 Task: Buy 2 Thermostat Housing Caps from Caps section under best seller category for shipping address: Crystal Jones, 4280 Crim Lane, Underhill, Vermont 05489, Cell Number 9377427970. Pay from credit card ending with 6010, CVV 682
Action: Mouse moved to (18, 101)
Screenshot: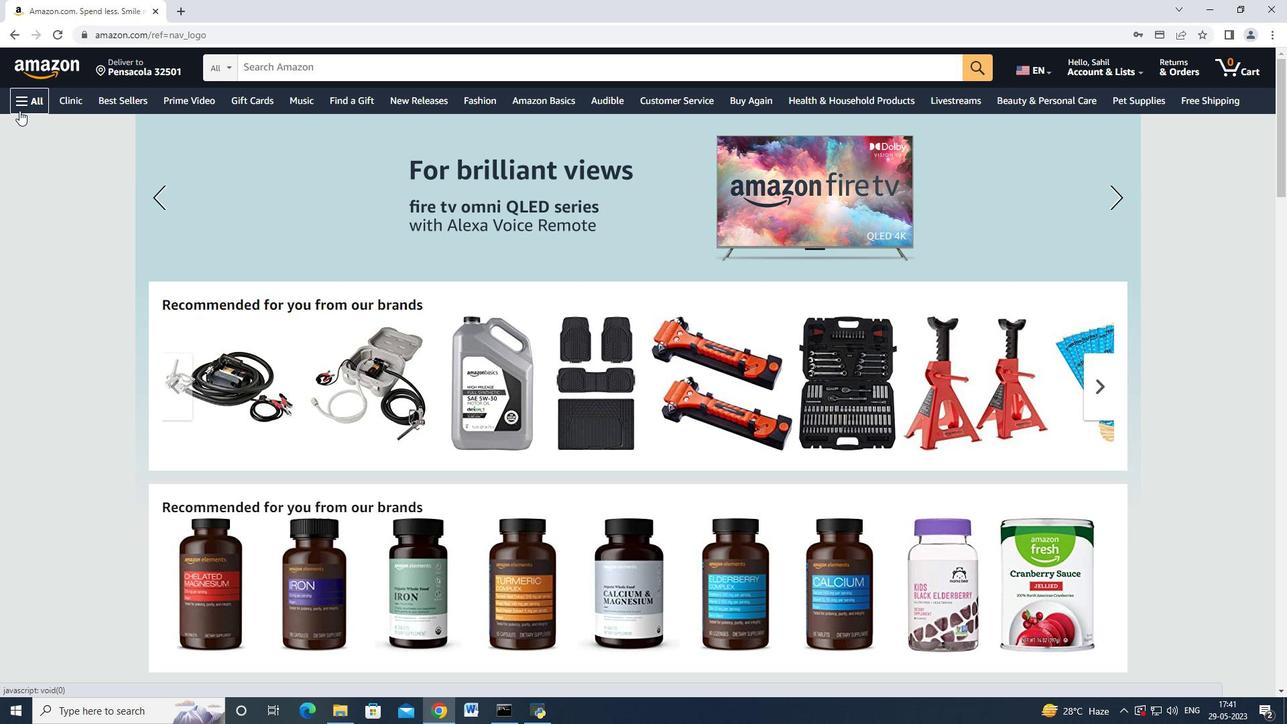 
Action: Mouse pressed left at (18, 101)
Screenshot: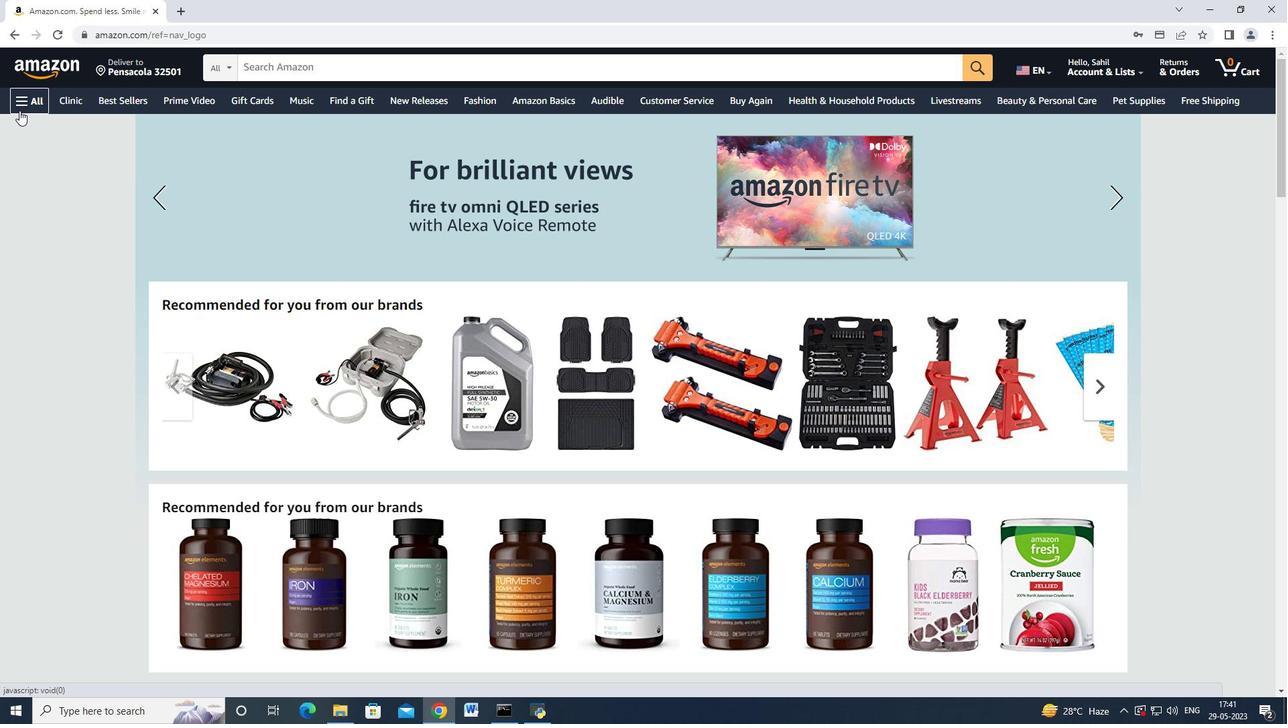 
Action: Mouse moved to (52, 142)
Screenshot: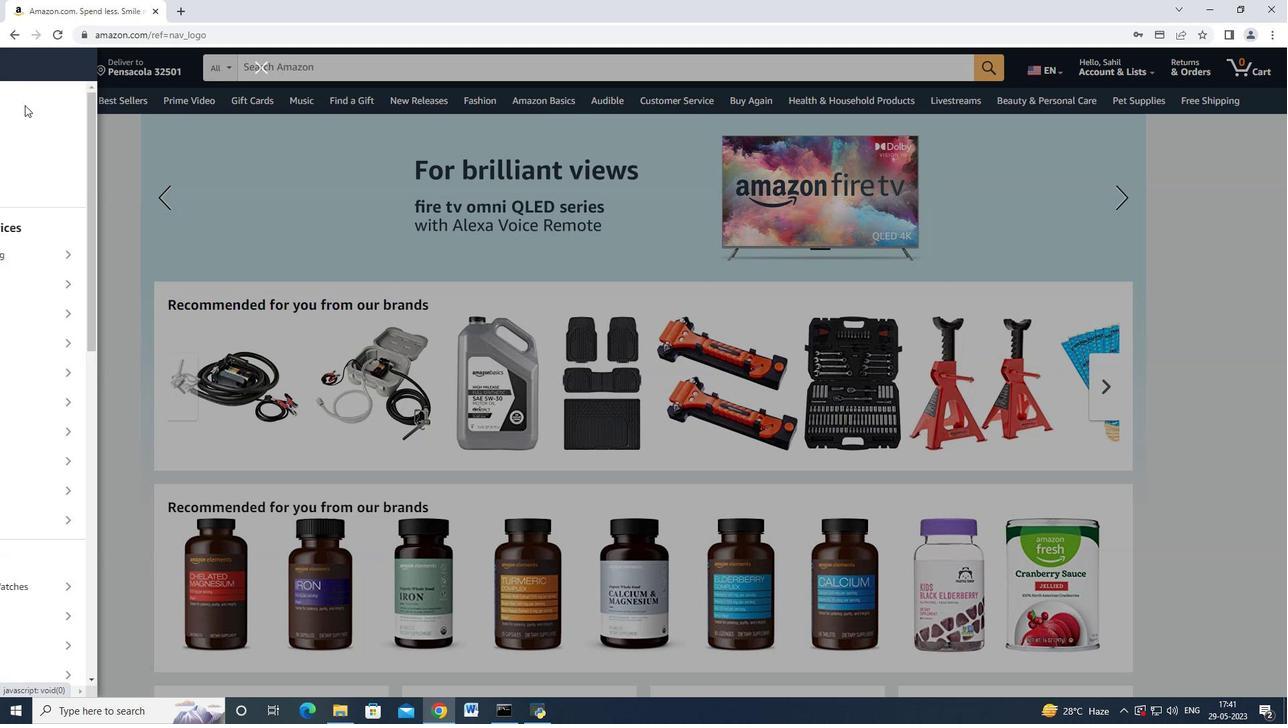 
Action: Mouse scrolled (52, 142) with delta (0, 0)
Screenshot: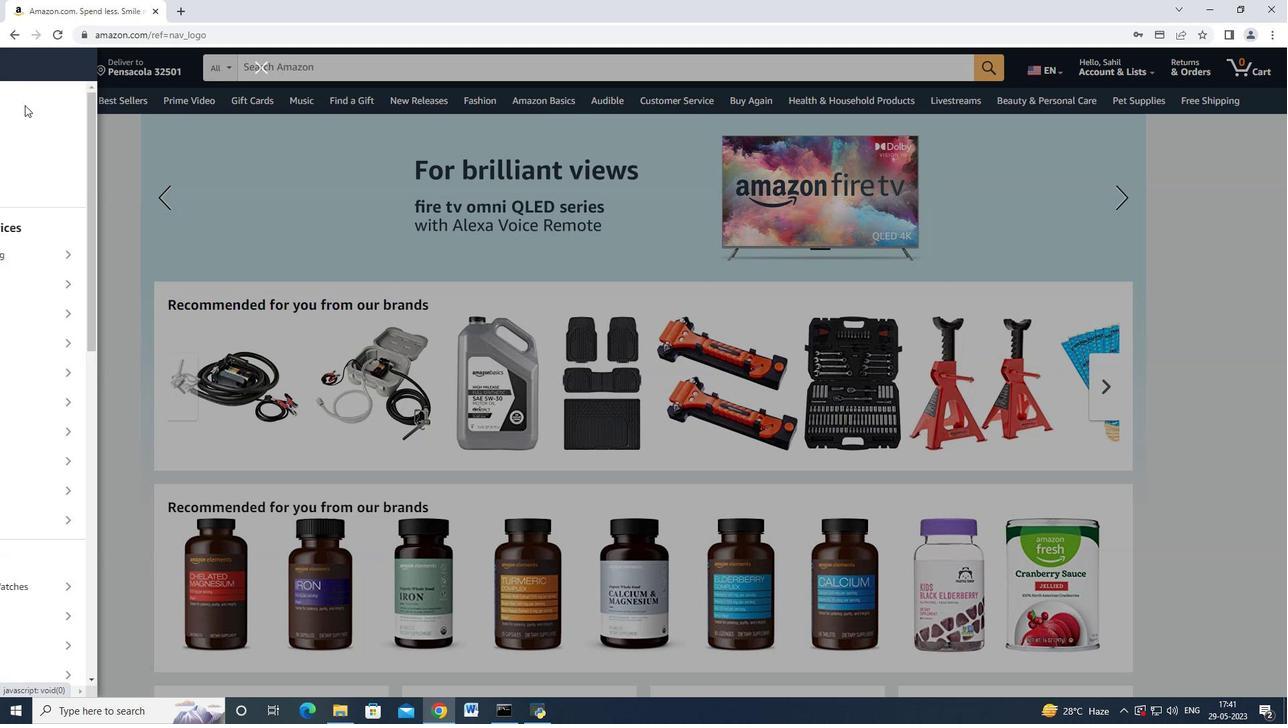 
Action: Mouse moved to (58, 156)
Screenshot: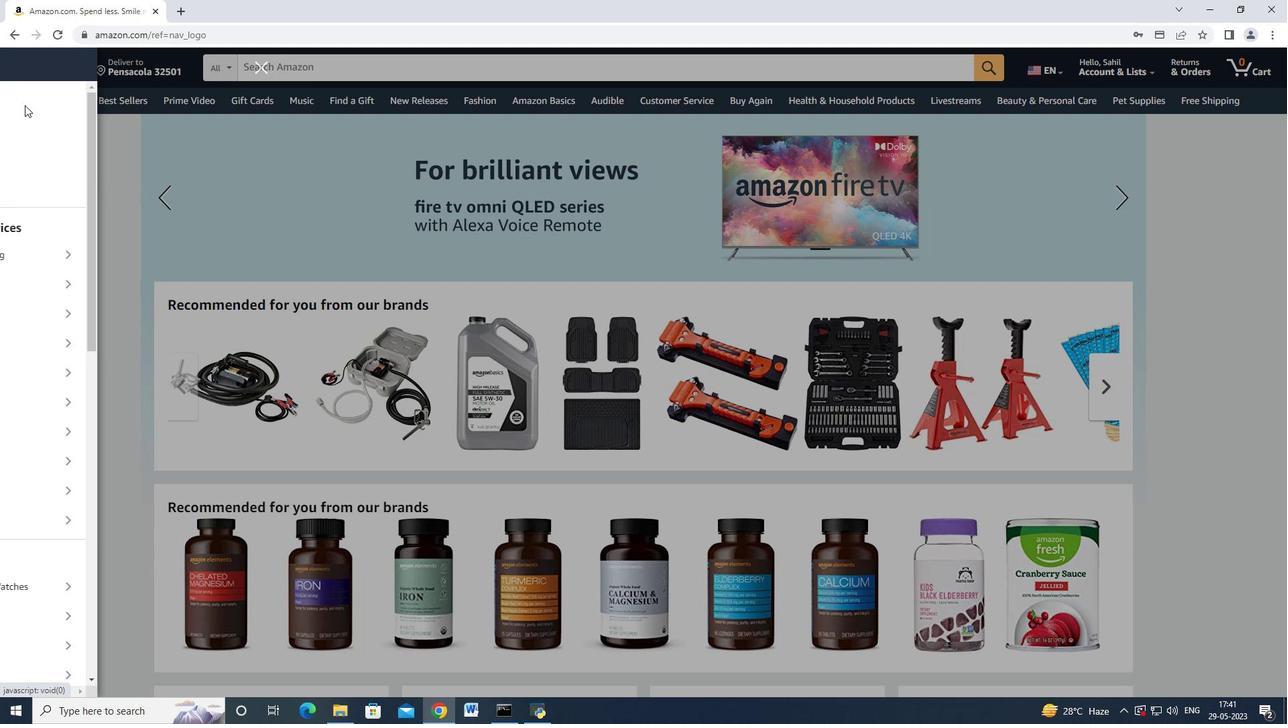 
Action: Mouse scrolled (58, 156) with delta (0, 0)
Screenshot: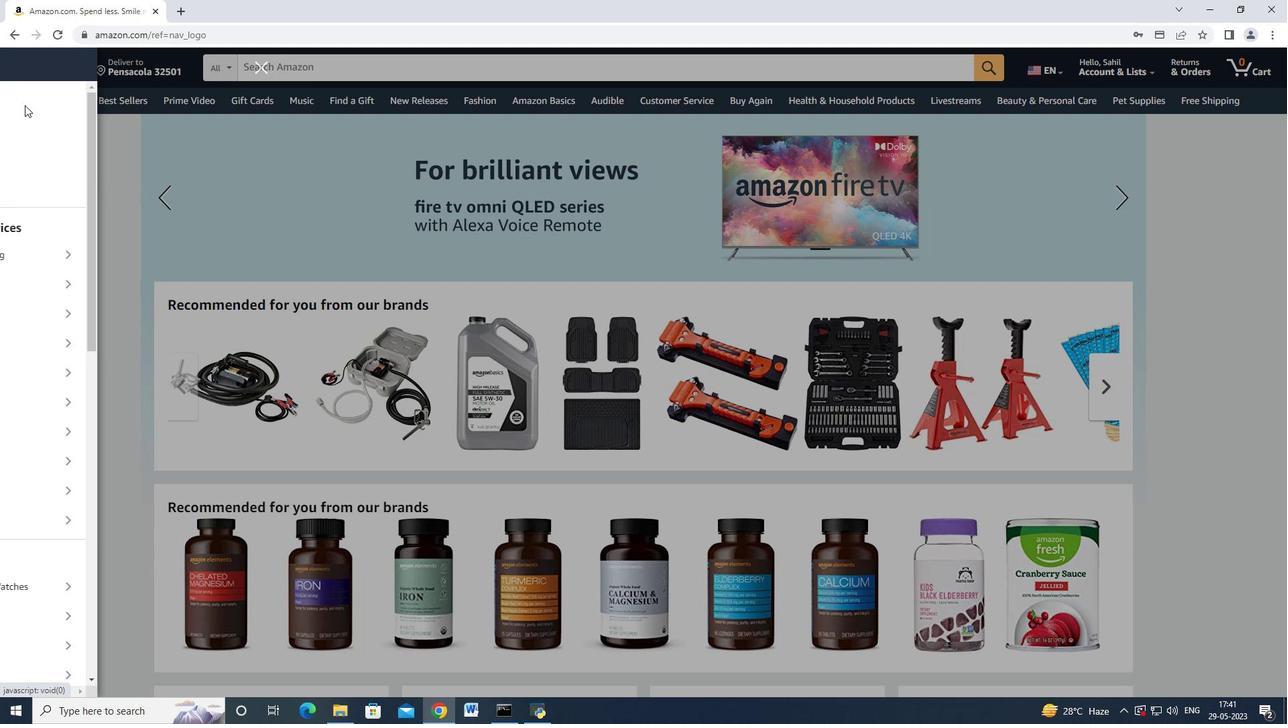 
Action: Mouse moved to (65, 171)
Screenshot: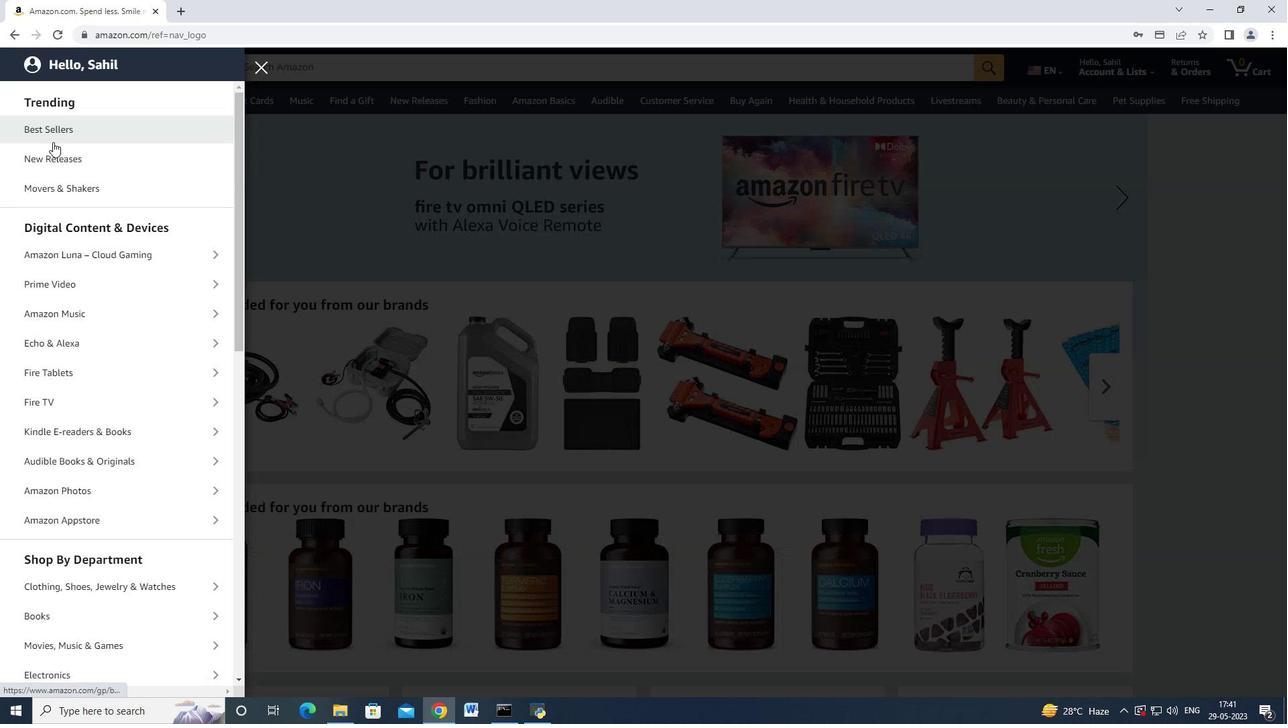 
Action: Mouse scrolled (65, 170) with delta (0, 0)
Screenshot: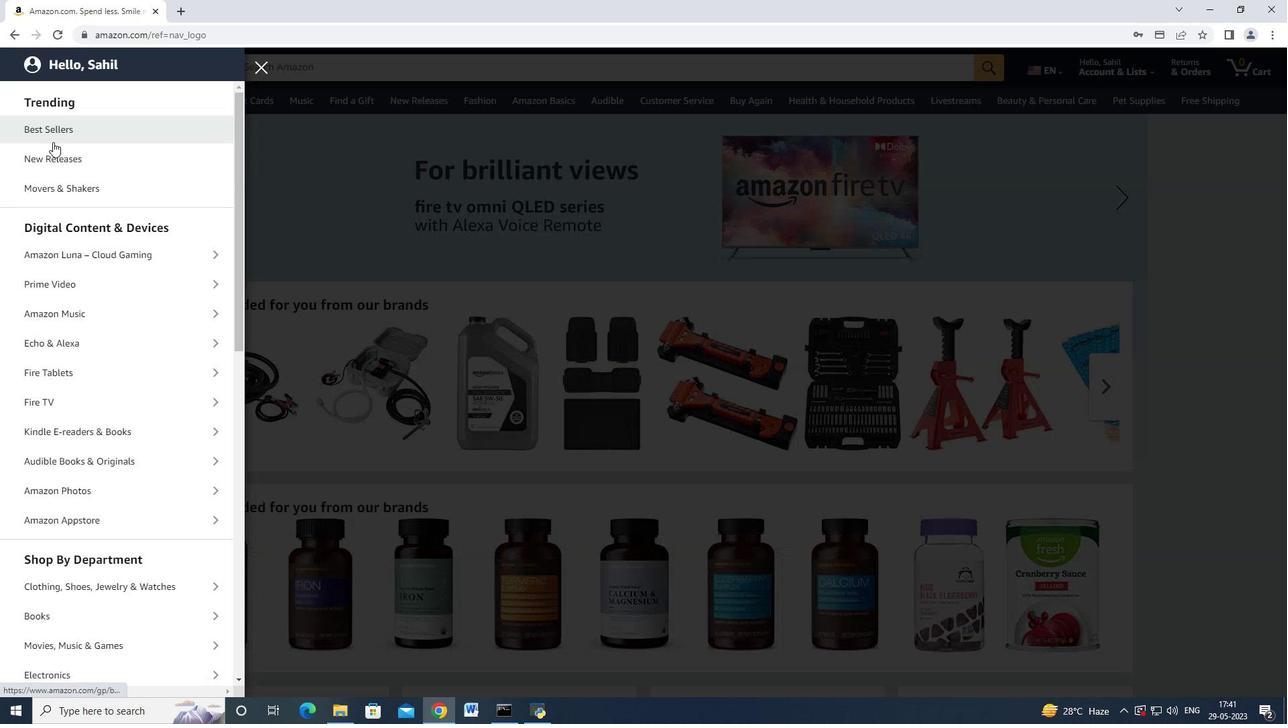 
Action: Mouse moved to (89, 323)
Screenshot: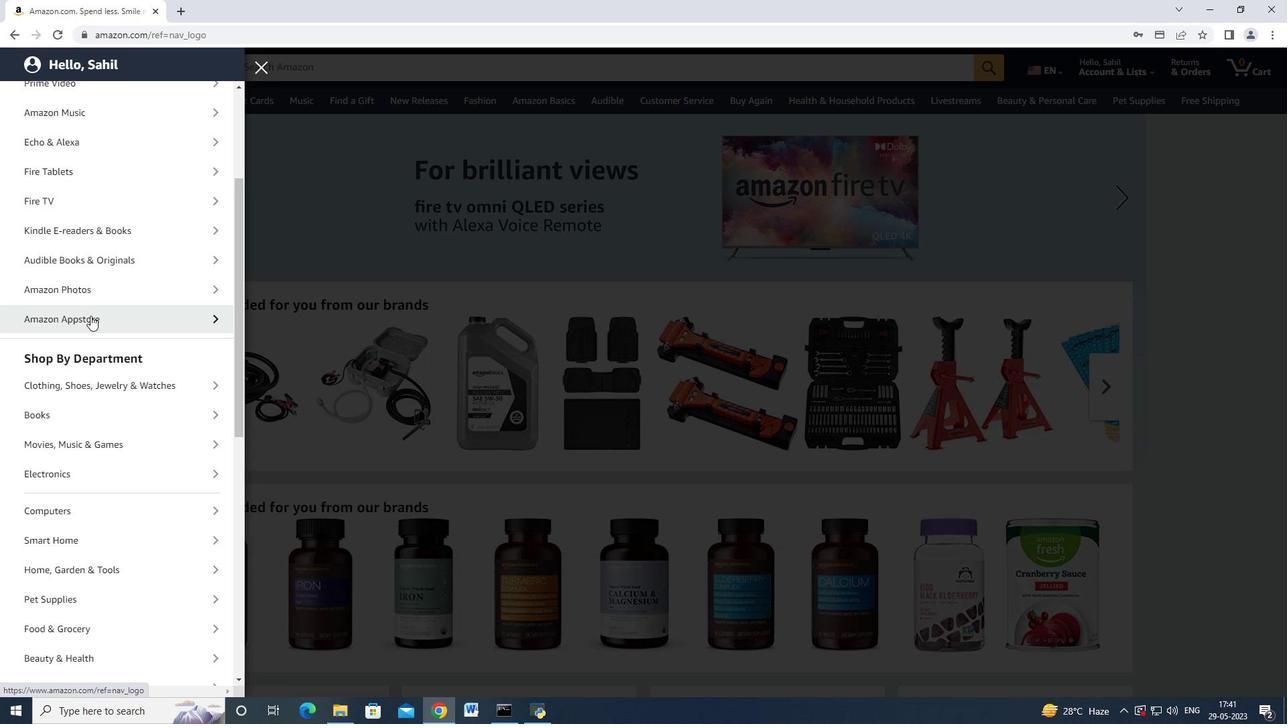
Action: Mouse scrolled (89, 322) with delta (0, 0)
Screenshot: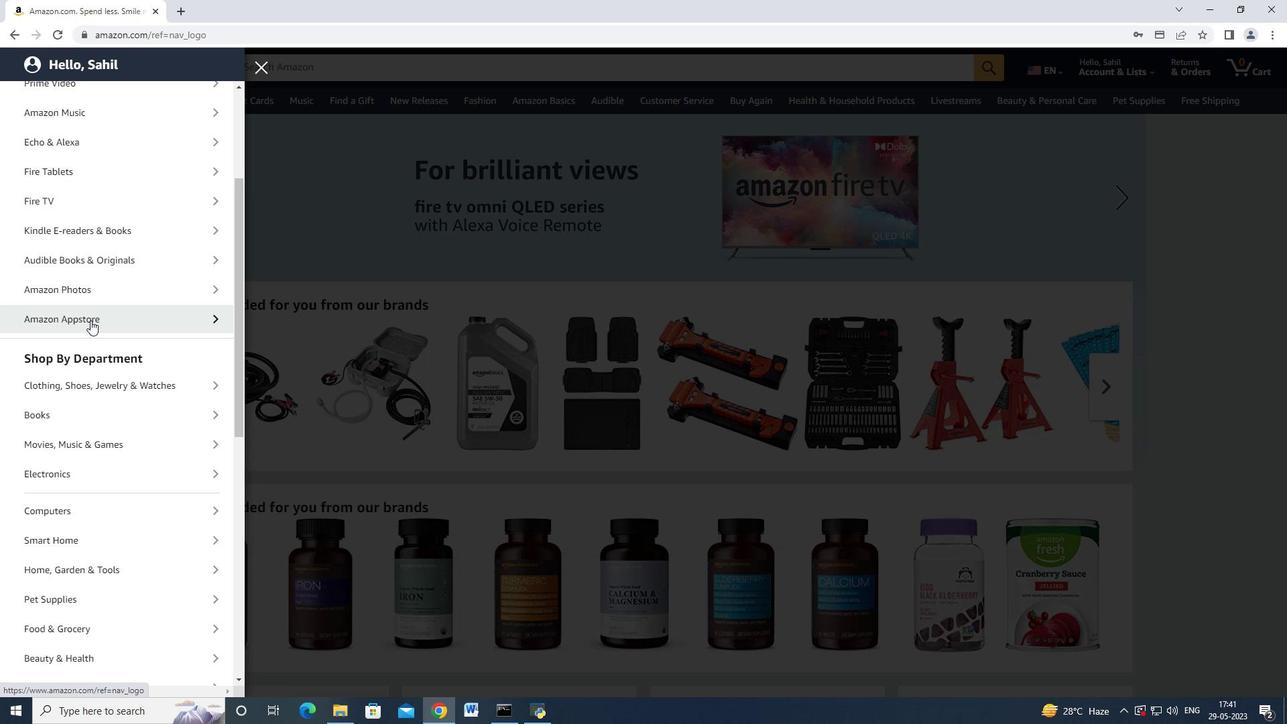 
Action: Mouse scrolled (89, 323) with delta (0, 0)
Screenshot: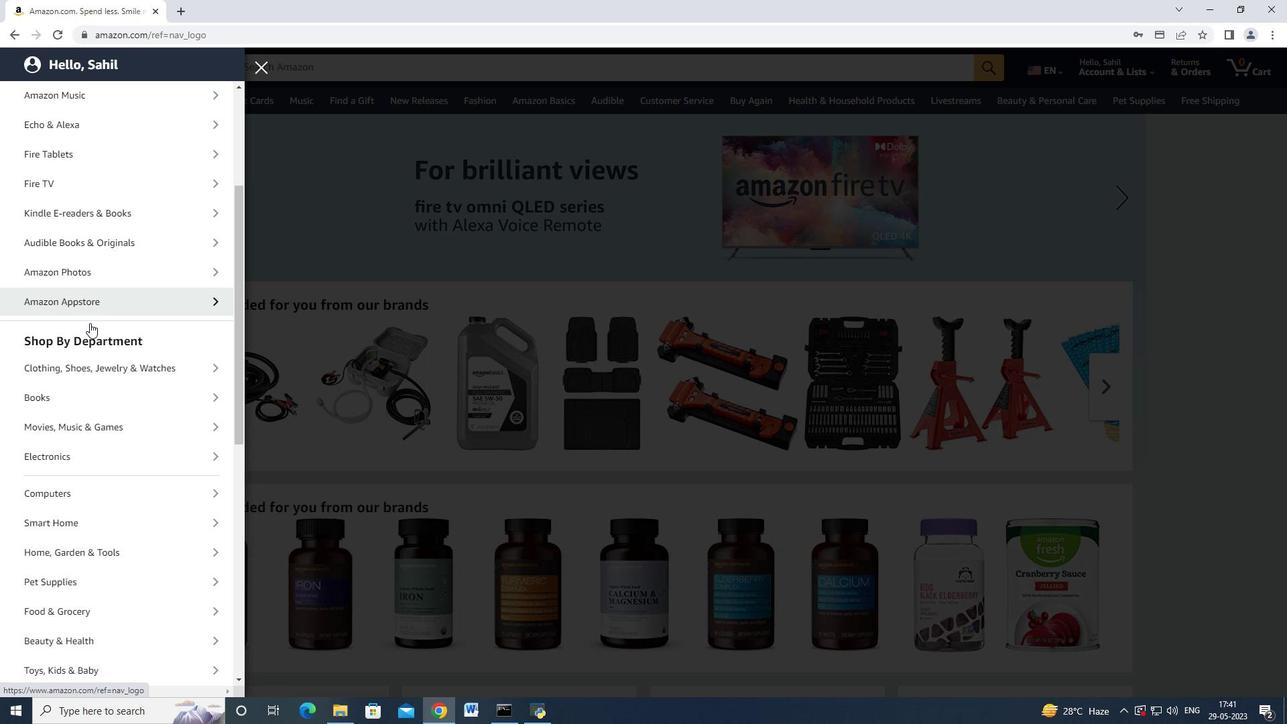 
Action: Mouse scrolled (89, 323) with delta (0, 0)
Screenshot: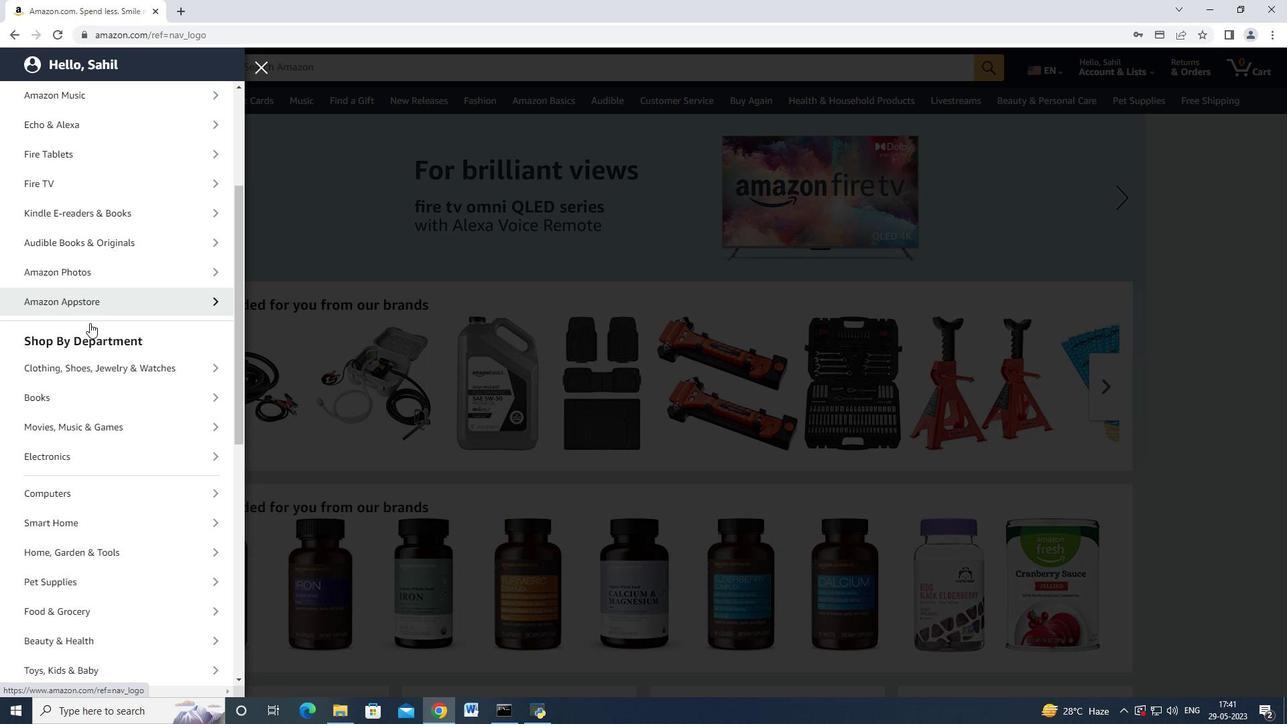
Action: Mouse scrolled (89, 323) with delta (0, 0)
Screenshot: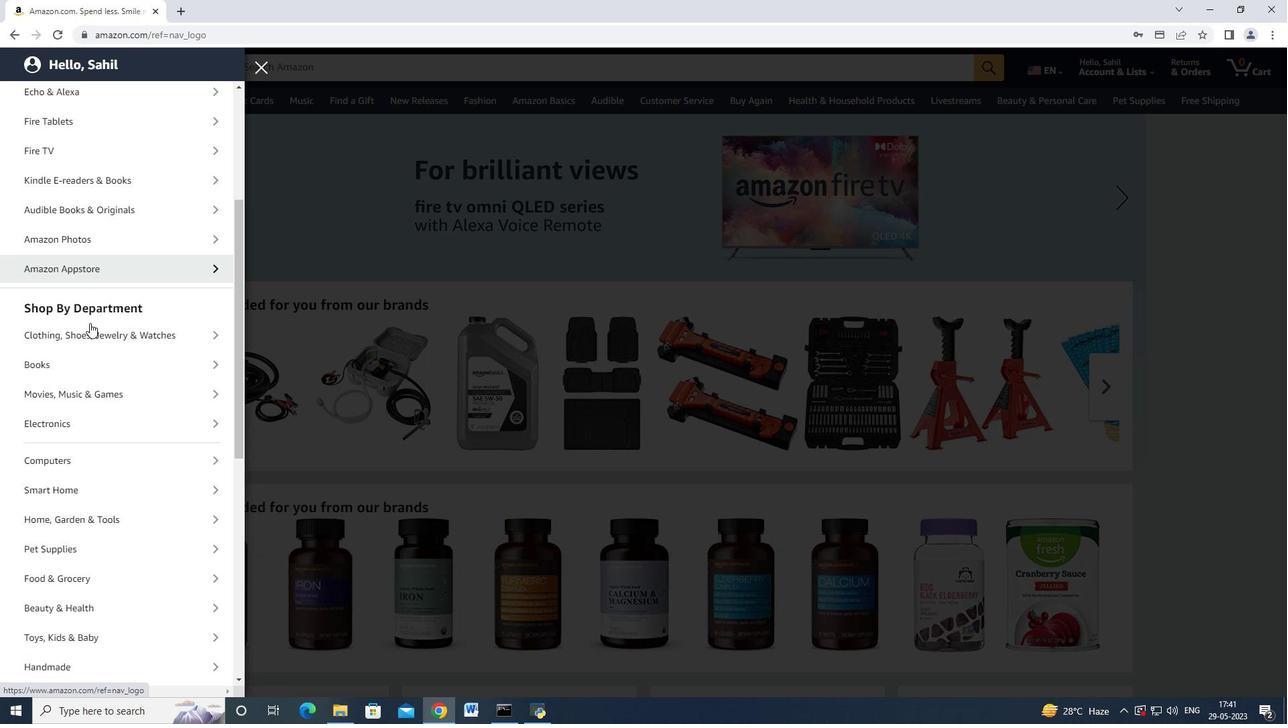 
Action: Mouse moved to (89, 323)
Screenshot: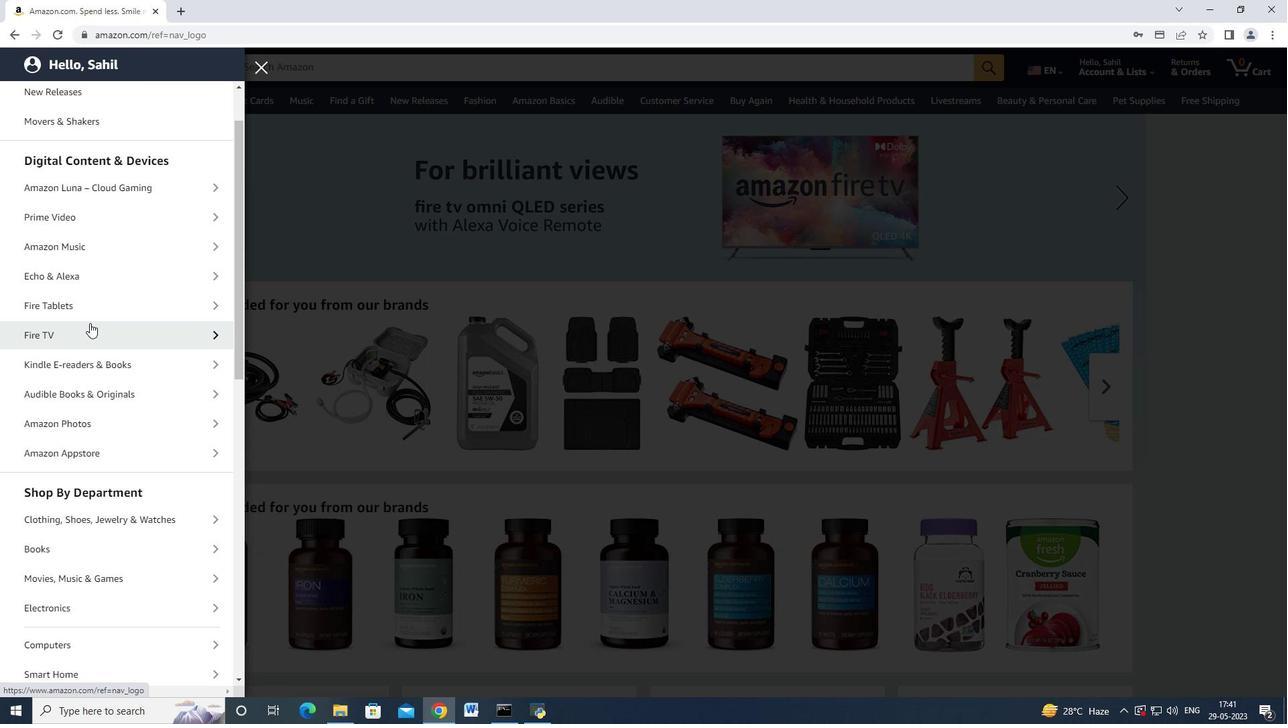 
Action: Mouse scrolled (89, 323) with delta (0, 0)
Screenshot: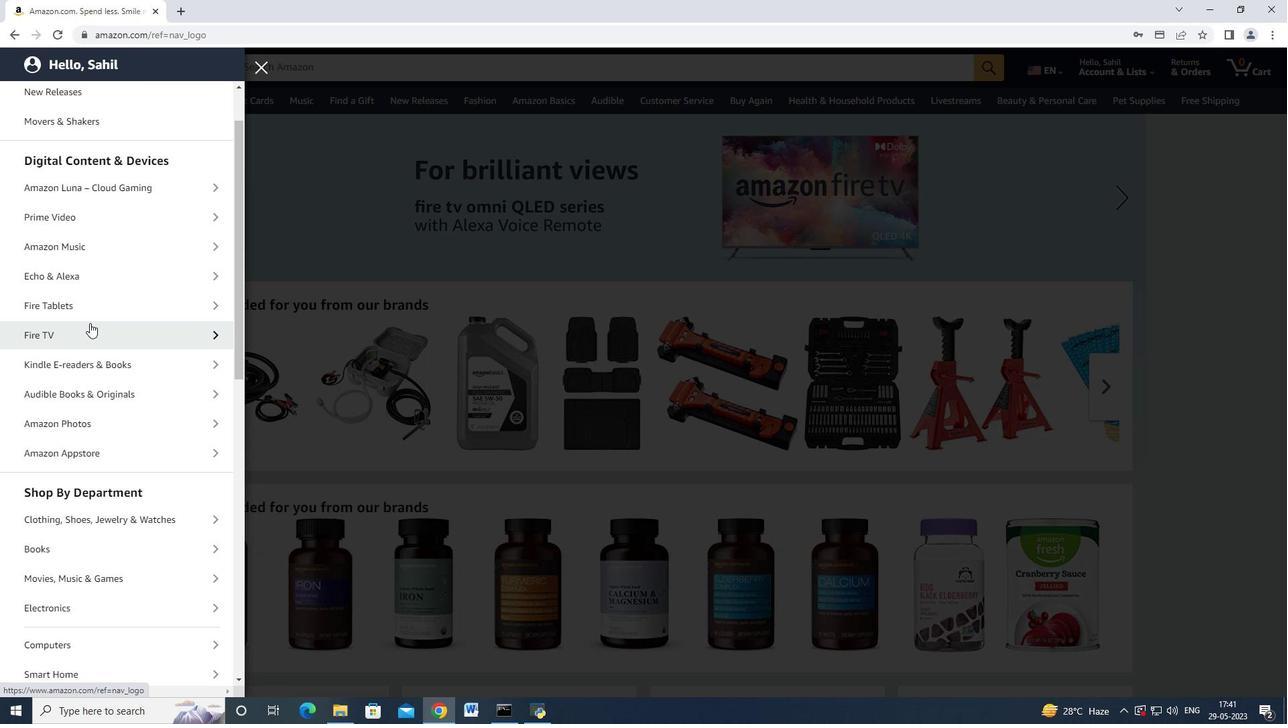 
Action: Mouse moved to (88, 326)
Screenshot: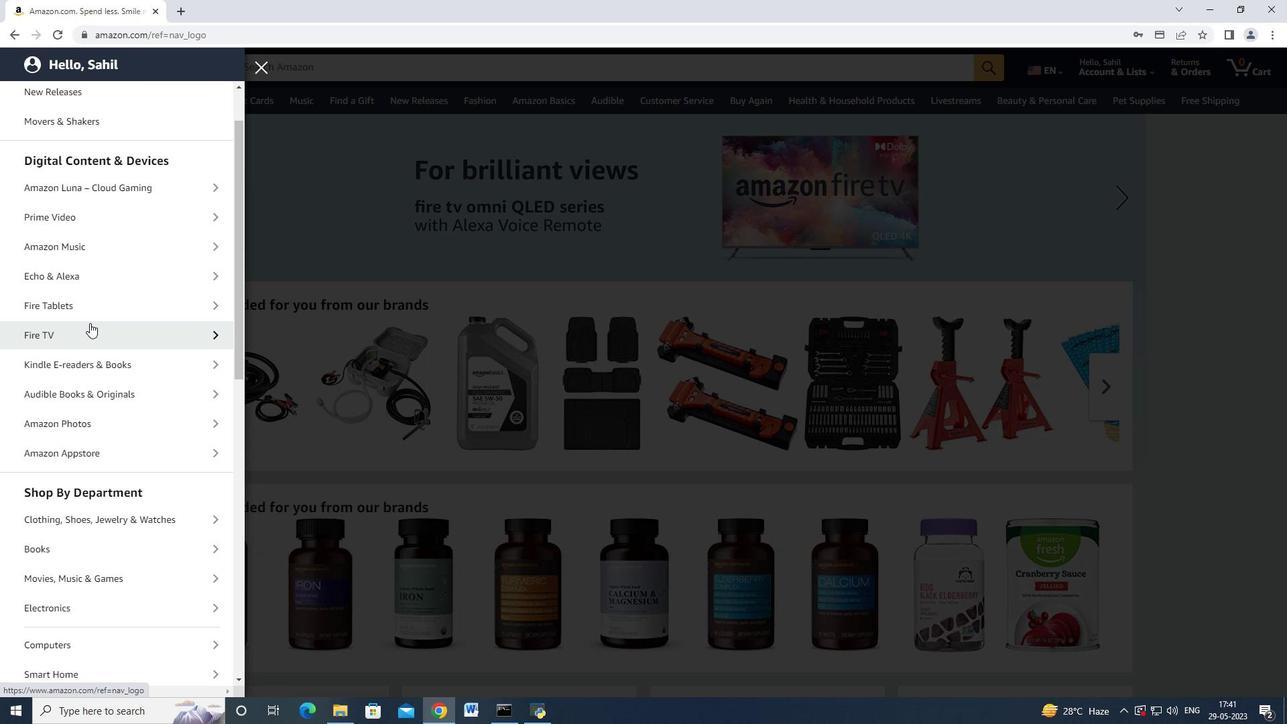 
Action: Mouse scrolled (88, 325) with delta (0, 0)
Screenshot: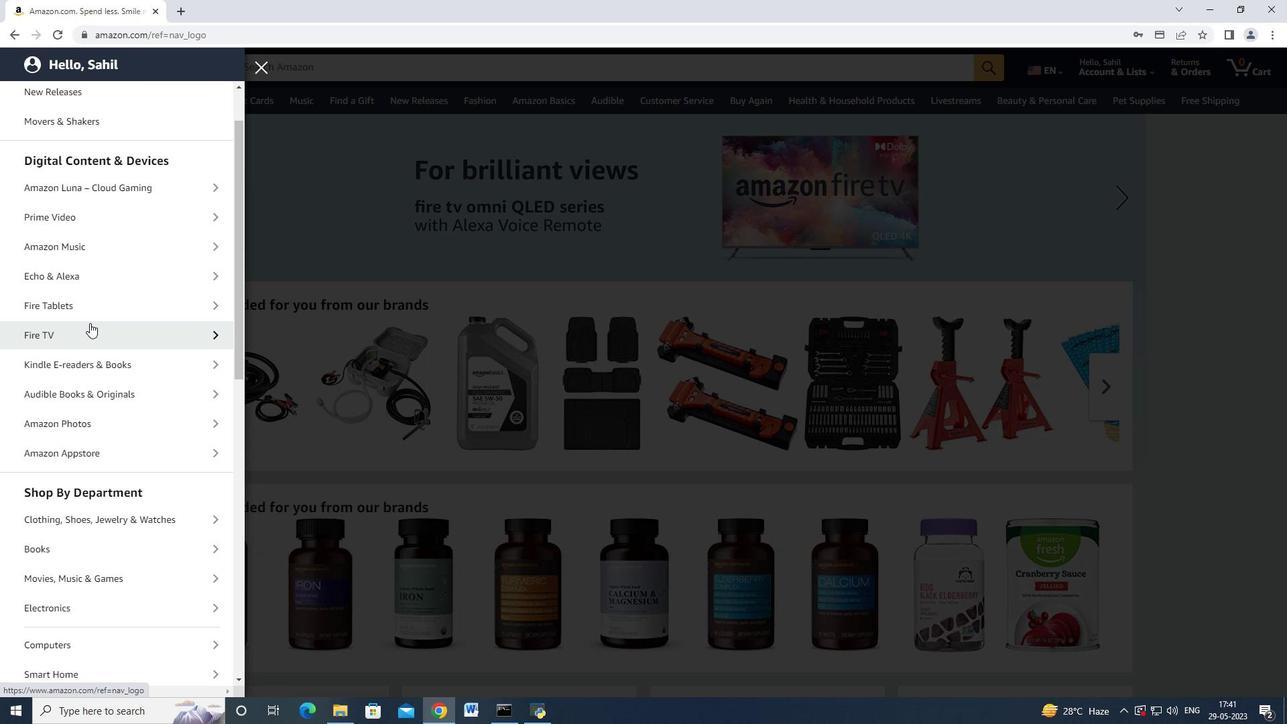 
Action: Mouse moved to (86, 333)
Screenshot: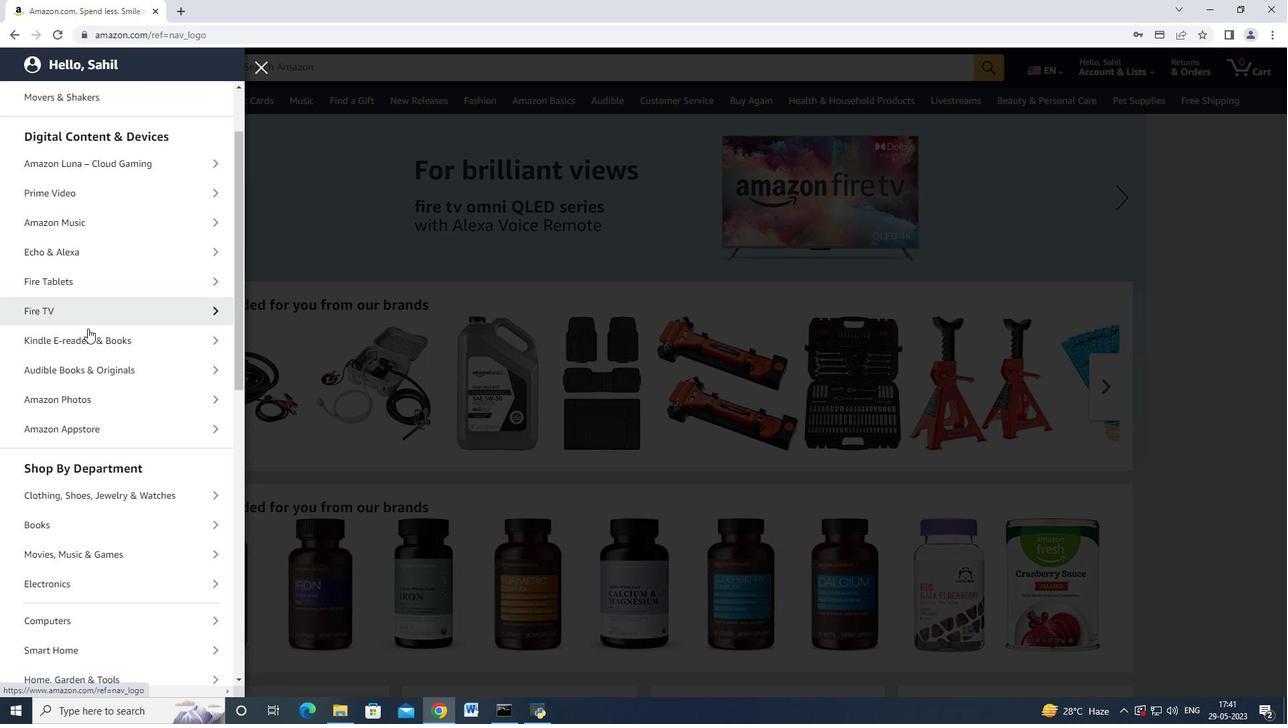 
Action: Mouse scrolled (86, 332) with delta (0, 0)
Screenshot: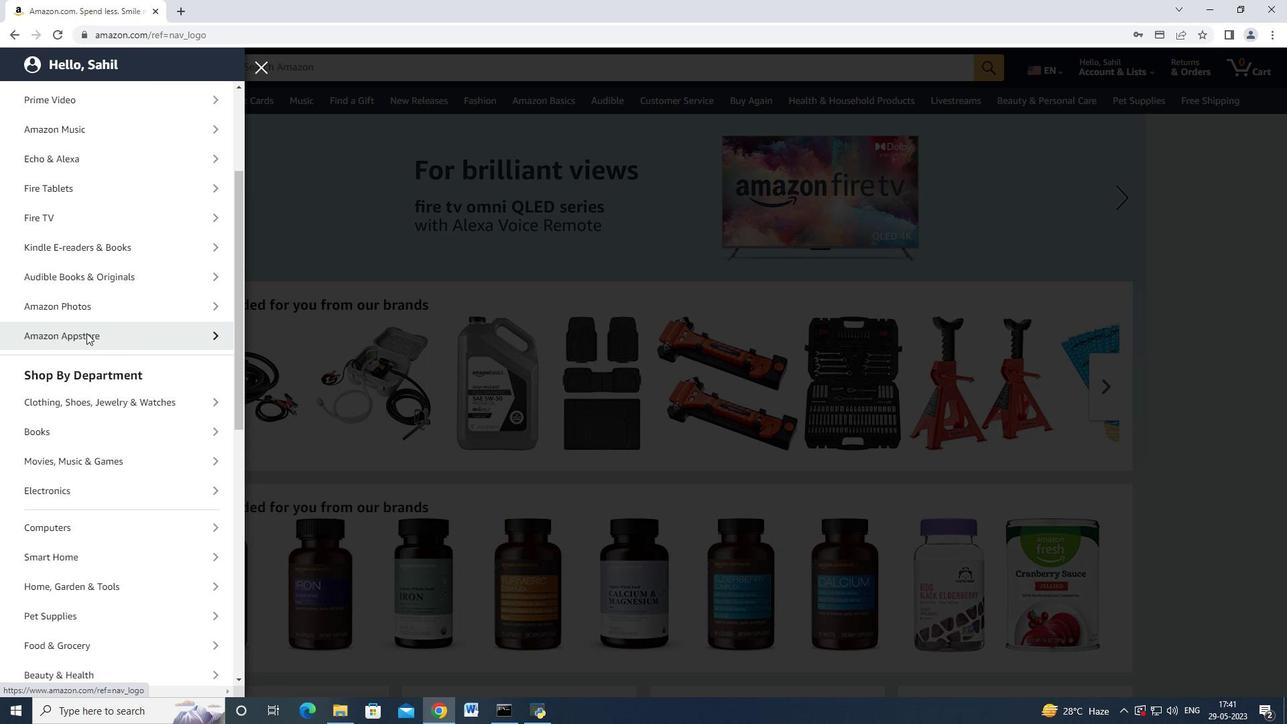 
Action: Mouse scrolled (86, 332) with delta (0, 0)
Screenshot: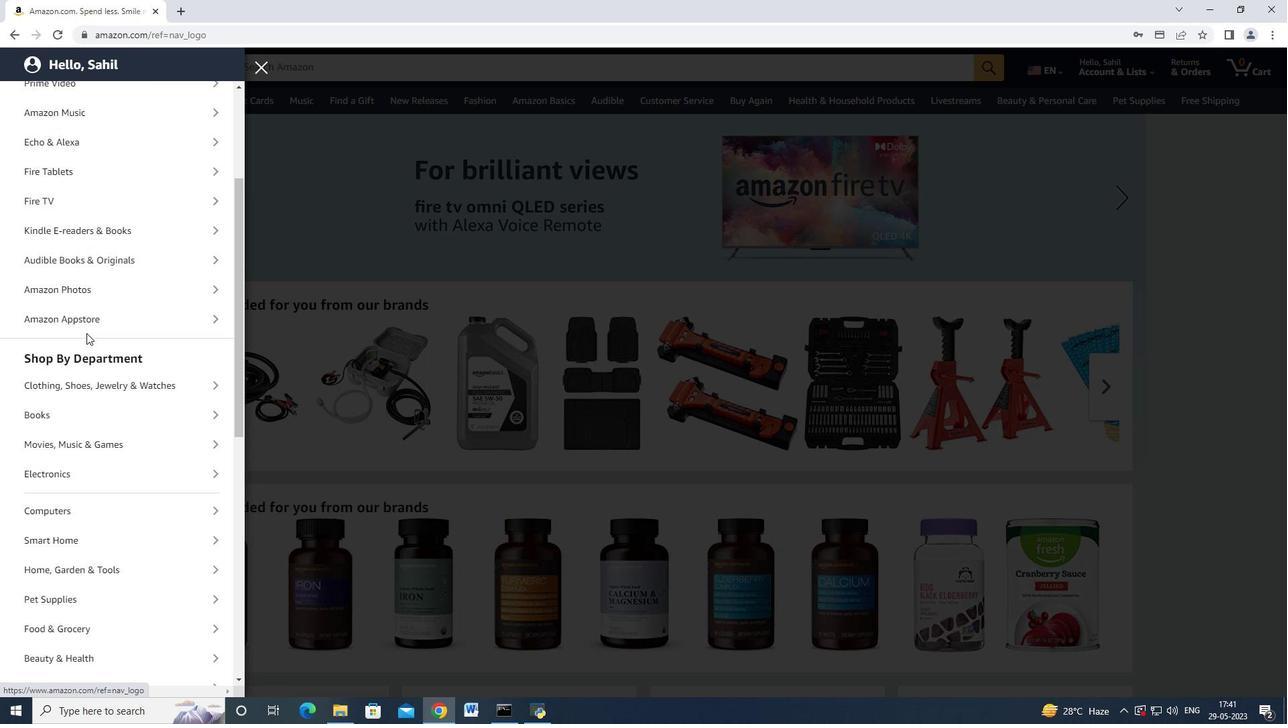 
Action: Mouse scrolled (86, 332) with delta (0, 0)
Screenshot: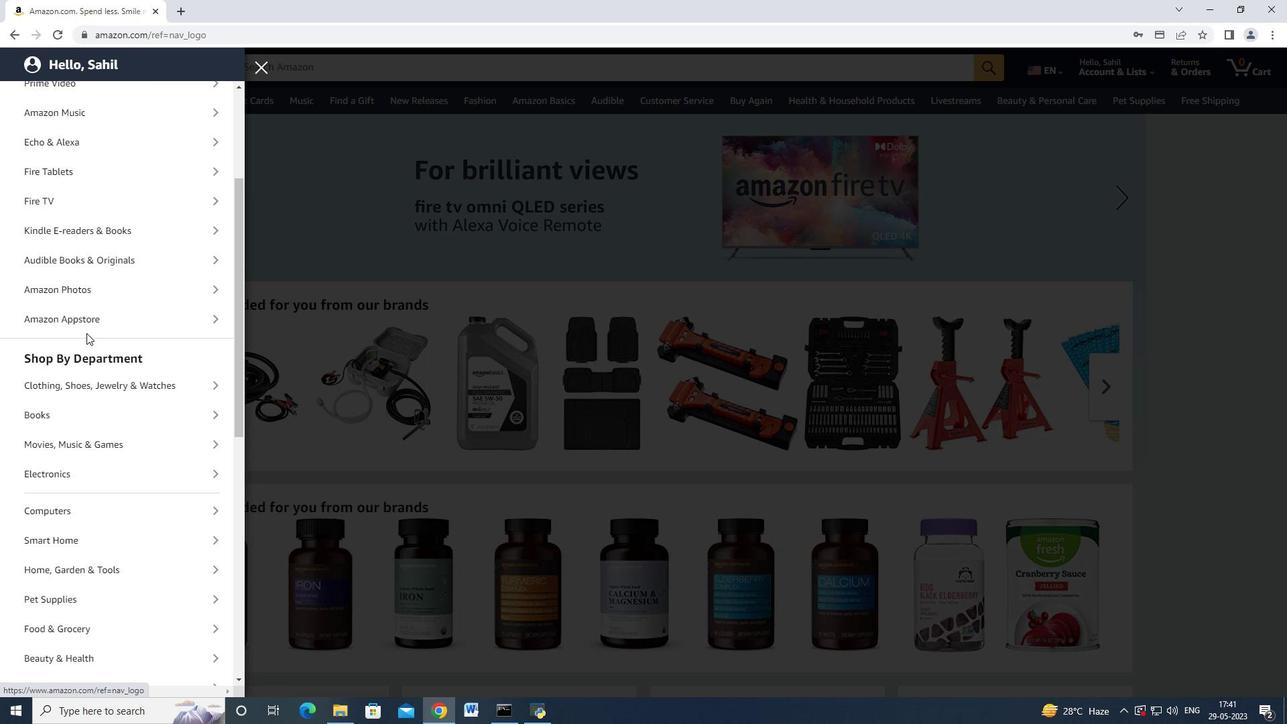
Action: Mouse moved to (87, 331)
Screenshot: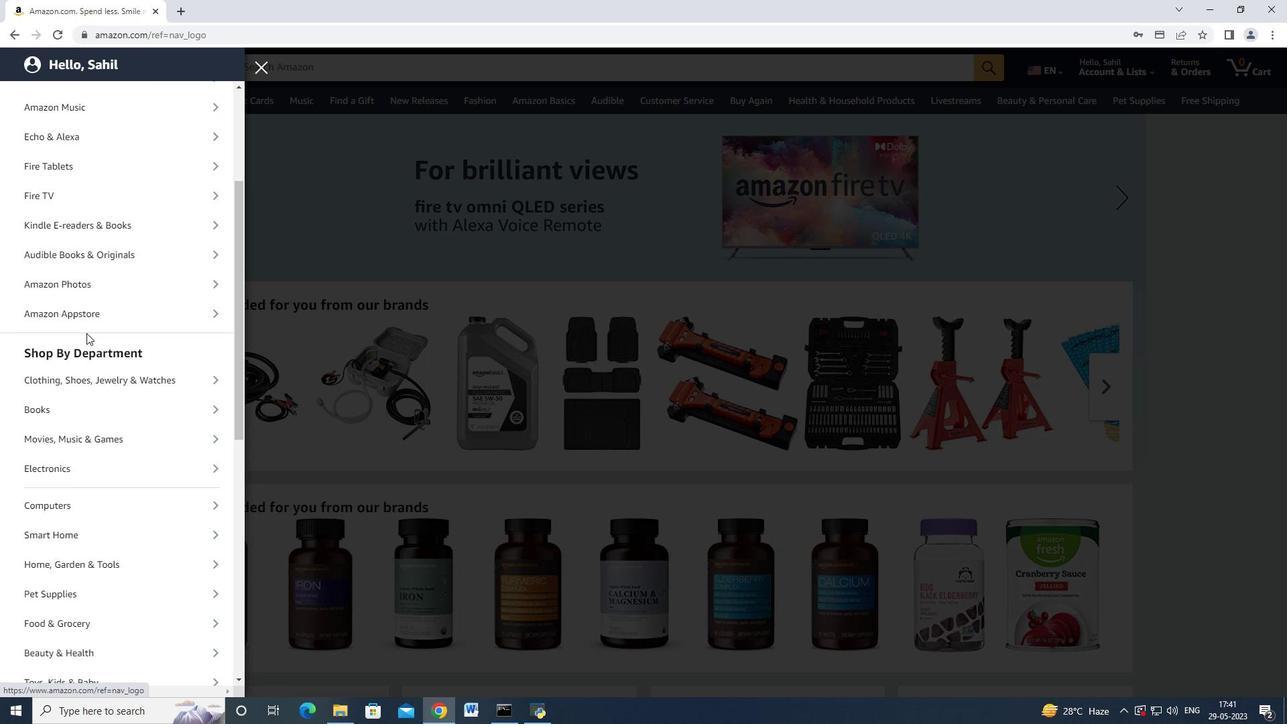 
Action: Mouse scrolled (87, 330) with delta (0, 0)
Screenshot: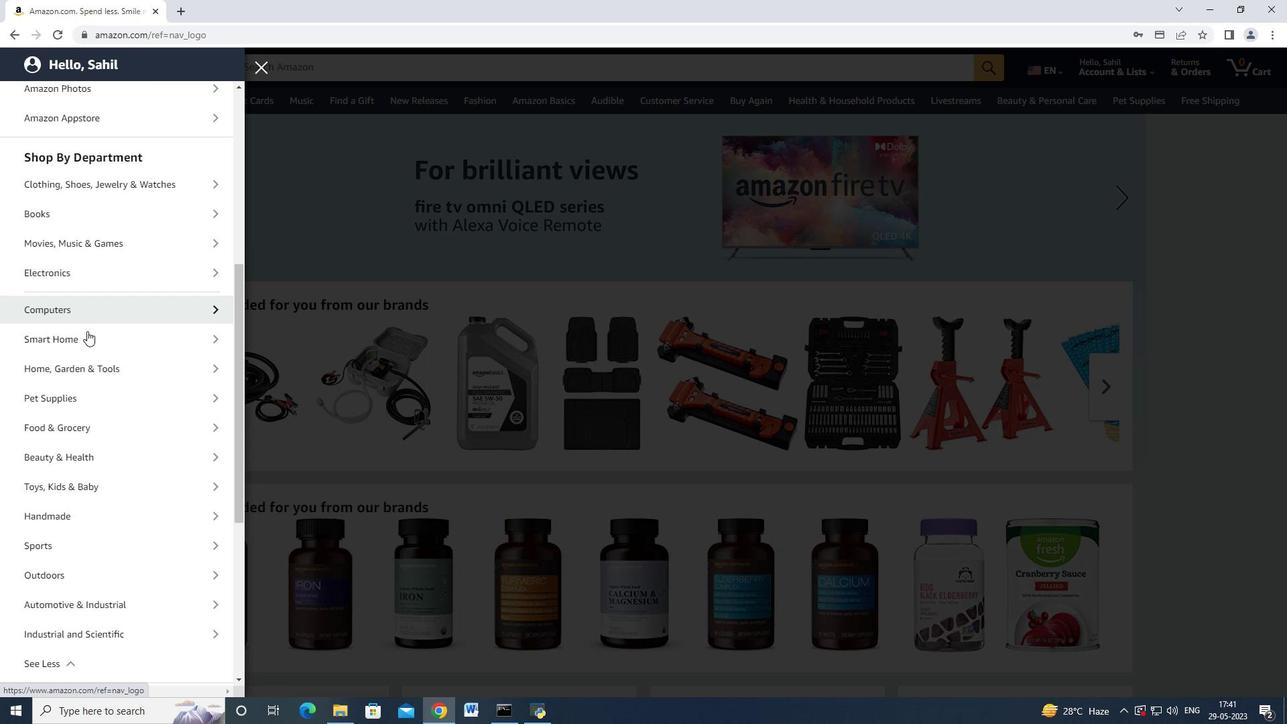 
Action: Mouse moved to (87, 331)
Screenshot: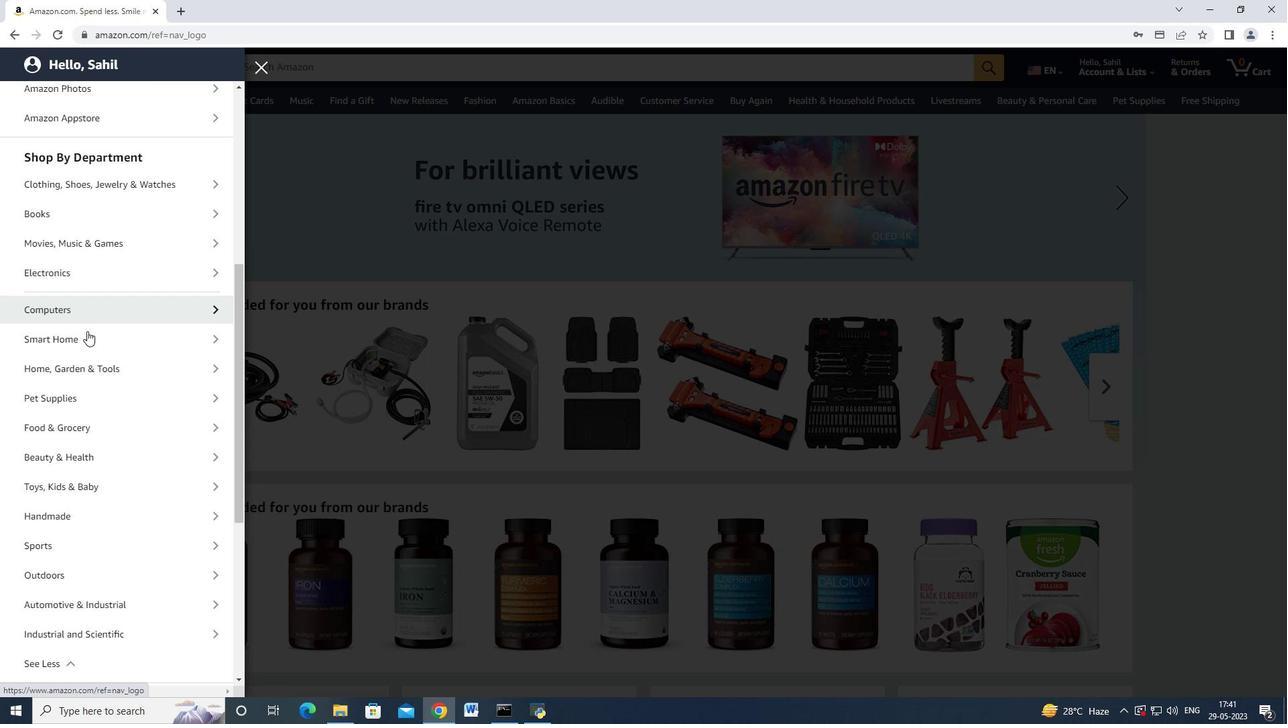 
Action: Mouse scrolled (87, 330) with delta (0, 0)
Screenshot: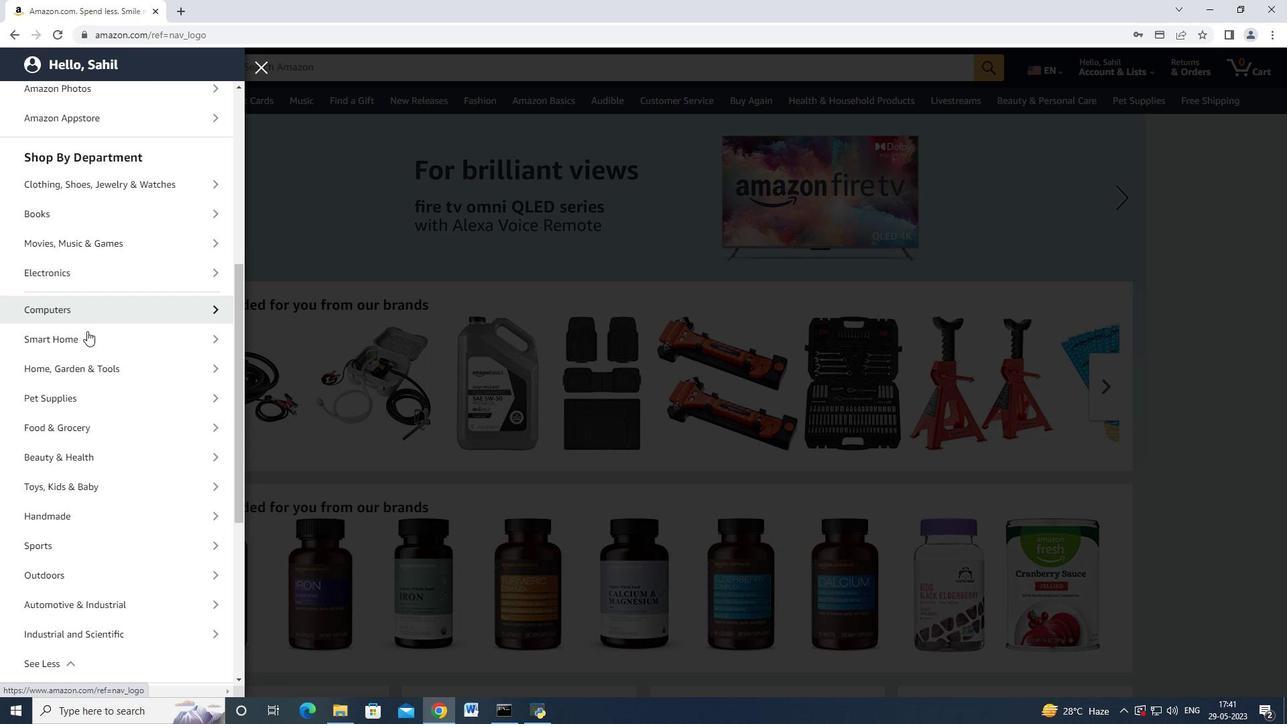 
Action: Mouse moved to (85, 365)
Screenshot: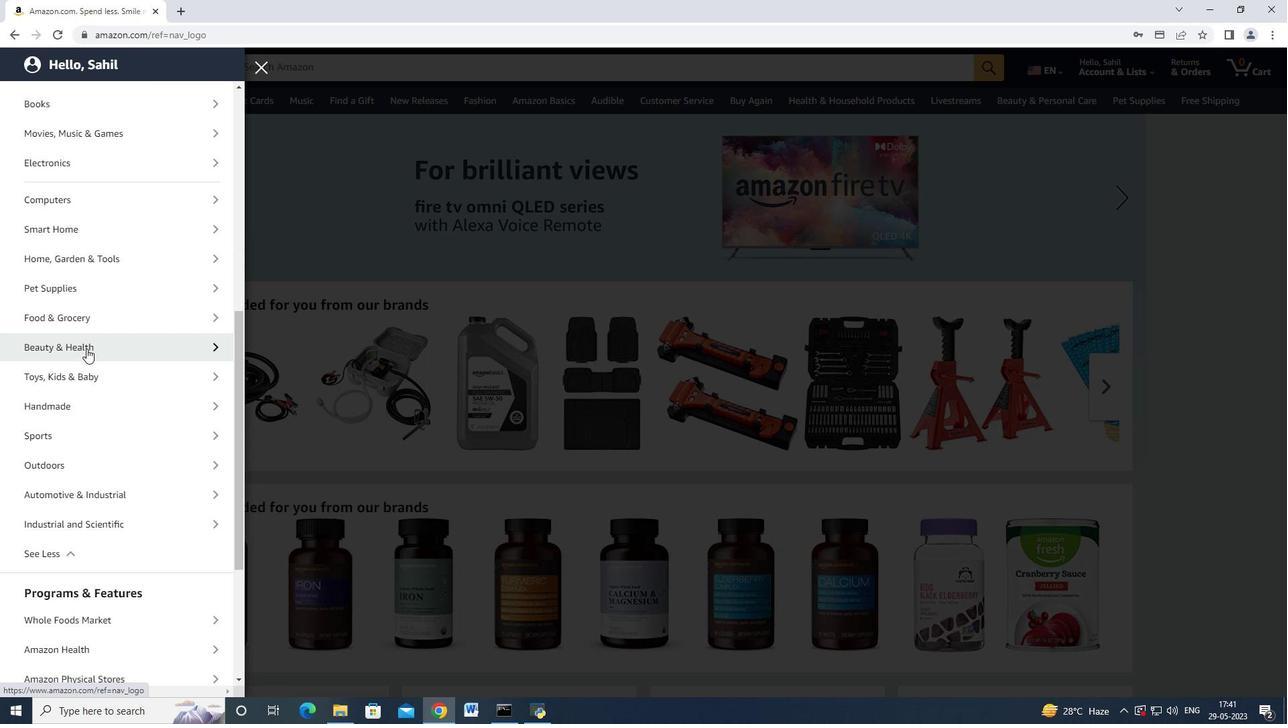 
Action: Mouse scrolled (85, 353) with delta (0, 0)
Screenshot: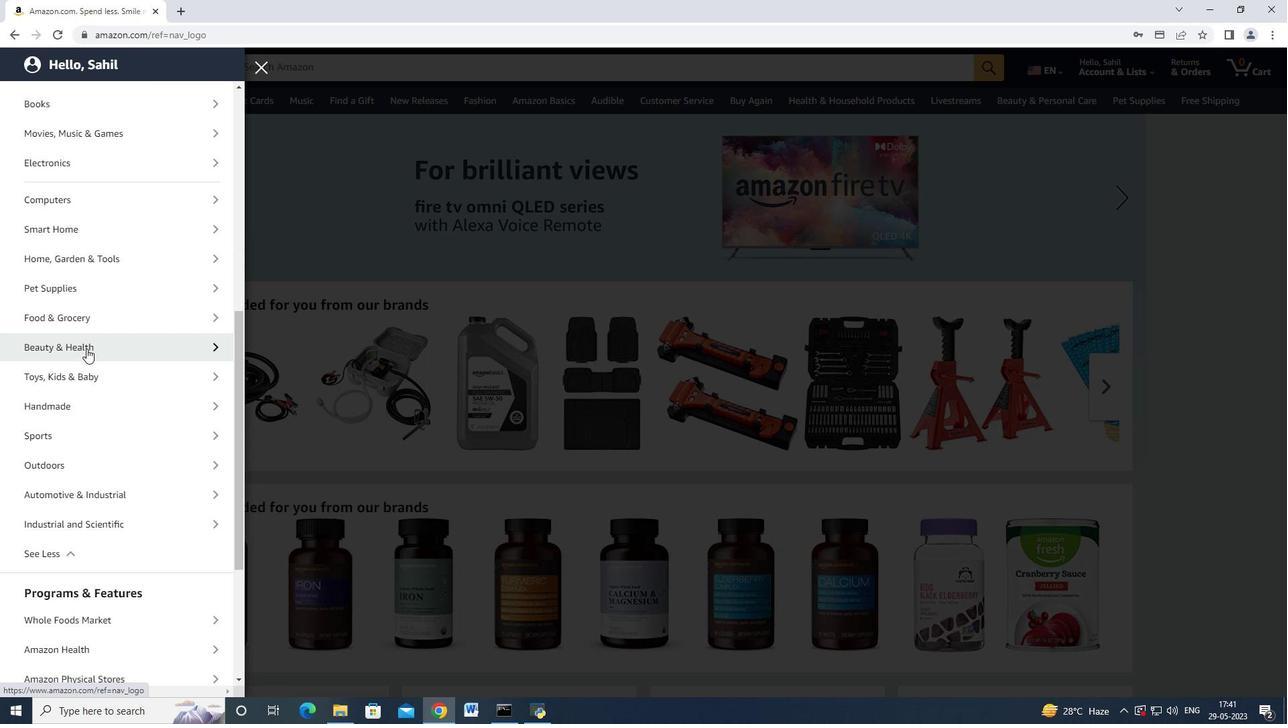 
Action: Mouse moved to (85, 366)
Screenshot: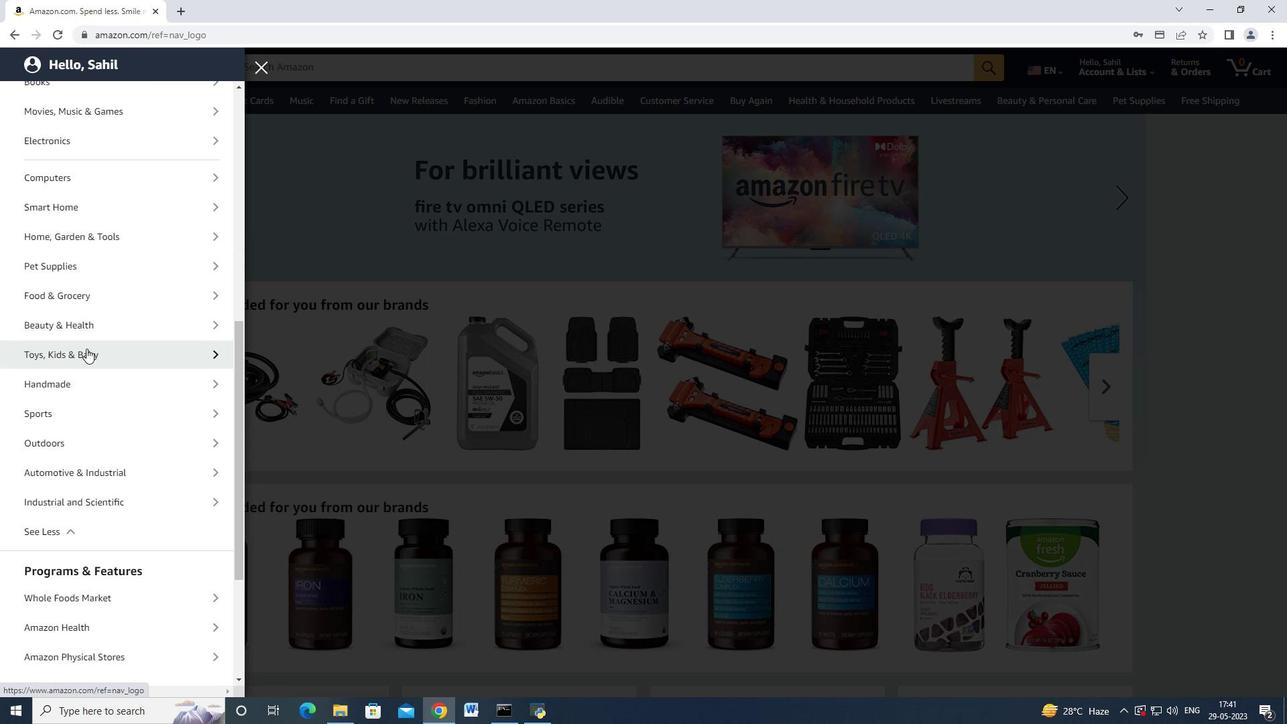 
Action: Mouse scrolled (85, 358) with delta (0, 0)
Screenshot: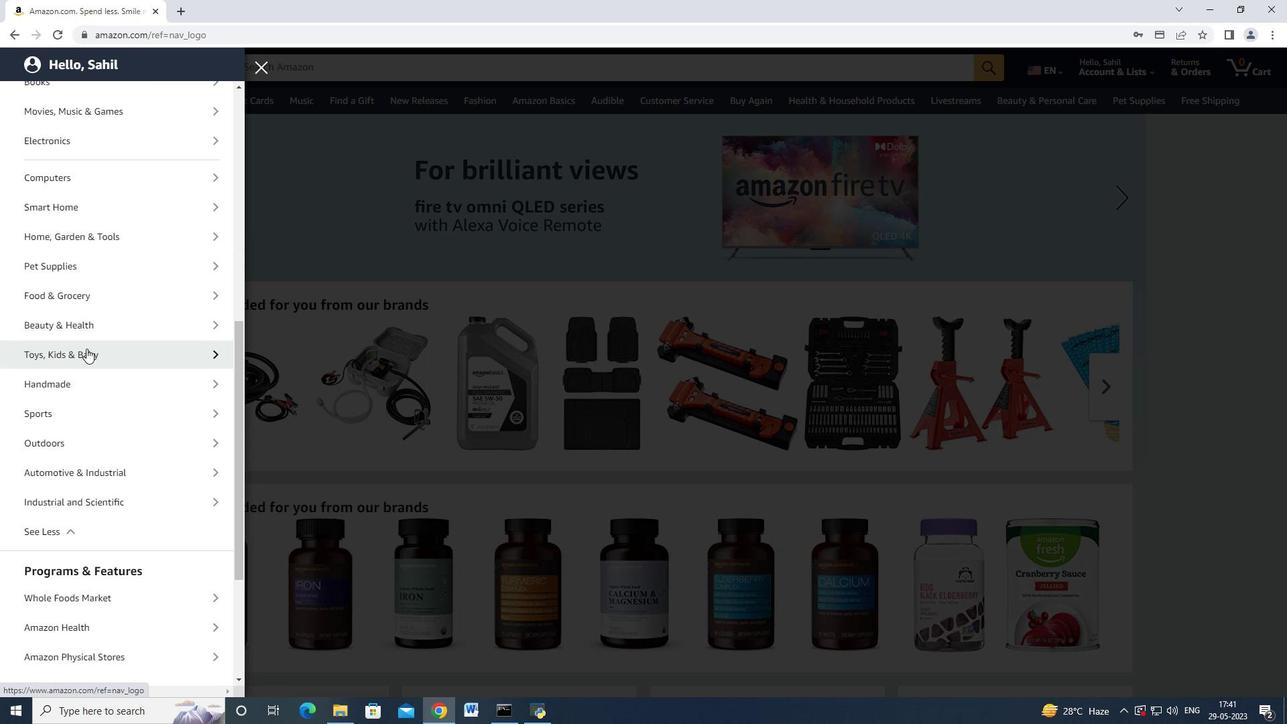 
Action: Mouse moved to (105, 345)
Screenshot: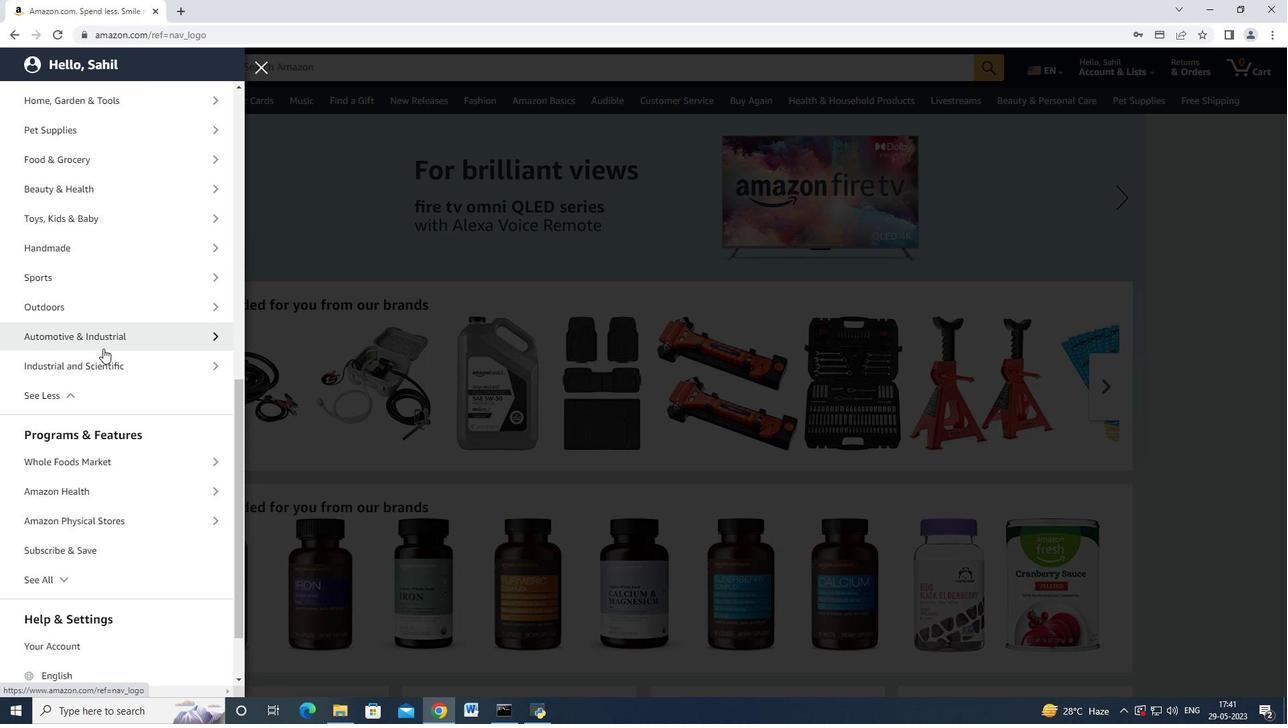 
Action: Mouse pressed left at (105, 345)
Screenshot: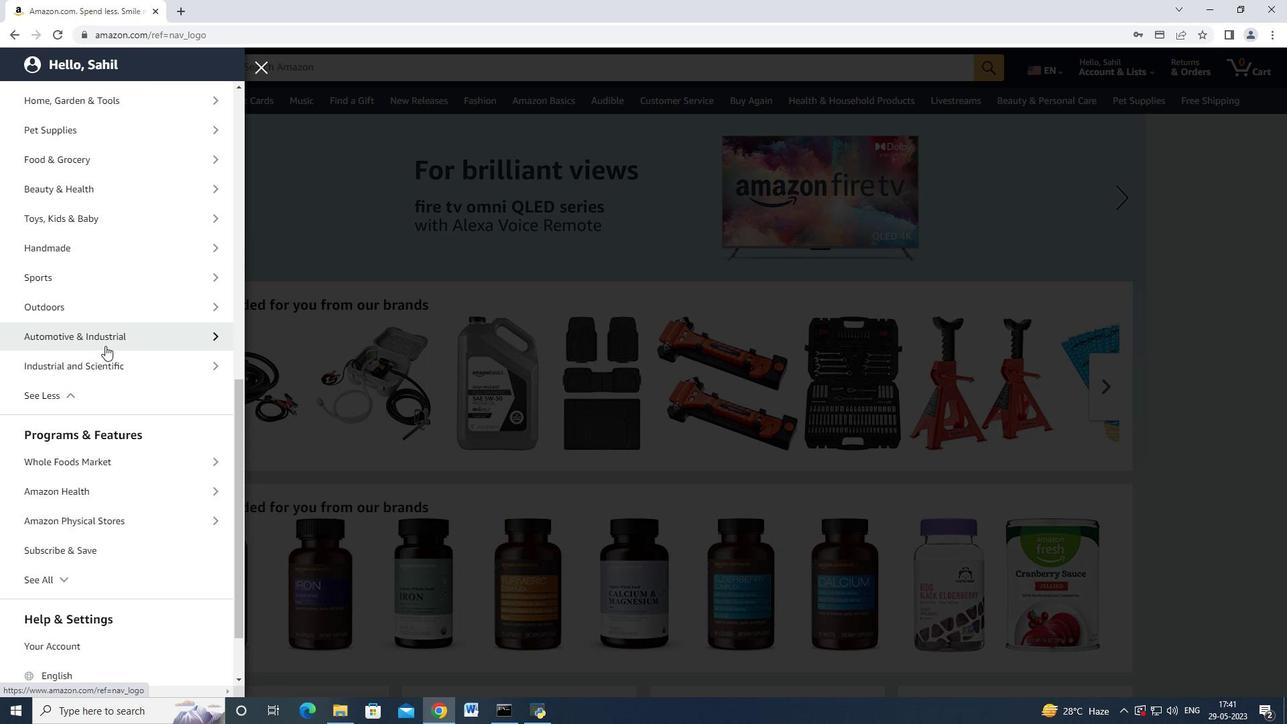
Action: Mouse moved to (99, 289)
Screenshot: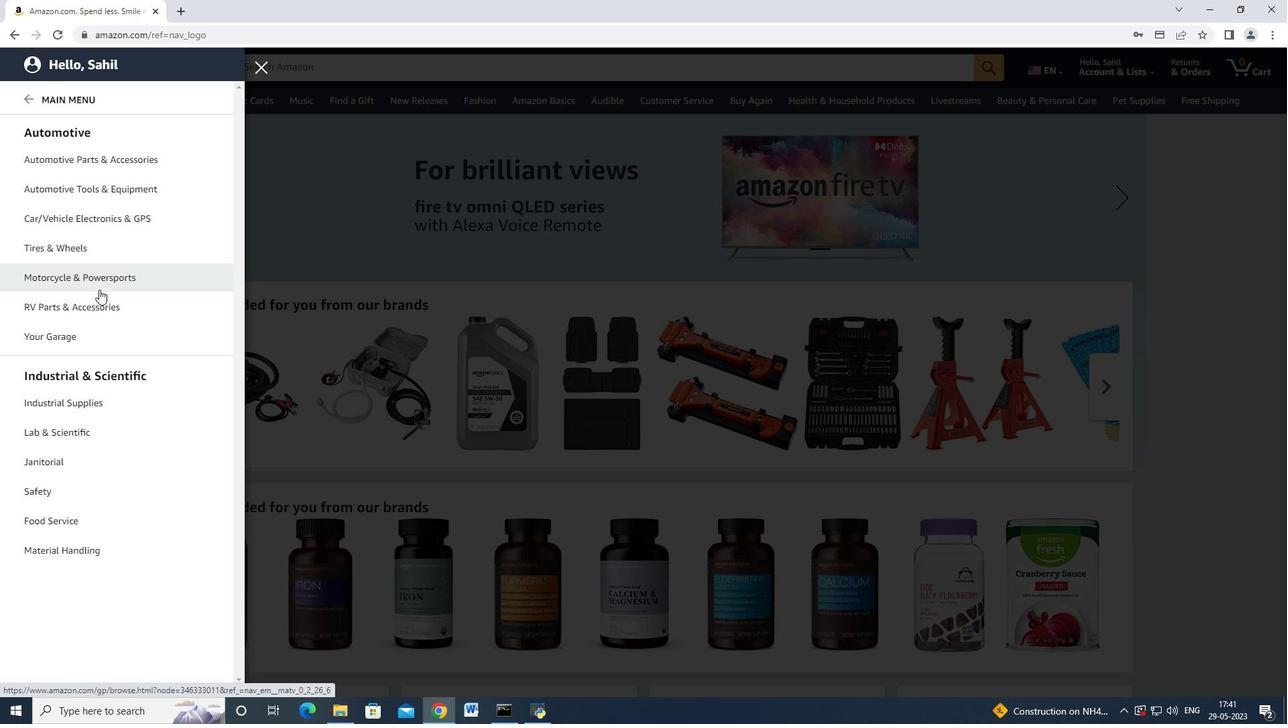 
Action: Mouse scrolled (99, 290) with delta (0, 0)
Screenshot: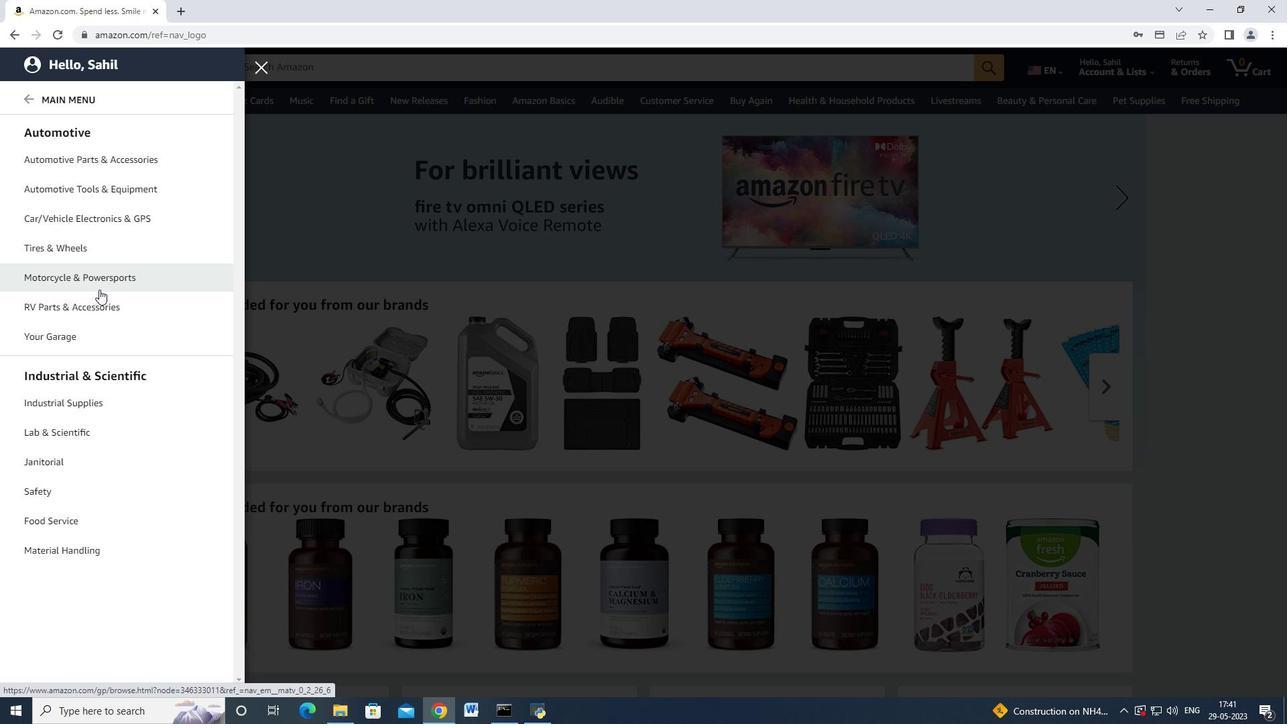 
Action: Mouse moved to (110, 166)
Screenshot: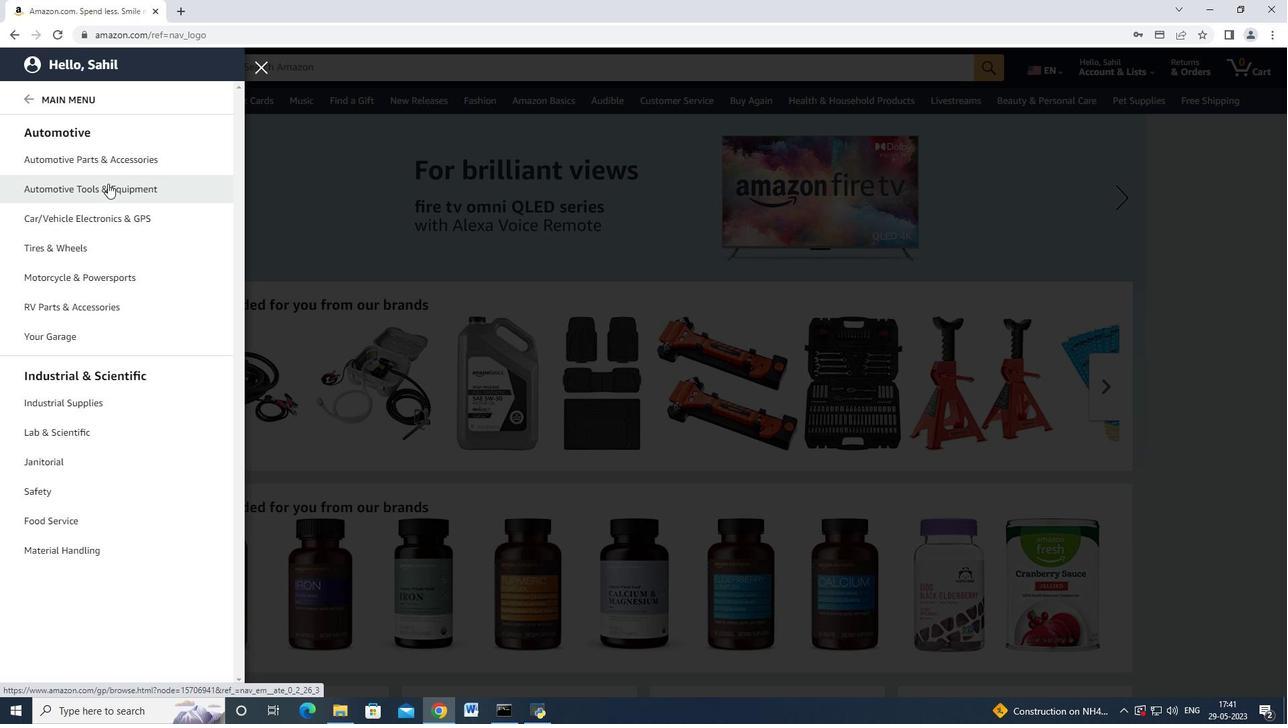 
Action: Mouse pressed left at (110, 166)
Screenshot: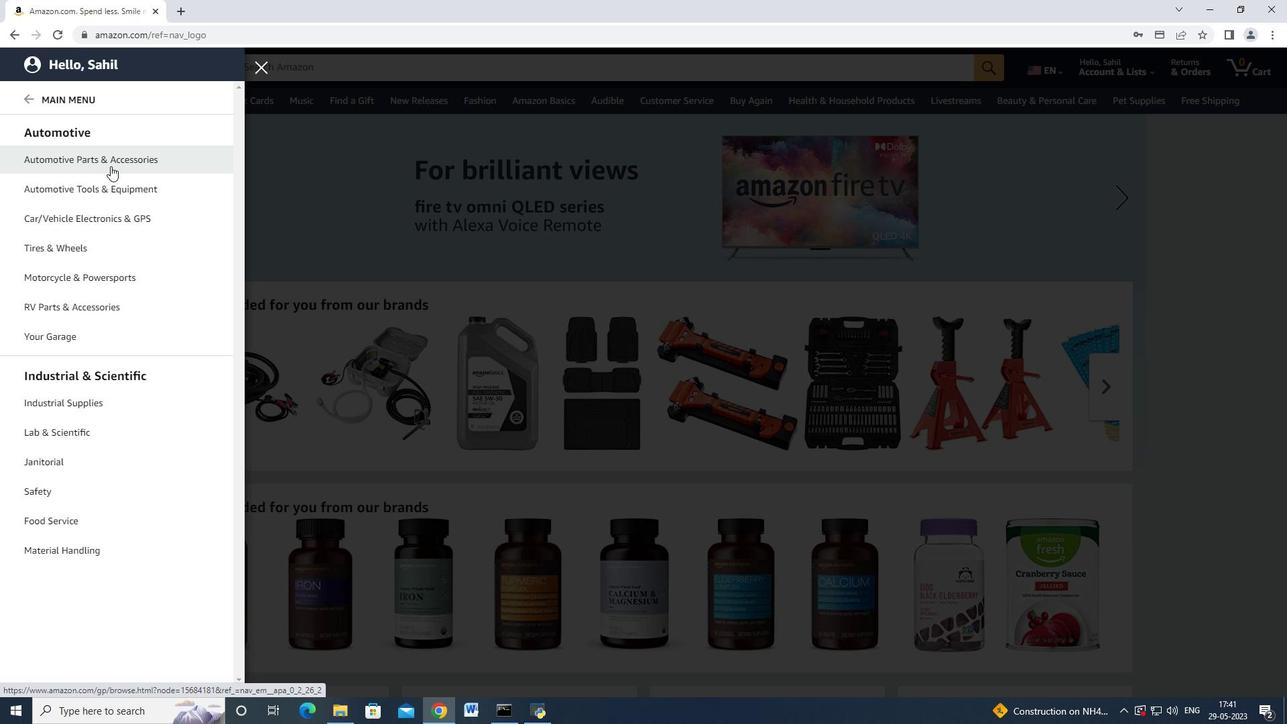 
Action: Mouse moved to (250, 128)
Screenshot: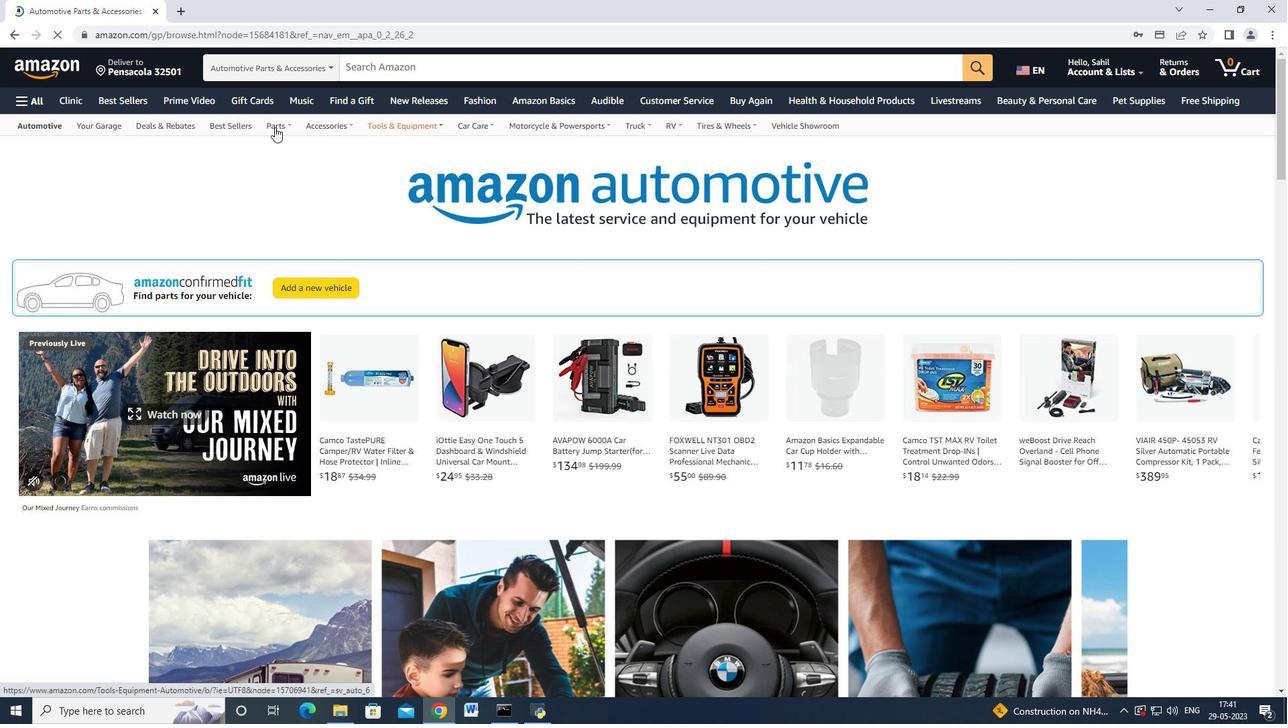 
Action: Mouse pressed left at (250, 128)
Screenshot: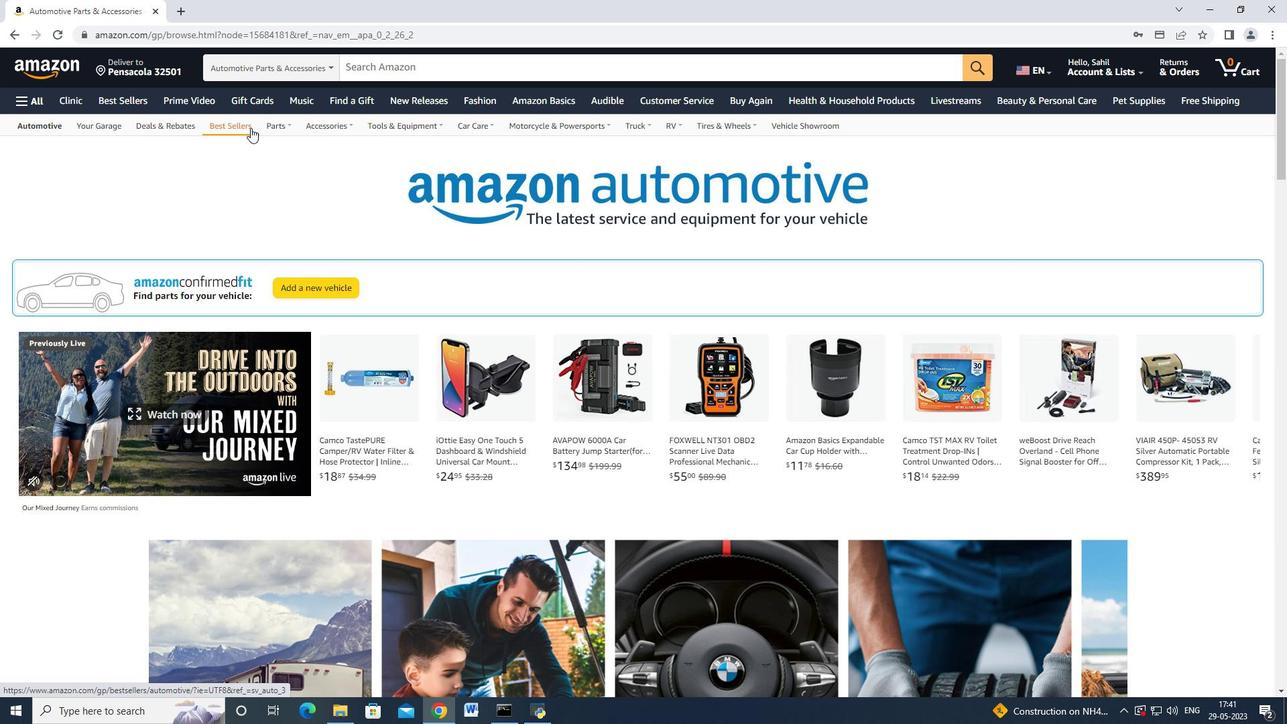 
Action: Mouse moved to (88, 427)
Screenshot: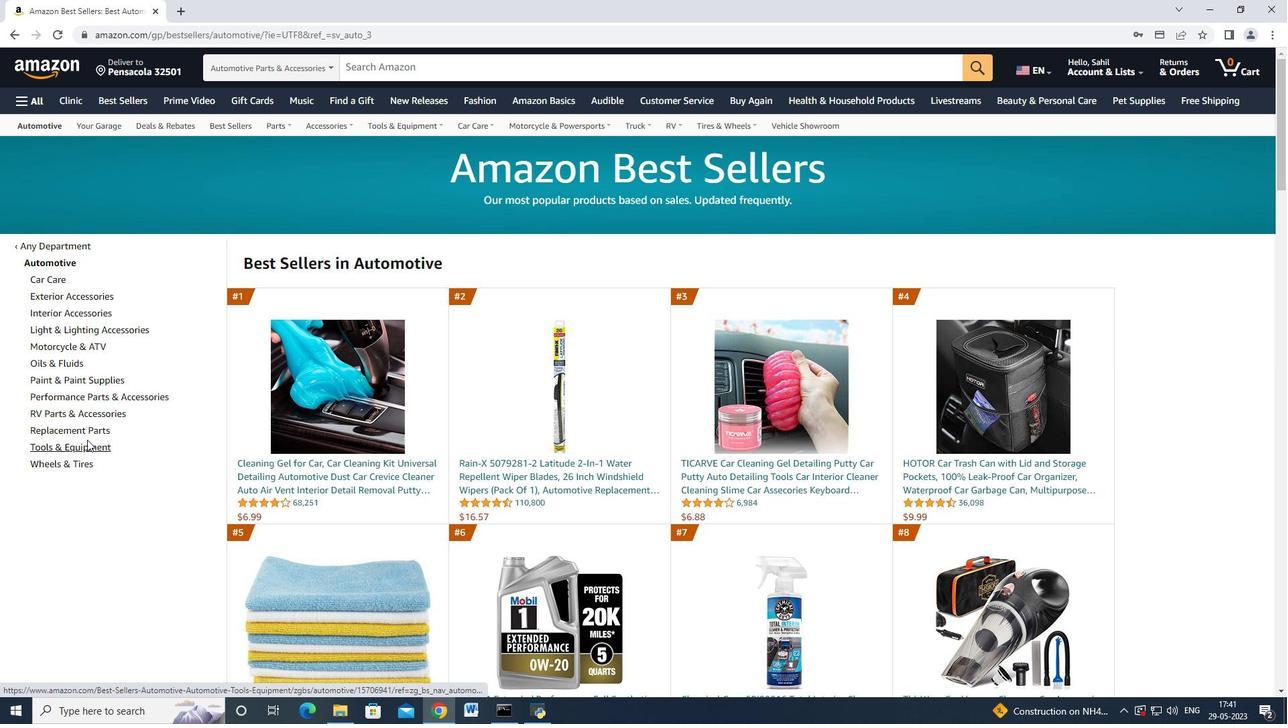 
Action: Mouse pressed left at (88, 427)
Screenshot: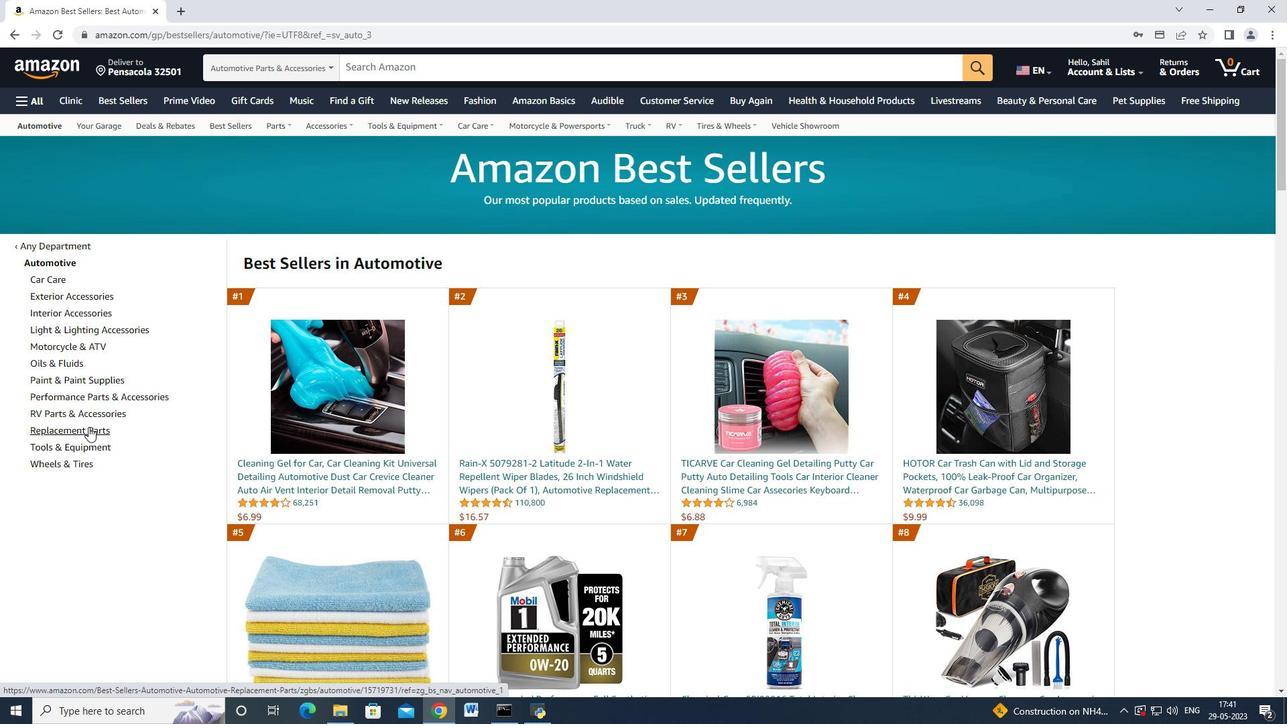 
Action: Mouse moved to (135, 378)
Screenshot: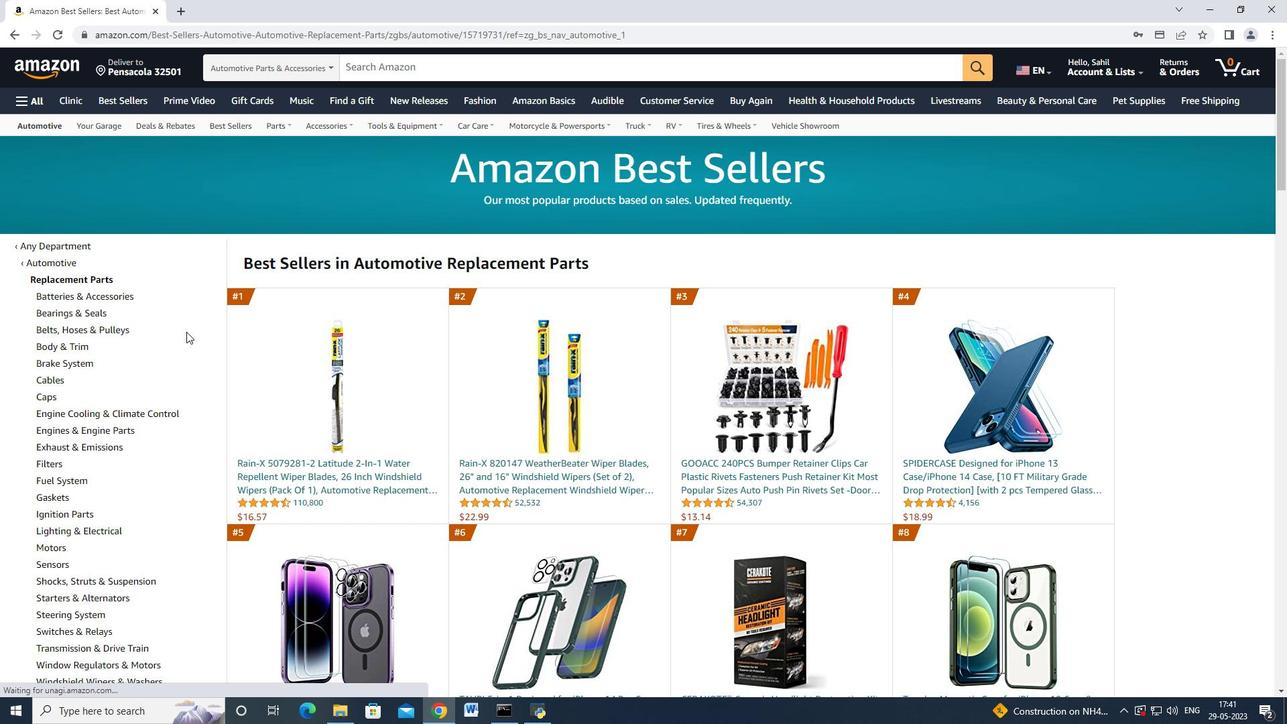 
Action: Mouse scrolled (135, 377) with delta (0, 0)
Screenshot: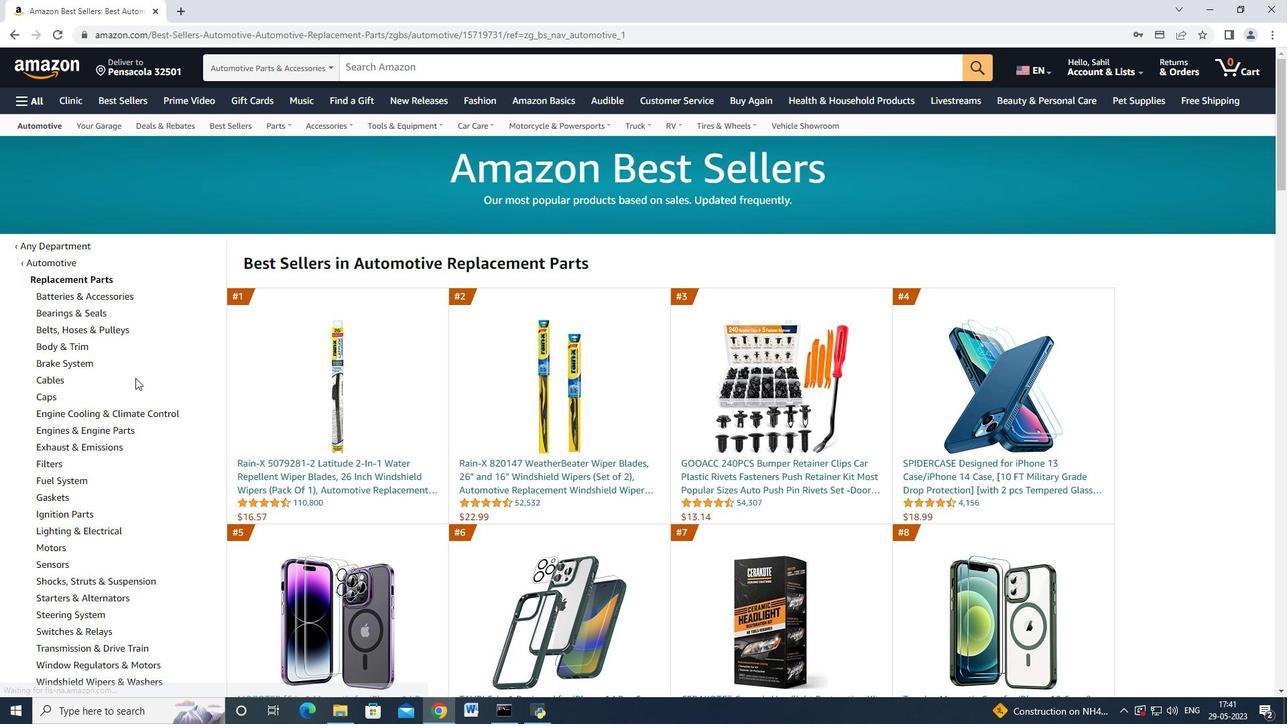 
Action: Mouse scrolled (135, 377) with delta (0, 0)
Screenshot: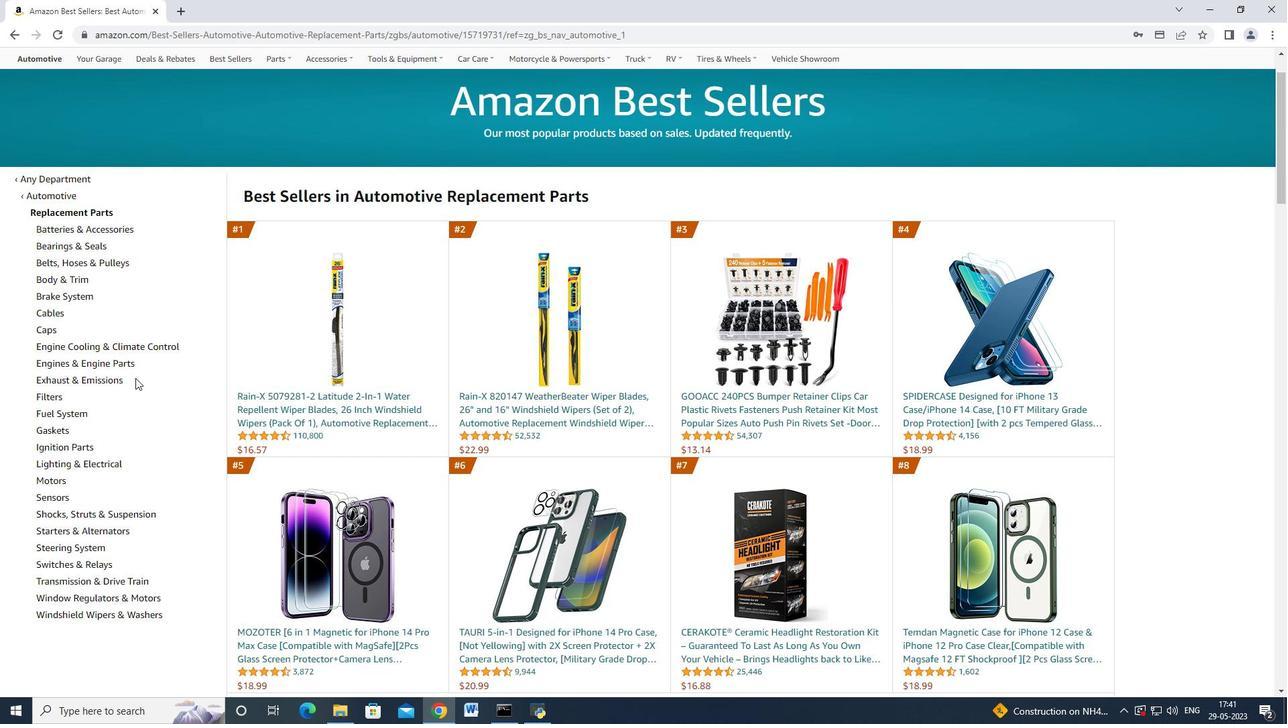 
Action: Mouse moved to (43, 258)
Screenshot: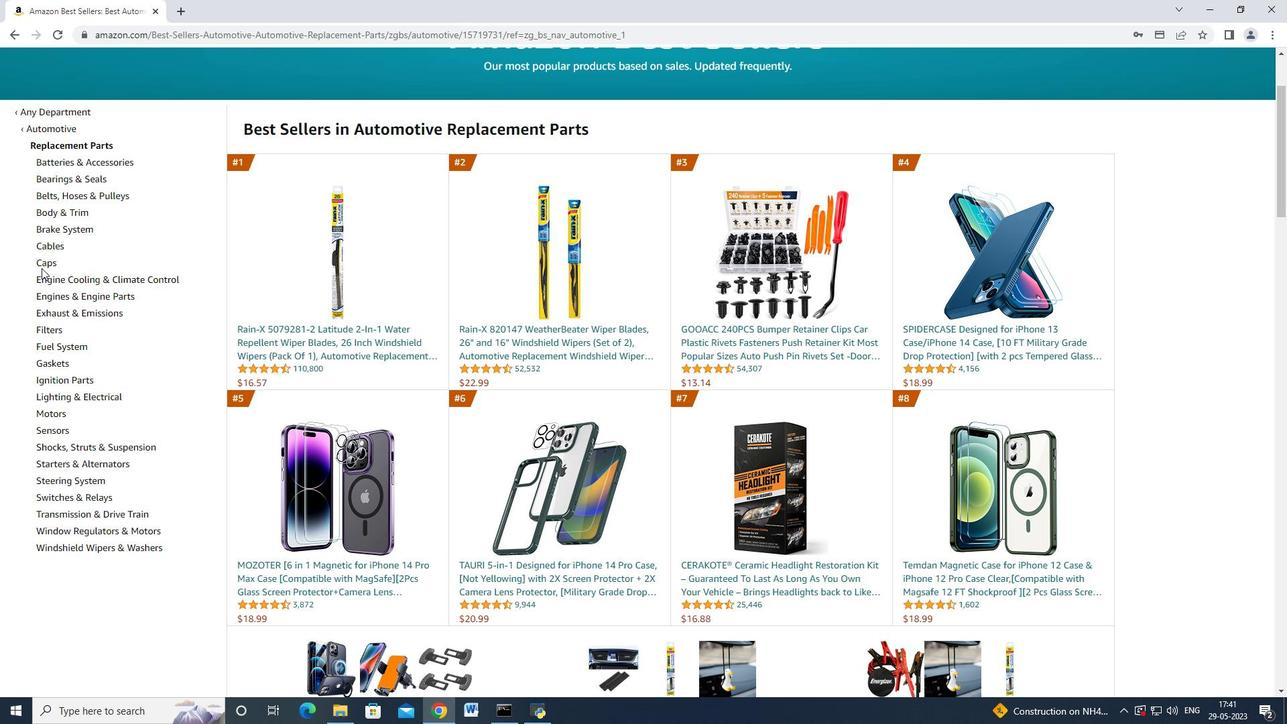 
Action: Mouse pressed left at (43, 258)
Screenshot: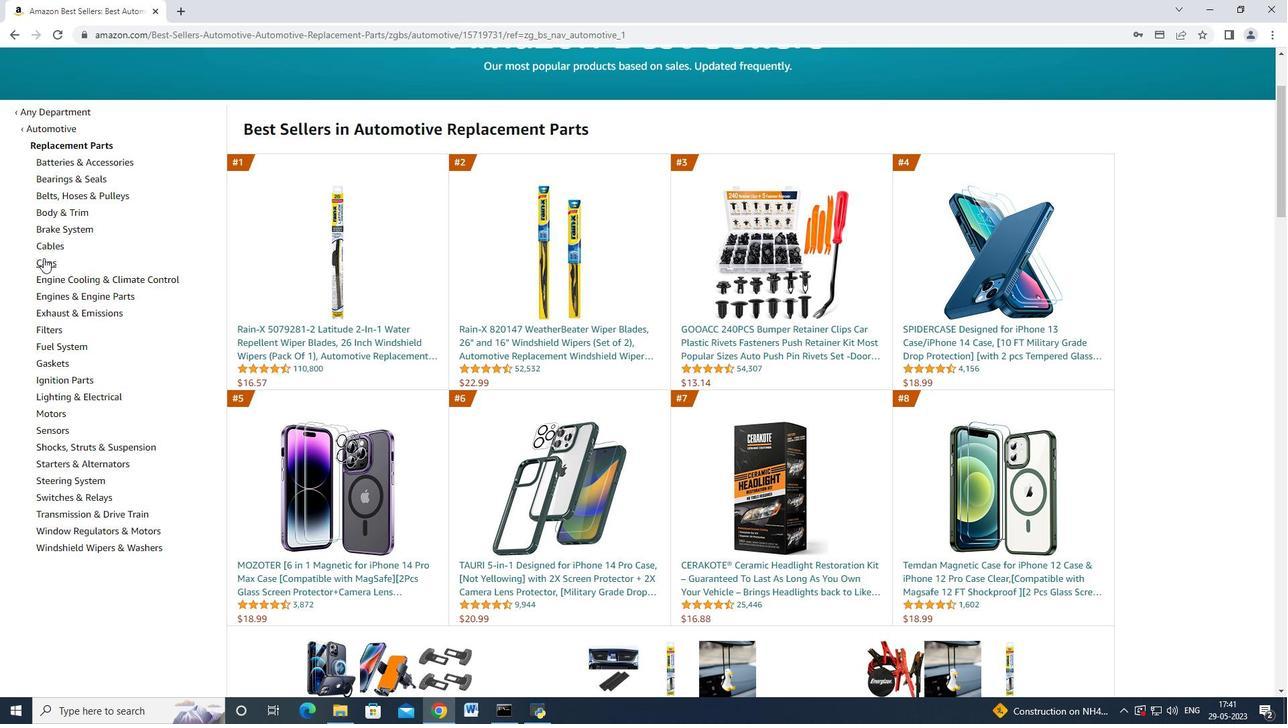 
Action: Mouse moved to (77, 424)
Screenshot: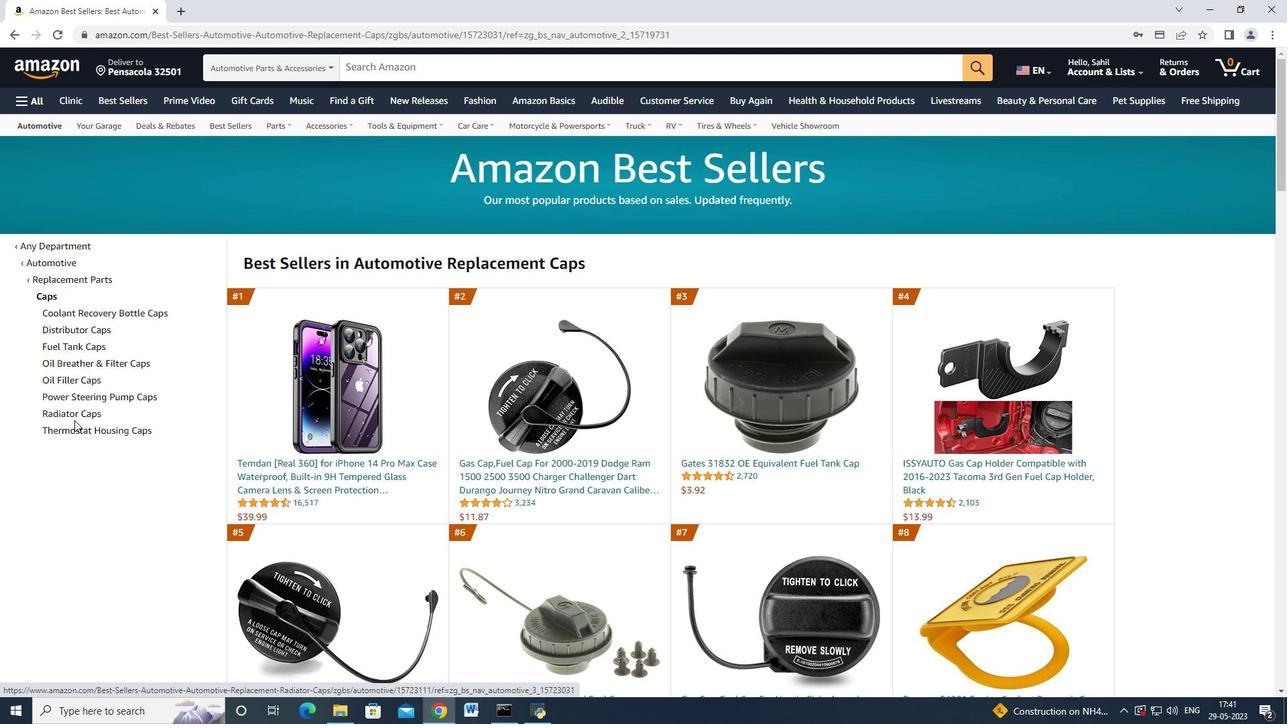 
Action: Mouse pressed left at (77, 424)
Screenshot: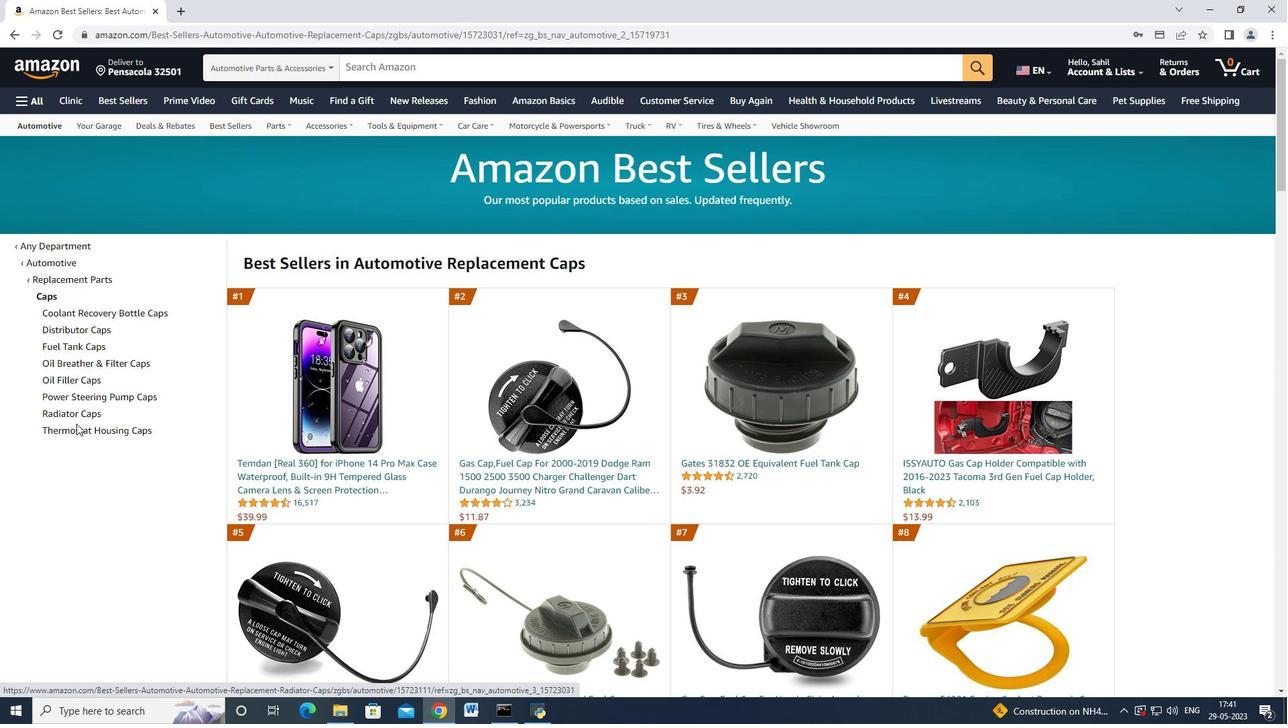 
Action: Mouse moved to (547, 461)
Screenshot: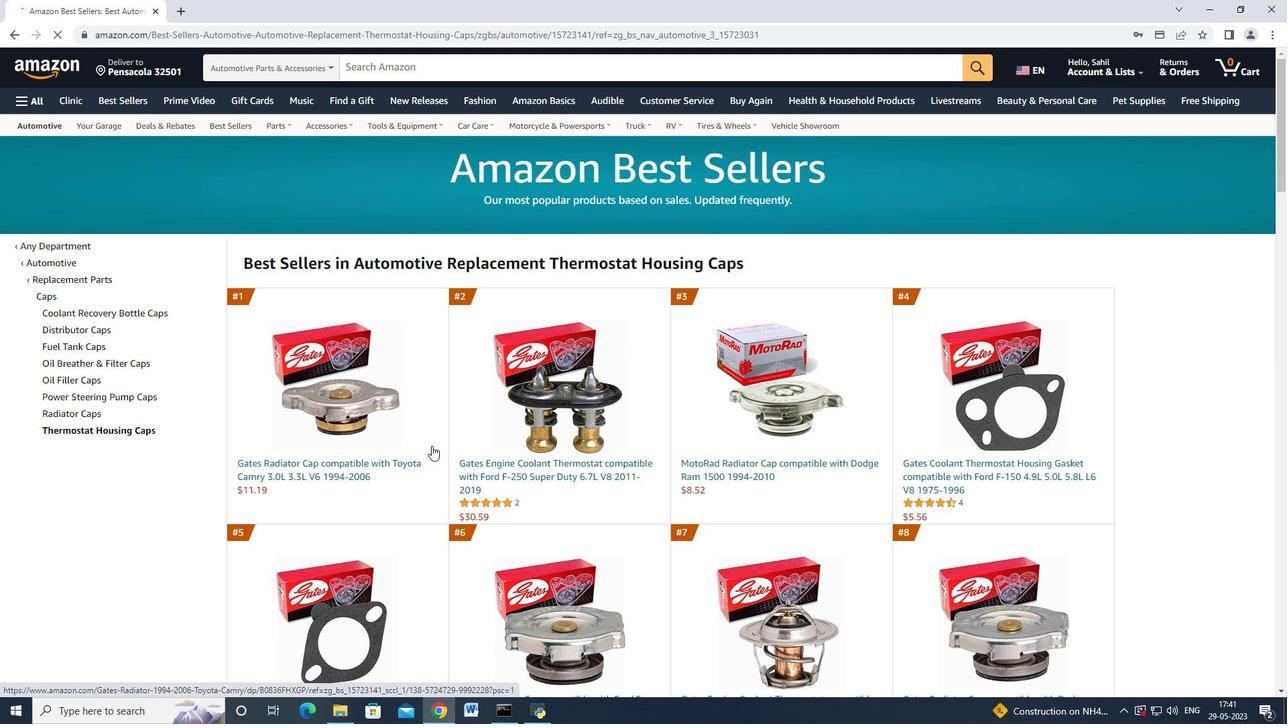 
Action: Mouse pressed left at (547, 461)
Screenshot: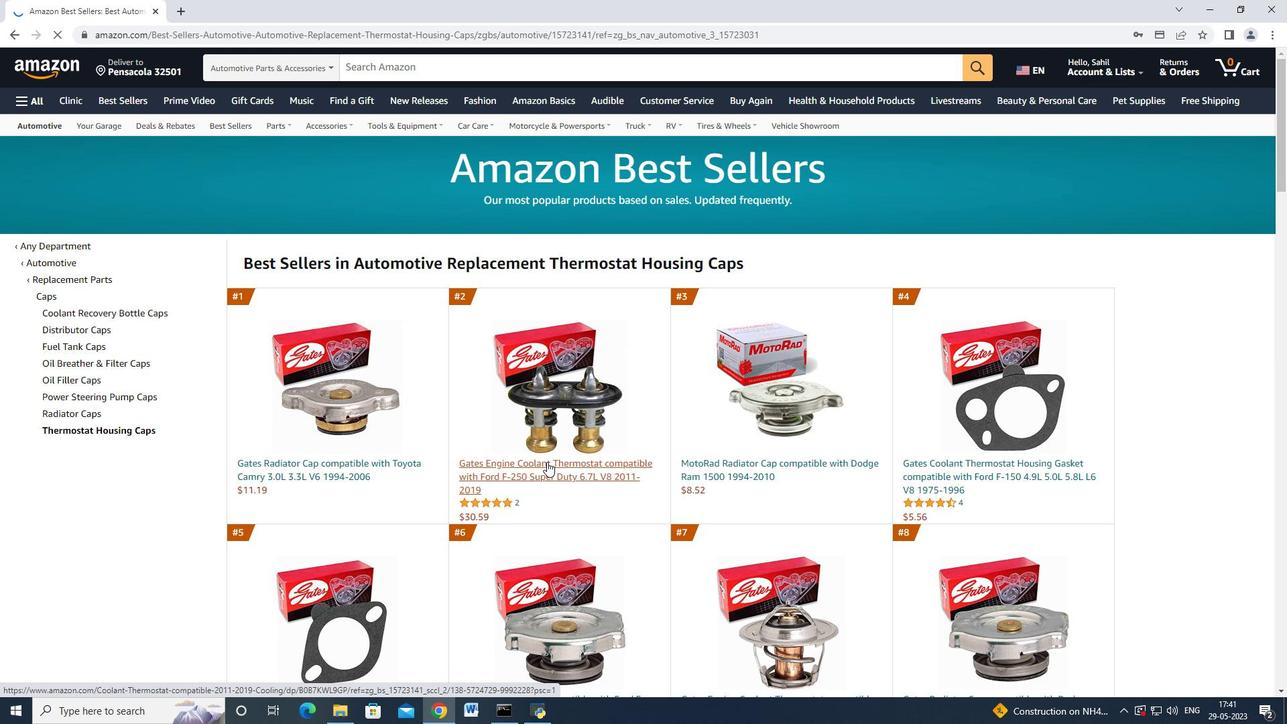 
Action: Mouse moved to (1003, 369)
Screenshot: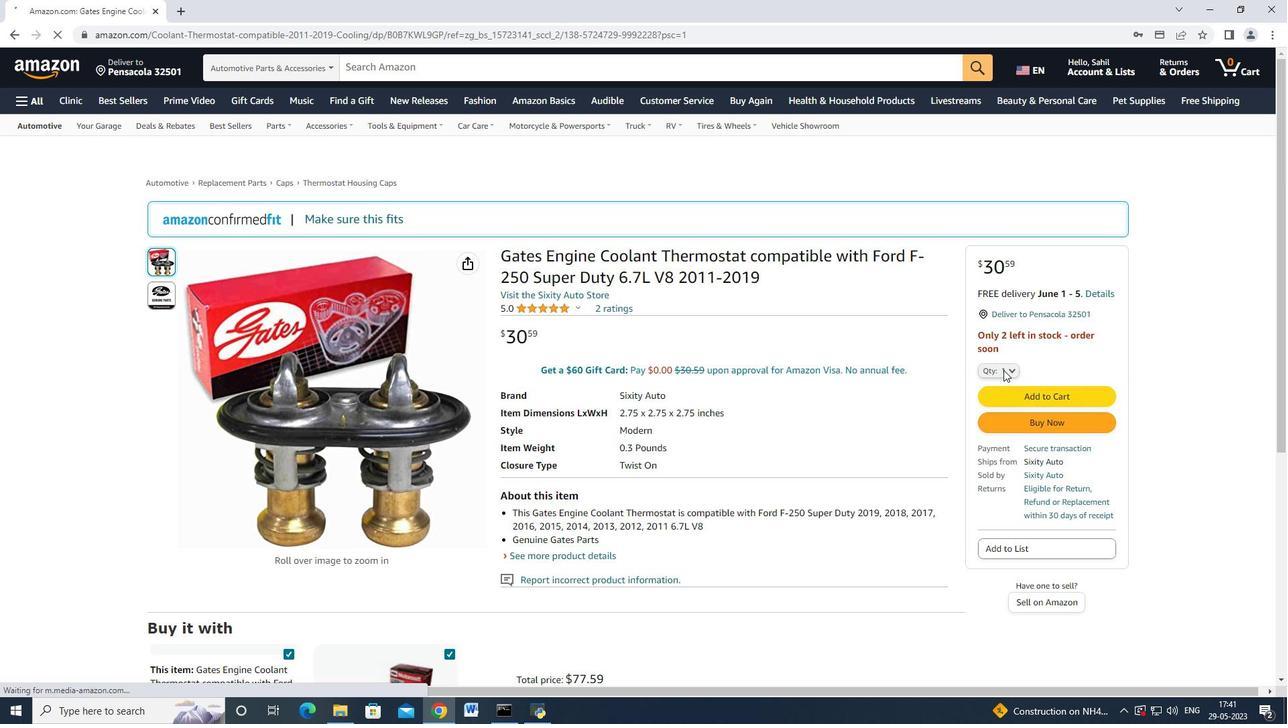 
Action: Mouse pressed left at (1003, 369)
Screenshot: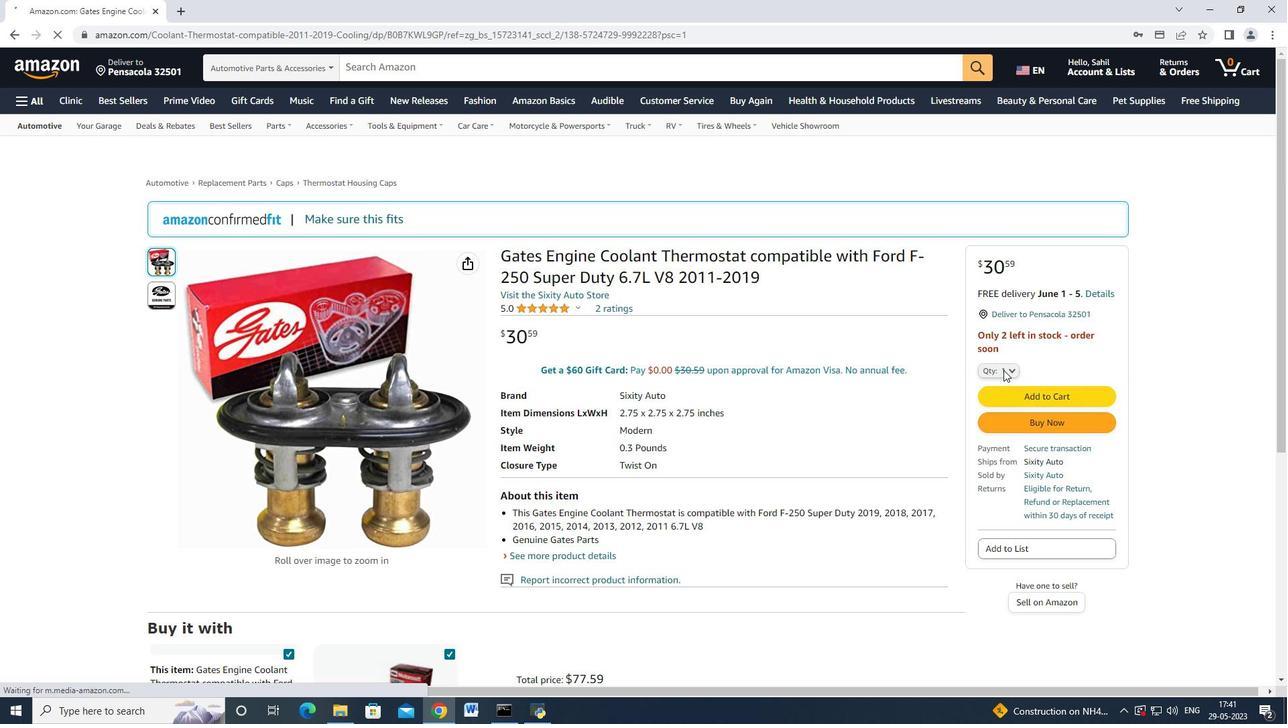 
Action: Mouse moved to (1004, 393)
Screenshot: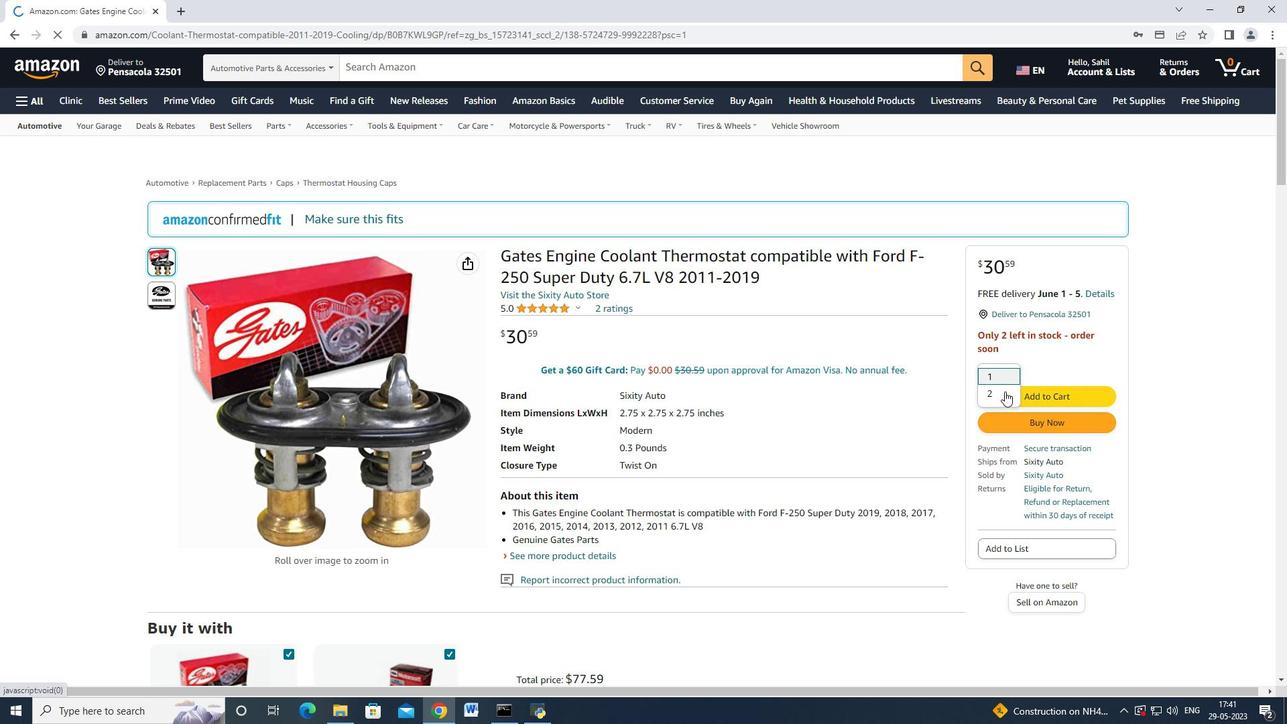 
Action: Mouse pressed left at (1004, 393)
Screenshot: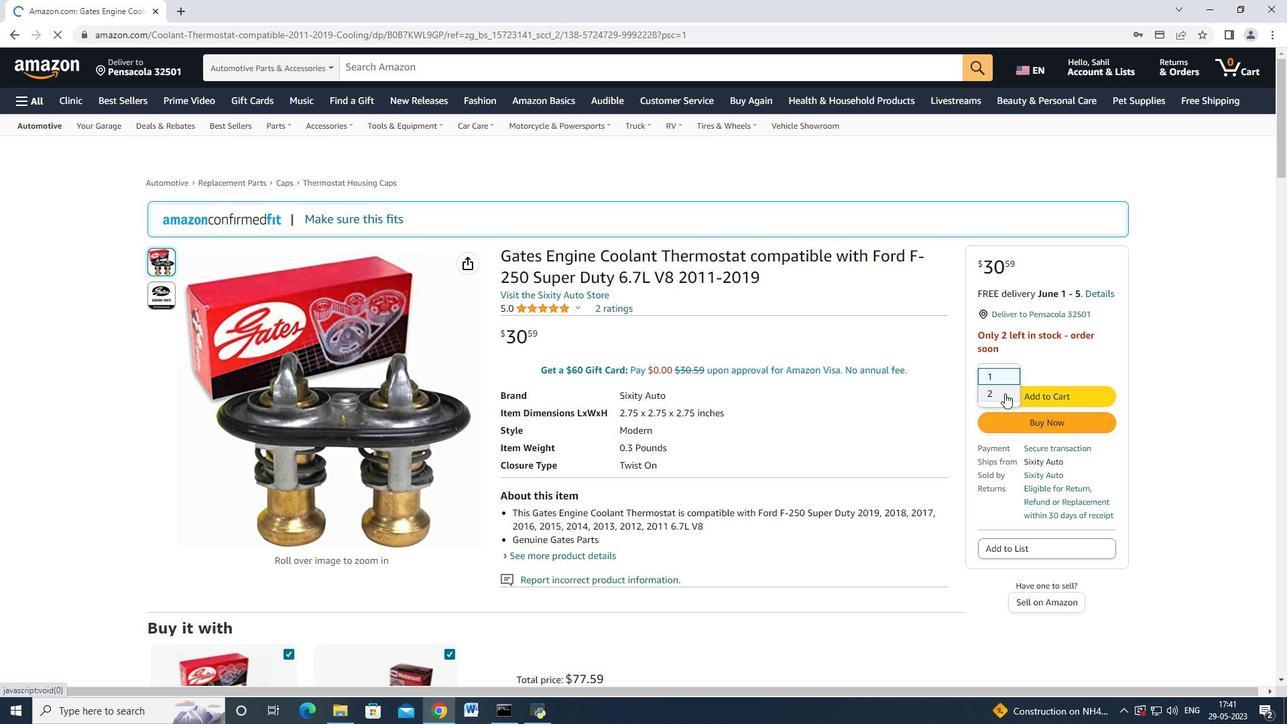 
Action: Mouse moved to (1025, 423)
Screenshot: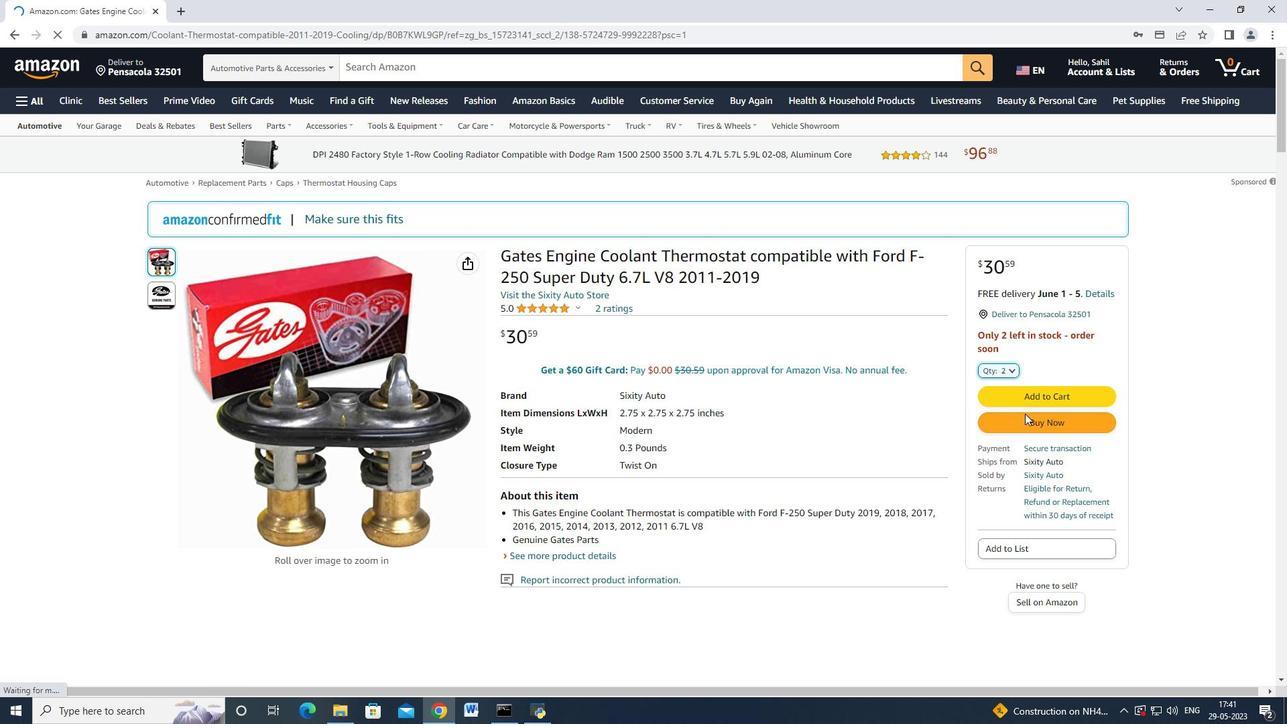 
Action: Mouse pressed left at (1025, 423)
Screenshot: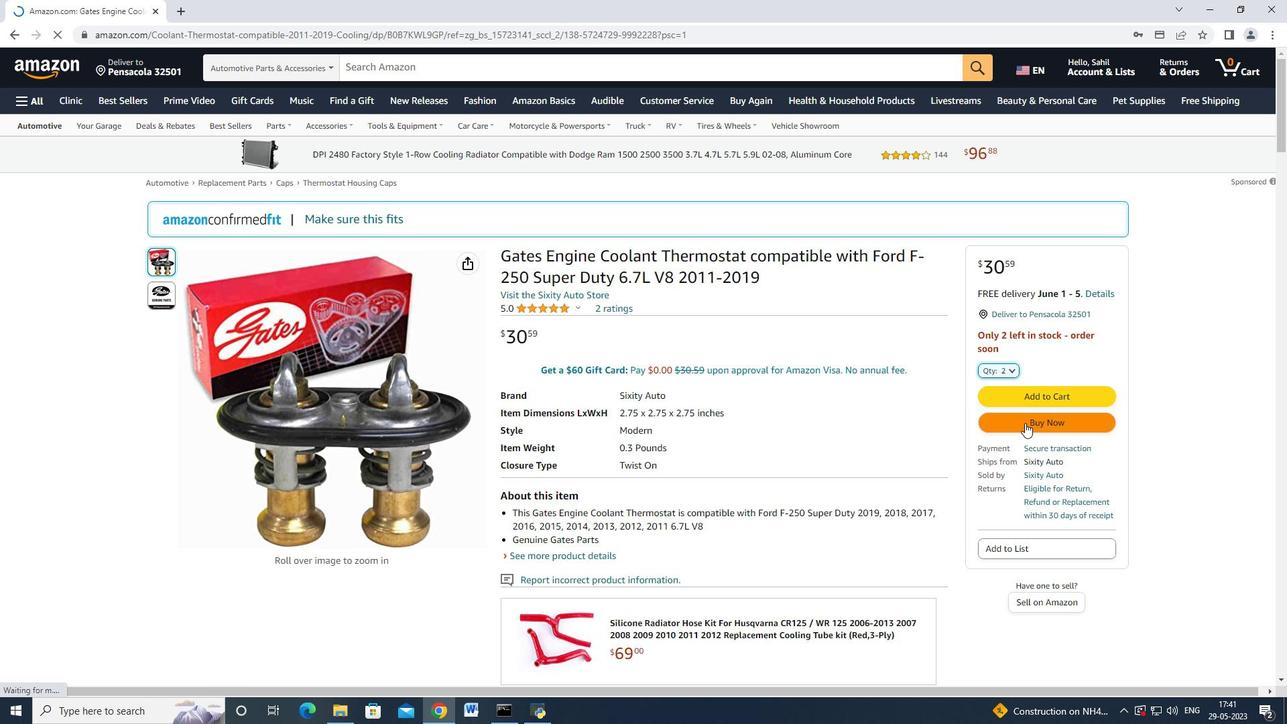 
Action: Mouse moved to (956, 126)
Screenshot: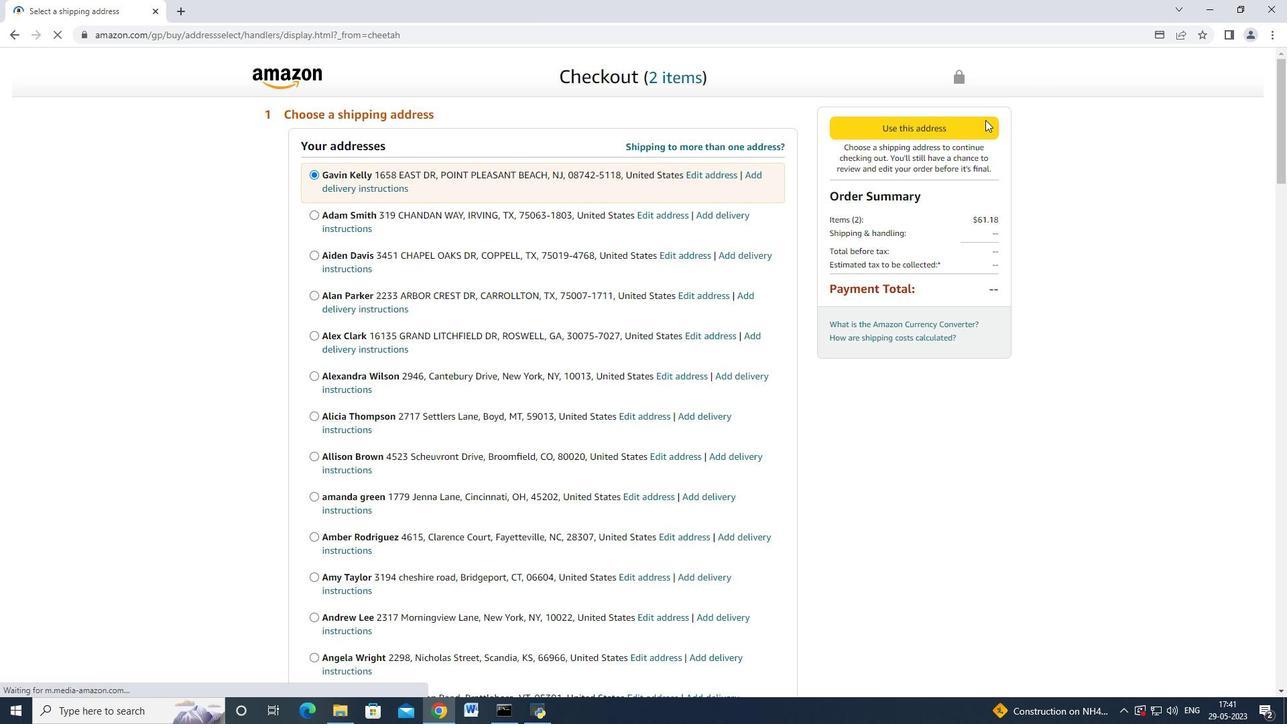 
Action: Mouse pressed left at (956, 126)
Screenshot: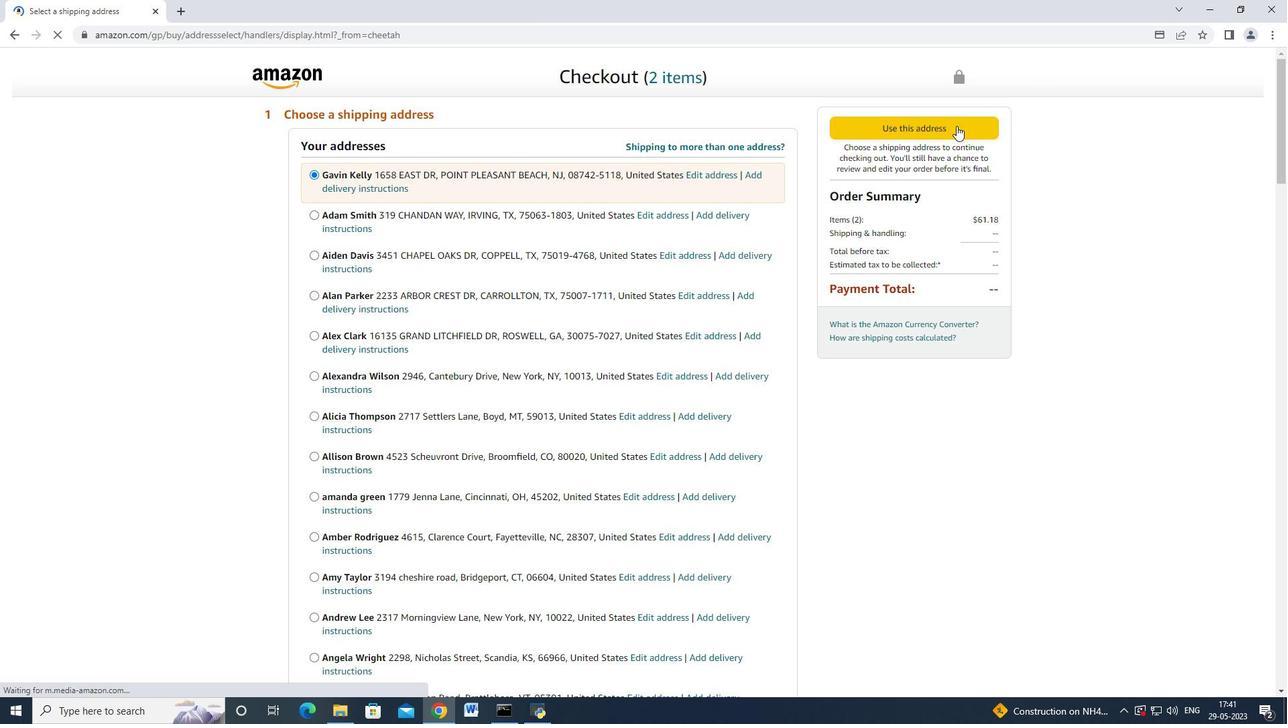 
Action: Mouse moved to (771, 109)
Screenshot: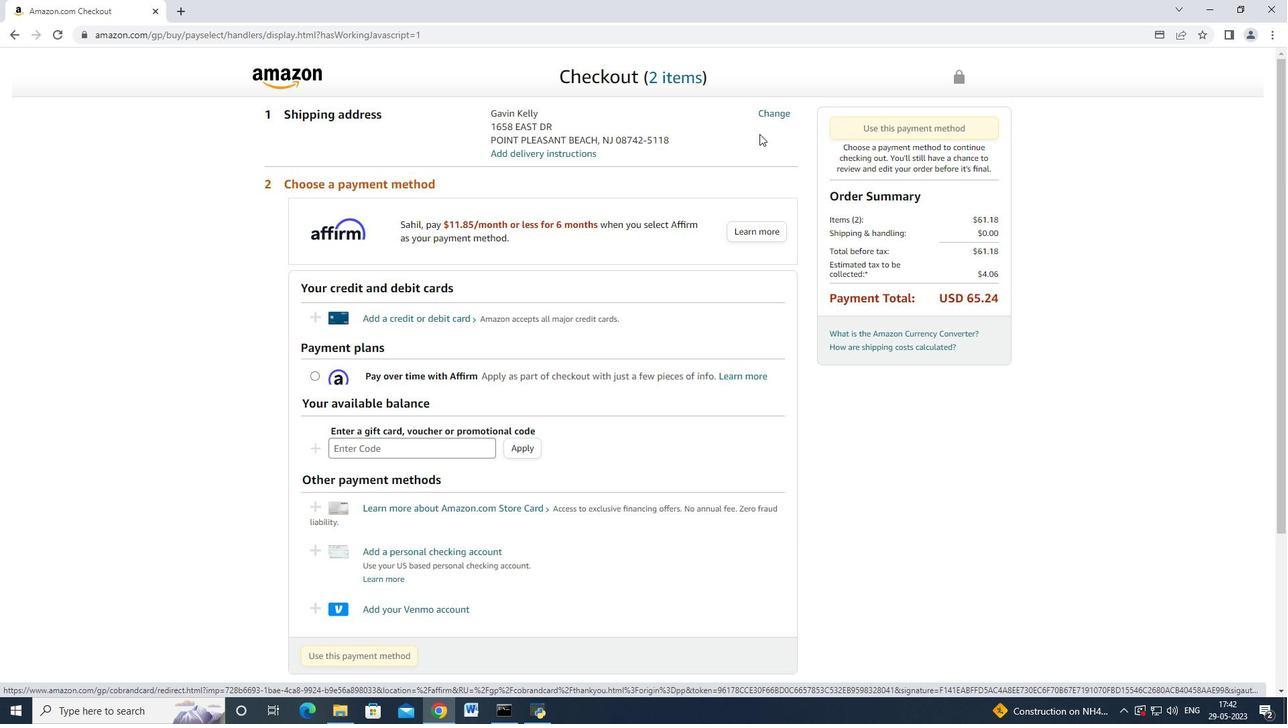 
Action: Mouse pressed left at (771, 109)
Screenshot: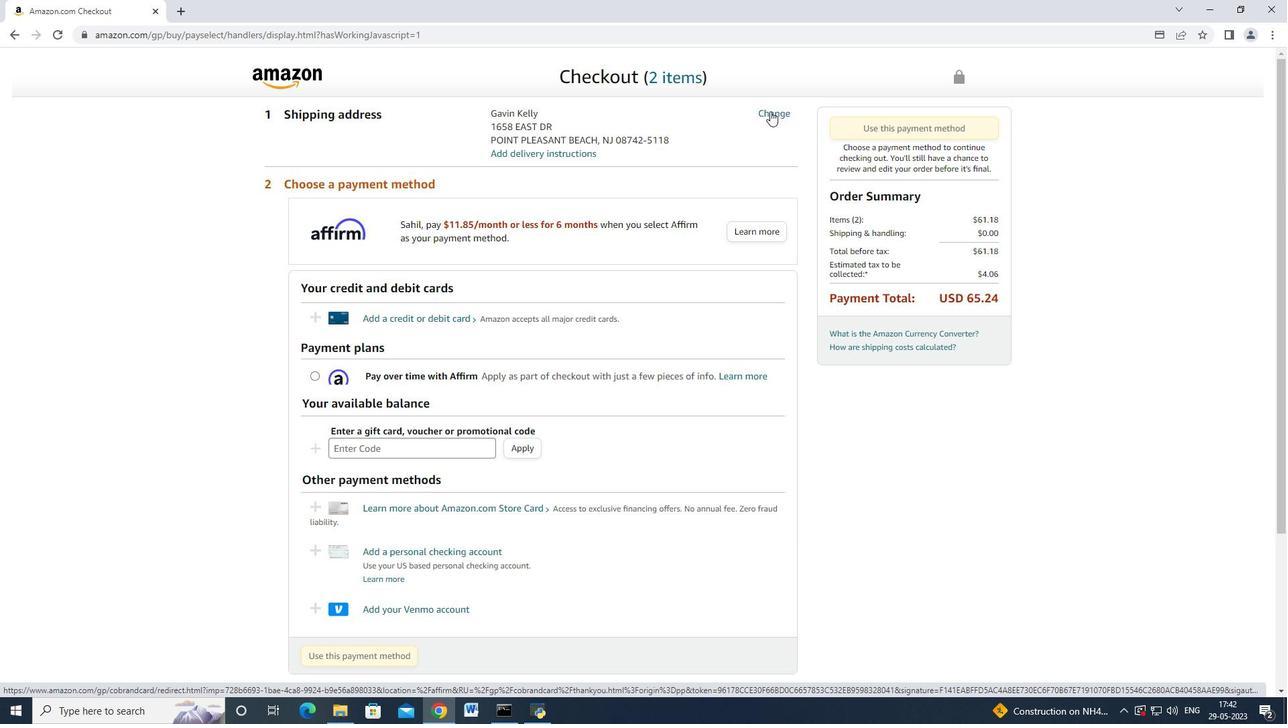 
Action: Mouse moved to (494, 195)
Screenshot: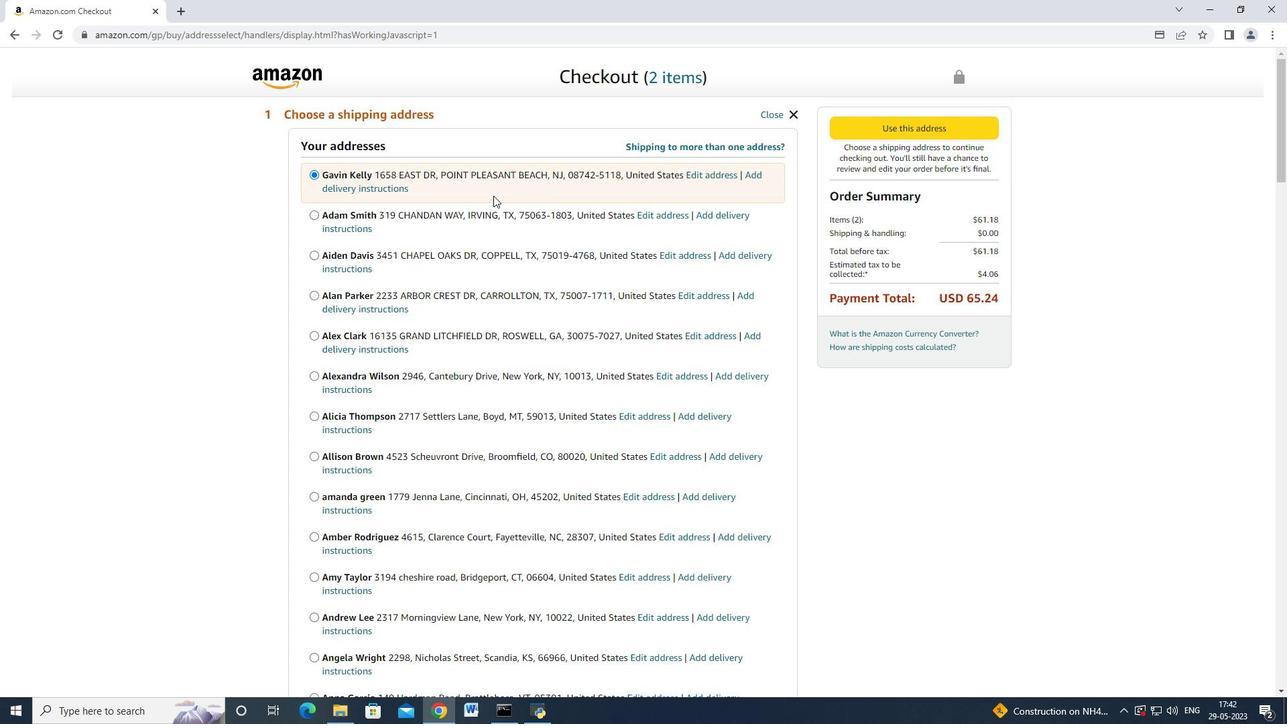 
Action: Mouse scrolled (494, 195) with delta (0, 0)
Screenshot: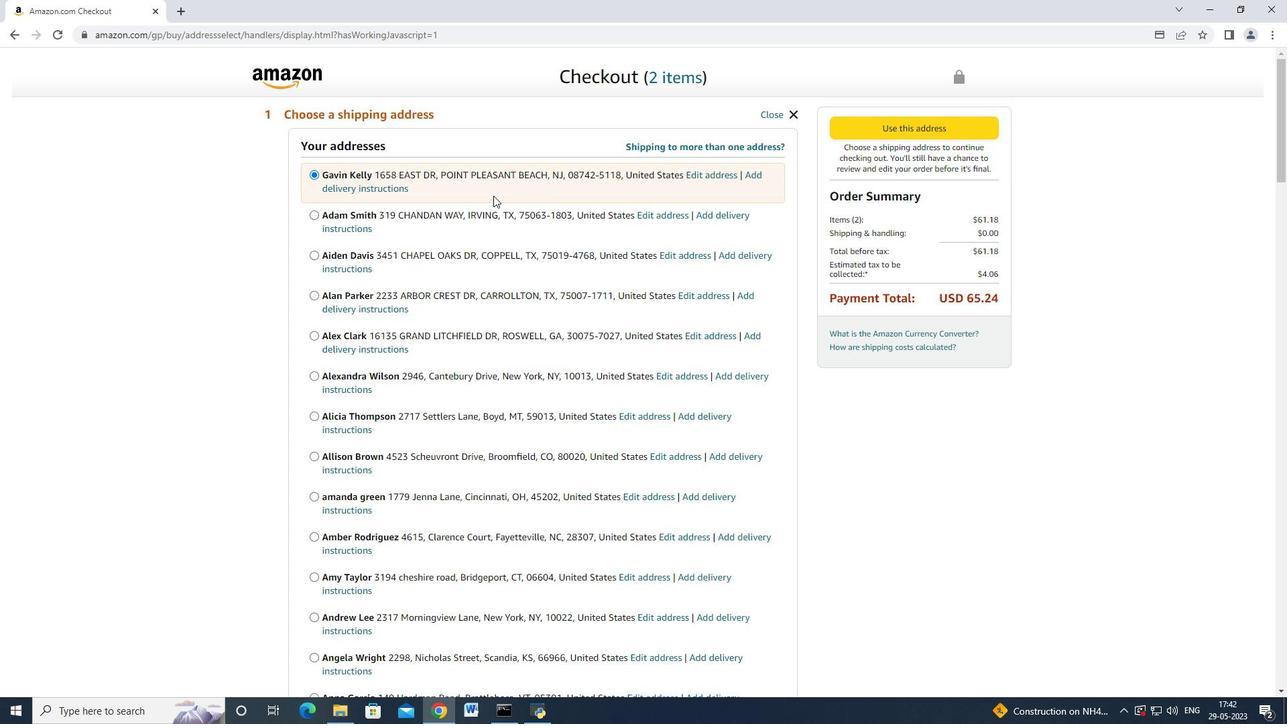 
Action: Mouse moved to (459, 292)
Screenshot: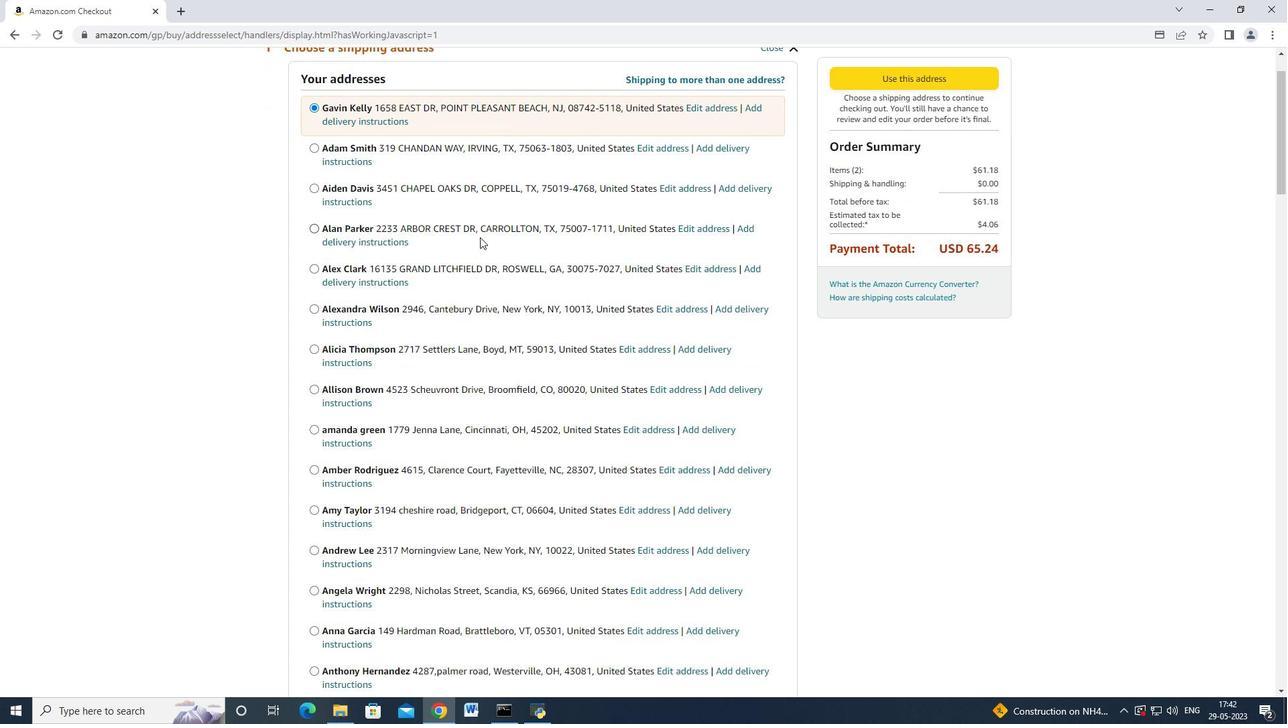 
Action: Mouse scrolled (459, 293) with delta (0, 0)
Screenshot: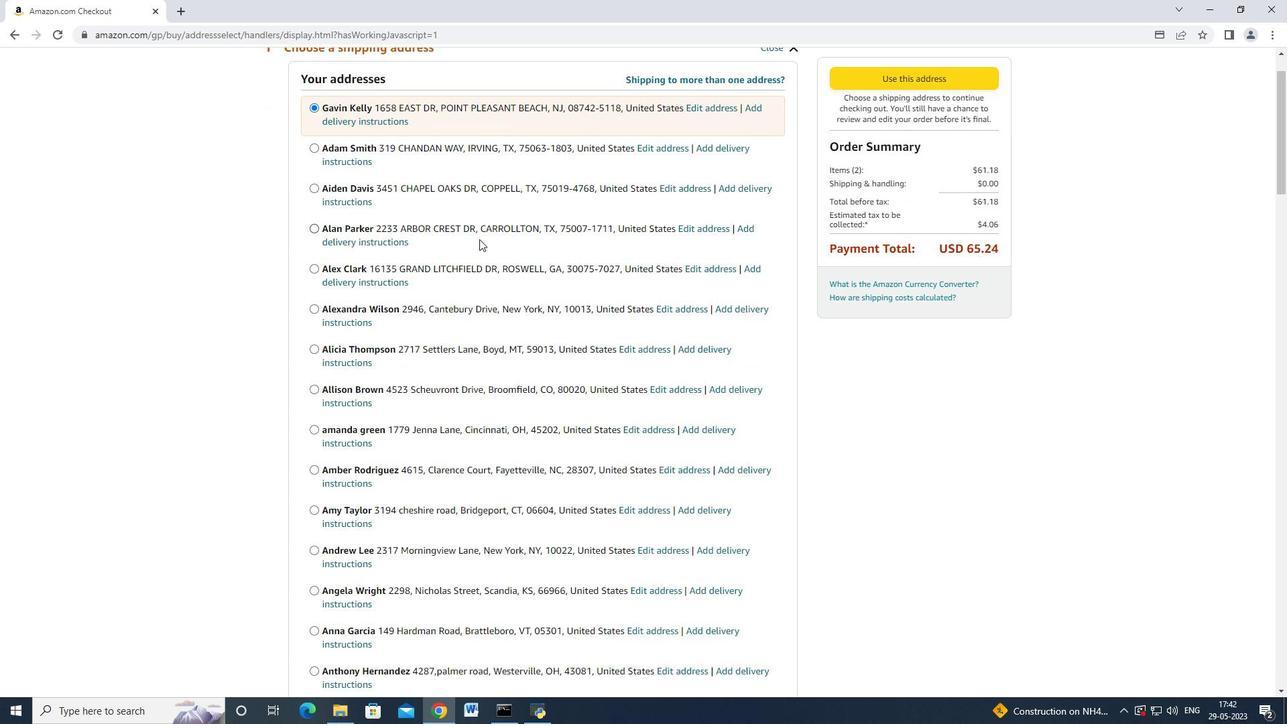 
Action: Mouse moved to (459, 294)
Screenshot: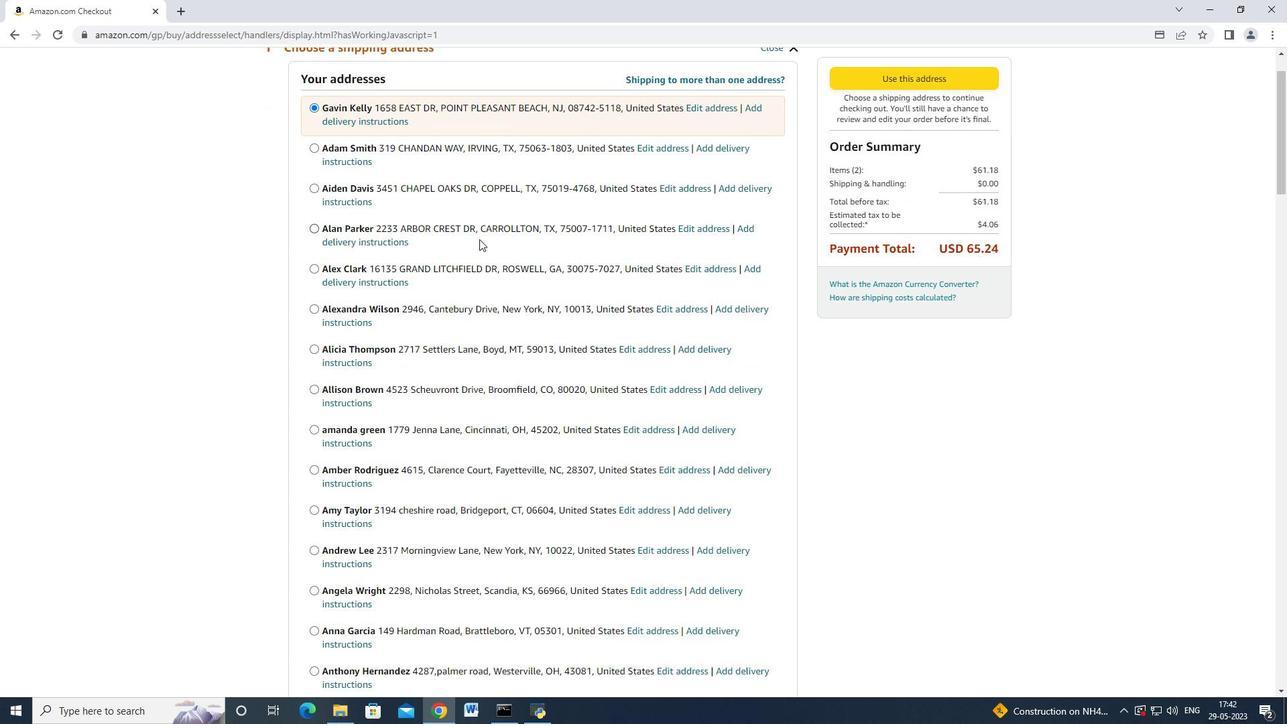 
Action: Mouse scrolled (459, 295) with delta (0, 0)
Screenshot: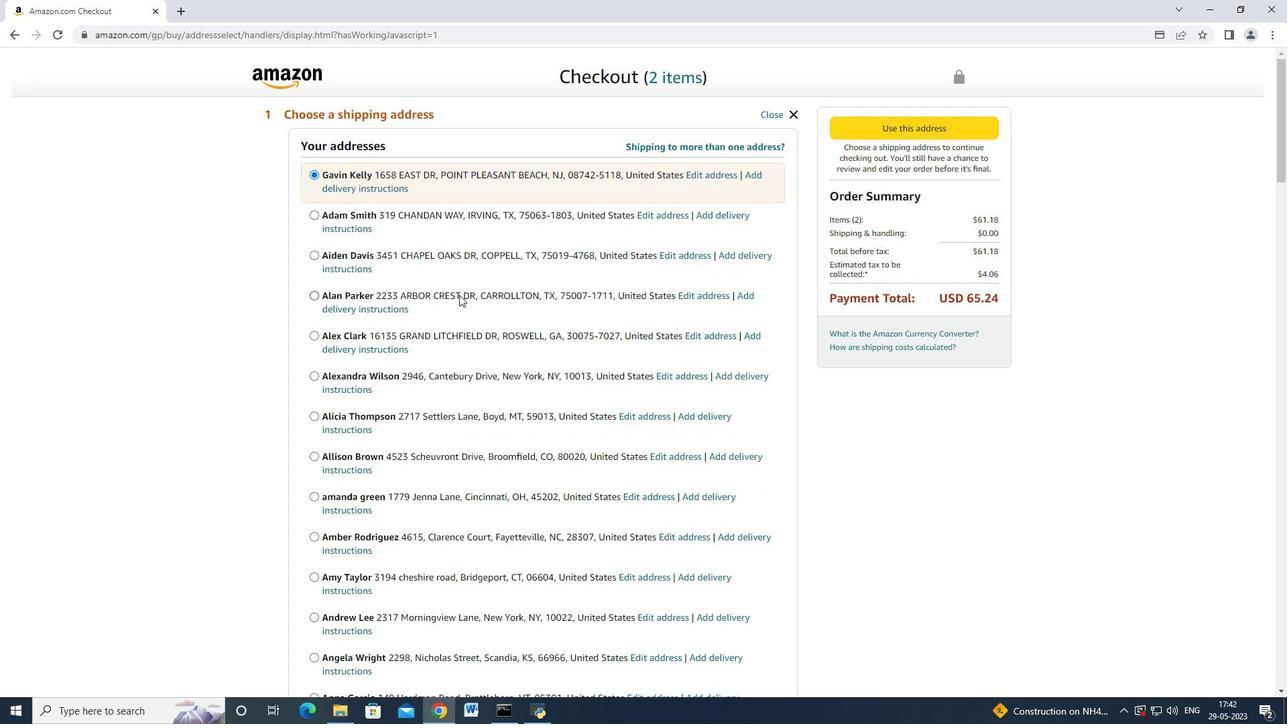 
Action: Mouse scrolled (459, 295) with delta (0, 0)
Screenshot: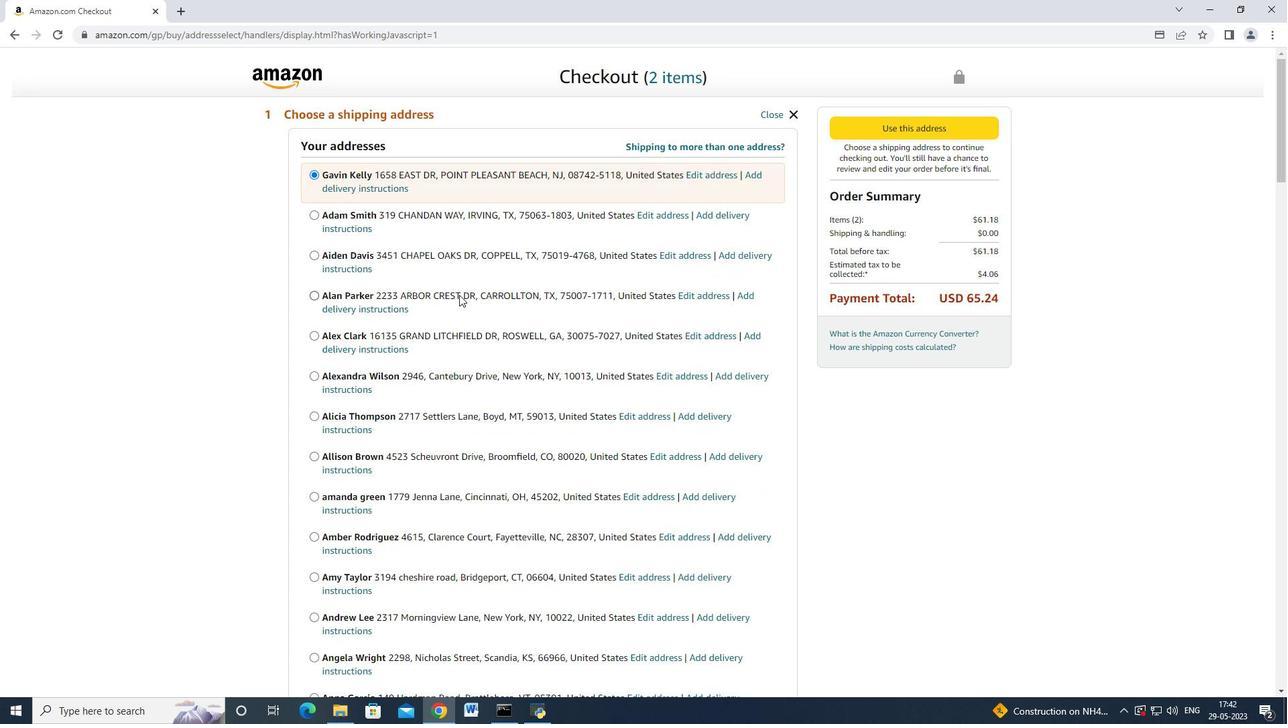 
Action: Mouse moved to (459, 293)
Screenshot: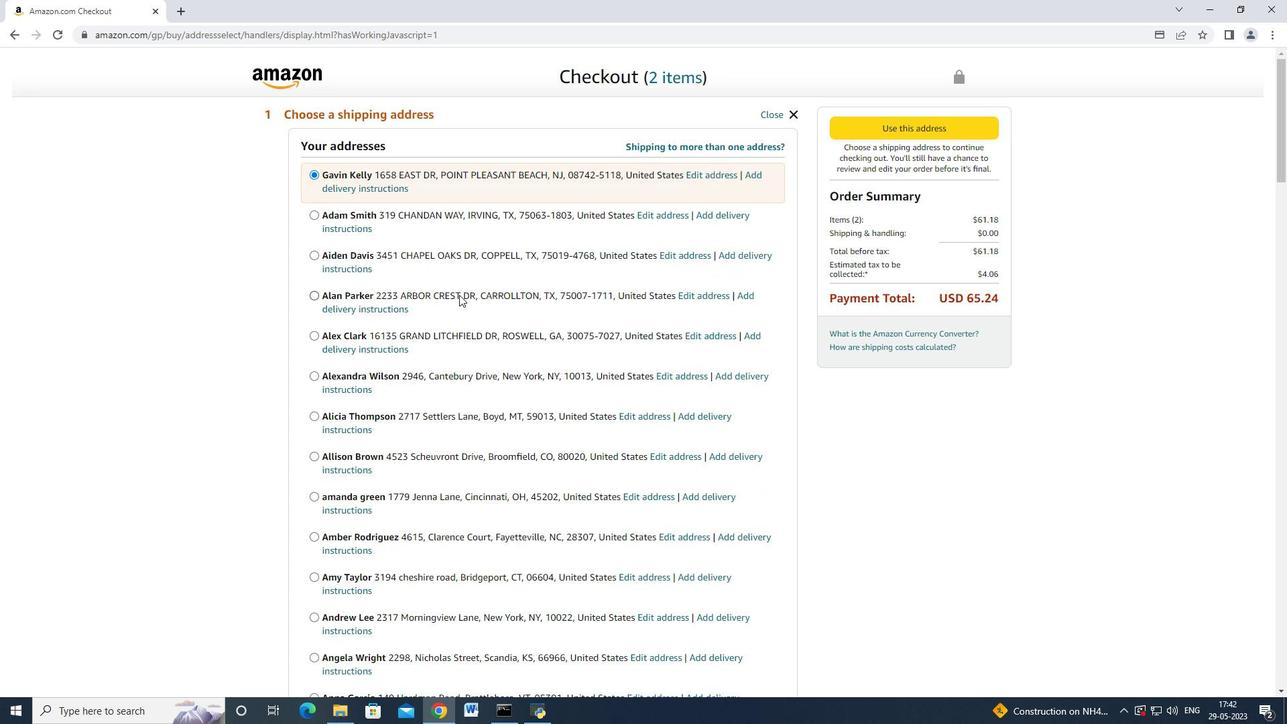 
Action: Mouse scrolled (459, 292) with delta (0, 0)
Screenshot: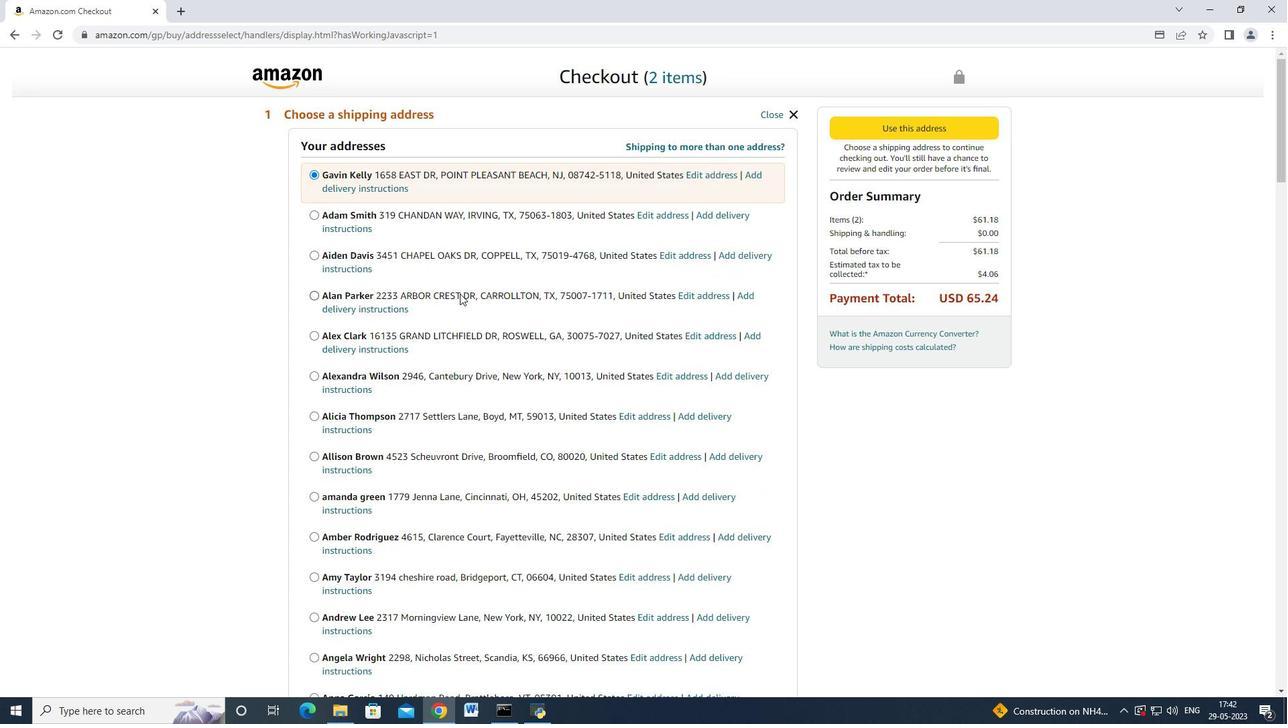 
Action: Mouse scrolled (459, 292) with delta (0, 0)
Screenshot: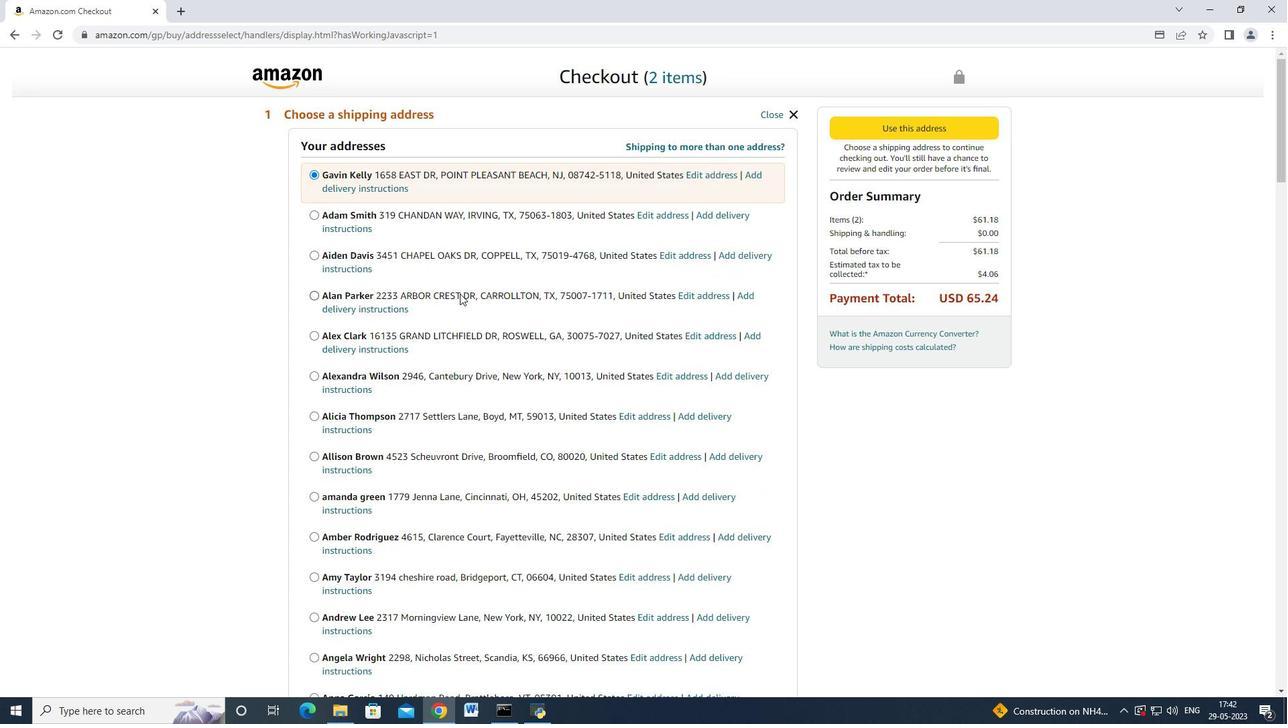 
Action: Mouse scrolled (459, 292) with delta (0, 0)
Screenshot: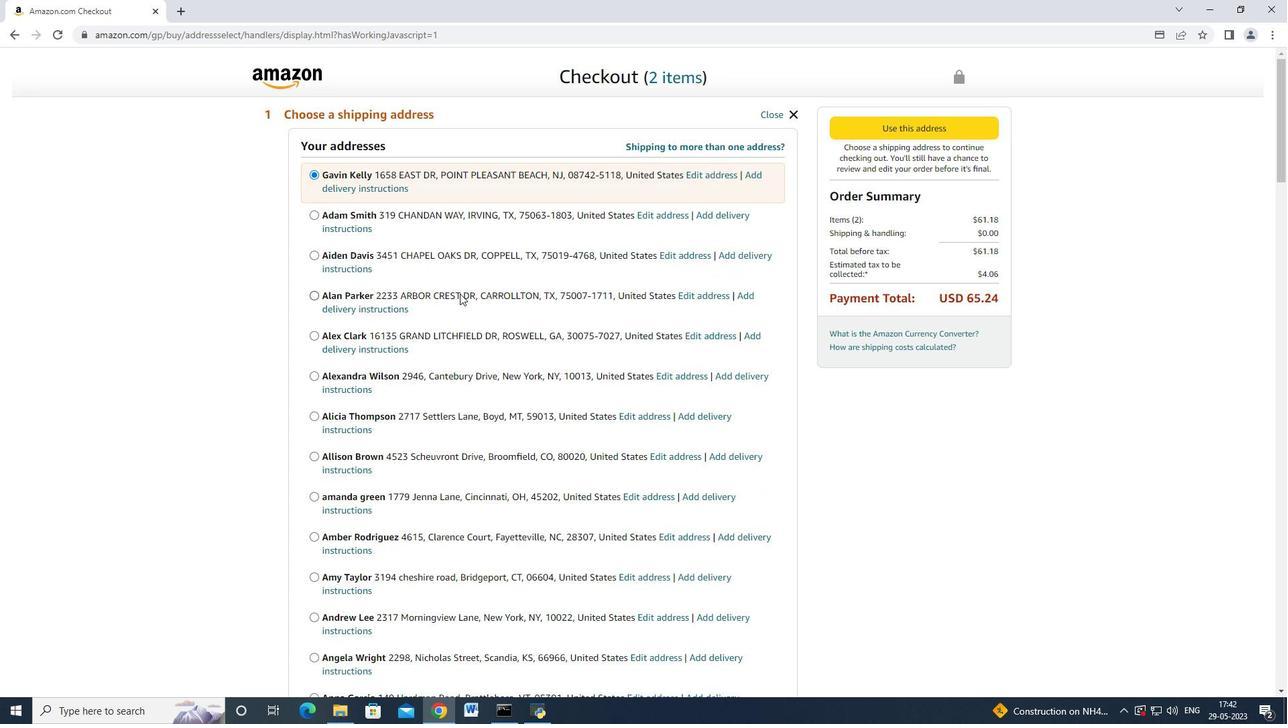 
Action: Mouse scrolled (459, 292) with delta (0, 0)
Screenshot: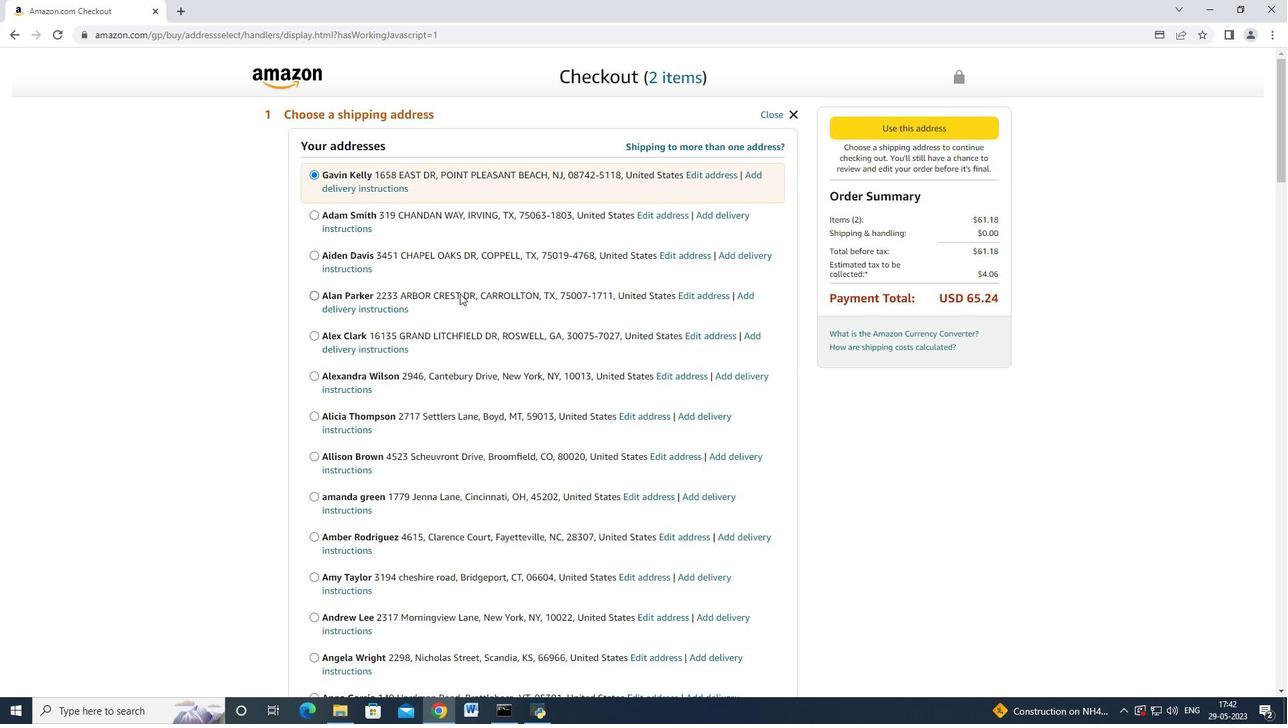 
Action: Mouse scrolled (459, 292) with delta (0, 0)
Screenshot: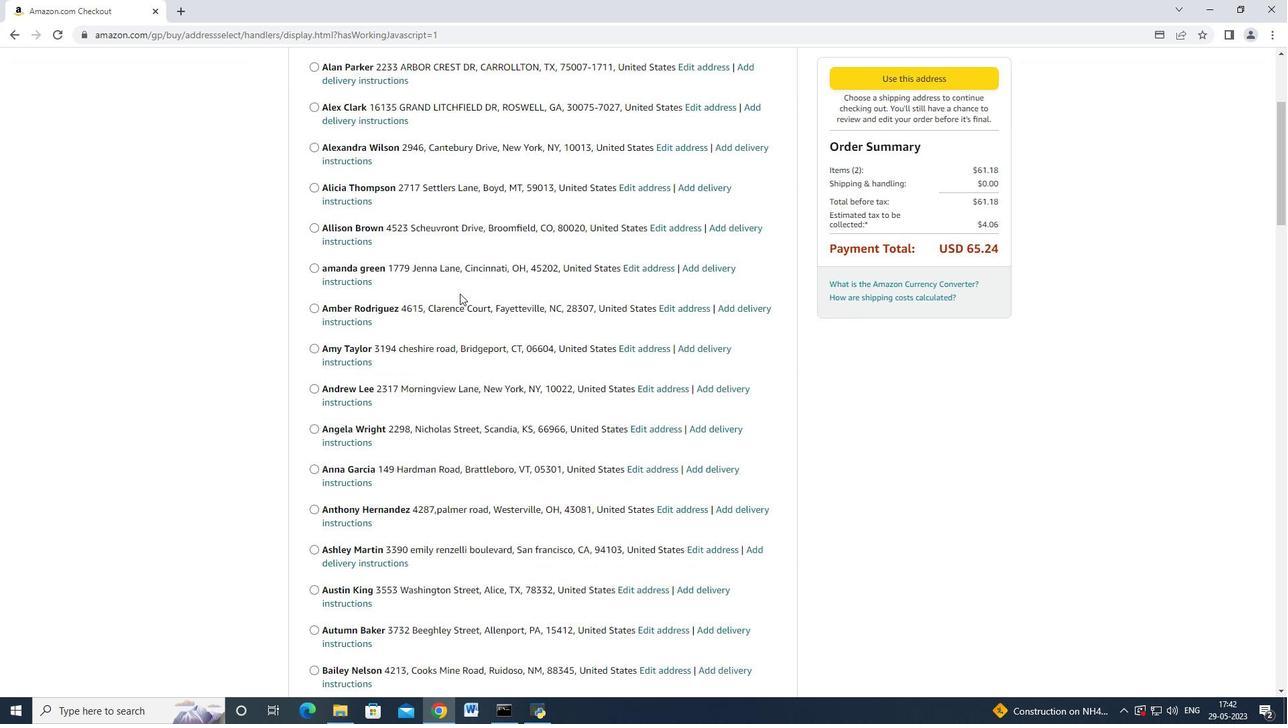 
Action: Mouse scrolled (459, 292) with delta (0, 0)
Screenshot: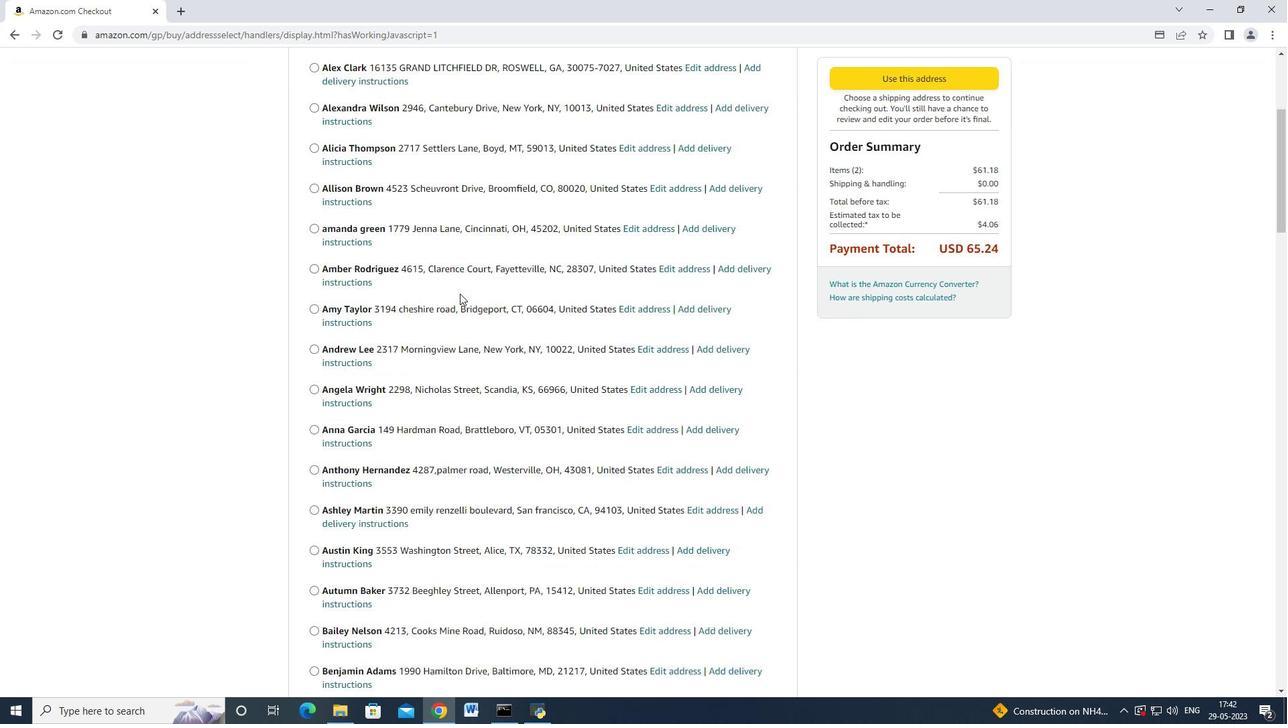 
Action: Mouse scrolled (459, 292) with delta (0, 0)
Screenshot: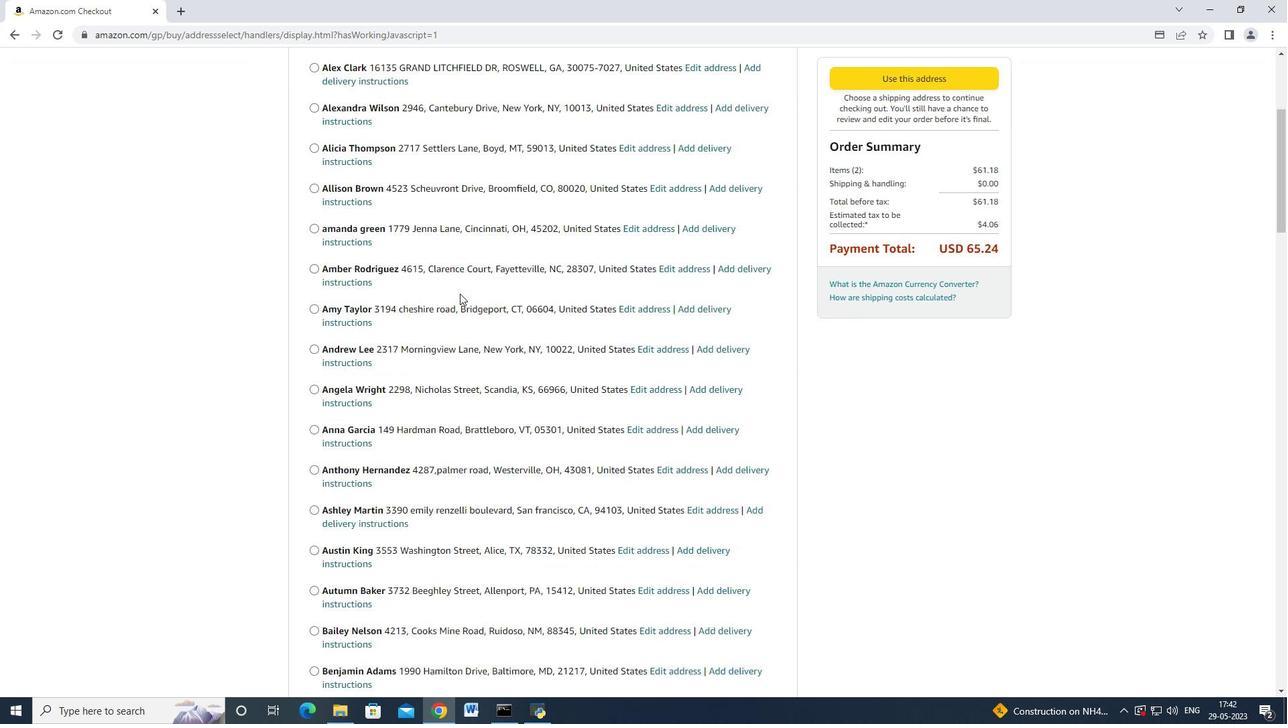 
Action: Mouse scrolled (459, 292) with delta (0, 0)
Screenshot: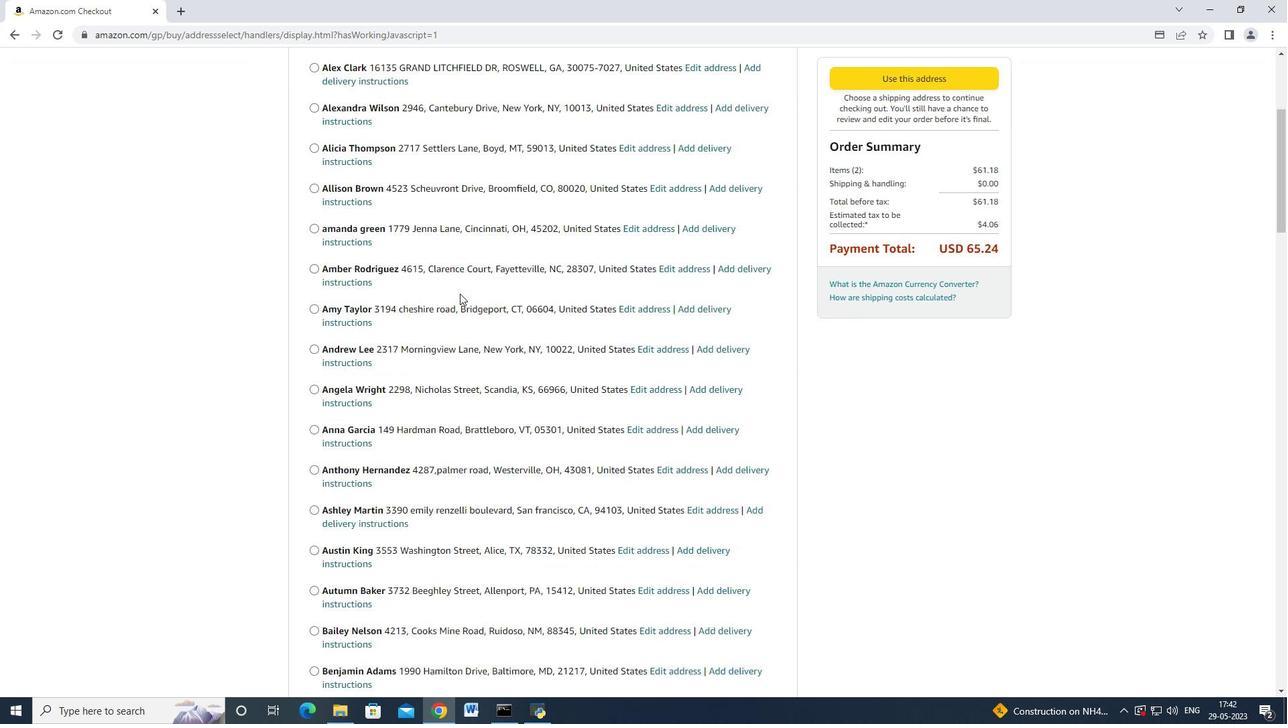
Action: Mouse scrolled (459, 292) with delta (0, 0)
Screenshot: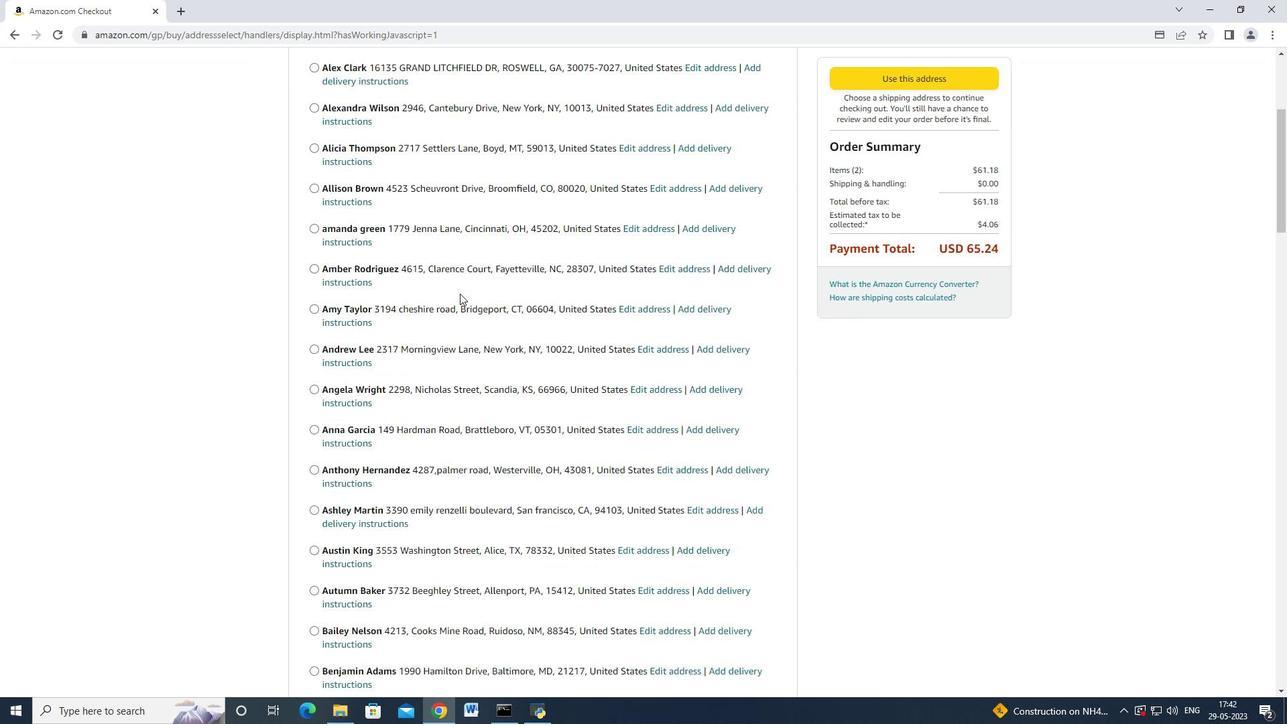 
Action: Mouse scrolled (459, 292) with delta (0, 0)
Screenshot: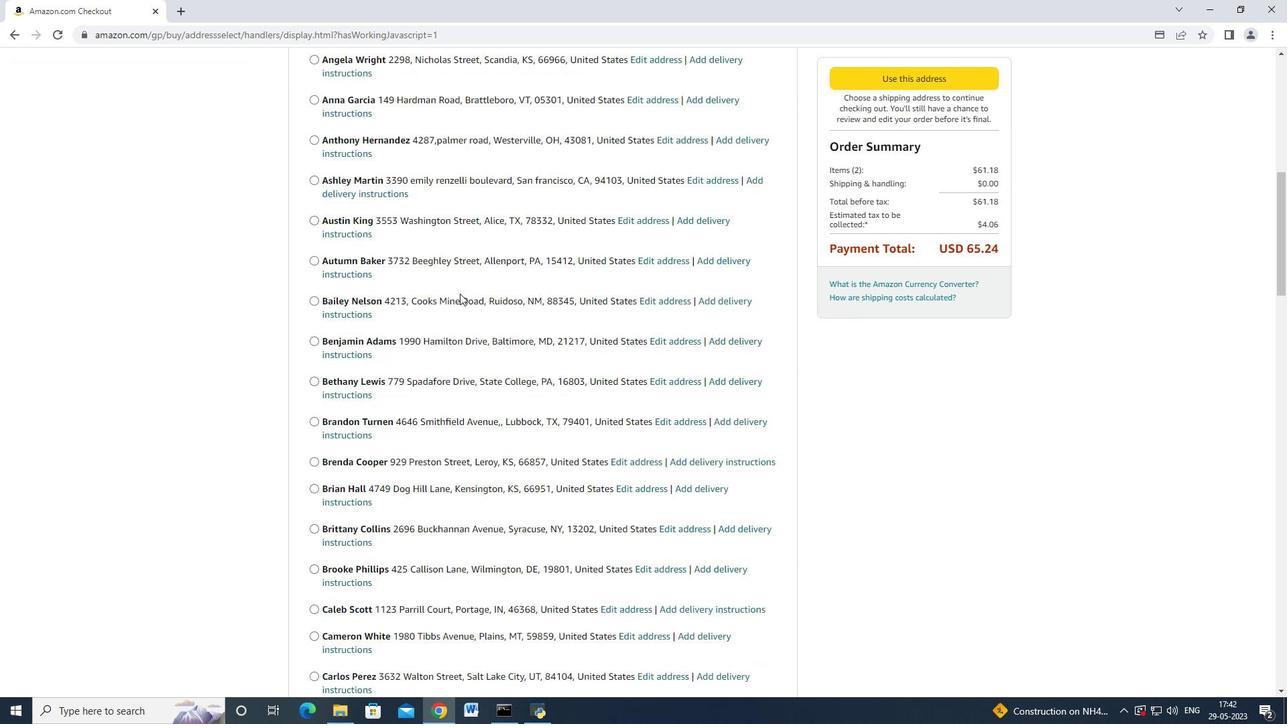 
Action: Mouse scrolled (459, 292) with delta (0, 0)
Screenshot: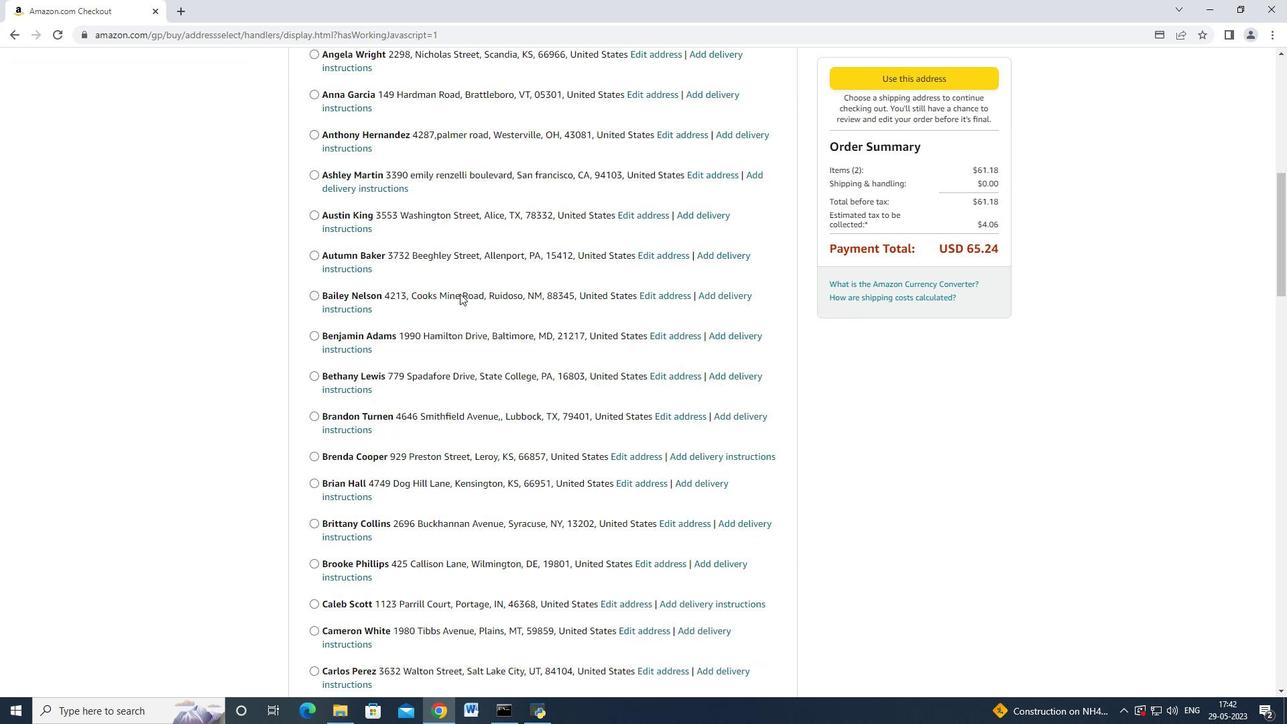 
Action: Mouse scrolled (459, 292) with delta (0, 0)
Screenshot: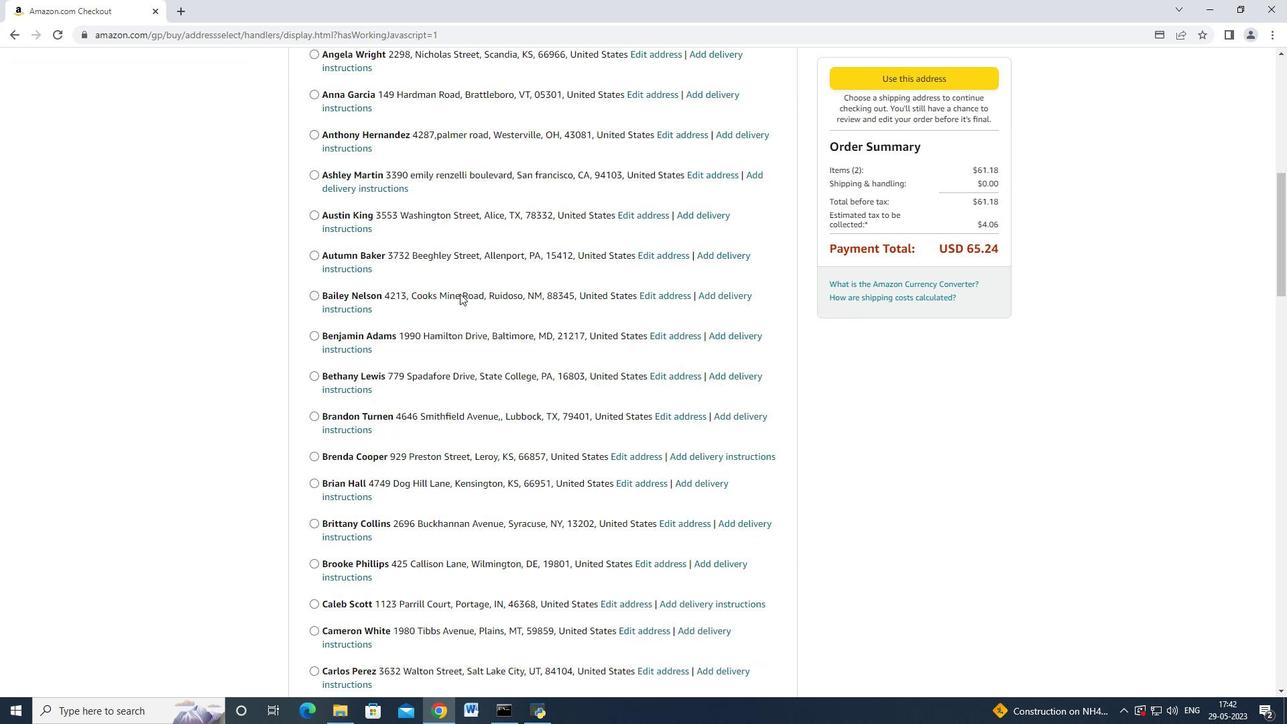 
Action: Mouse scrolled (459, 292) with delta (0, 0)
Screenshot: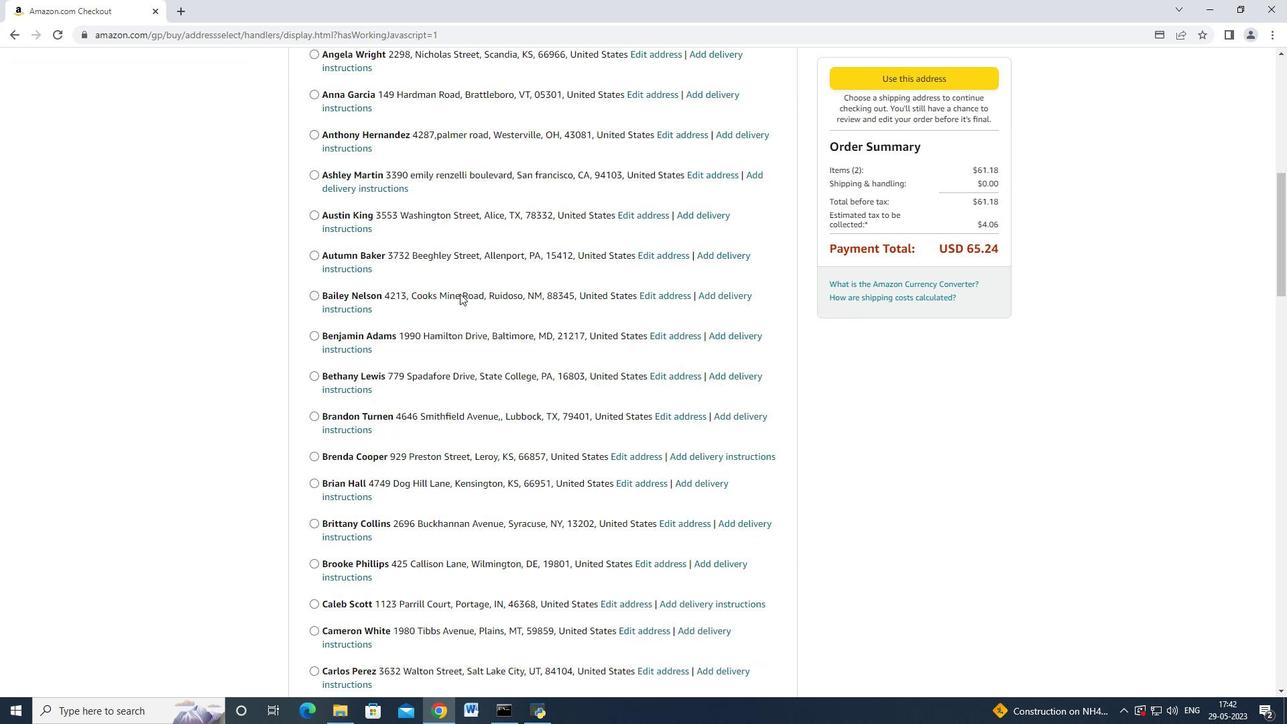 
Action: Mouse scrolled (459, 292) with delta (0, 0)
Screenshot: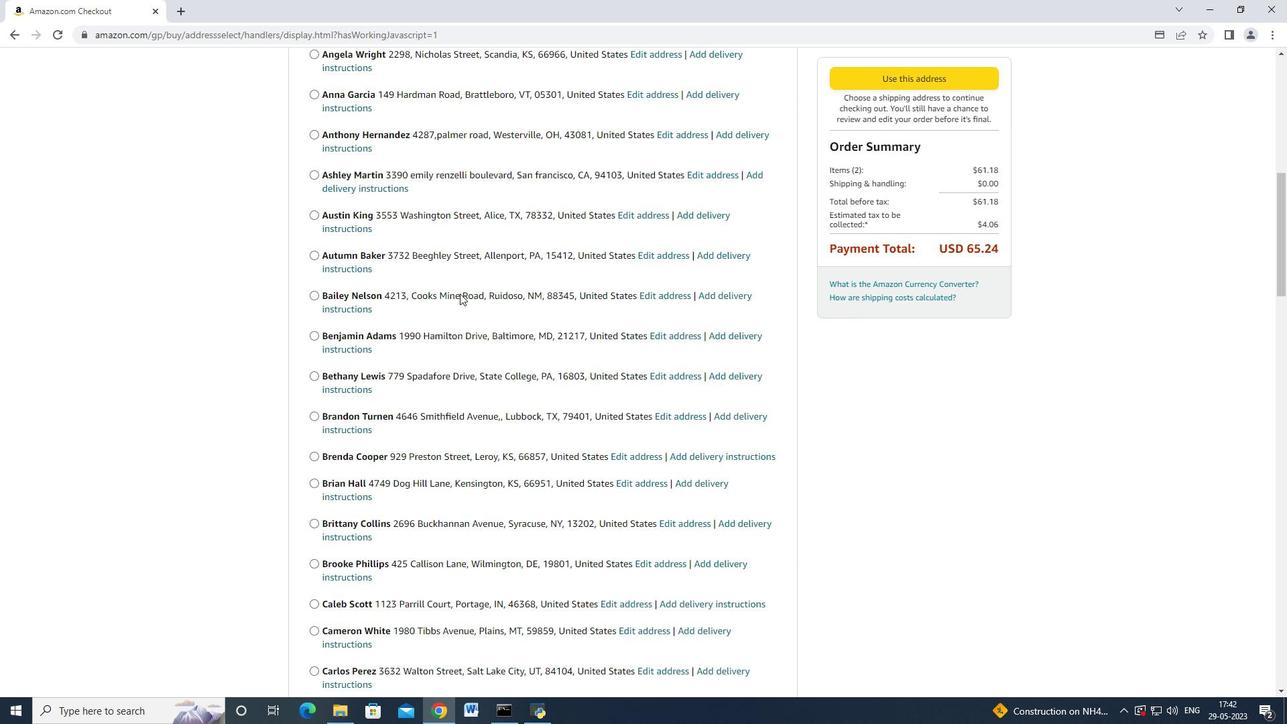
Action: Mouse scrolled (459, 292) with delta (0, 0)
Screenshot: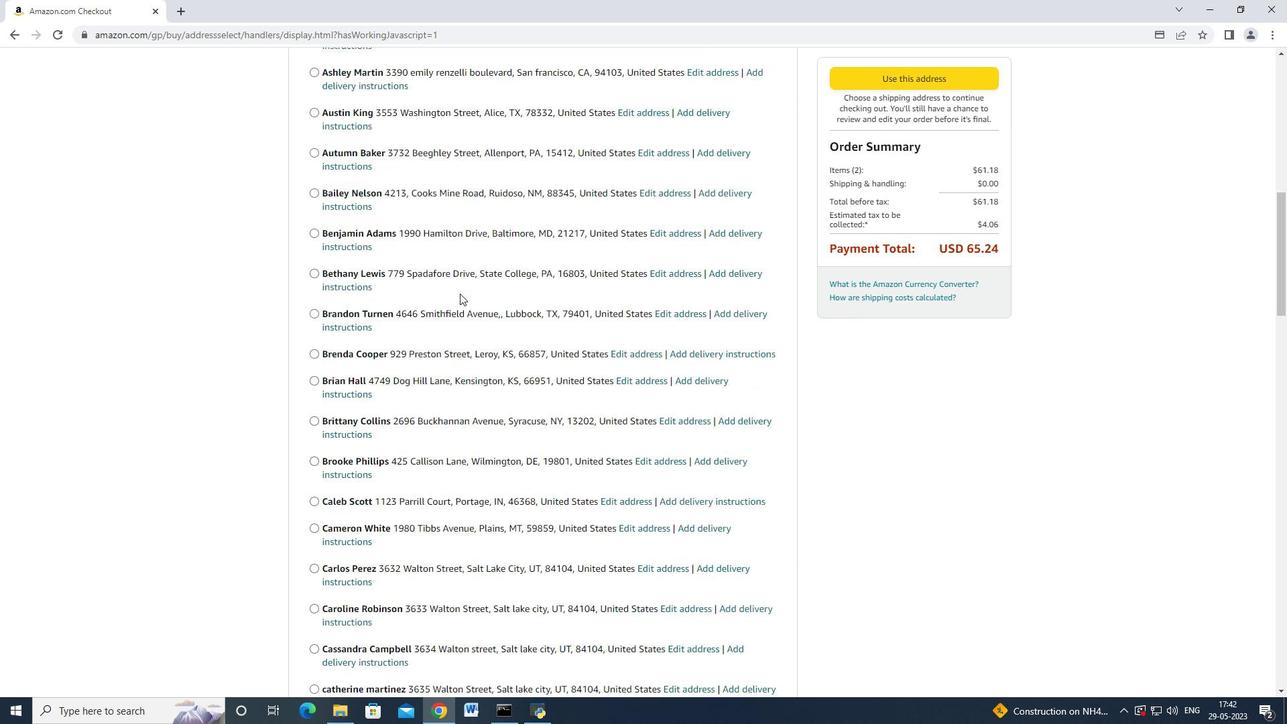 
Action: Mouse scrolled (459, 292) with delta (0, 0)
Screenshot: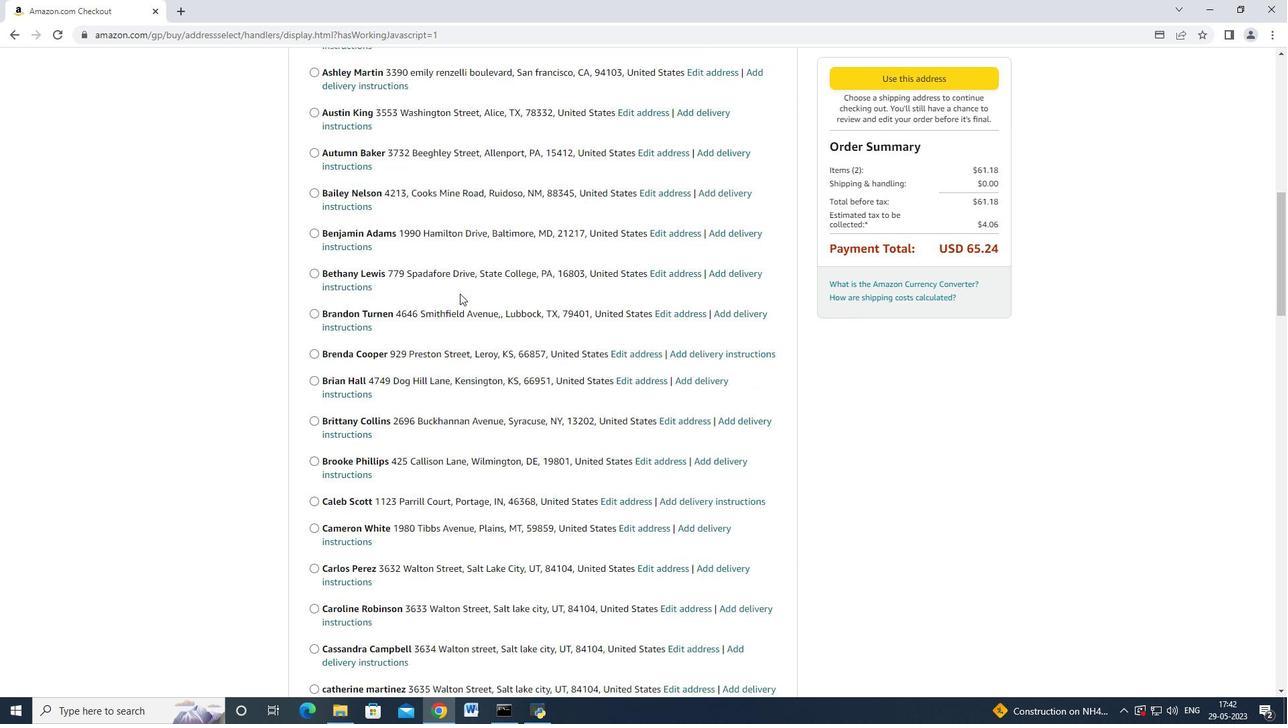 
Action: Mouse scrolled (459, 292) with delta (0, 0)
Screenshot: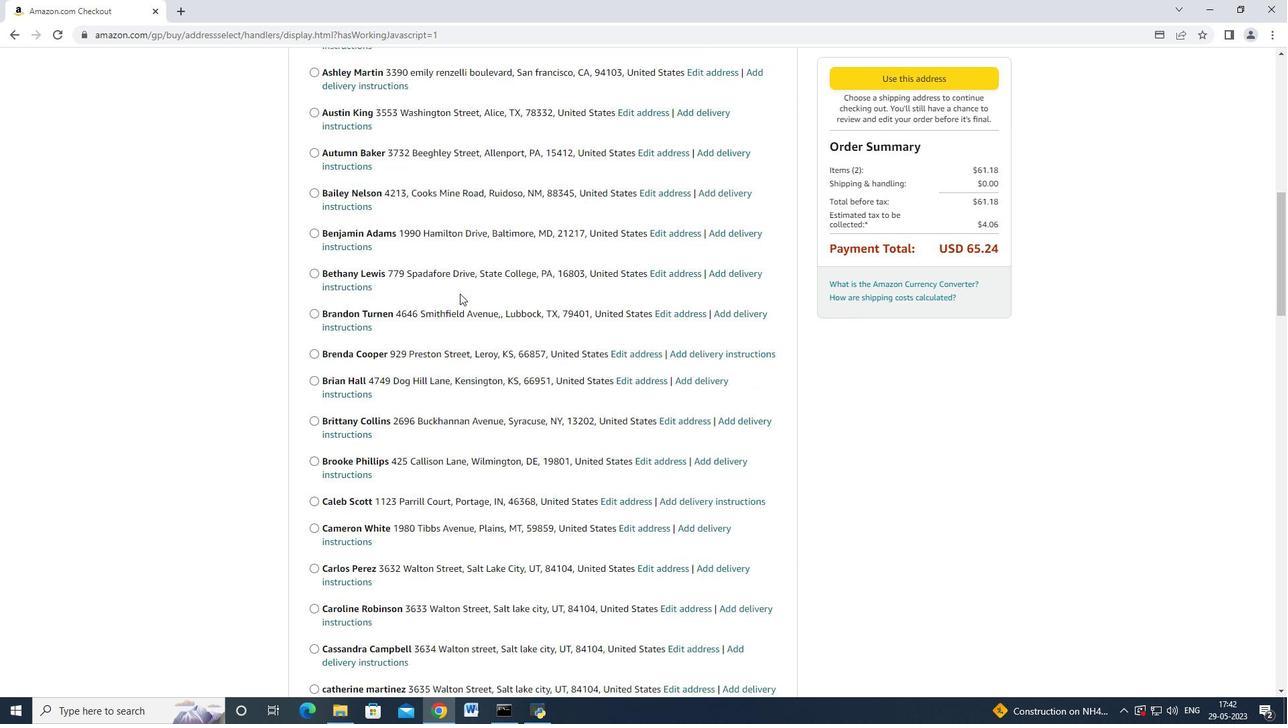 
Action: Mouse scrolled (459, 292) with delta (0, 0)
Screenshot: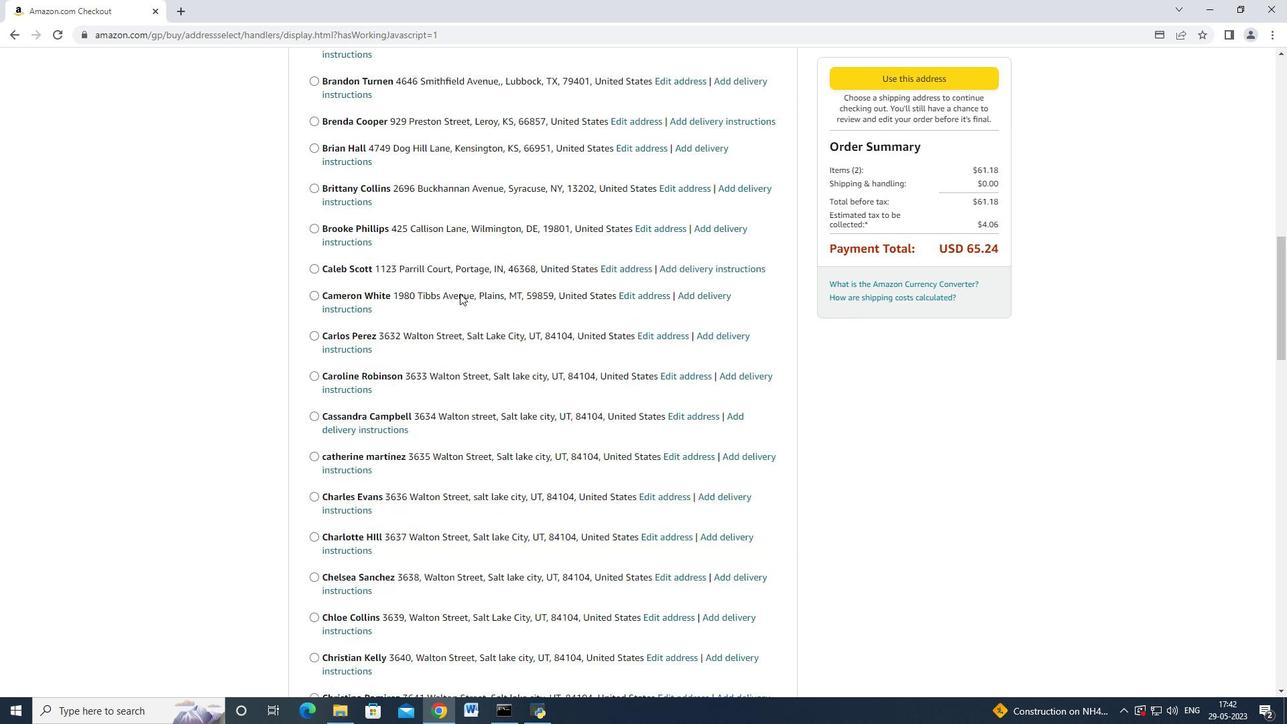 
Action: Mouse scrolled (459, 292) with delta (0, 0)
Screenshot: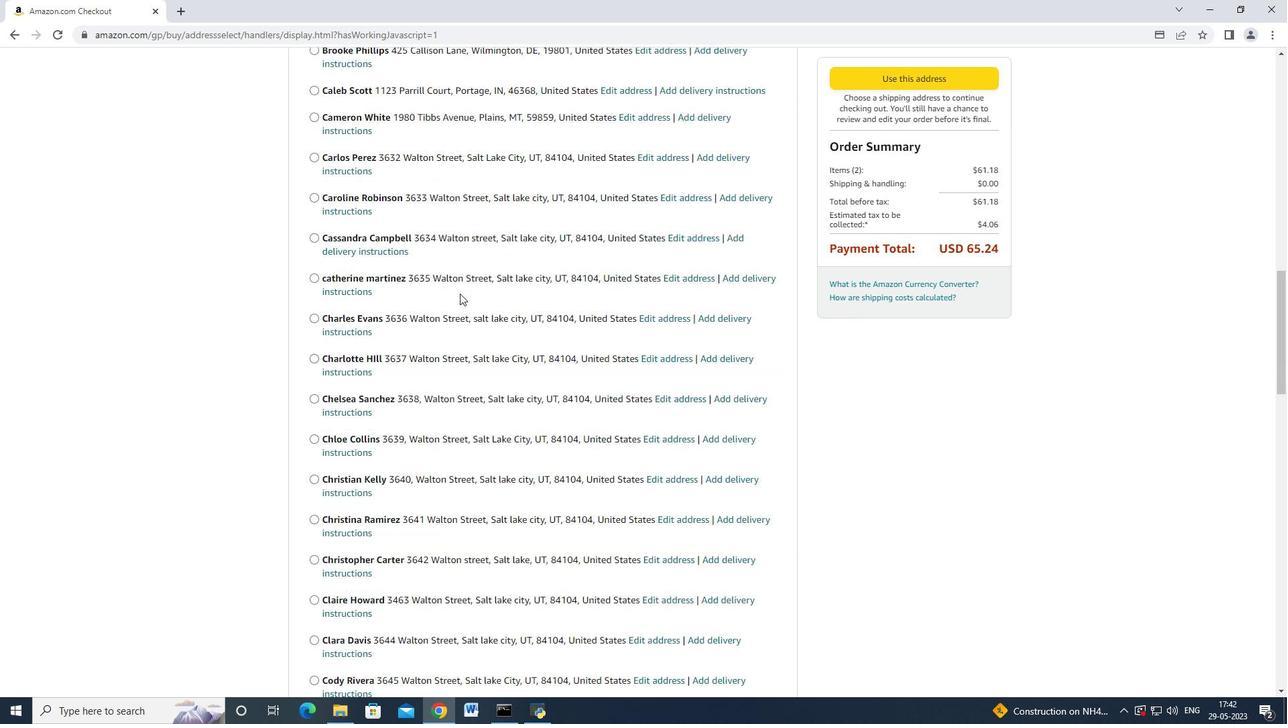 
Action: Mouse scrolled (459, 292) with delta (0, 0)
Screenshot: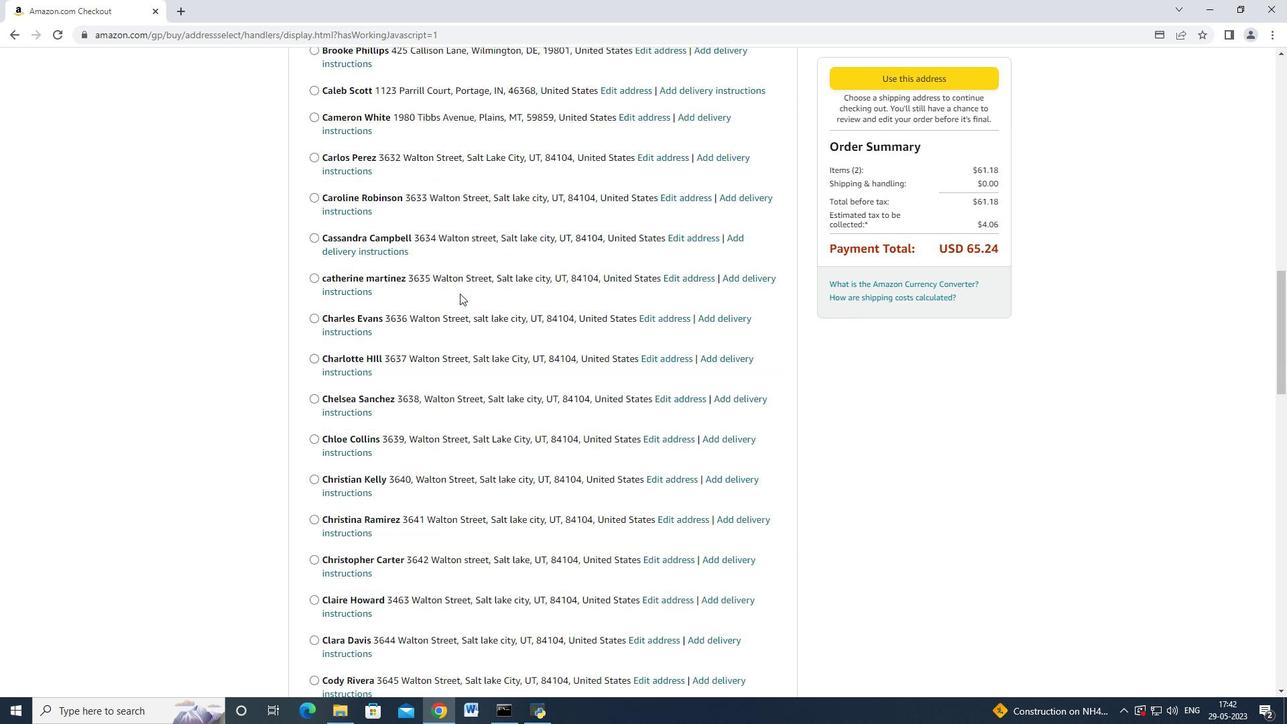 
Action: Mouse scrolled (459, 292) with delta (0, 0)
Screenshot: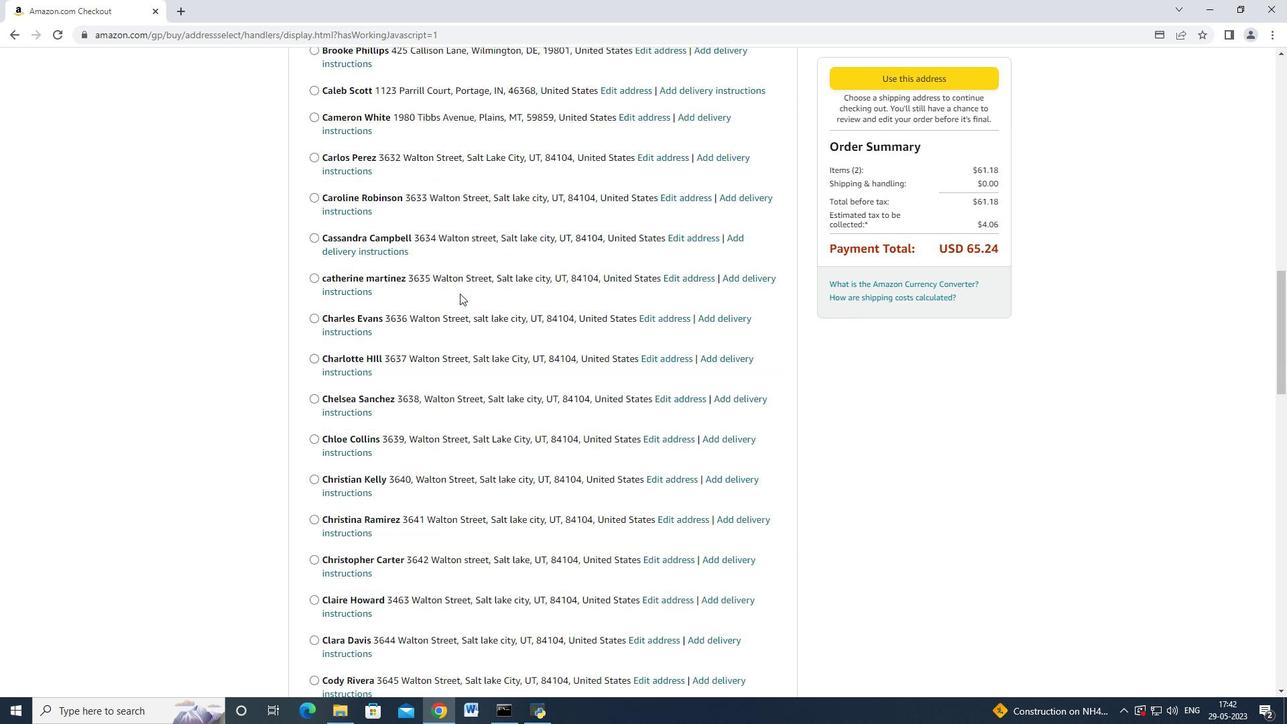 
Action: Mouse scrolled (459, 292) with delta (0, 0)
Screenshot: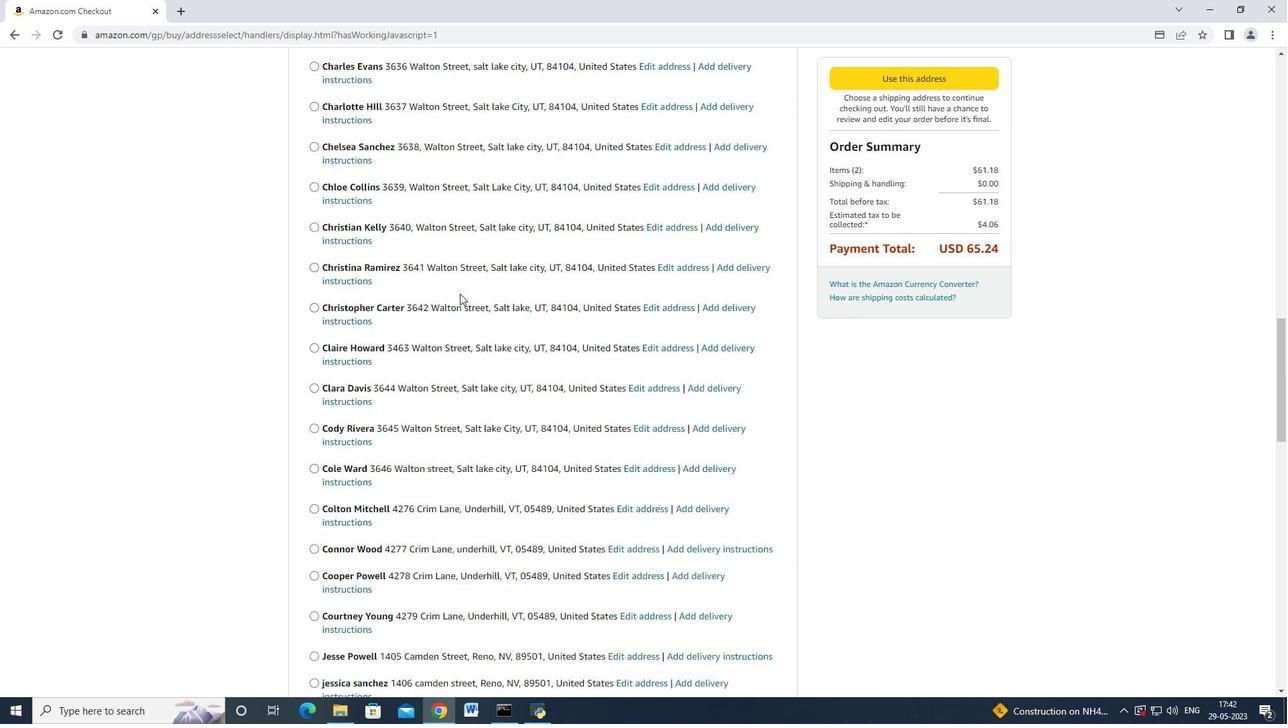 
Action: Mouse scrolled (459, 292) with delta (0, 0)
Screenshot: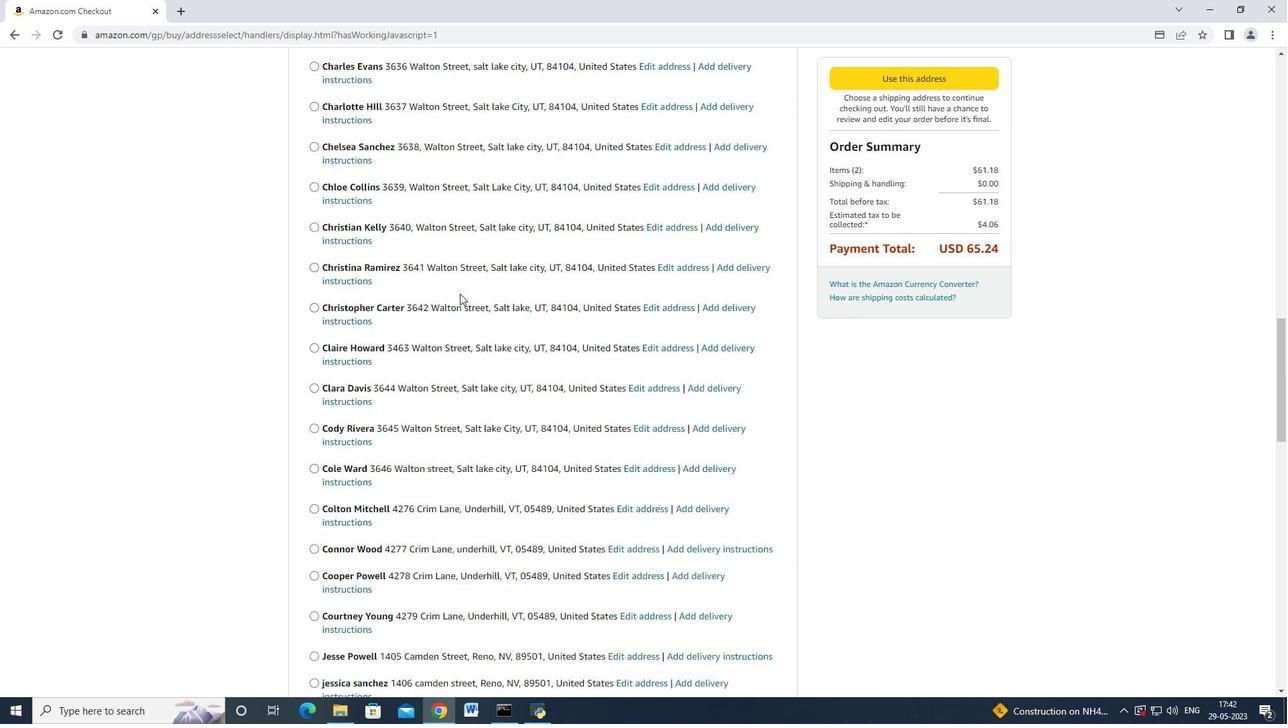 
Action: Mouse scrolled (459, 292) with delta (0, 0)
Screenshot: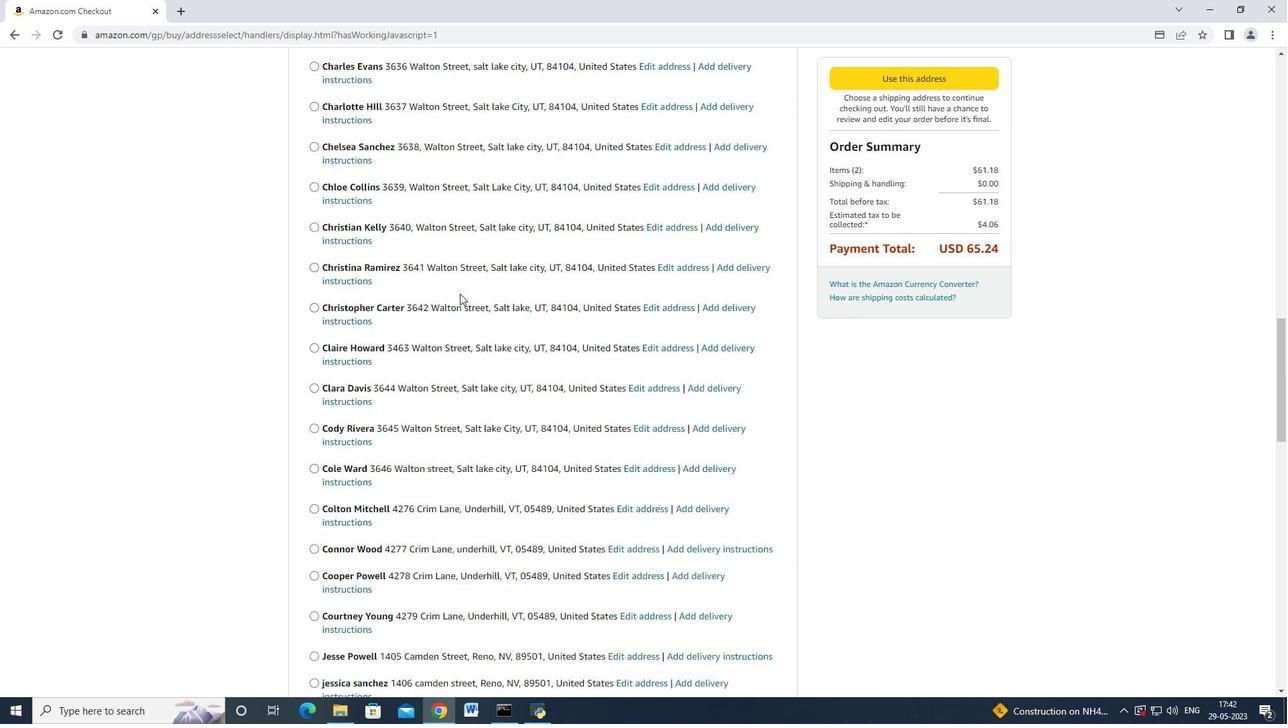 
Action: Mouse scrolled (459, 292) with delta (0, 0)
Screenshot: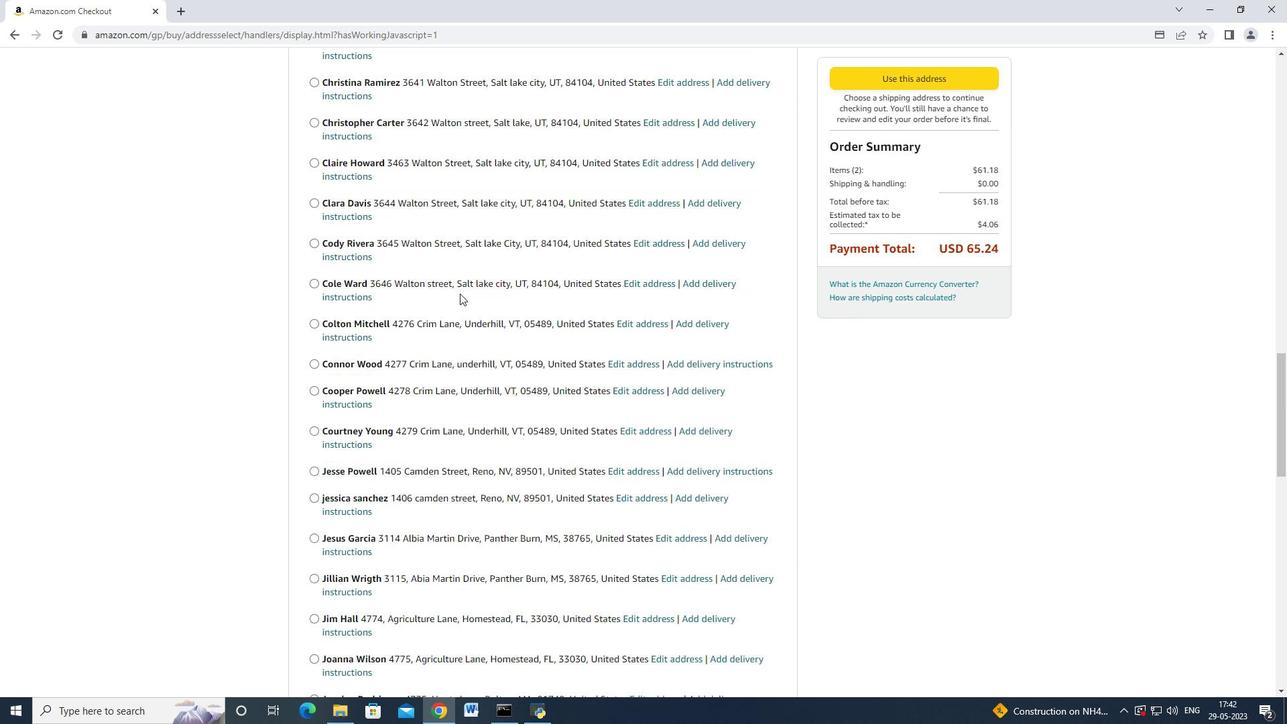 
Action: Mouse scrolled (459, 292) with delta (0, 0)
Screenshot: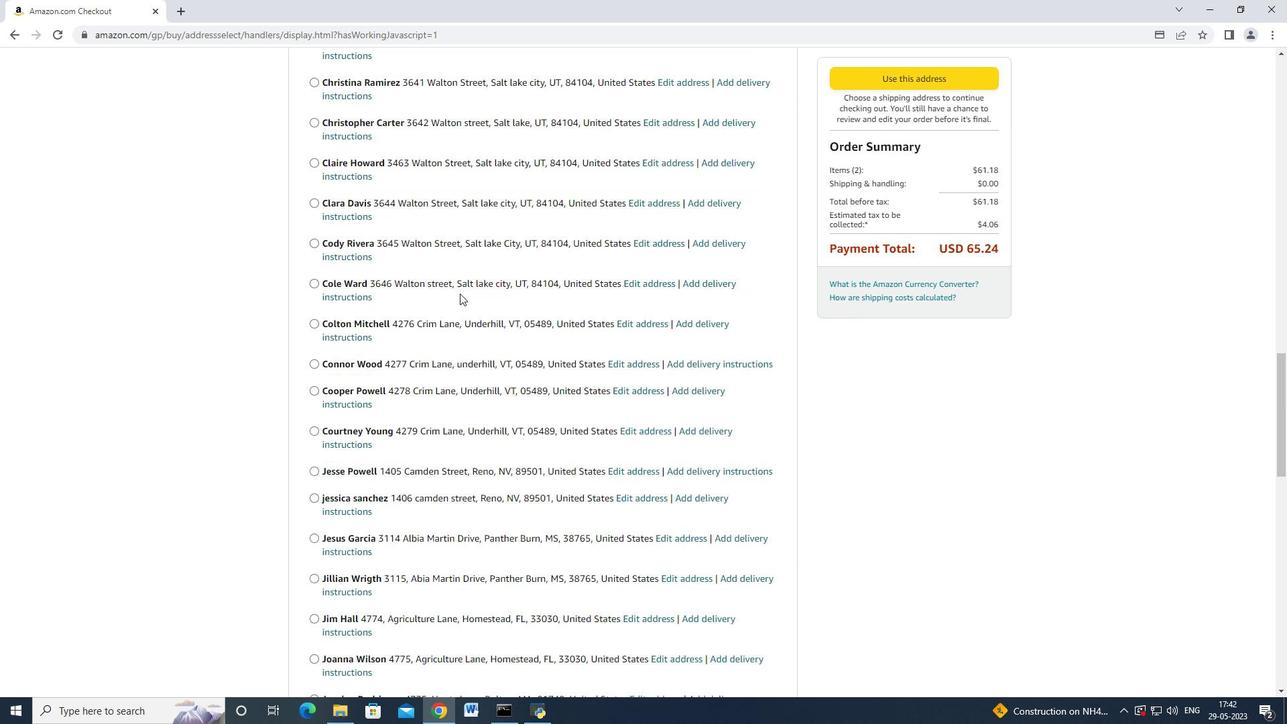 
Action: Mouse scrolled (459, 292) with delta (0, 0)
Screenshot: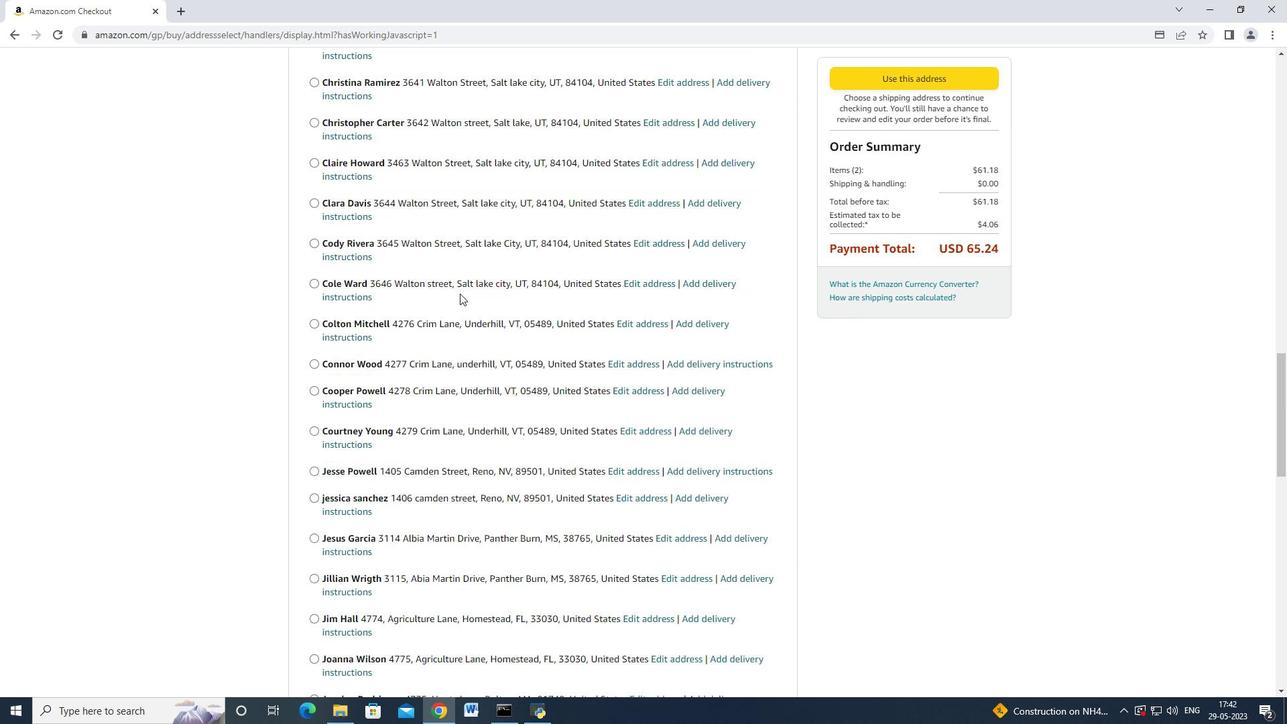 
Action: Mouse scrolled (459, 292) with delta (0, 0)
Screenshot: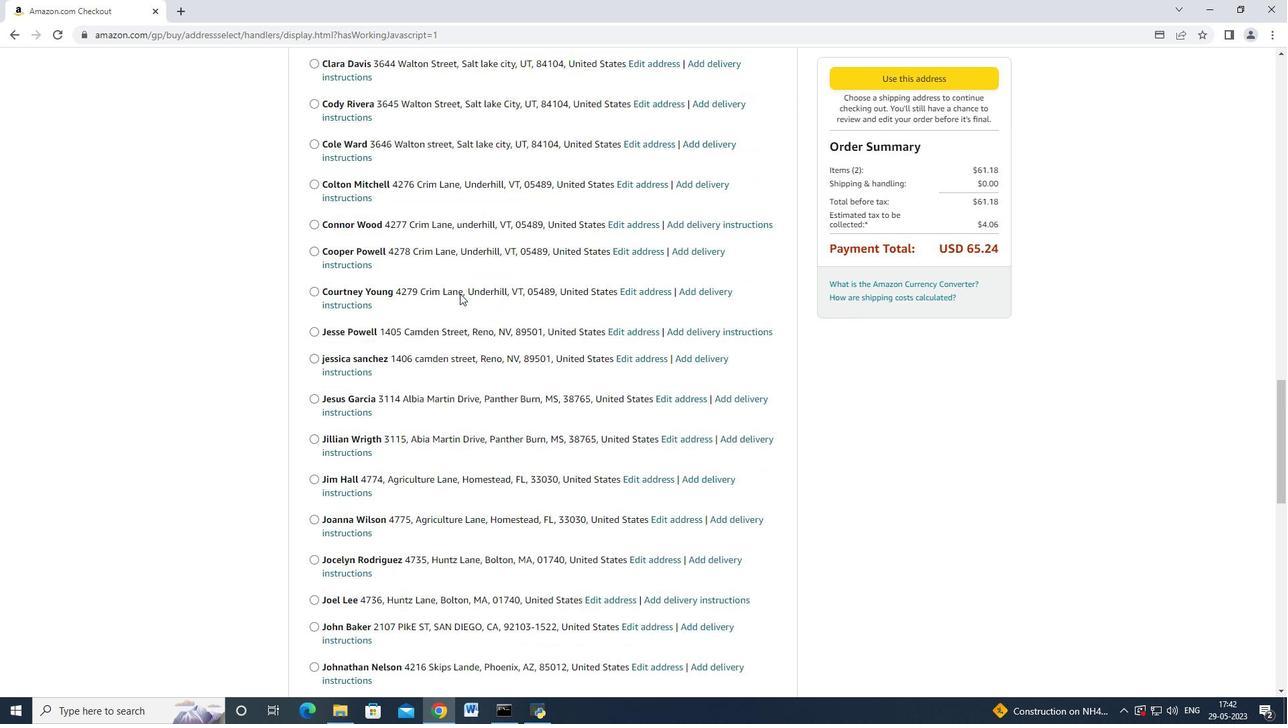
Action: Mouse scrolled (459, 292) with delta (0, 0)
Screenshot: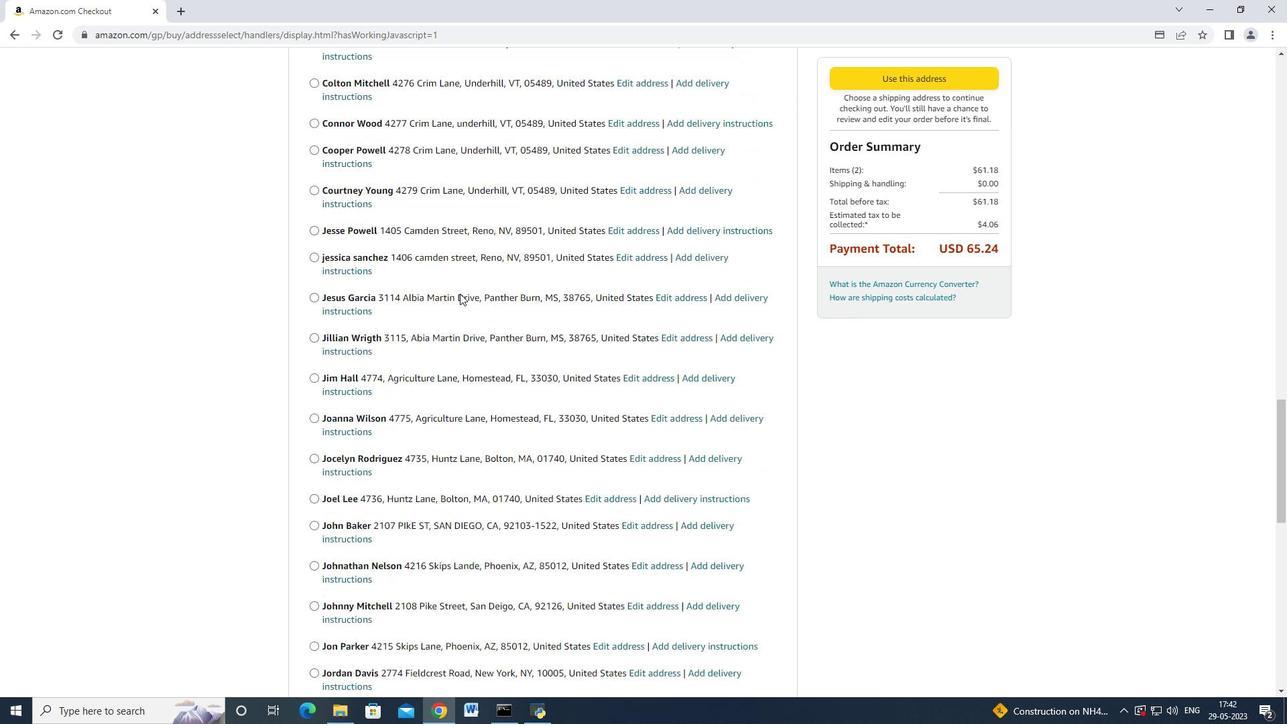 
Action: Mouse scrolled (459, 292) with delta (0, 0)
Screenshot: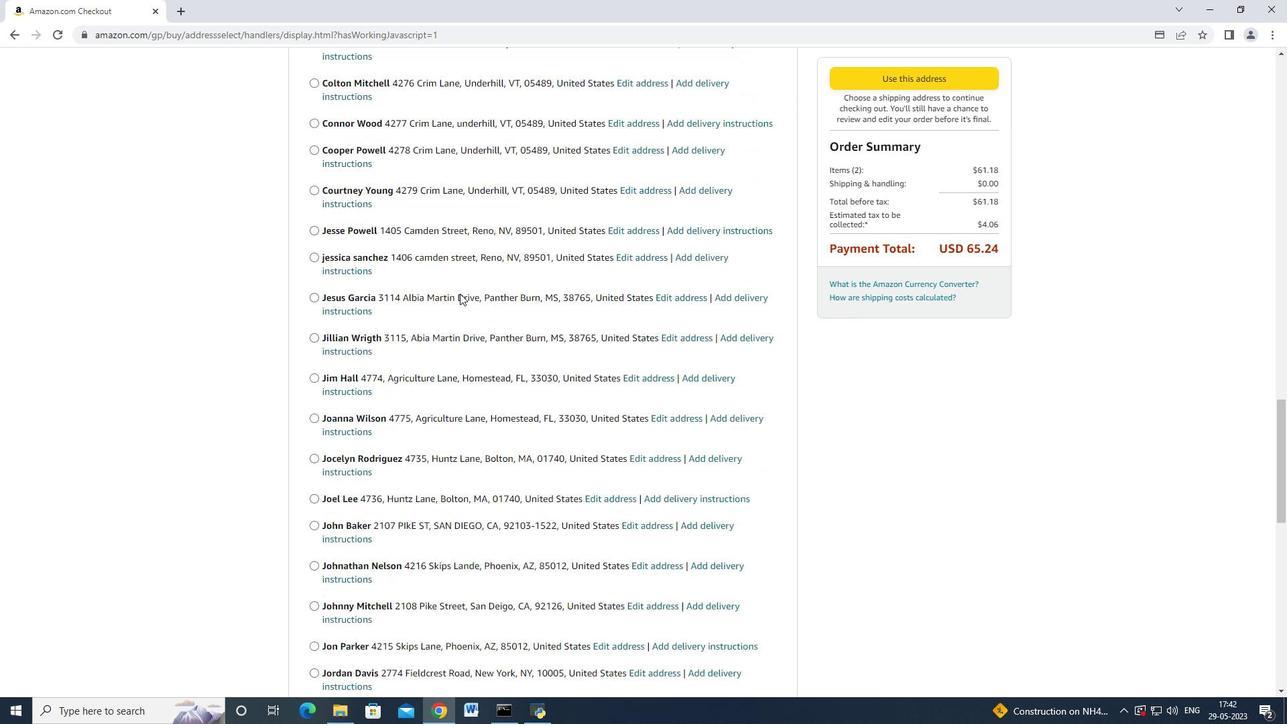 
Action: Mouse scrolled (459, 292) with delta (0, 0)
Screenshot: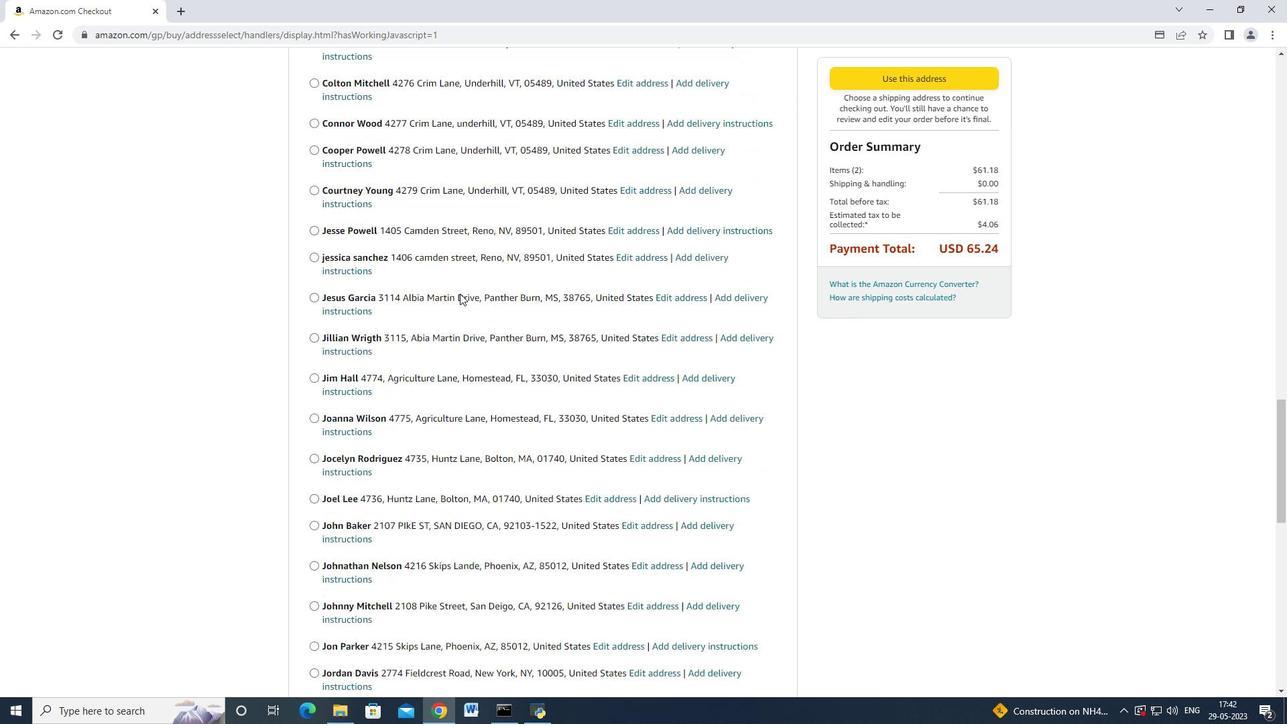 
Action: Mouse scrolled (459, 292) with delta (0, 0)
Screenshot: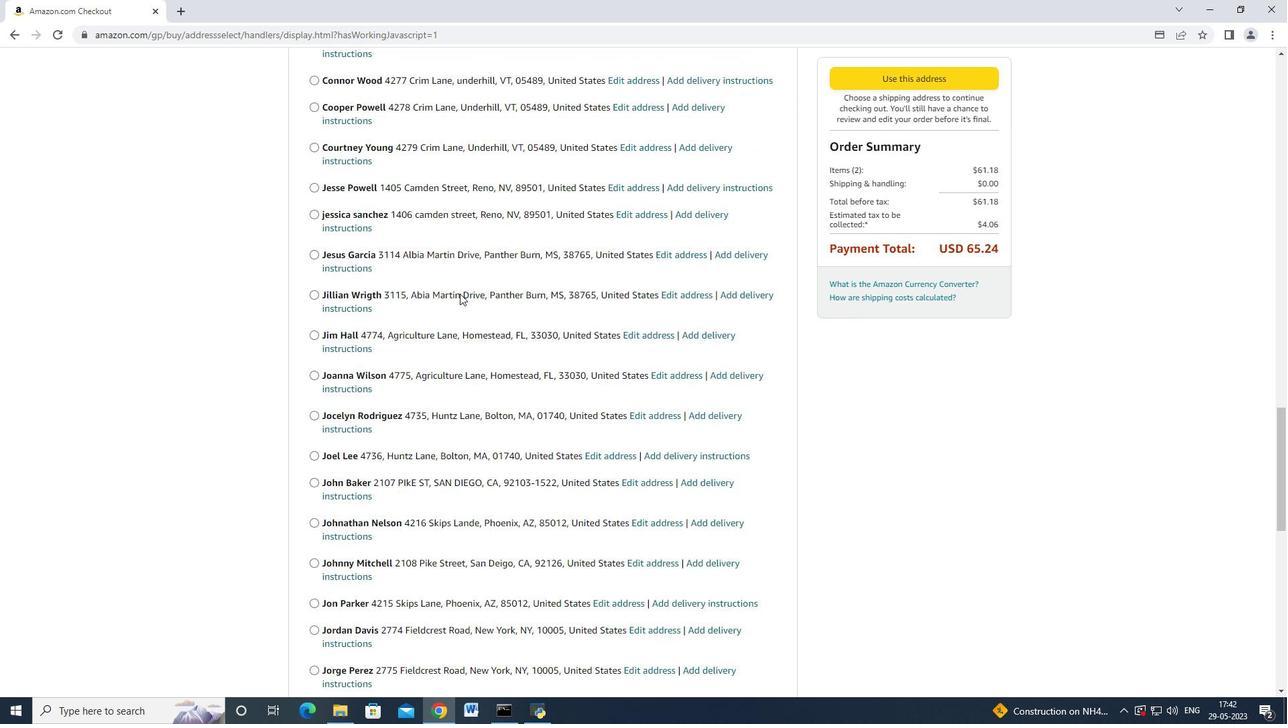 
Action: Mouse scrolled (459, 292) with delta (0, 0)
Screenshot: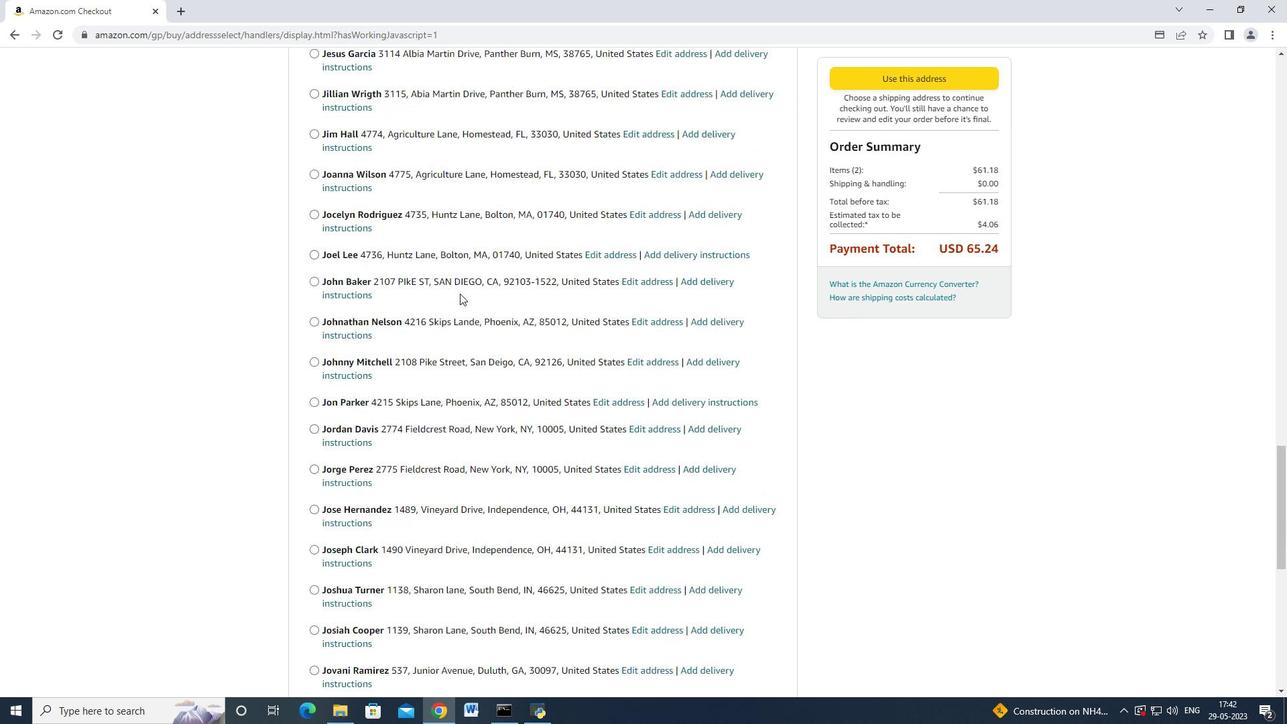 
Action: Mouse scrolled (459, 292) with delta (0, 0)
Screenshot: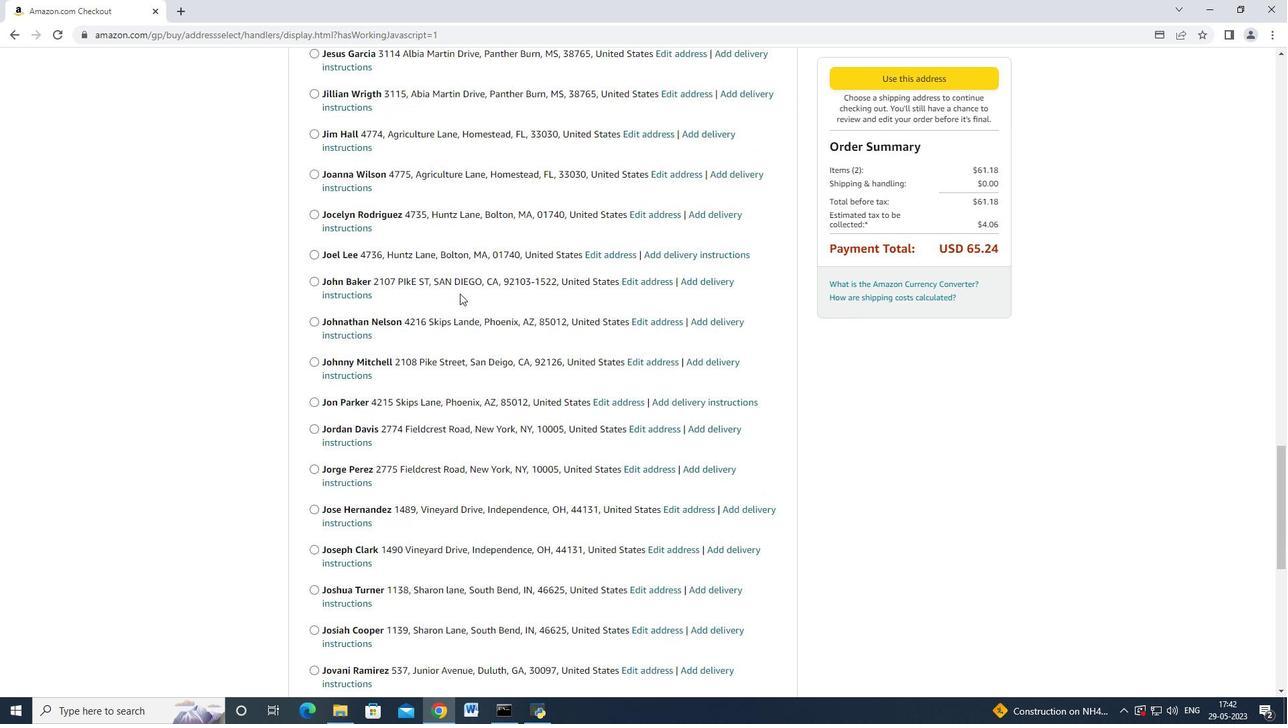 
Action: Mouse scrolled (459, 292) with delta (0, 0)
Screenshot: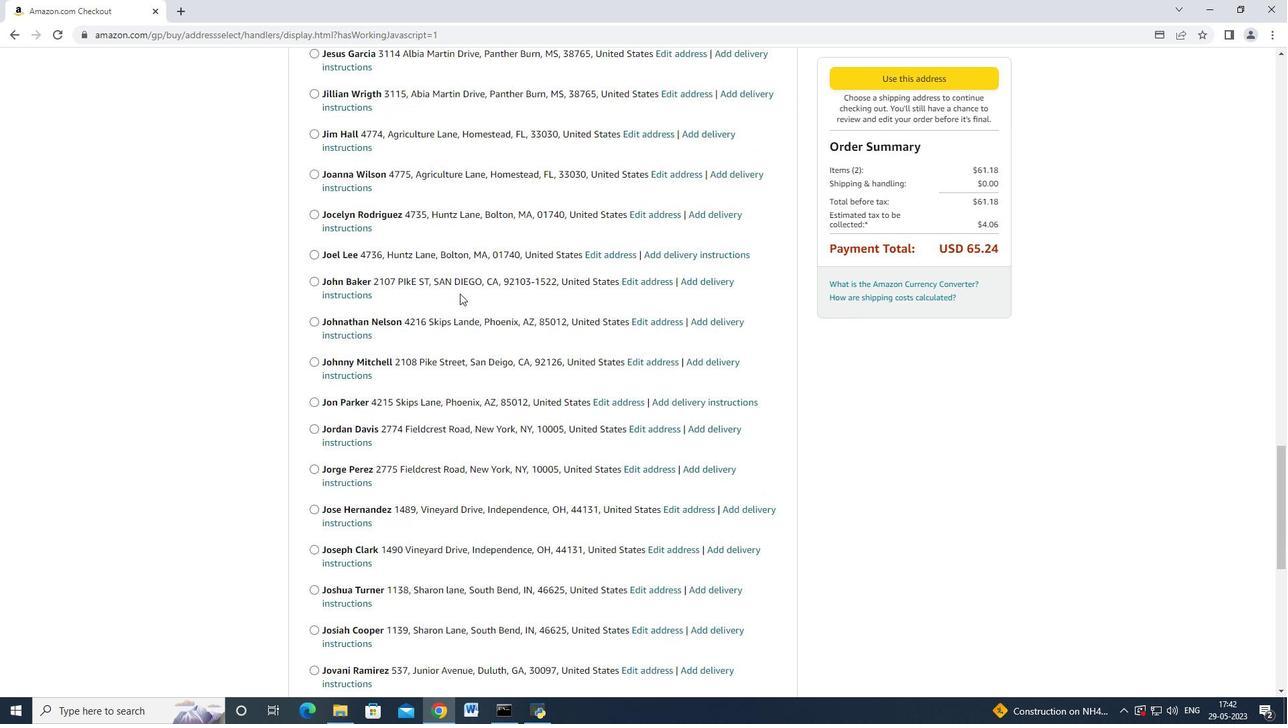 
Action: Mouse scrolled (459, 292) with delta (0, 0)
Screenshot: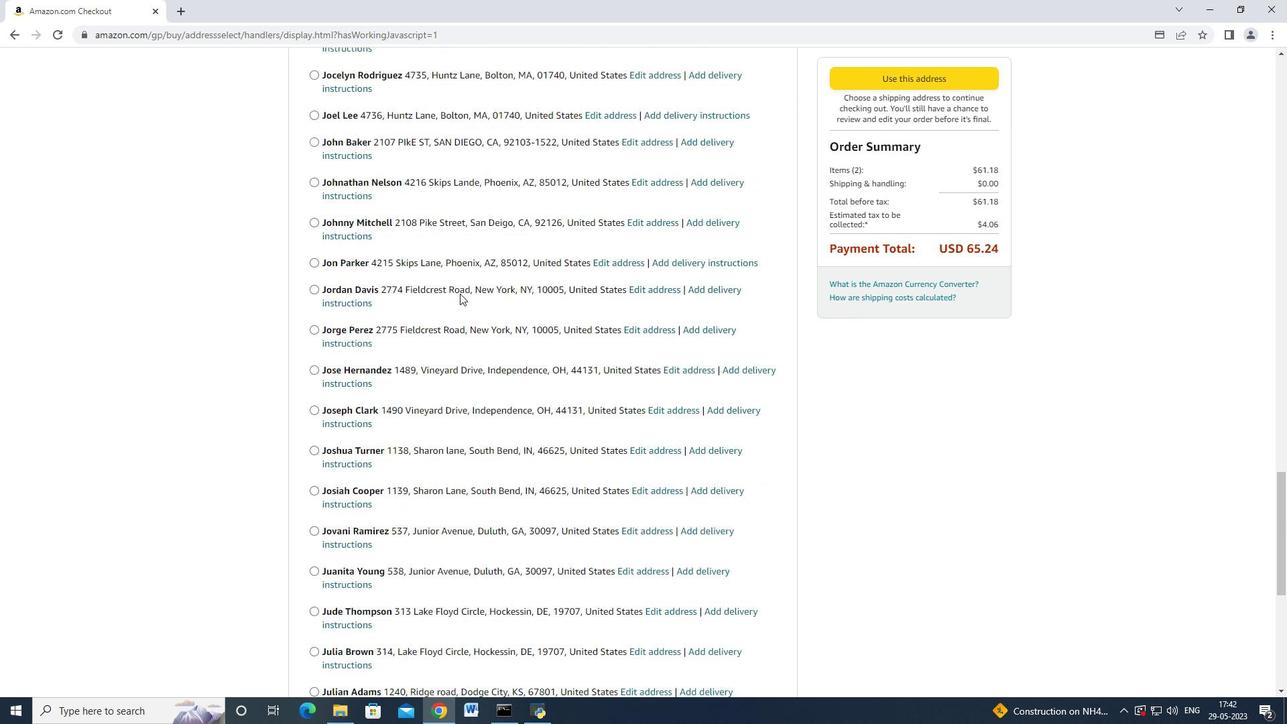 
Action: Mouse scrolled (459, 292) with delta (0, 0)
Screenshot: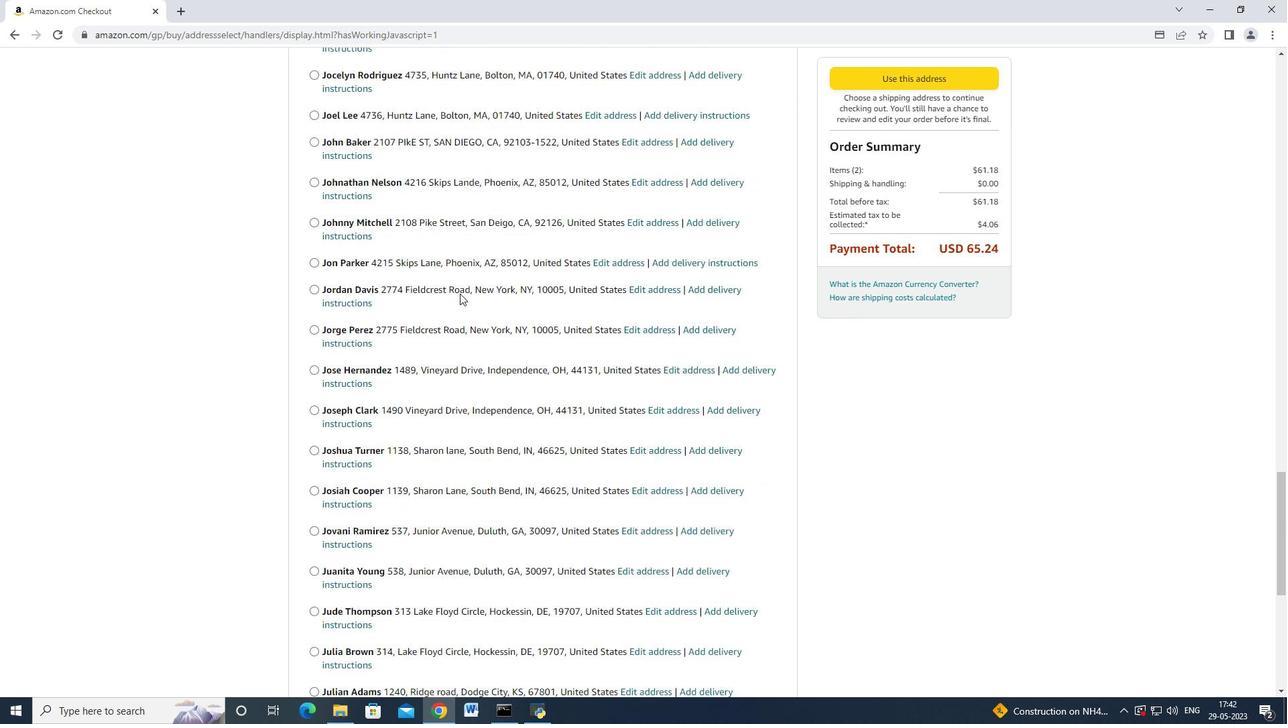 
Action: Mouse scrolled (459, 292) with delta (0, 0)
Screenshot: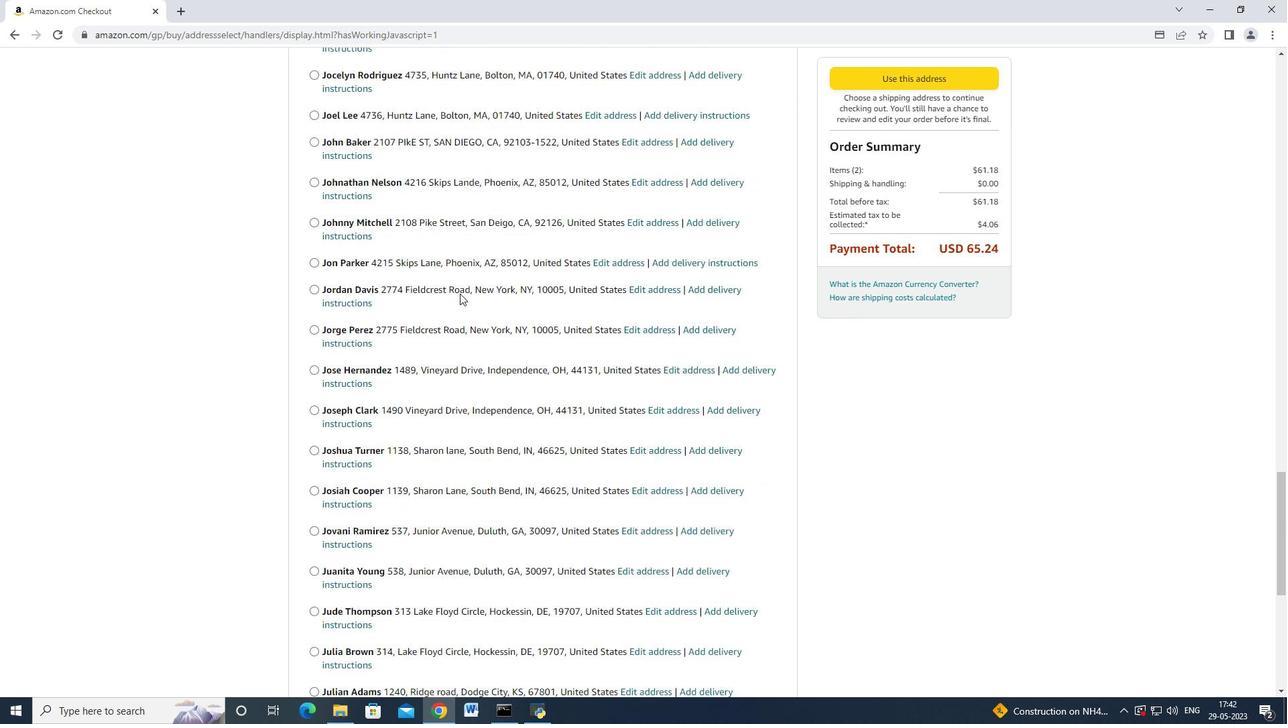 
Action: Mouse scrolled (459, 292) with delta (0, 0)
Screenshot: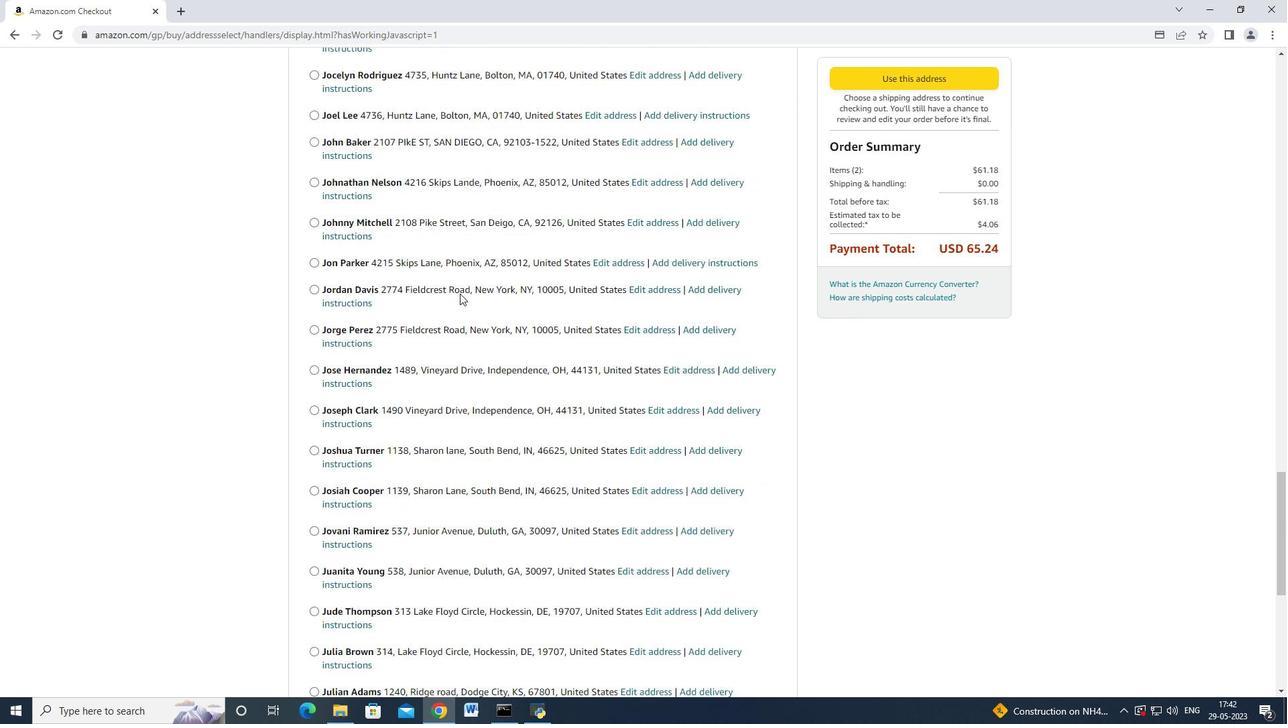 
Action: Mouse moved to (380, 366)
Screenshot: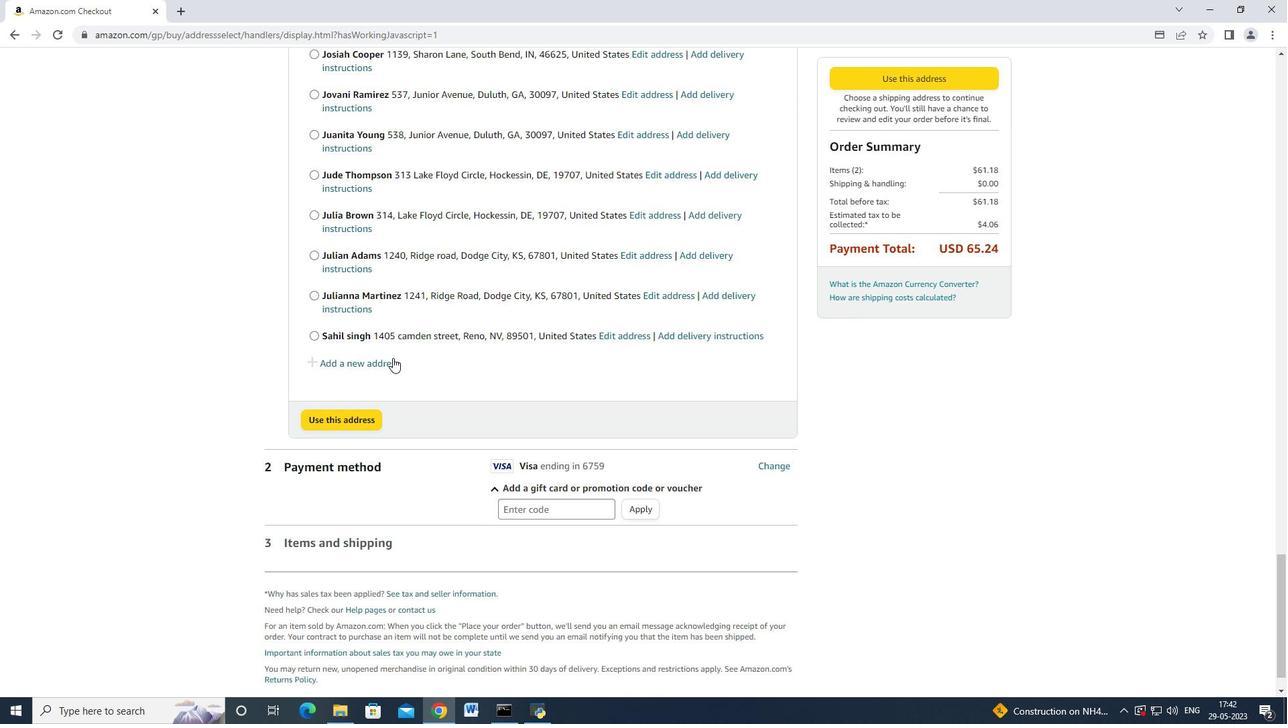 
Action: Mouse pressed left at (380, 366)
Screenshot: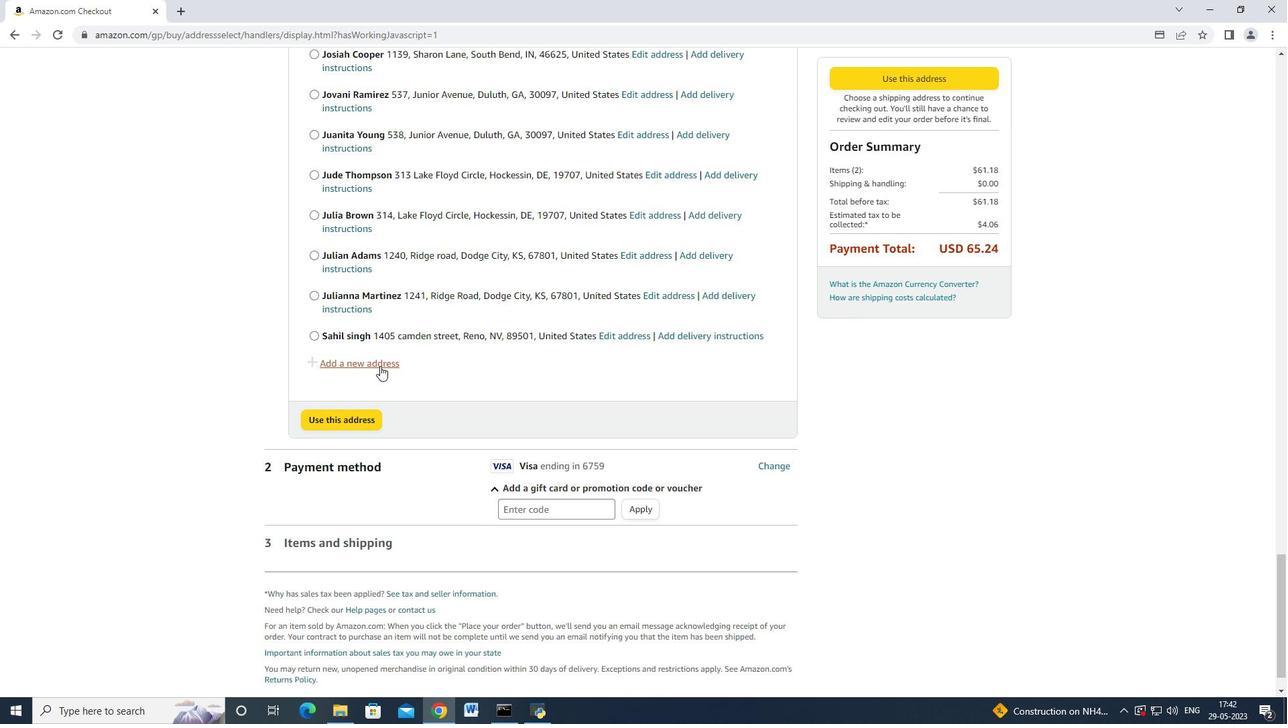 
Action: Mouse moved to (459, 318)
Screenshot: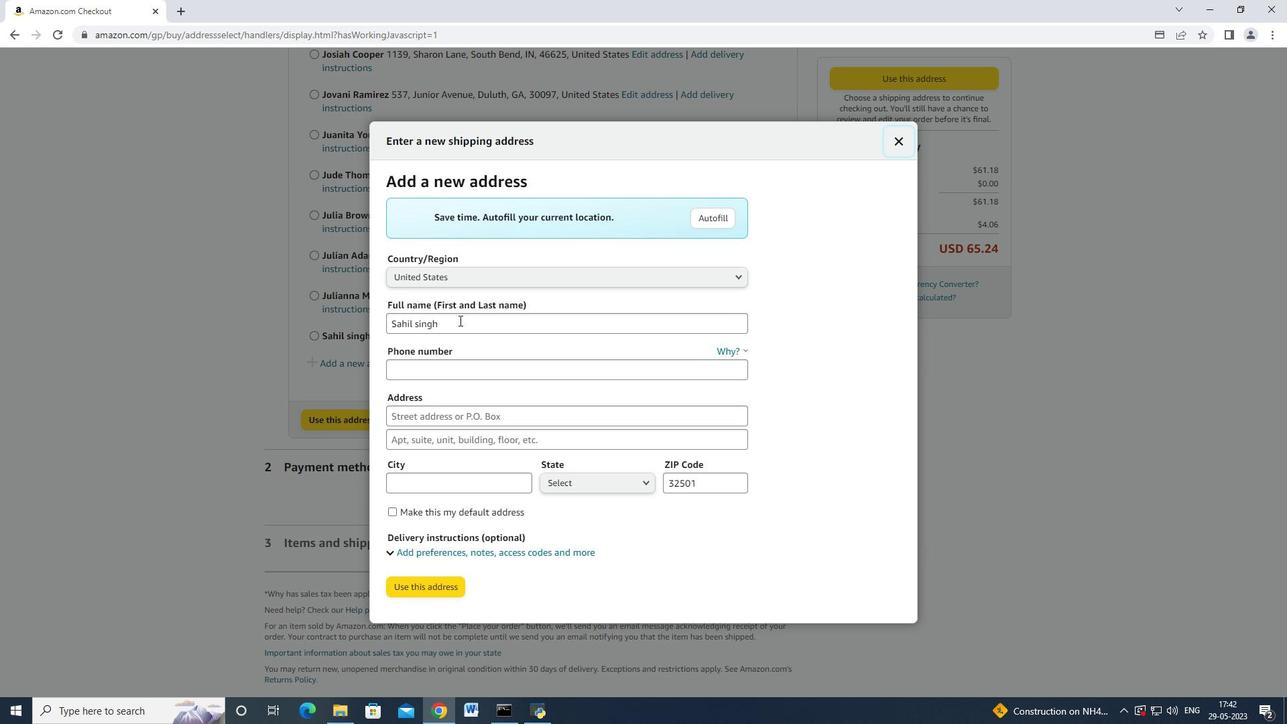 
Action: Mouse pressed left at (459, 318)
Screenshot: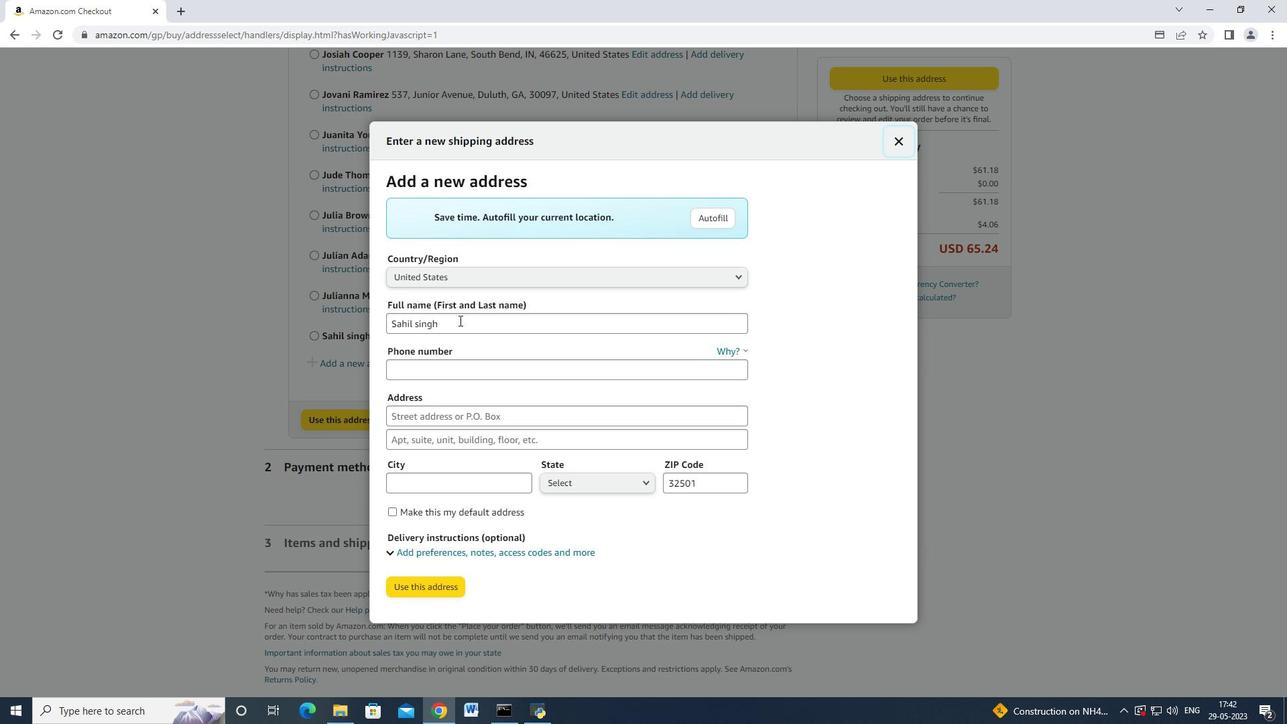 
Action: Mouse moved to (527, 322)
Screenshot: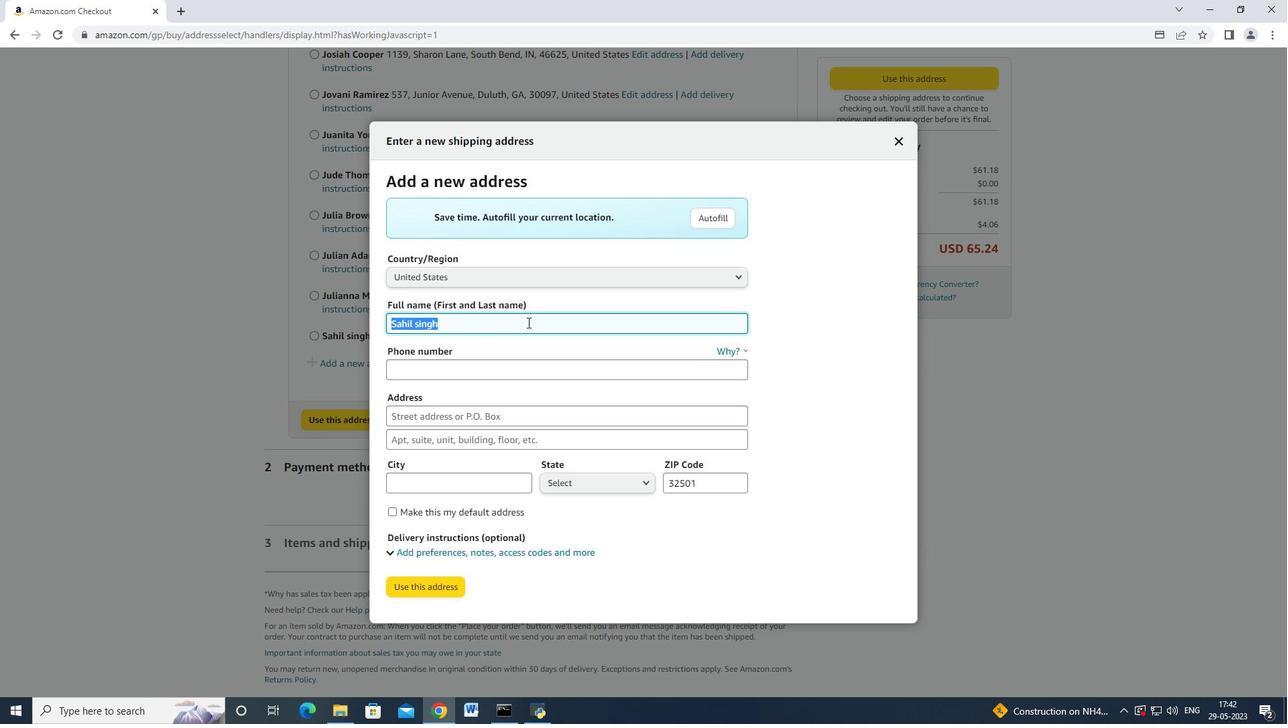 
Action: Key pressed <Key.backspace><Key.shift>Crystal<Key.space><Key.shift>Jones<Key.tab><Key.tab>9377427970
Screenshot: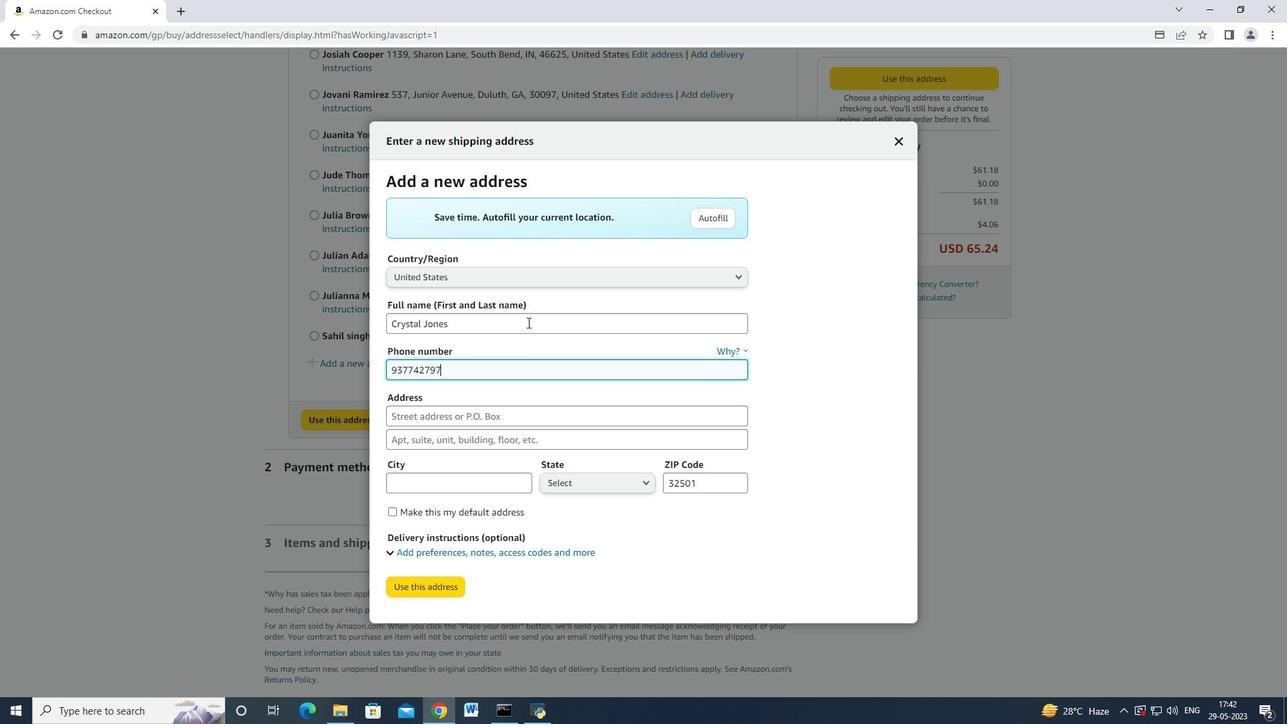 
Action: Mouse moved to (410, 416)
Screenshot: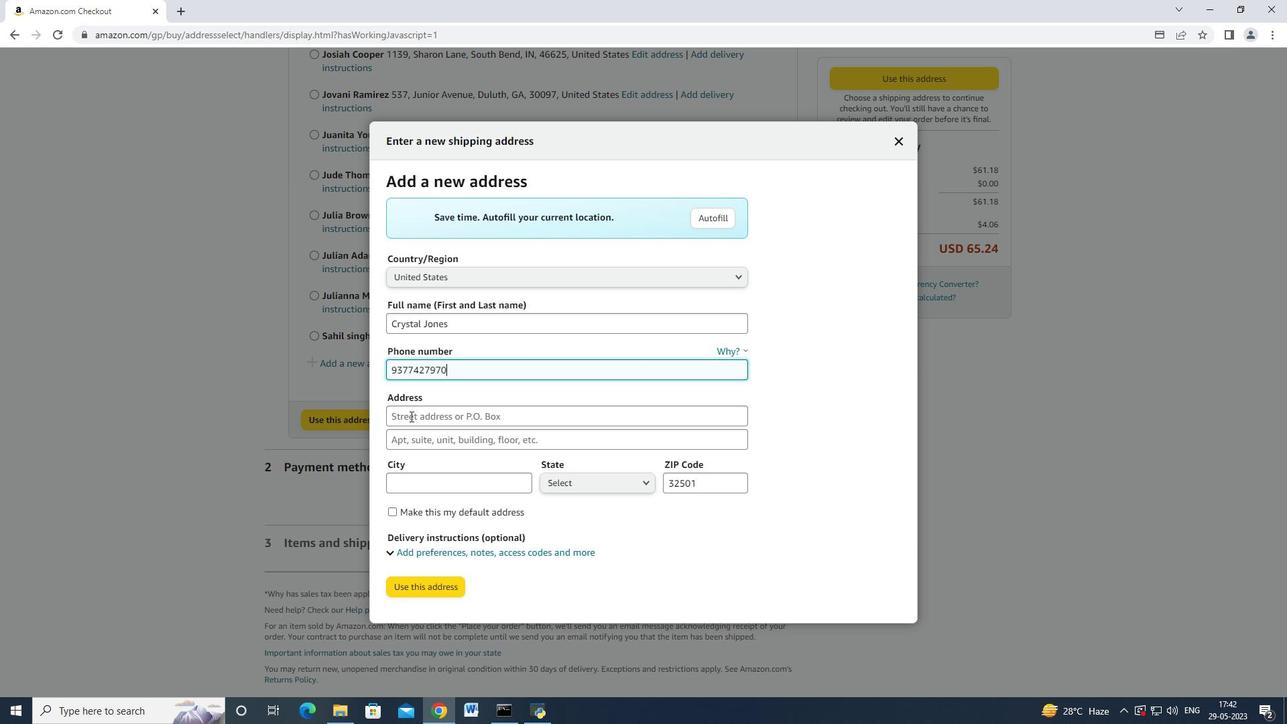 
Action: Mouse pressed left at (410, 416)
Screenshot: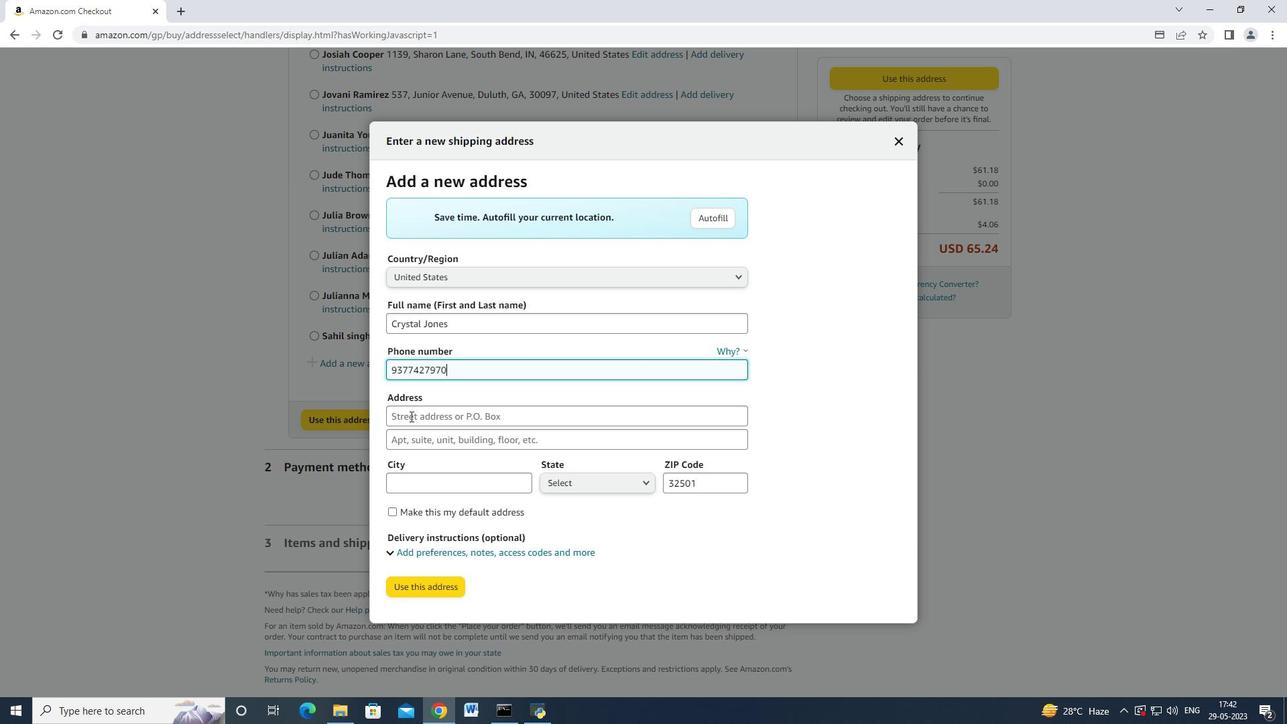 
Action: Mouse moved to (423, 415)
Screenshot: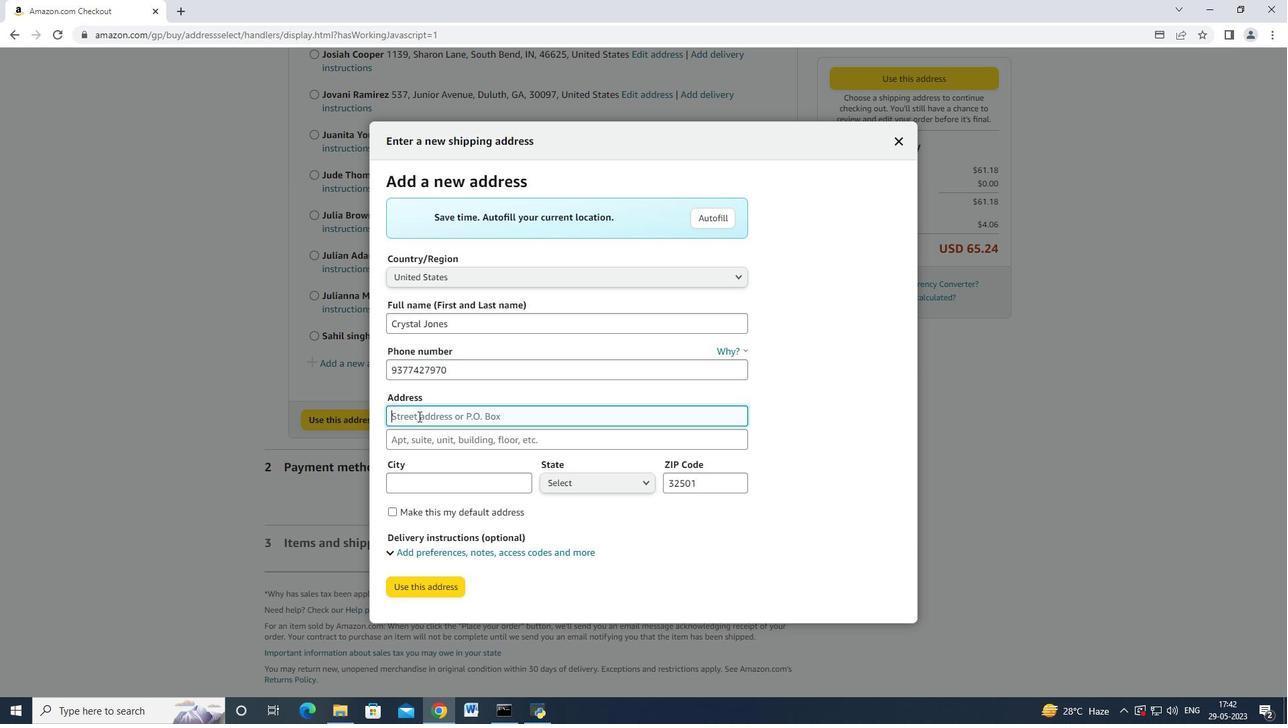 
Action: Key pressed 4280<Key.space><Key.shift>Crim<Key.space><Key.shift>Lane<Key.tab><Key.tab><Key.shift>Underhill<Key.tab>
Screenshot: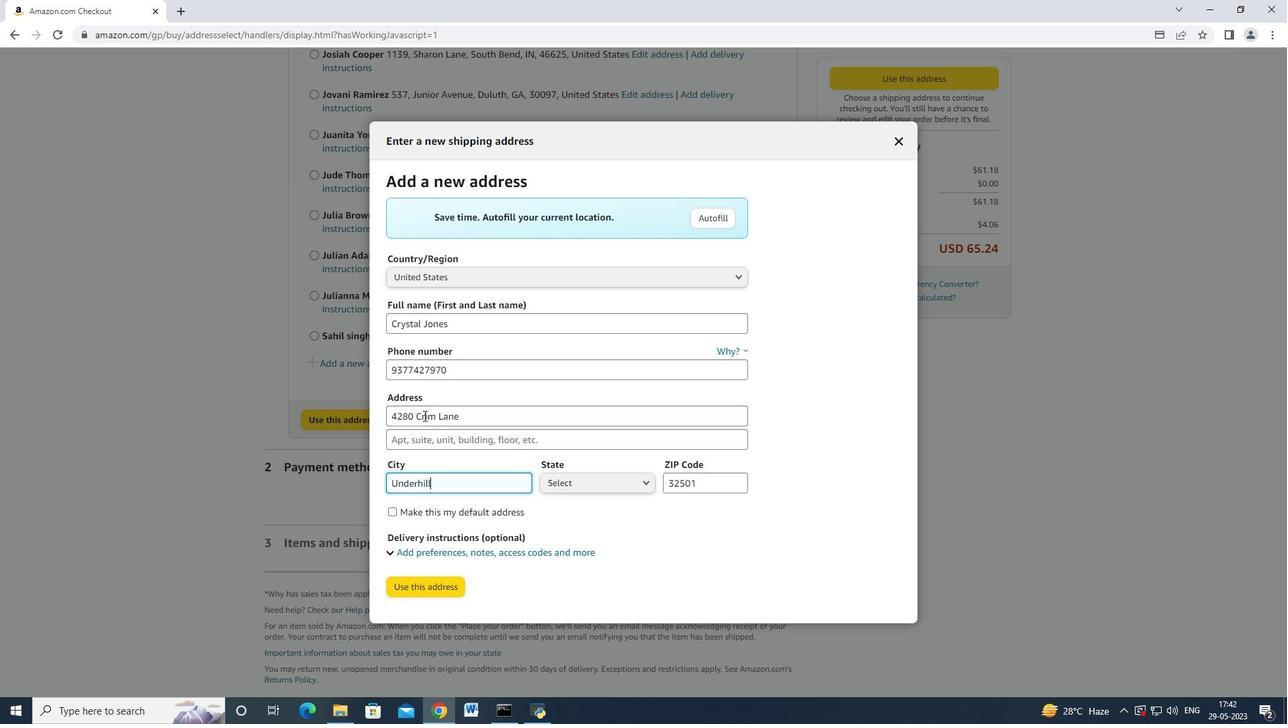 
Action: Mouse moved to (571, 475)
Screenshot: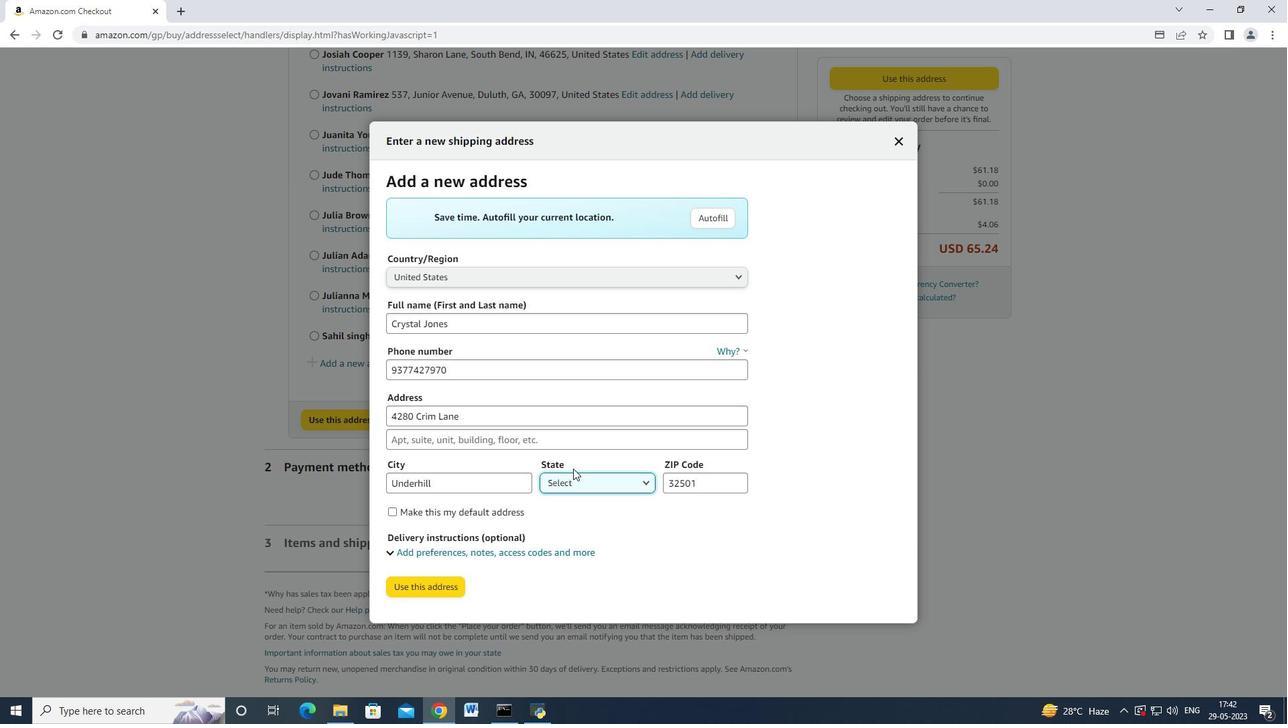 
Action: Mouse pressed left at (571, 475)
Screenshot: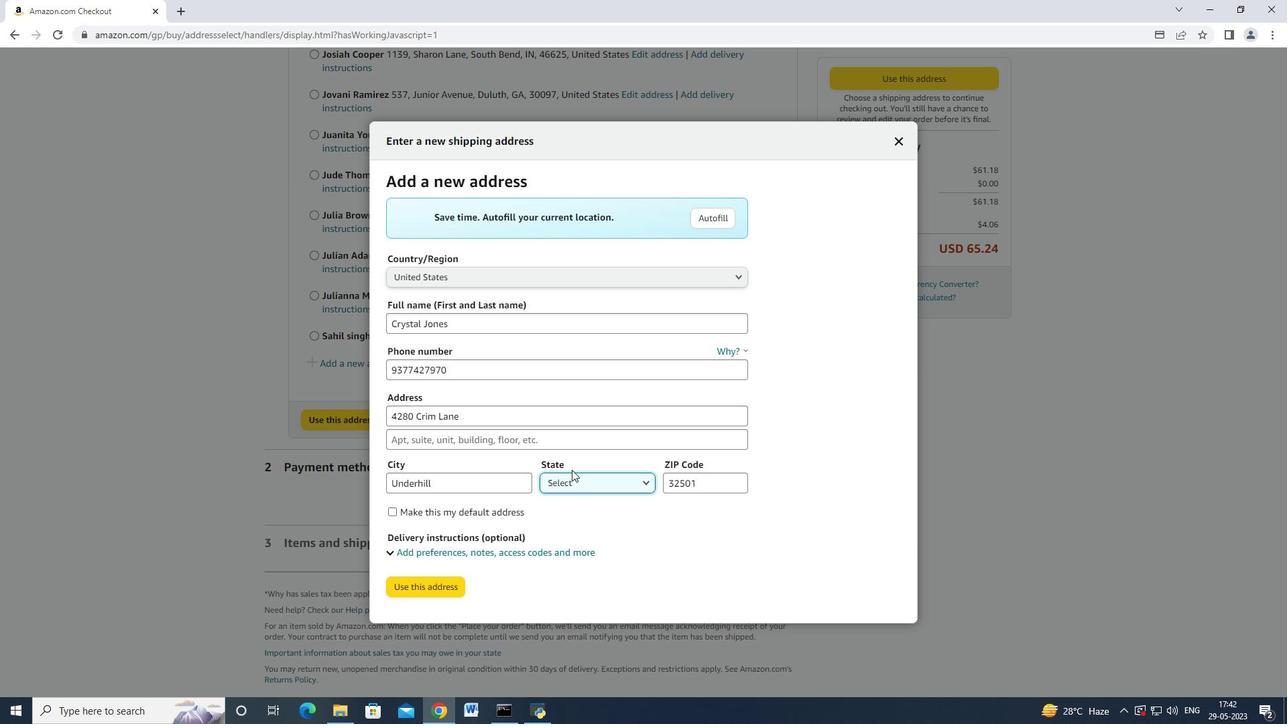 
Action: Mouse moved to (574, 471)
Screenshot: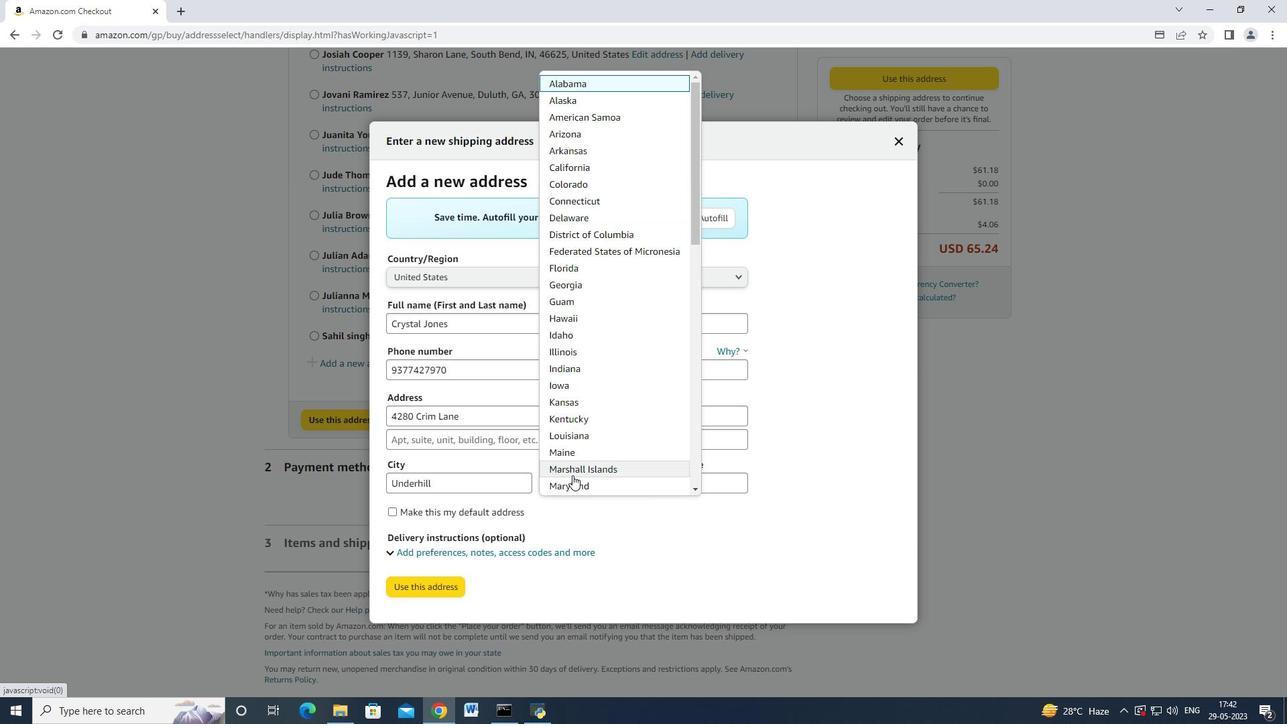 
Action: Mouse scrolled (574, 471) with delta (0, 0)
Screenshot: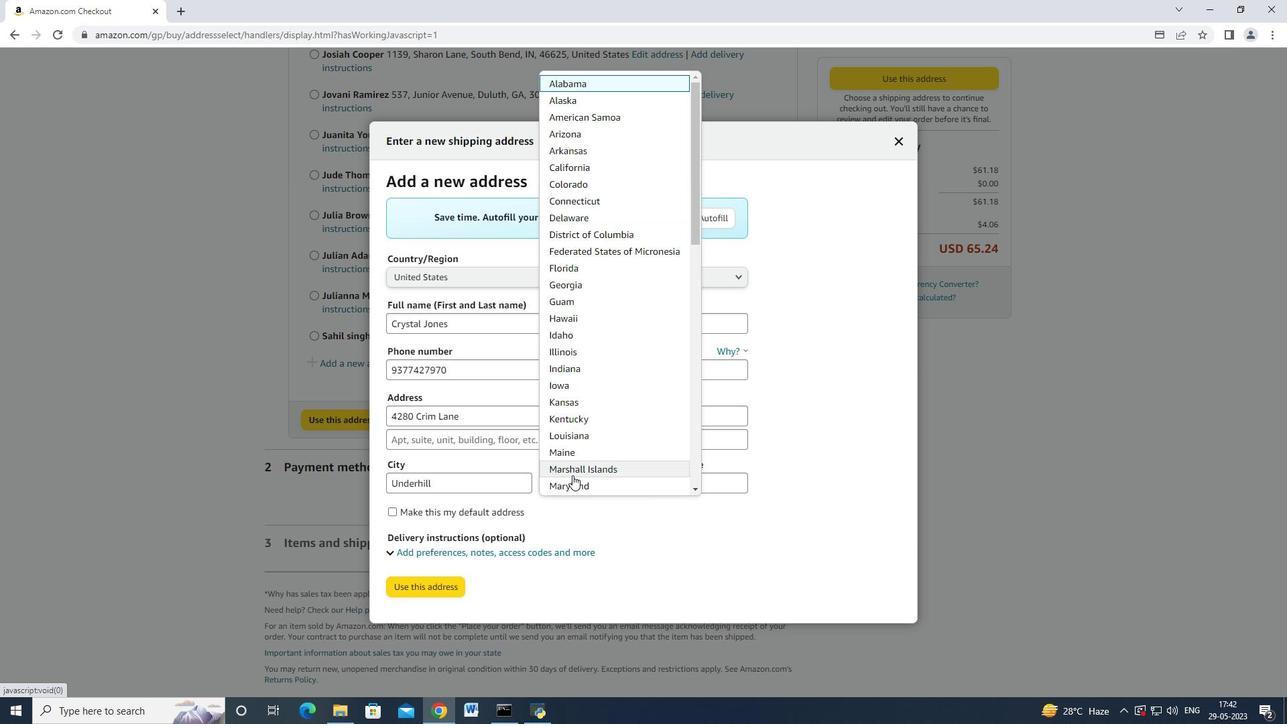 
Action: Mouse moved to (574, 471)
Screenshot: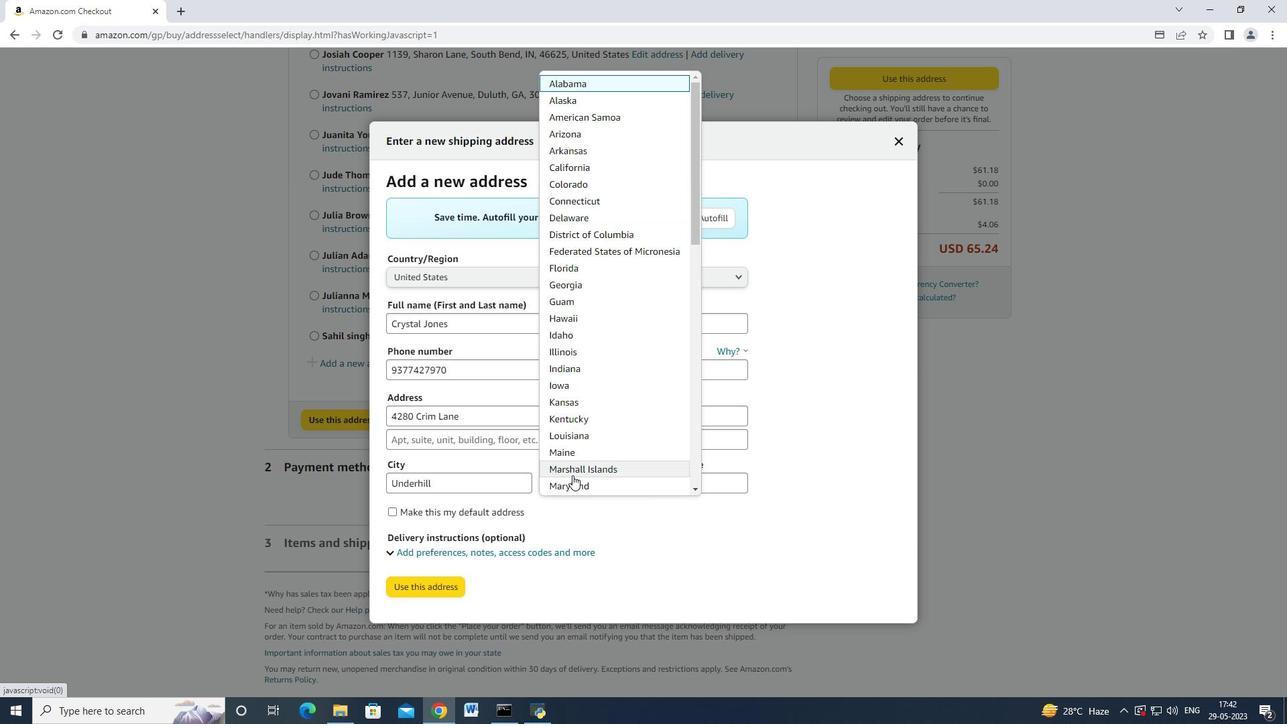 
Action: Mouse scrolled (574, 471) with delta (0, 0)
Screenshot: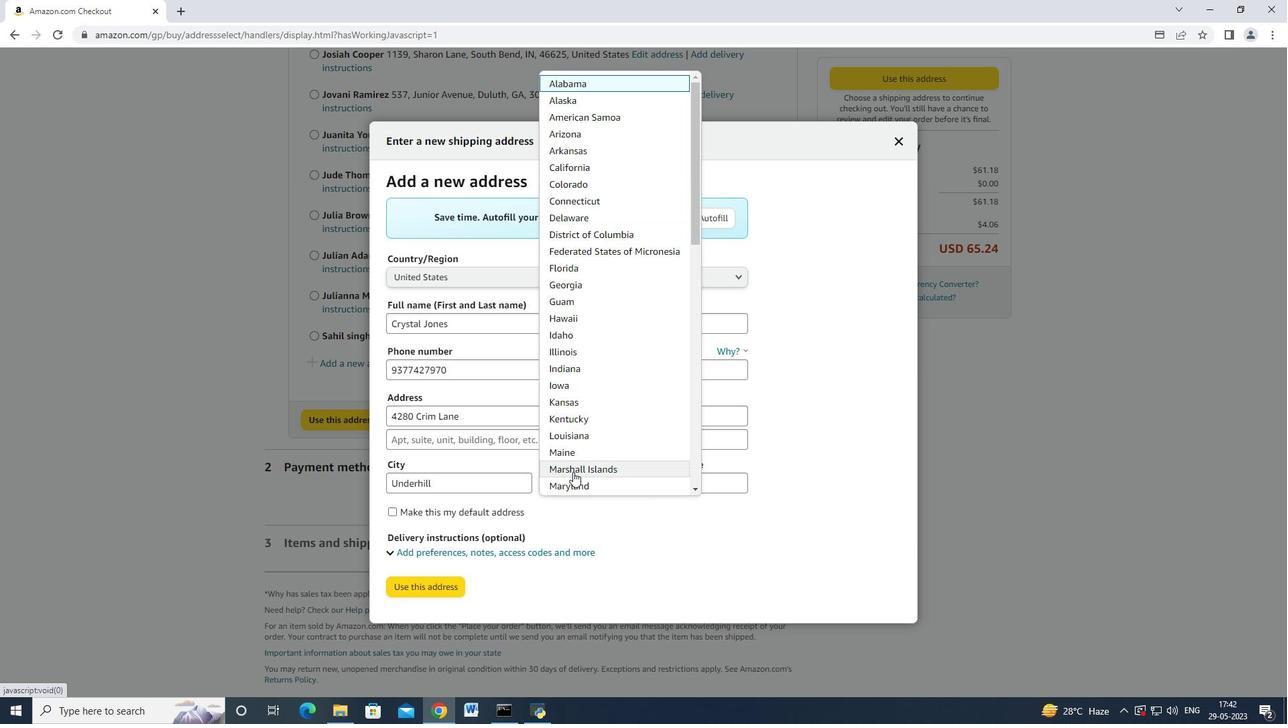 
Action: Mouse scrolled (574, 471) with delta (0, 0)
Screenshot: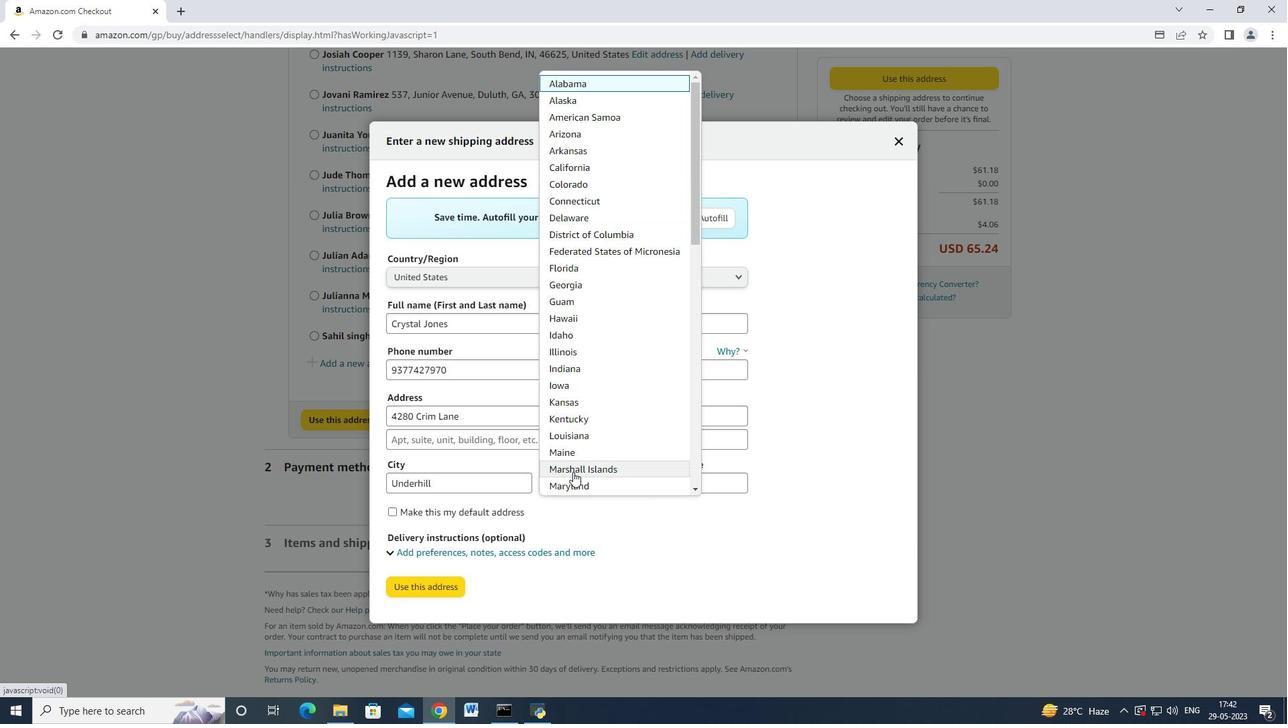 
Action: Mouse scrolled (574, 471) with delta (0, 0)
Screenshot: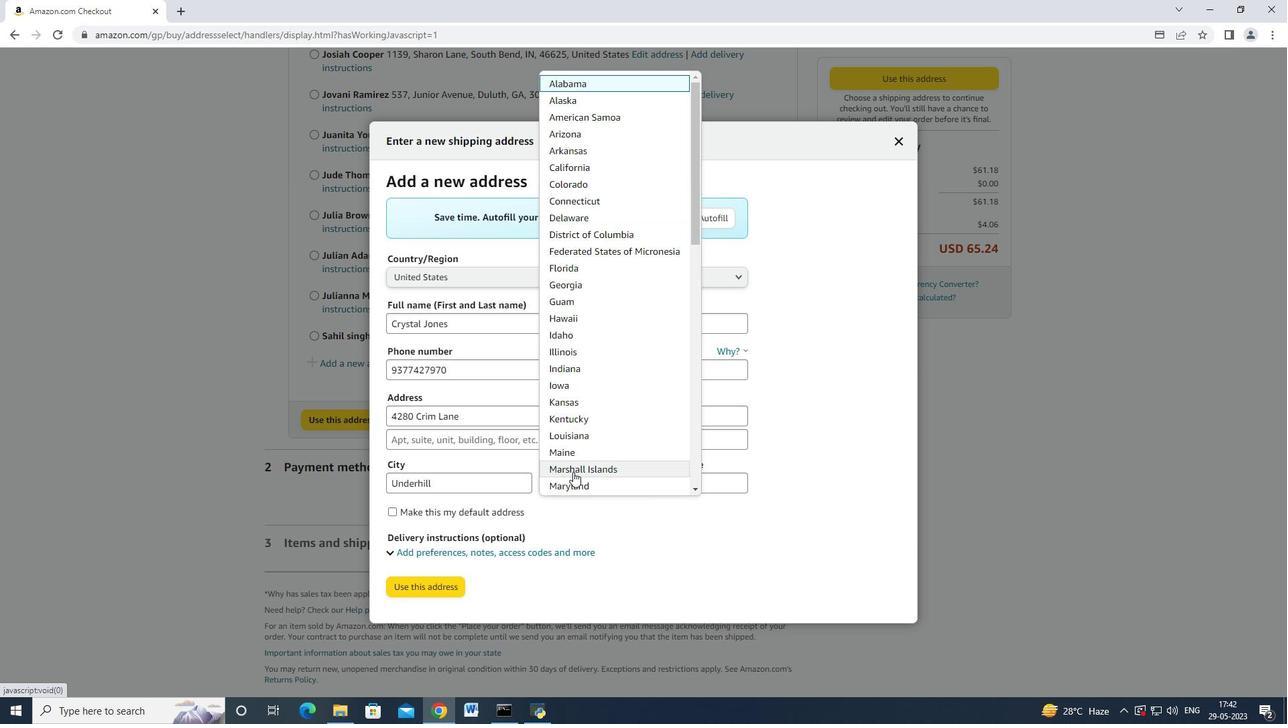 
Action: Mouse scrolled (574, 471) with delta (0, 0)
Screenshot: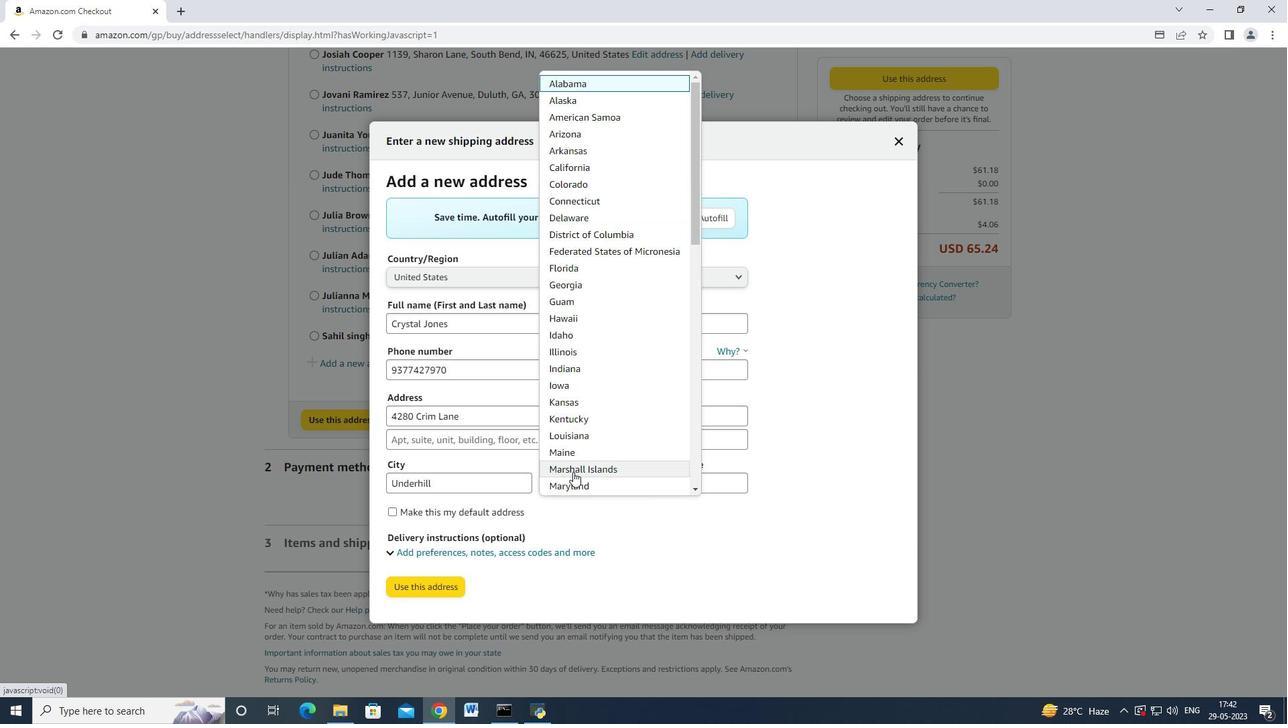 
Action: Mouse scrolled (574, 471) with delta (0, 0)
Screenshot: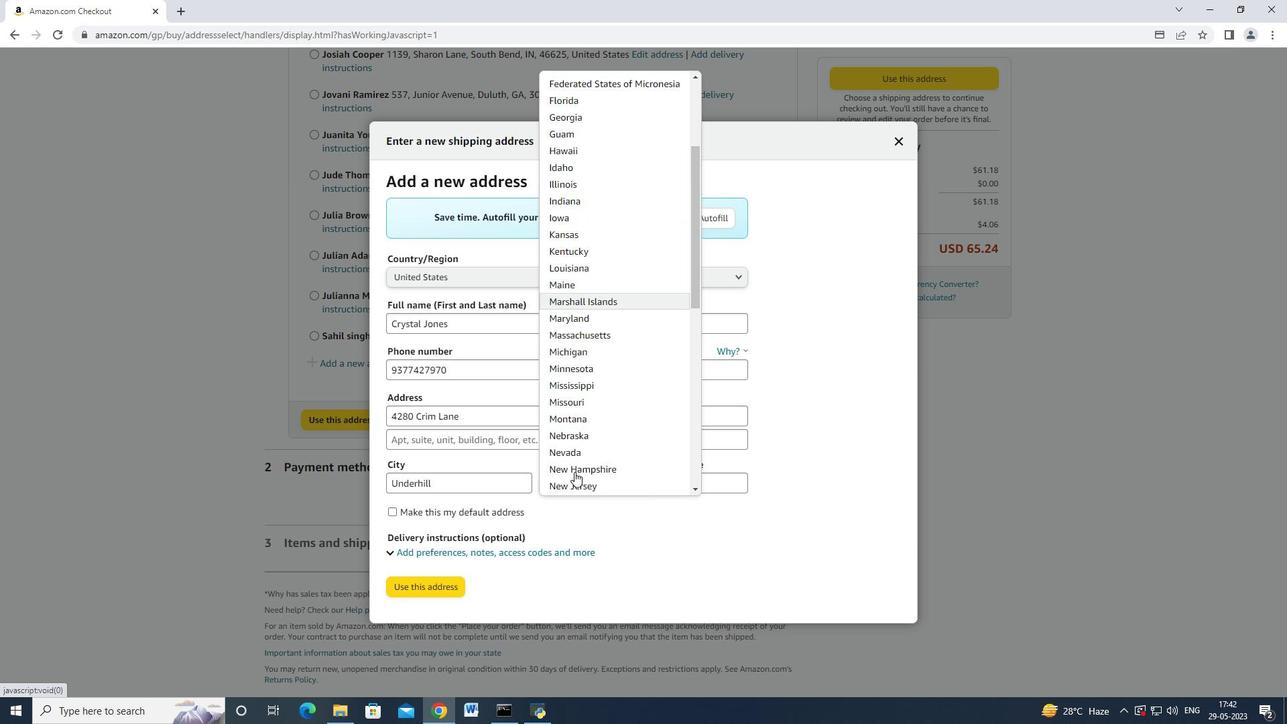 
Action: Mouse scrolled (574, 471) with delta (0, 0)
Screenshot: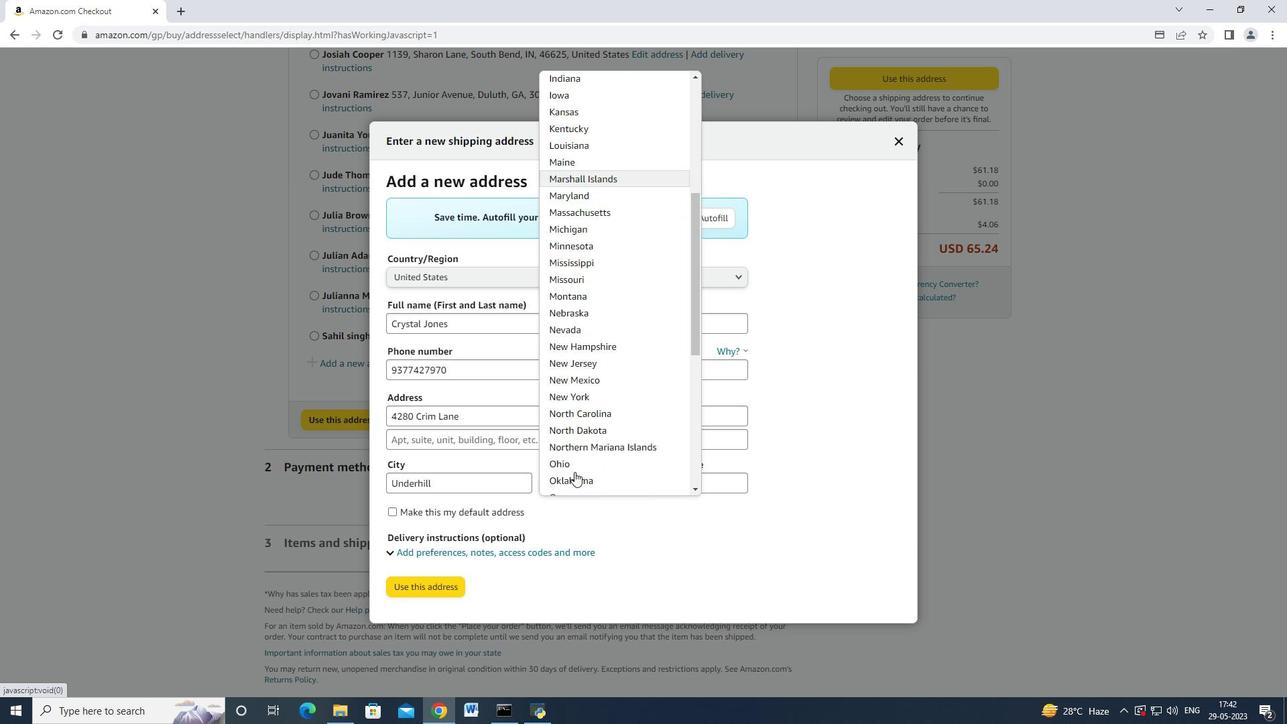 
Action: Mouse scrolled (574, 471) with delta (0, 0)
Screenshot: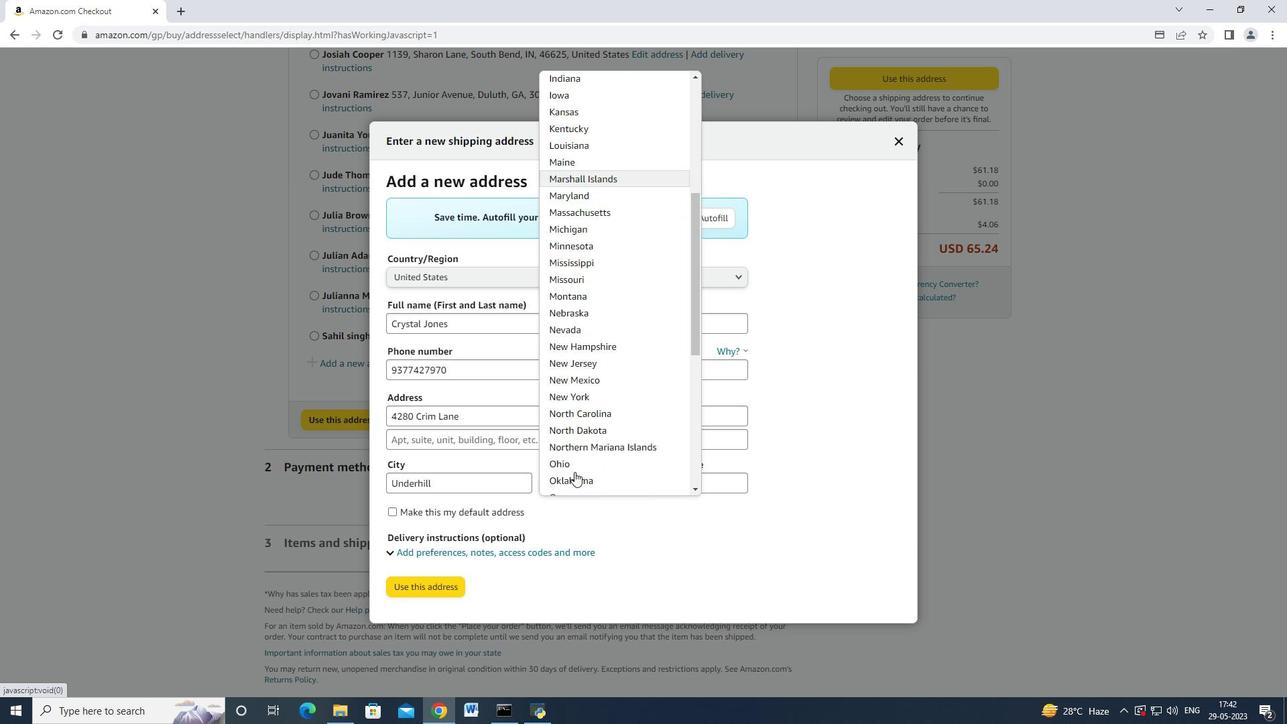 
Action: Mouse scrolled (574, 471) with delta (0, 0)
Screenshot: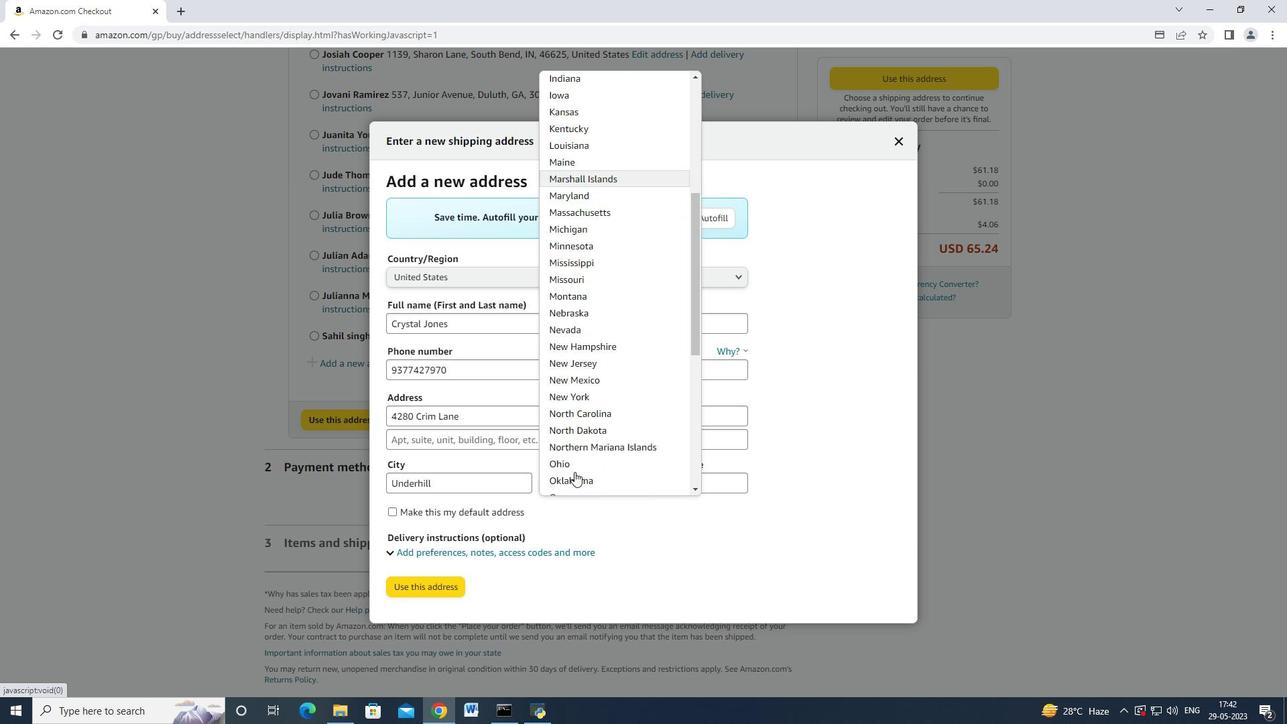 
Action: Mouse scrolled (574, 471) with delta (0, 0)
Screenshot: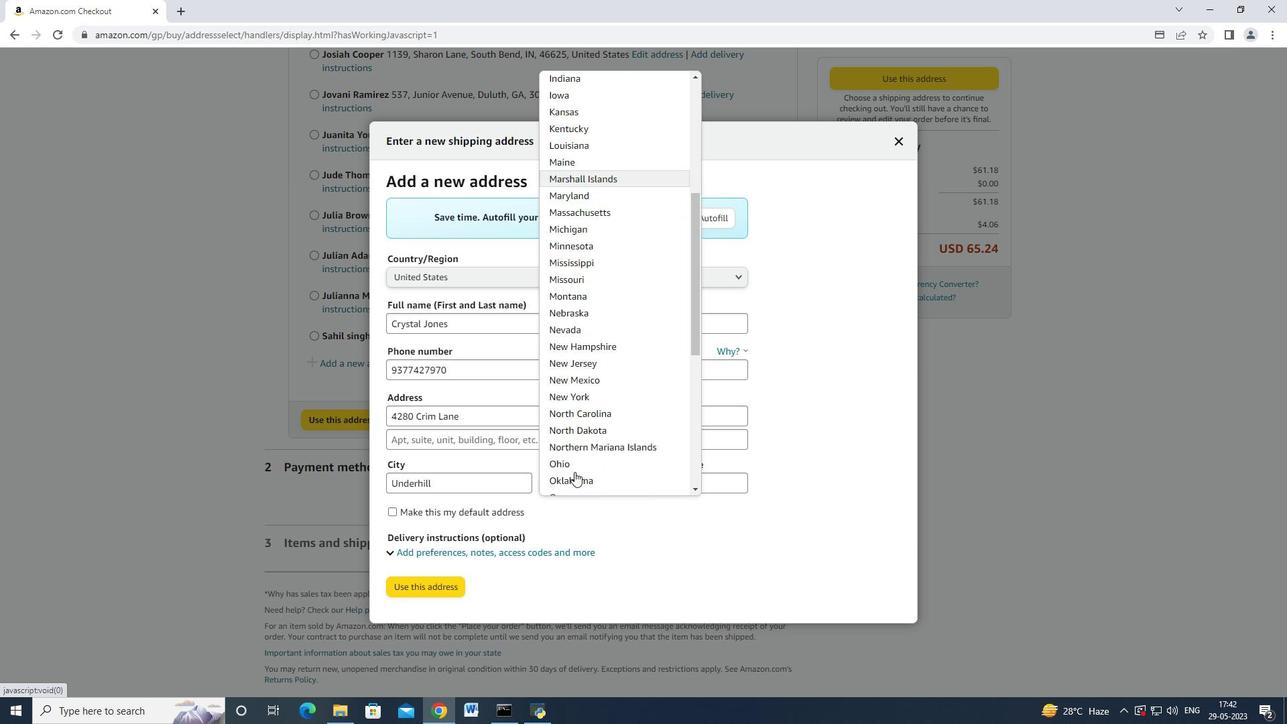 
Action: Mouse scrolled (574, 471) with delta (0, 0)
Screenshot: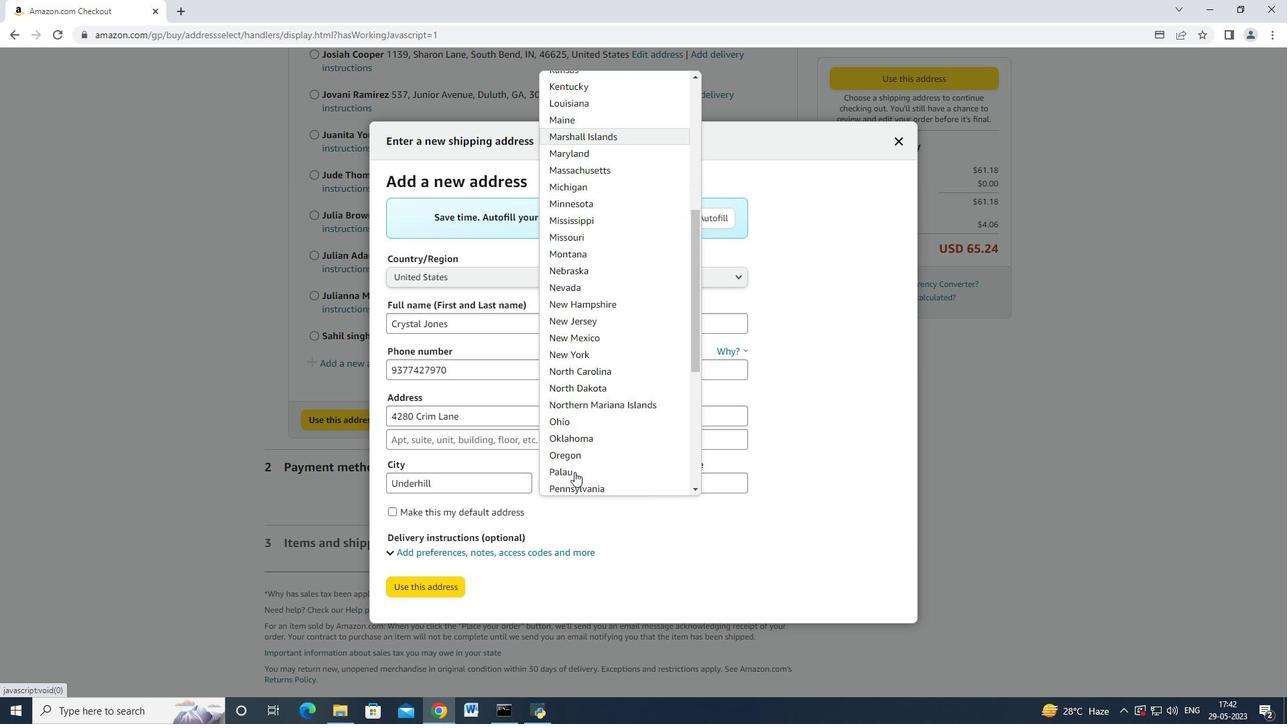 
Action: Mouse scrolled (574, 471) with delta (0, 0)
Screenshot: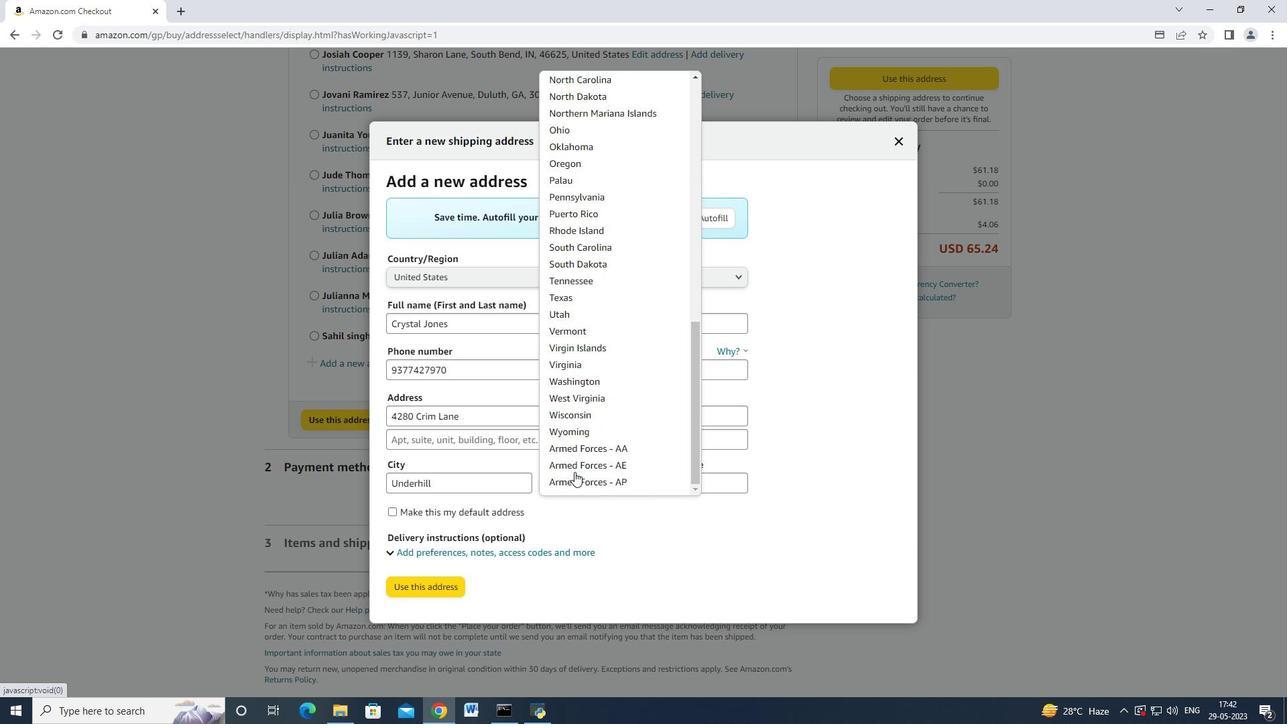 
Action: Mouse scrolled (574, 471) with delta (0, 0)
Screenshot: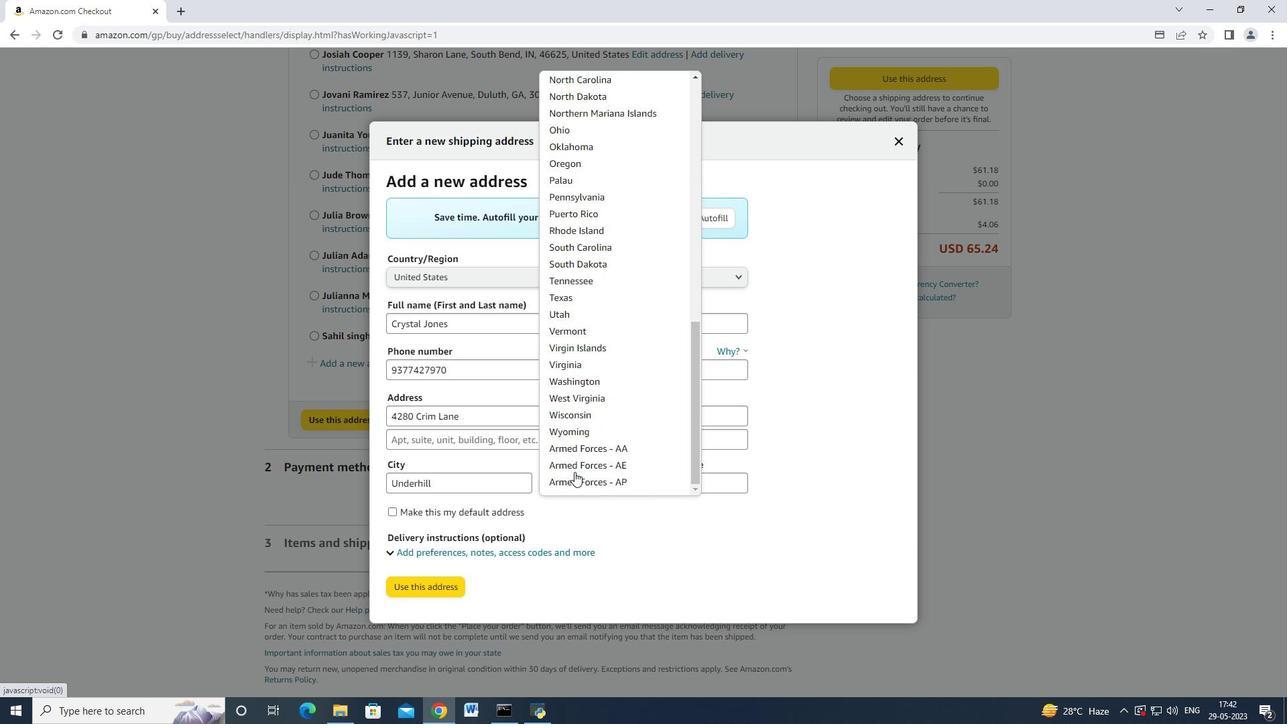 
Action: Mouse scrolled (574, 471) with delta (0, 0)
Screenshot: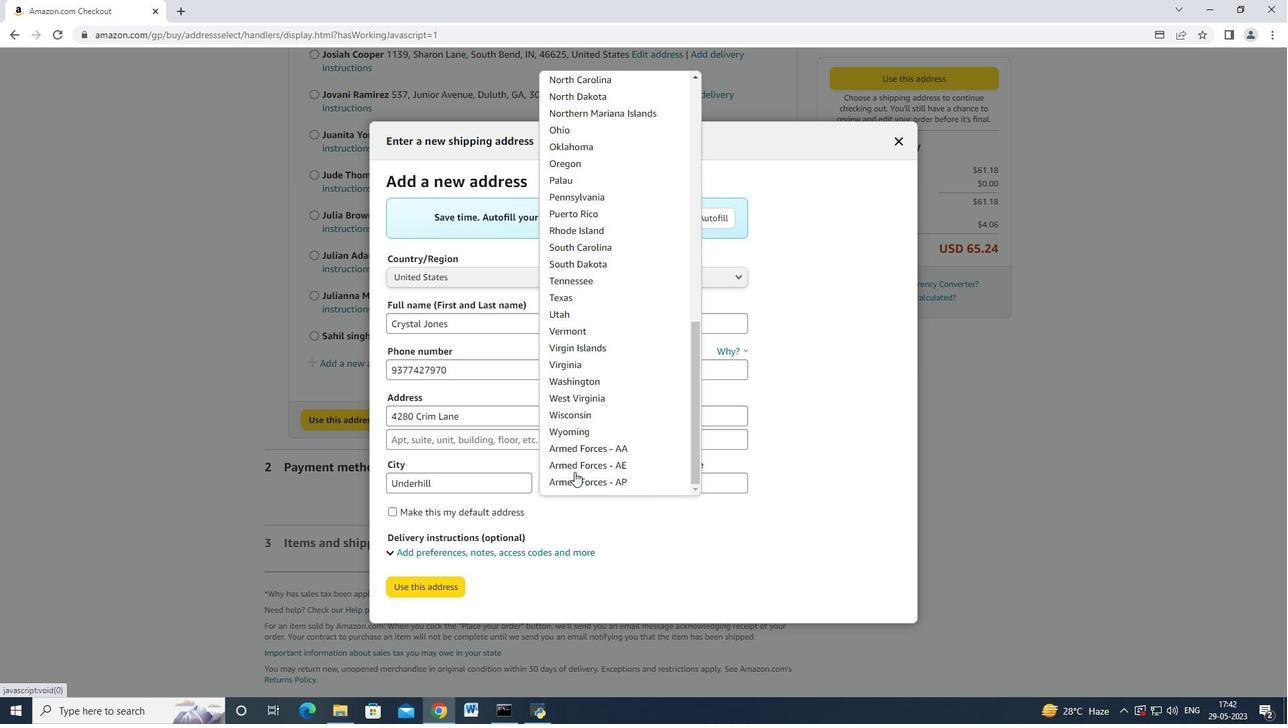 
Action: Mouse scrolled (574, 471) with delta (0, 0)
Screenshot: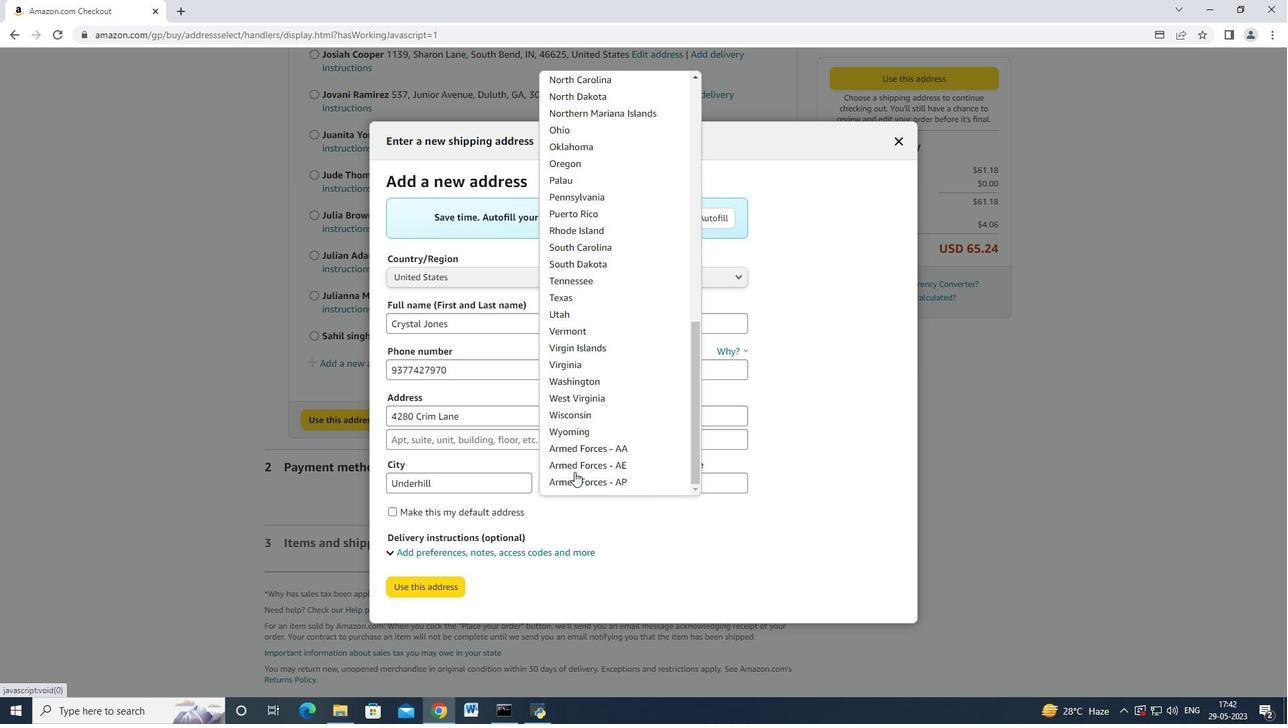 
Action: Mouse moved to (578, 333)
Screenshot: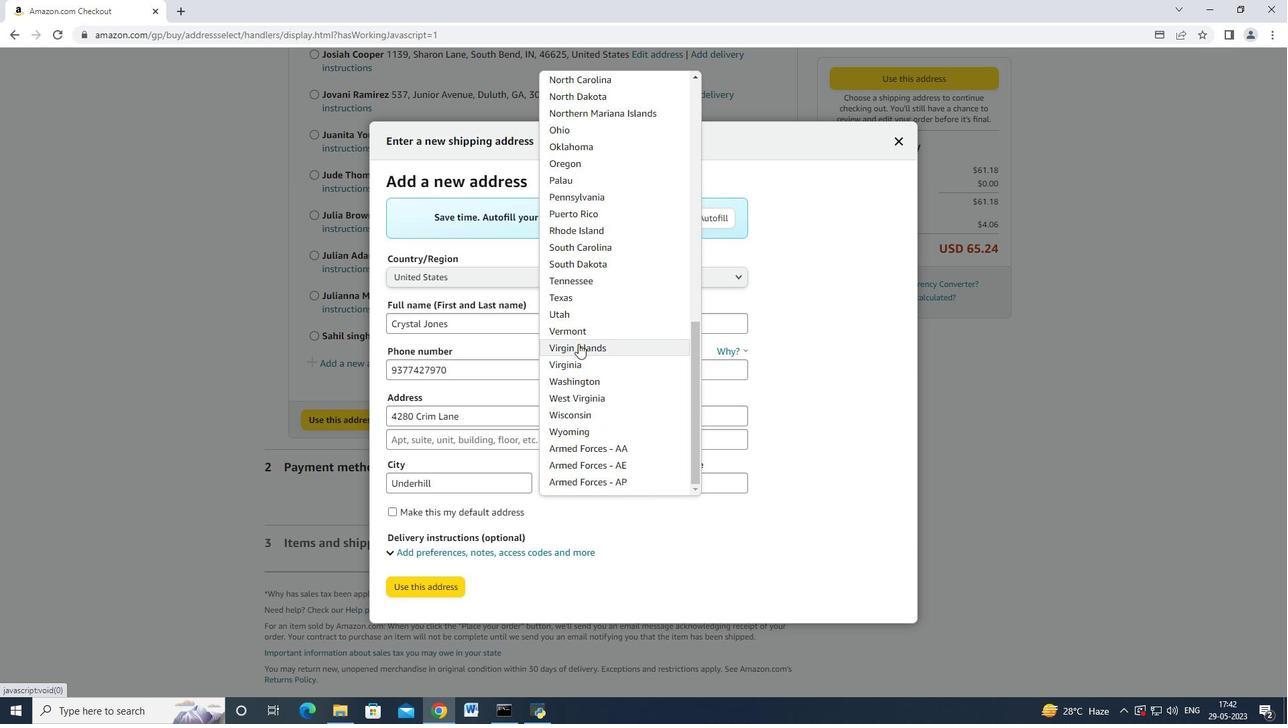 
Action: Mouse pressed left at (578, 333)
Screenshot: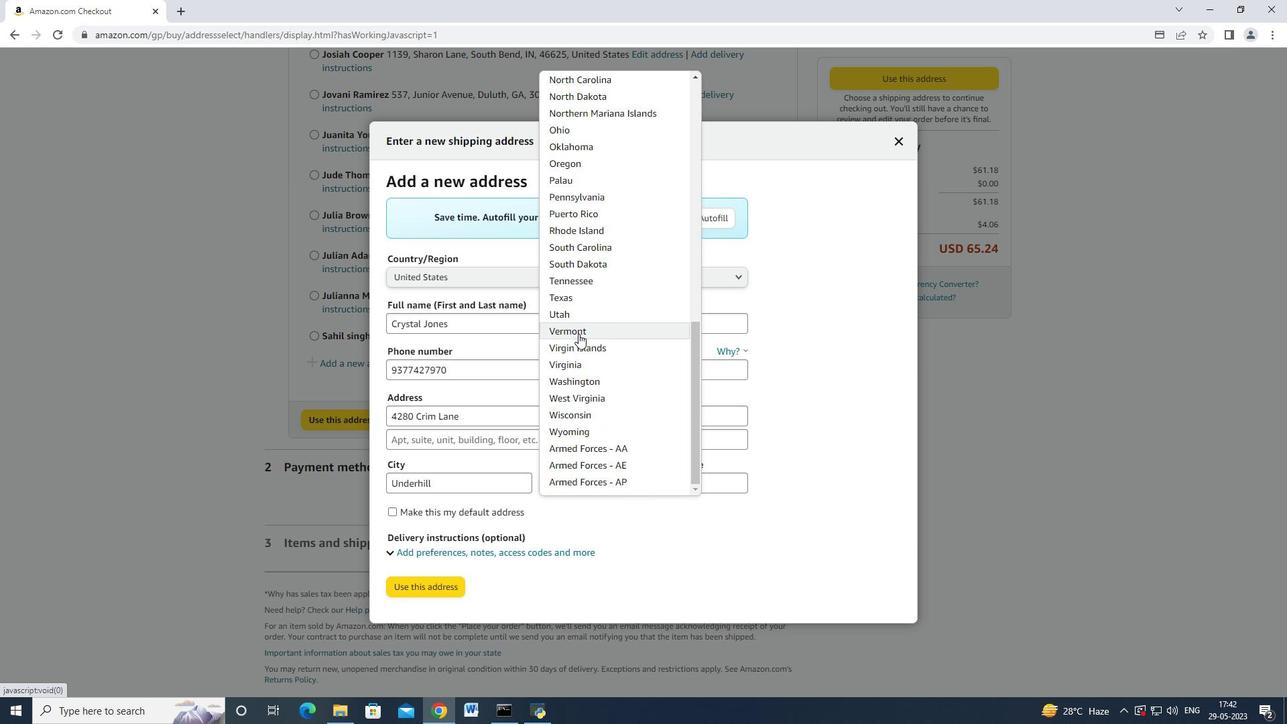 
Action: Mouse moved to (704, 479)
Screenshot: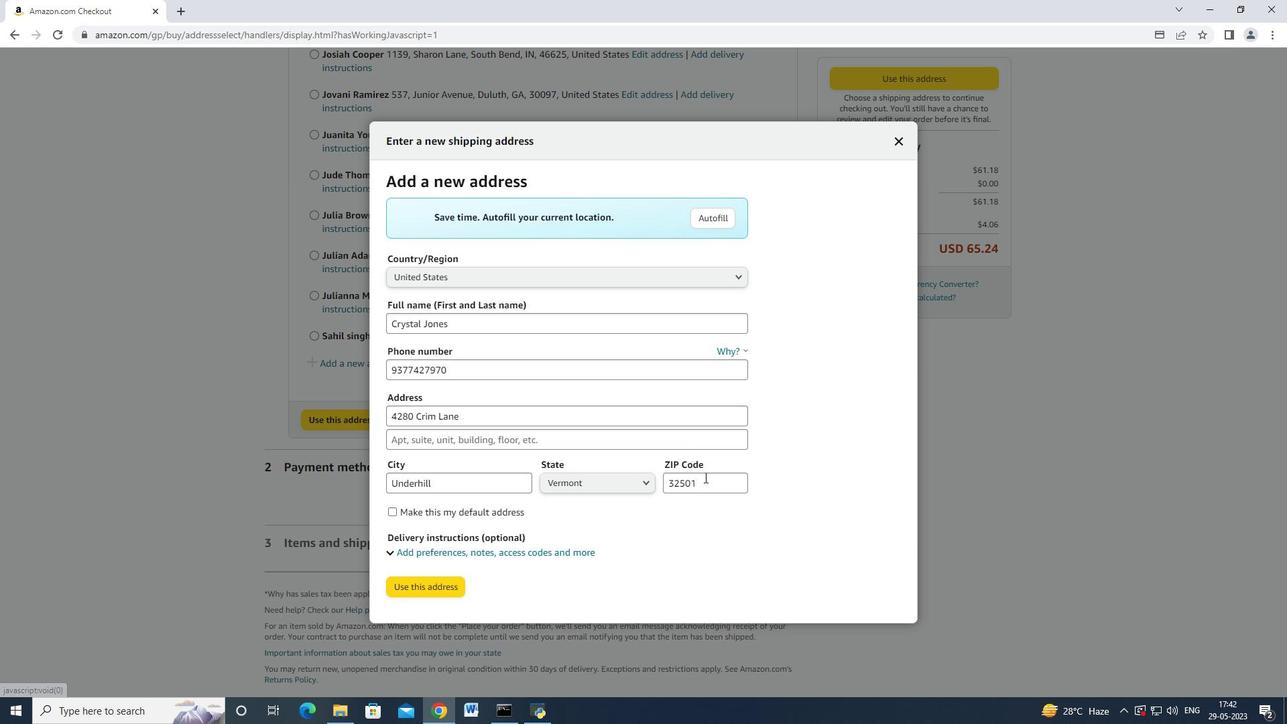 
Action: Mouse pressed left at (704, 479)
Screenshot: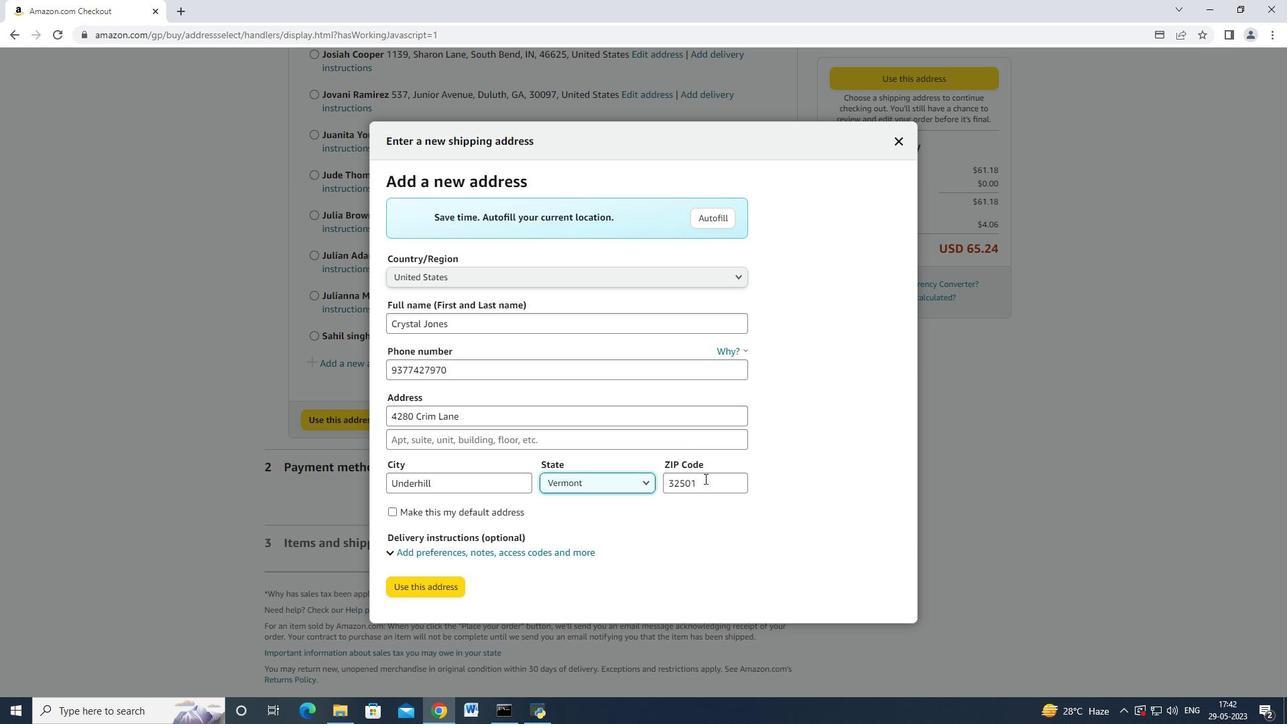 
Action: Mouse moved to (703, 479)
Screenshot: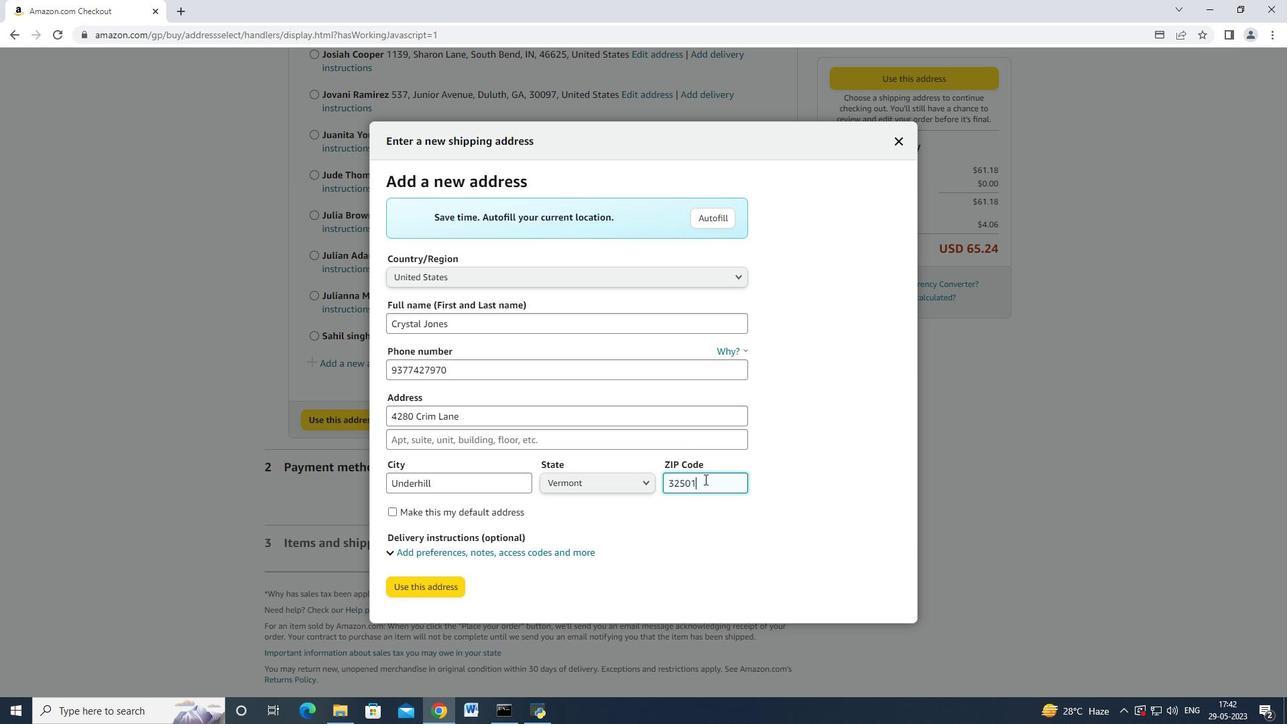 
Action: Key pressed <Key.backspace><Key.backspace><Key.backspace><Key.backspace><Key.backspace>05489
Screenshot: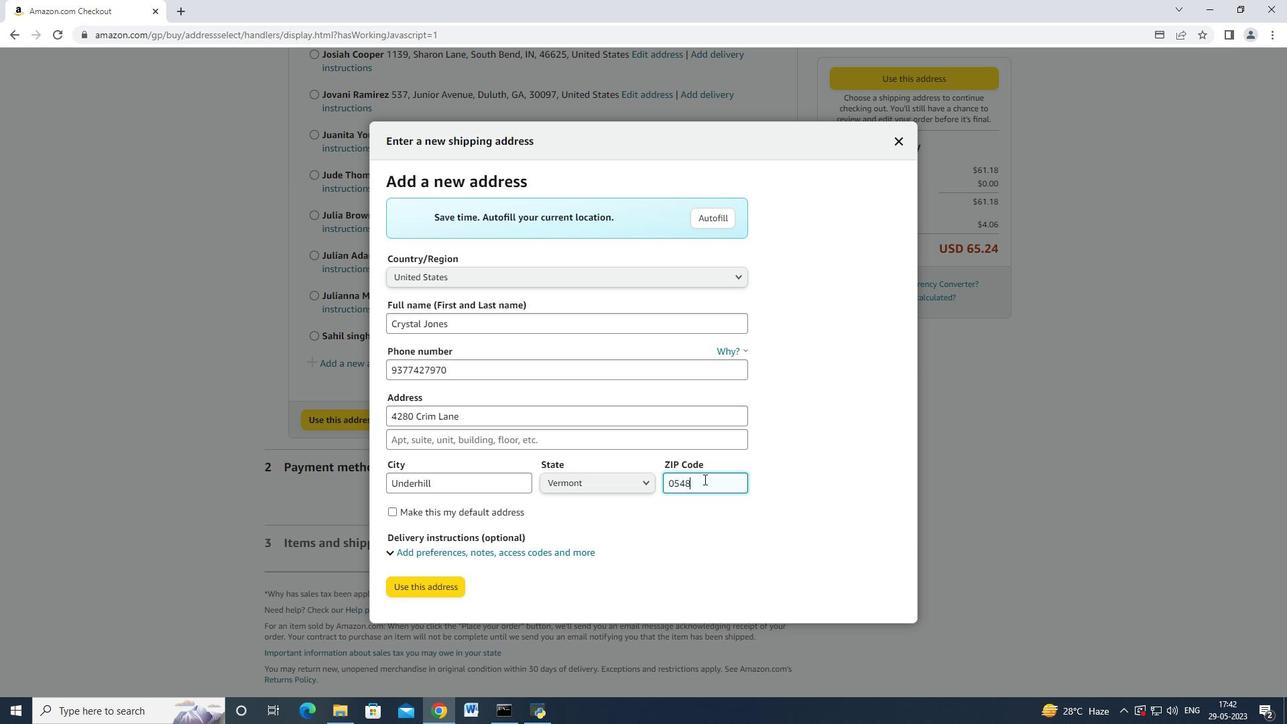 
Action: Mouse moved to (414, 589)
Screenshot: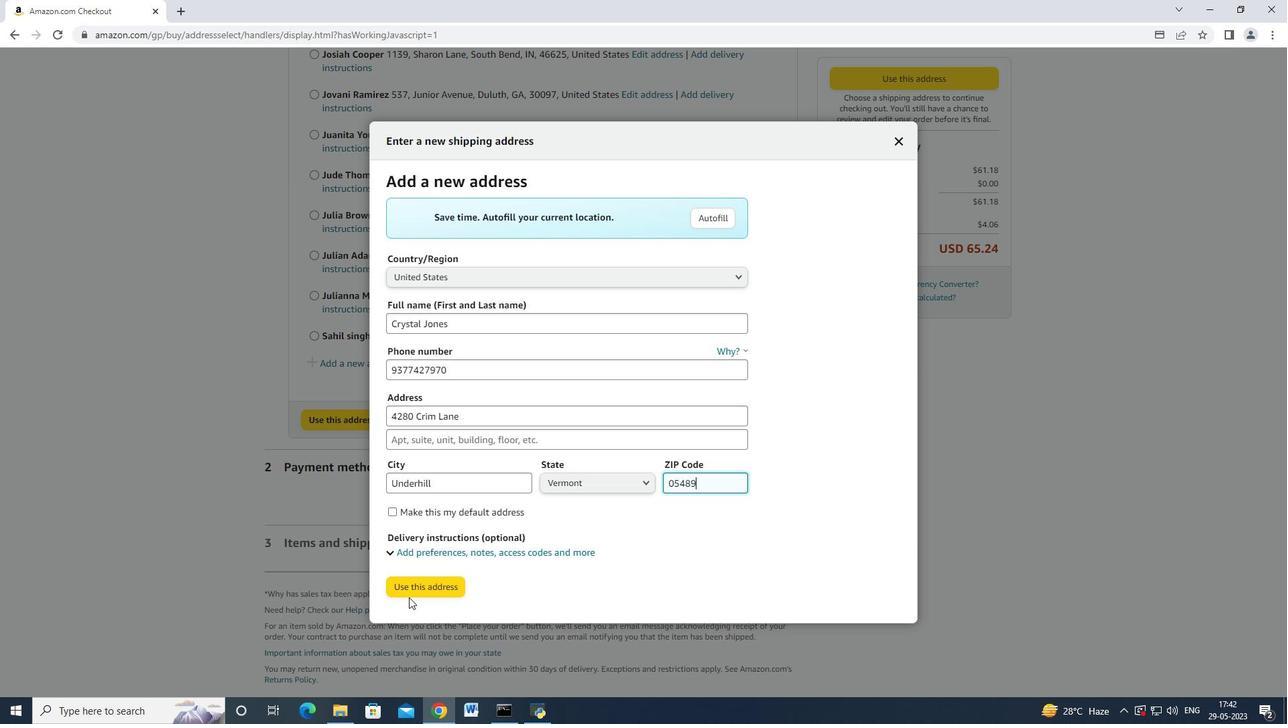 
Action: Mouse pressed left at (414, 589)
Screenshot: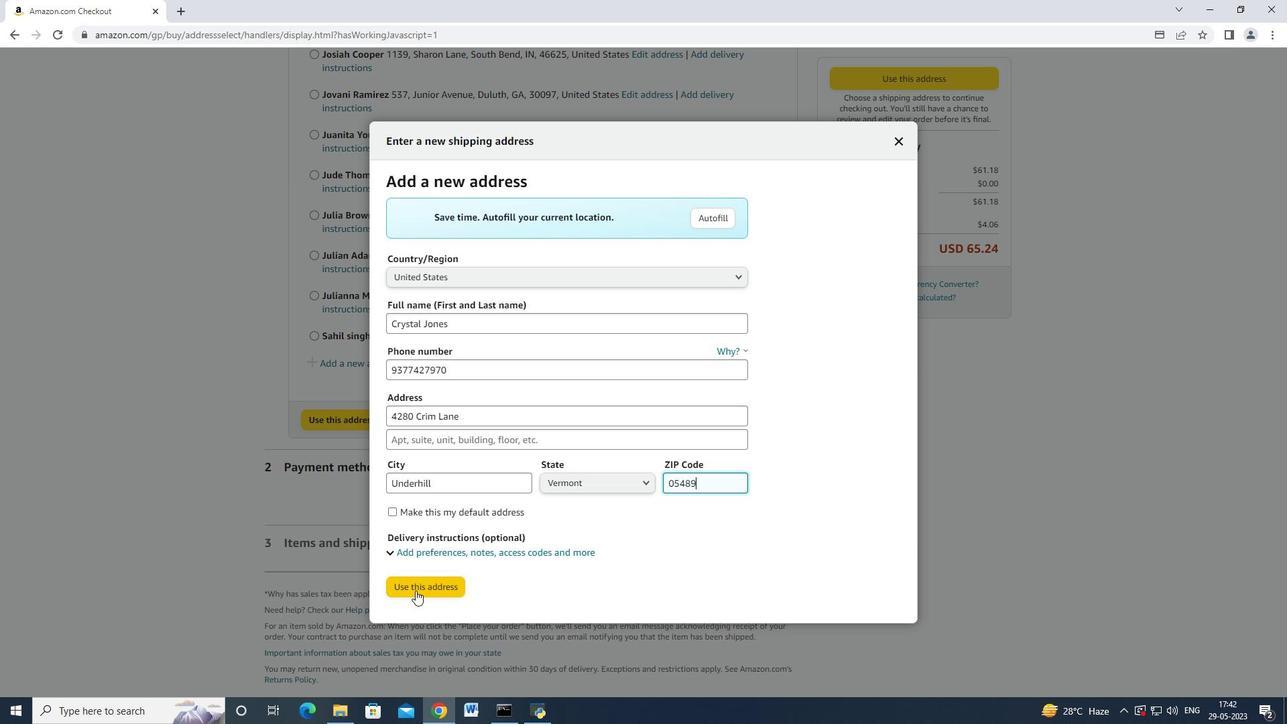 
Action: Mouse moved to (463, 555)
Screenshot: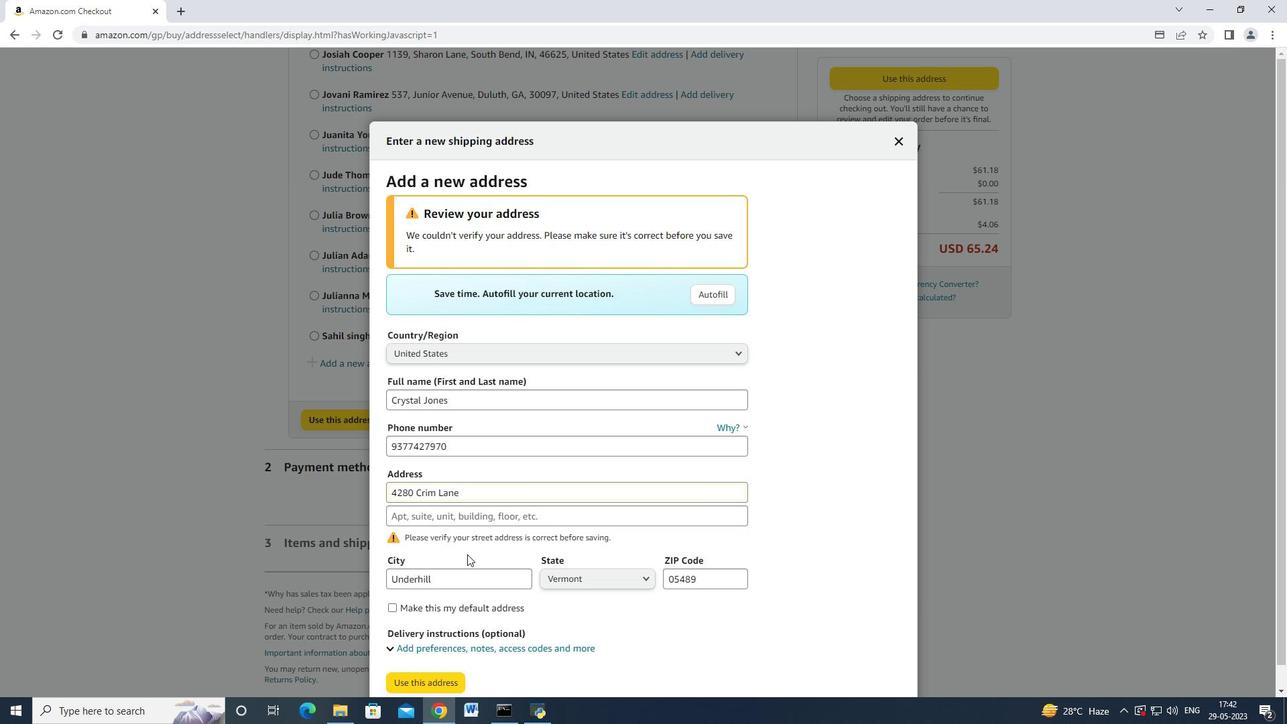 
Action: Mouse scrolled (463, 555) with delta (0, 0)
Screenshot: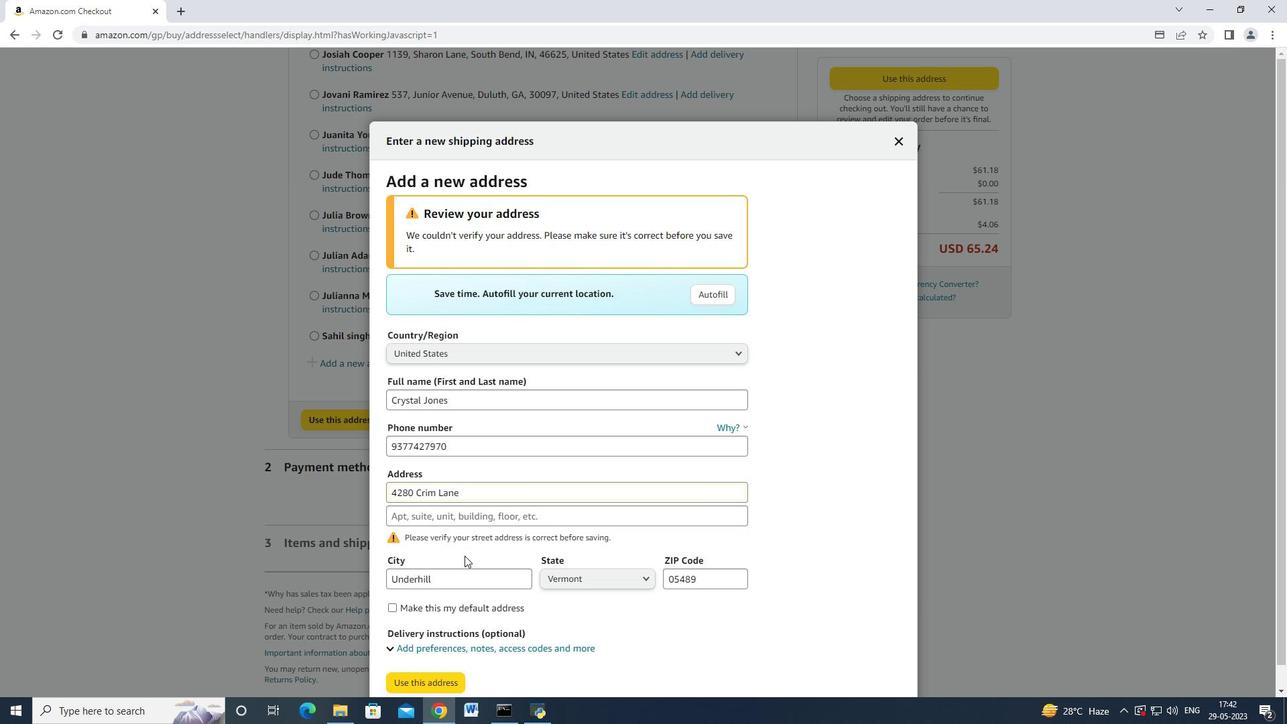 
Action: Mouse scrolled (463, 555) with delta (0, 0)
Screenshot: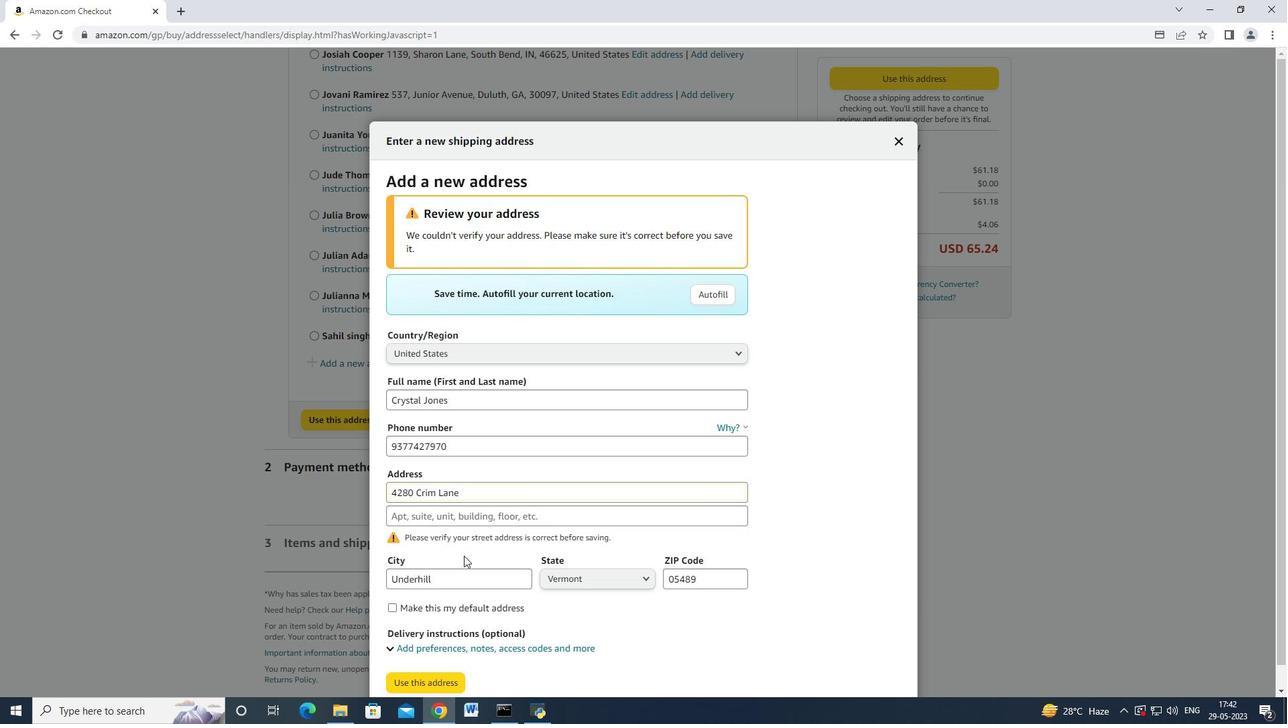 
Action: Mouse scrolled (463, 555) with delta (0, 0)
Screenshot: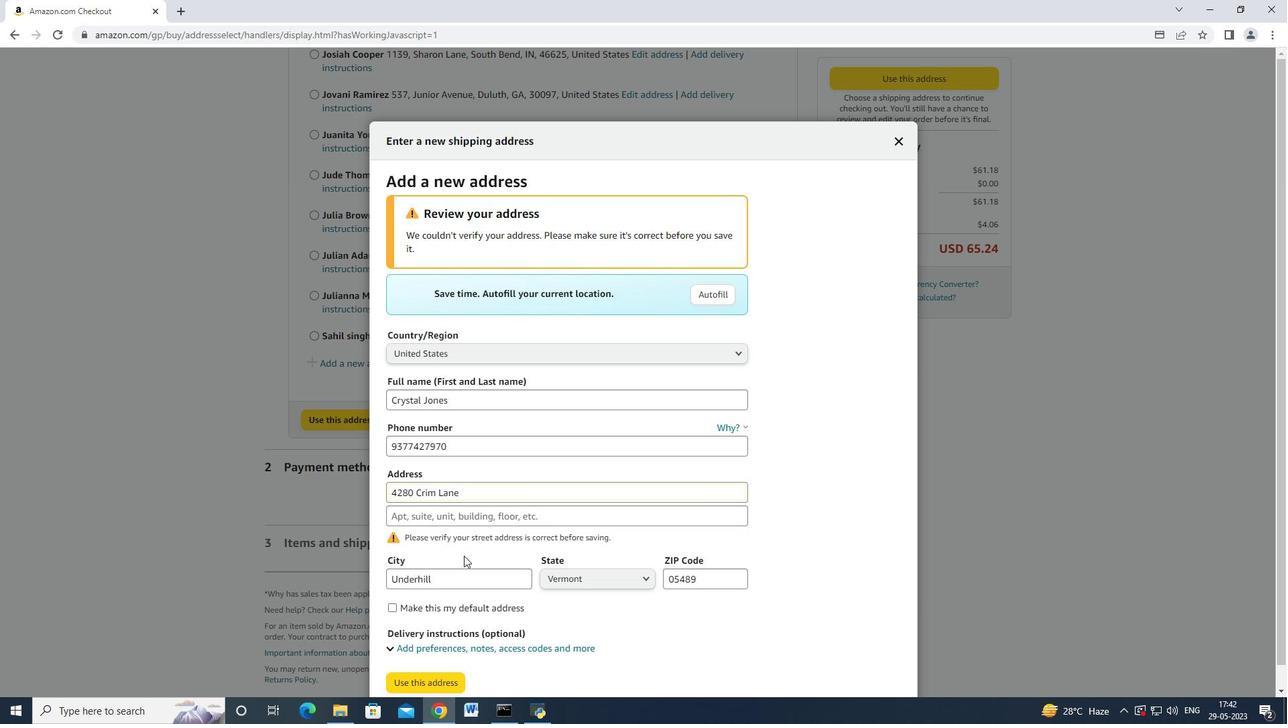 
Action: Mouse scrolled (463, 555) with delta (0, 0)
Screenshot: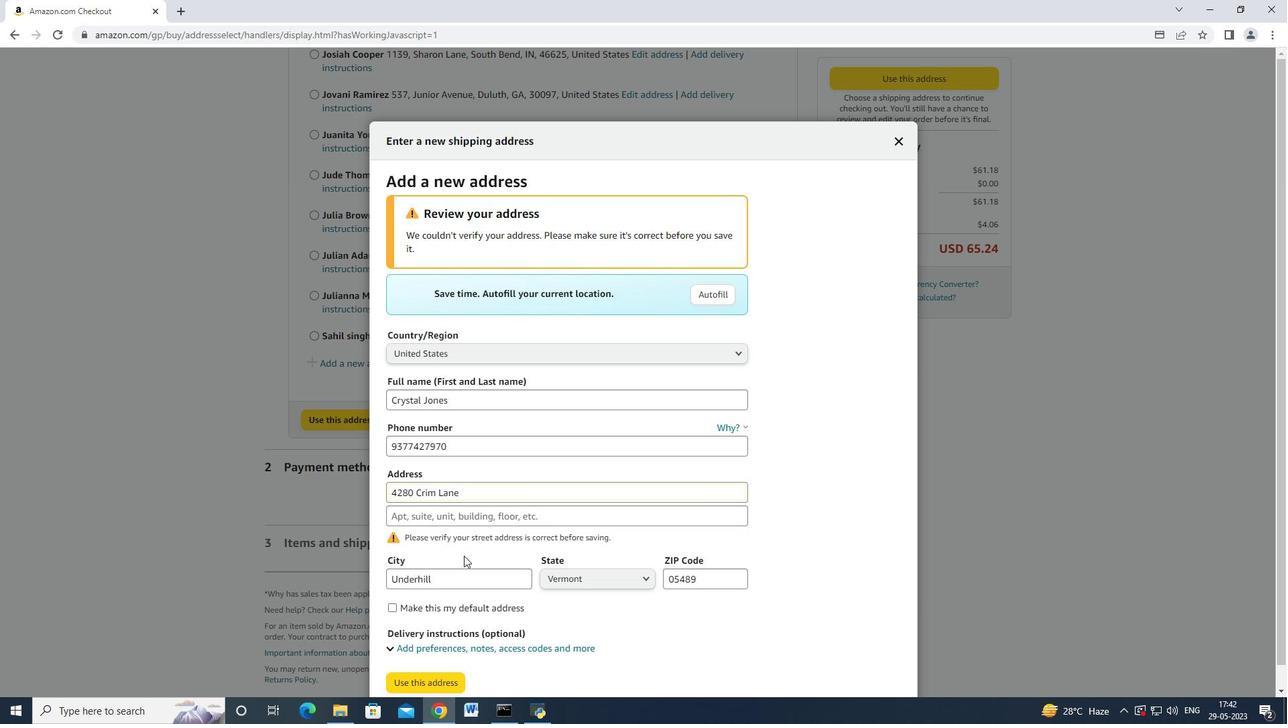 
Action: Mouse moved to (445, 661)
Screenshot: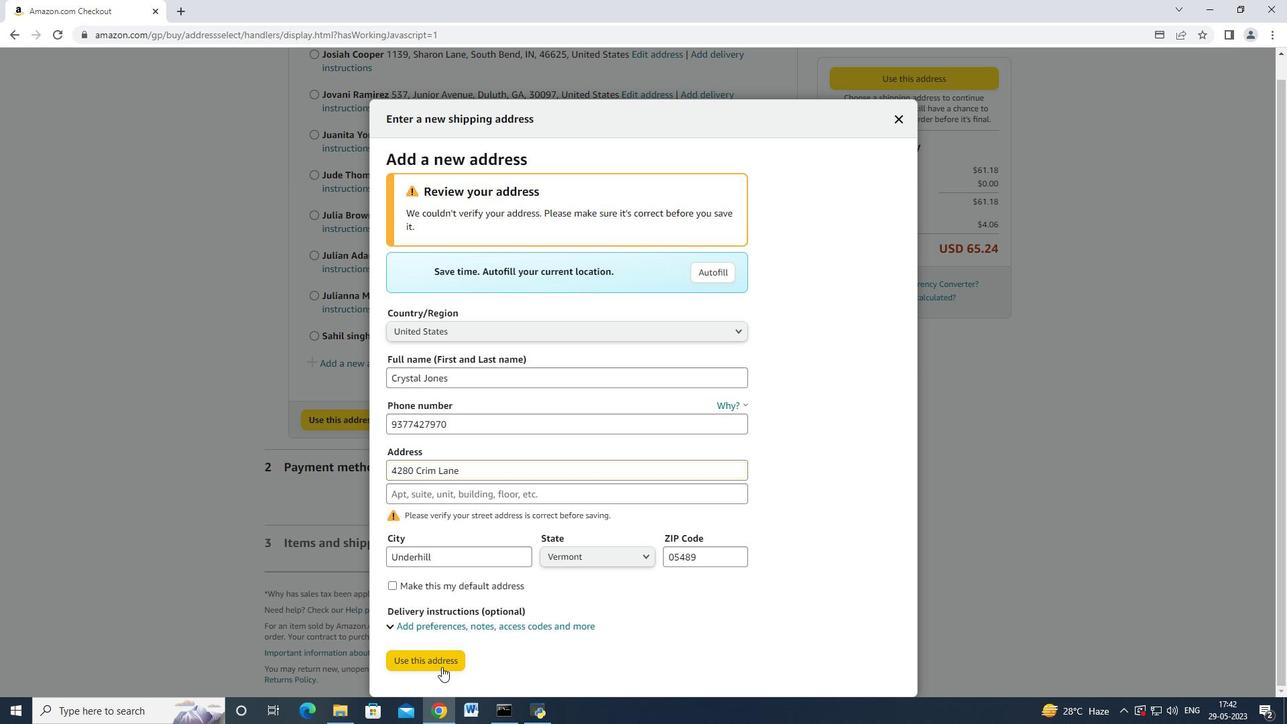 
Action: Mouse pressed left at (445, 661)
Screenshot: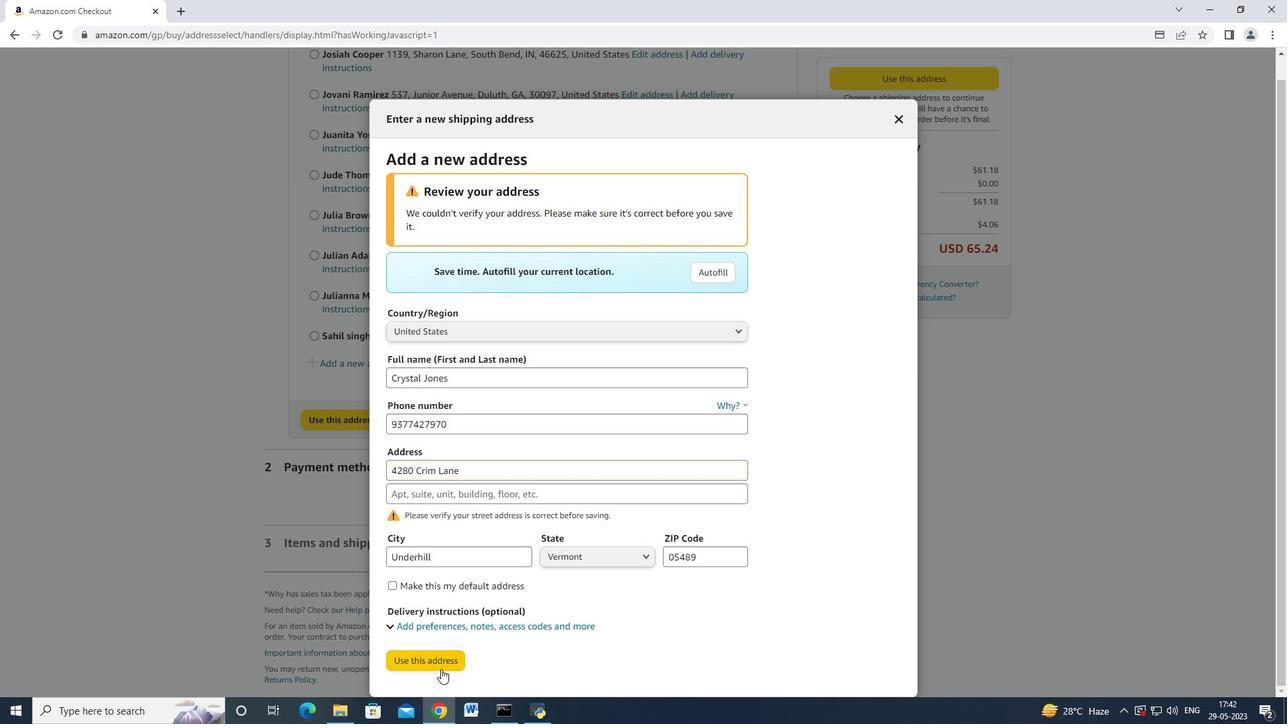 
Action: Mouse moved to (402, 290)
Screenshot: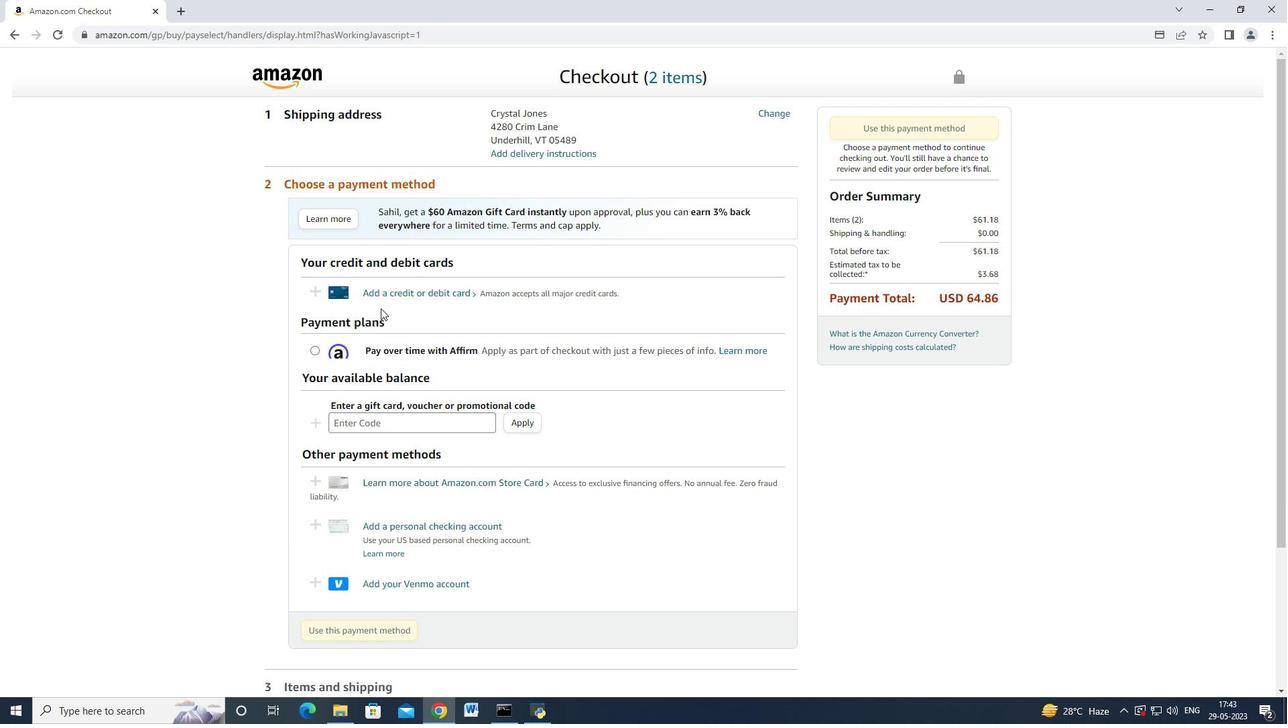
Action: Mouse pressed left at (402, 290)
Screenshot: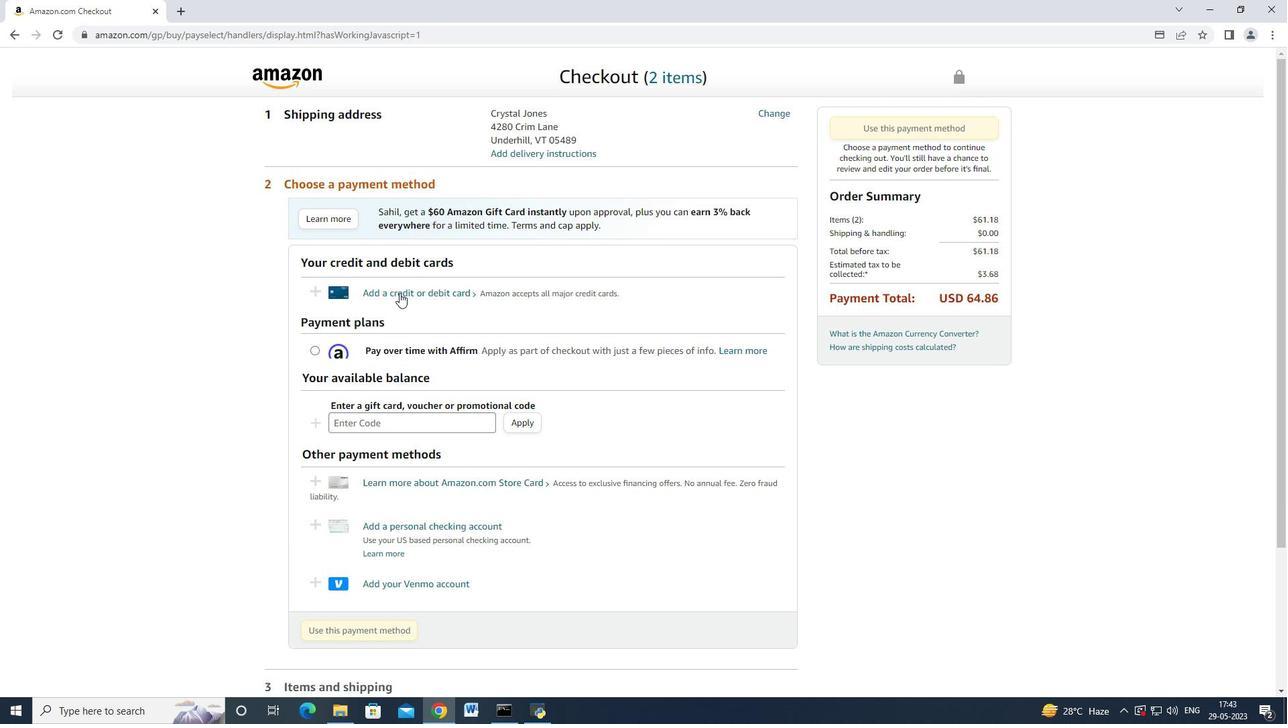 
Action: Mouse moved to (539, 301)
Screenshot: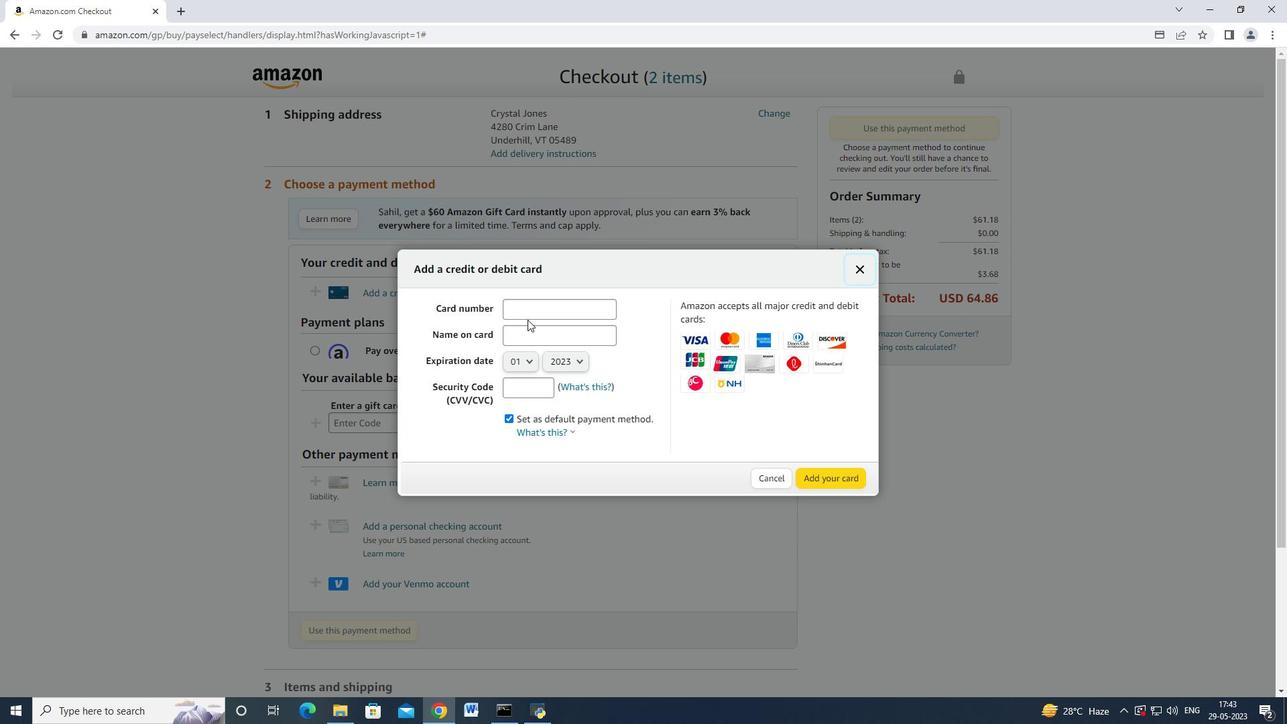 
Action: Mouse pressed left at (539, 301)
Screenshot: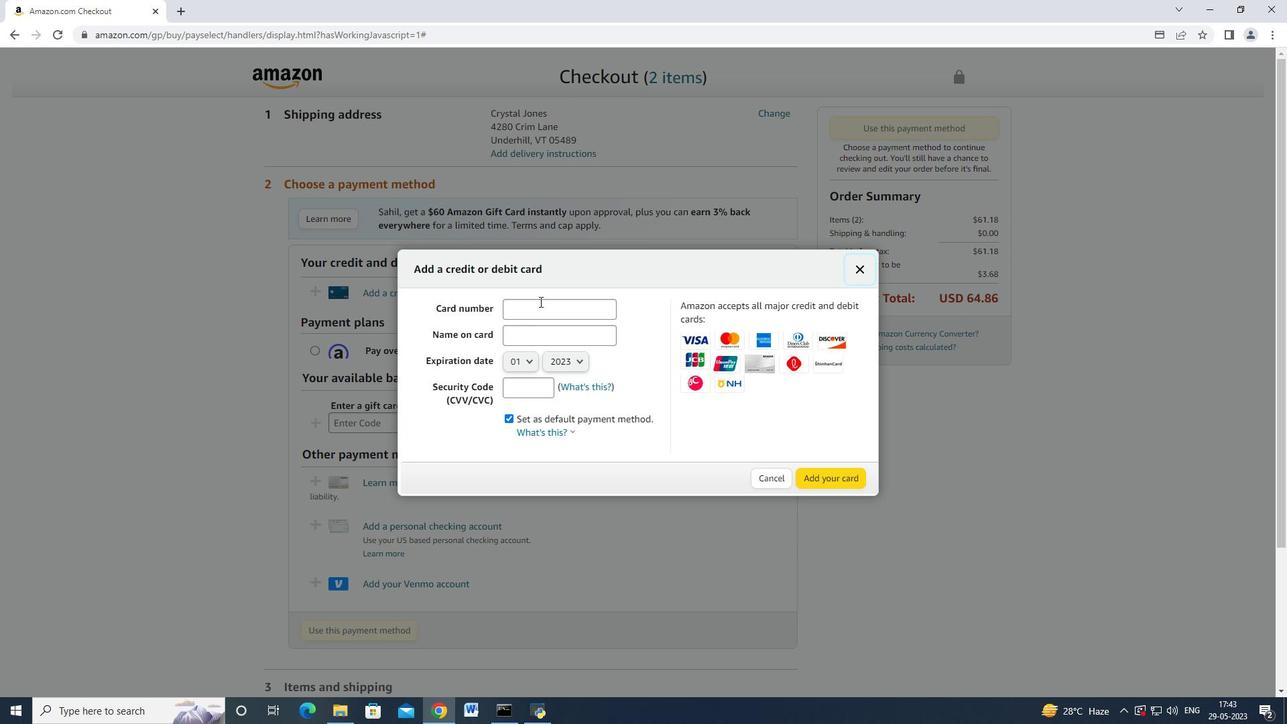 
Action: Mouse moved to (529, 305)
Screenshot: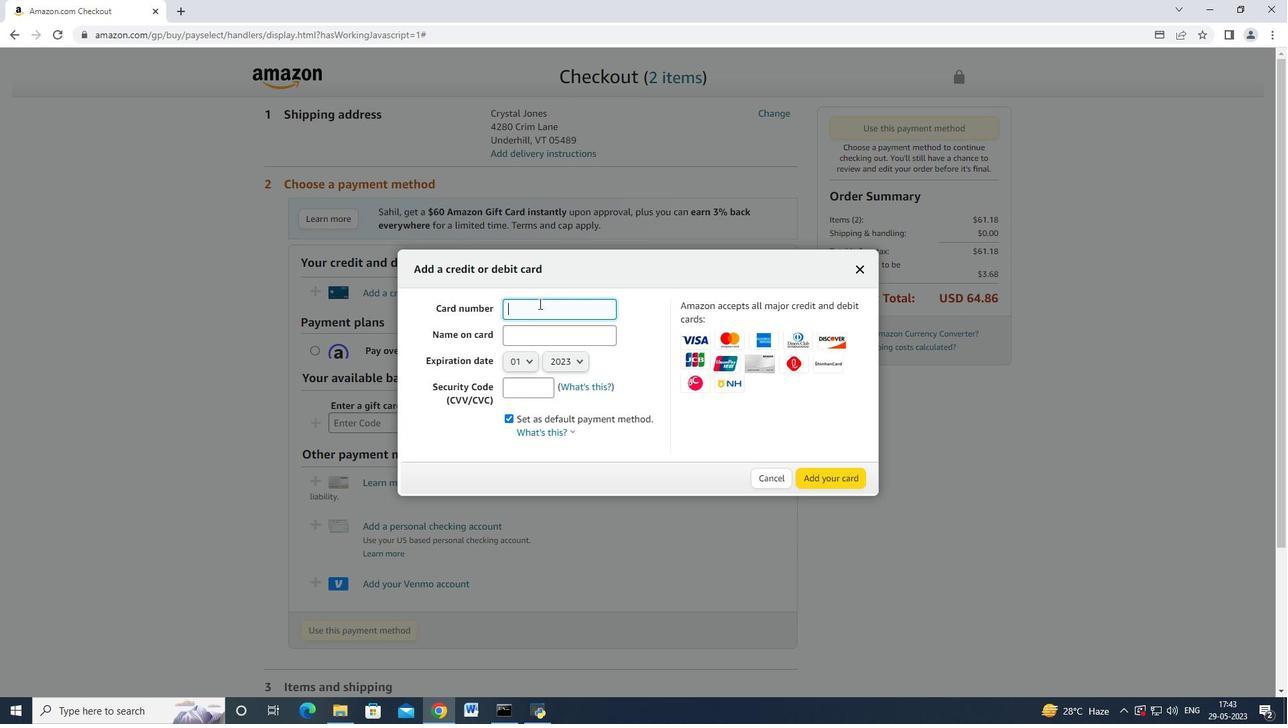 
Action: Key pressed 467277<Key.backspace><Key.backspace>664477556010<Key.tab><Key.shift>Mark<Key.space><Key.shift><Key.shift_r>Adams<Key.space><Key.tab>
Screenshot: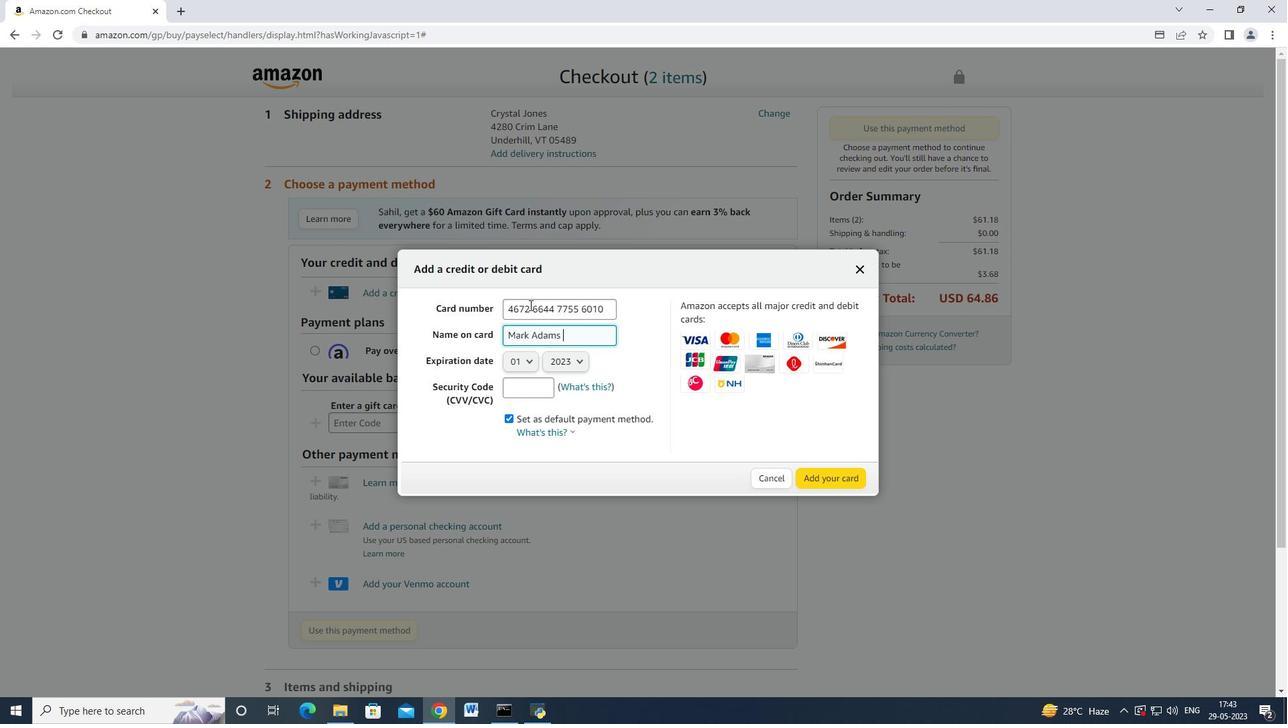 
Action: Mouse moved to (530, 314)
Screenshot: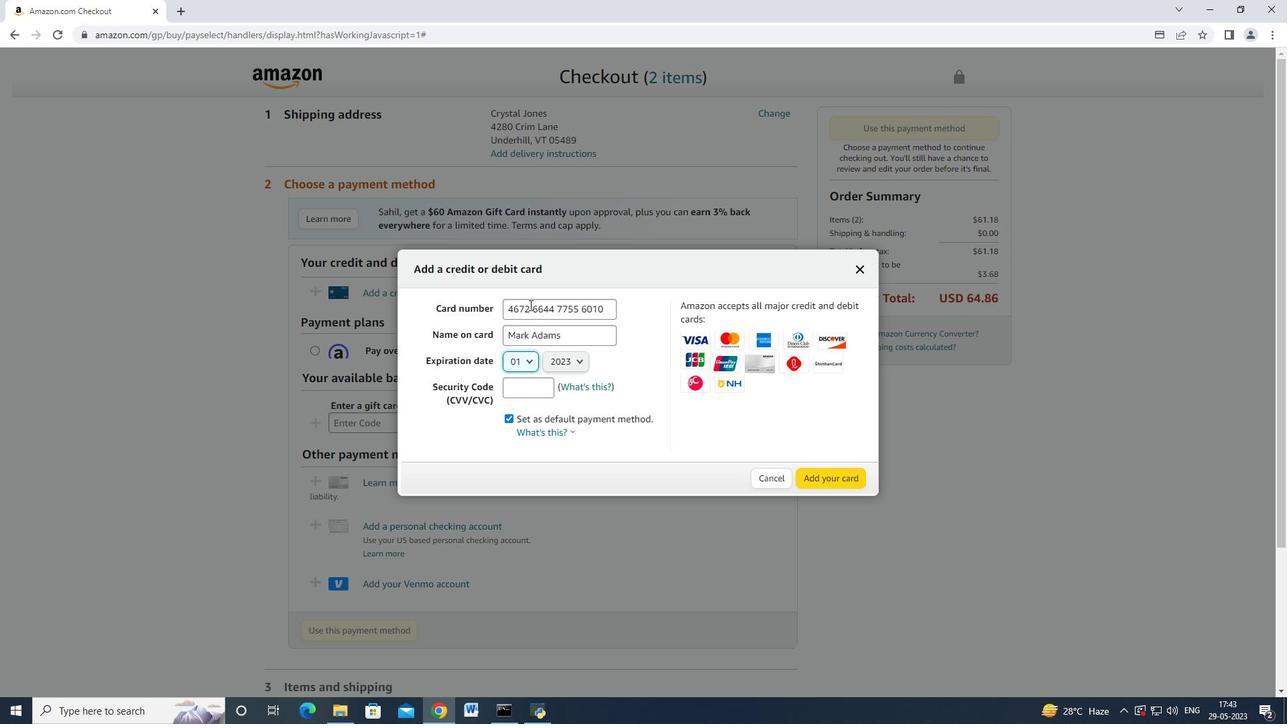 
Action: Key pressed <Key.enter><Key.down><Key.down><Key.down><Key.enter><Key.tab><Key.enter><Key.down><Key.down><Key.enter><Key.tab>682
Screenshot: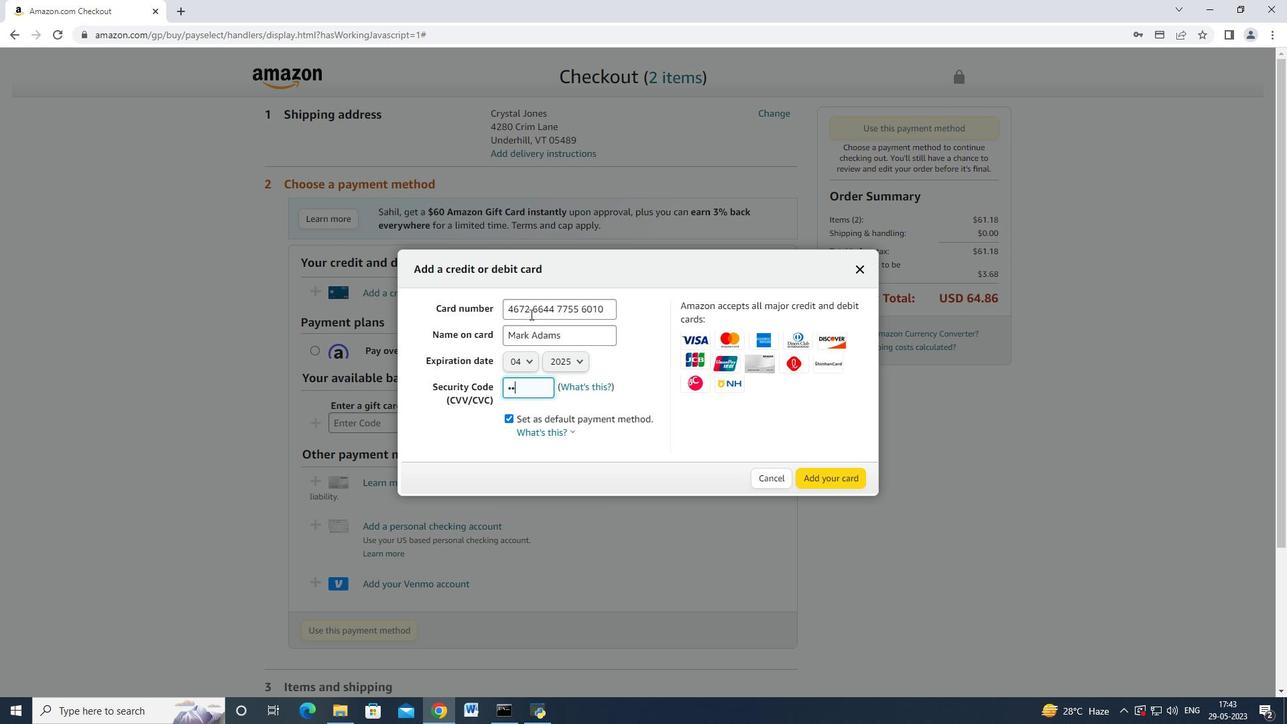 
Action: Mouse moved to (819, 453)
Screenshot: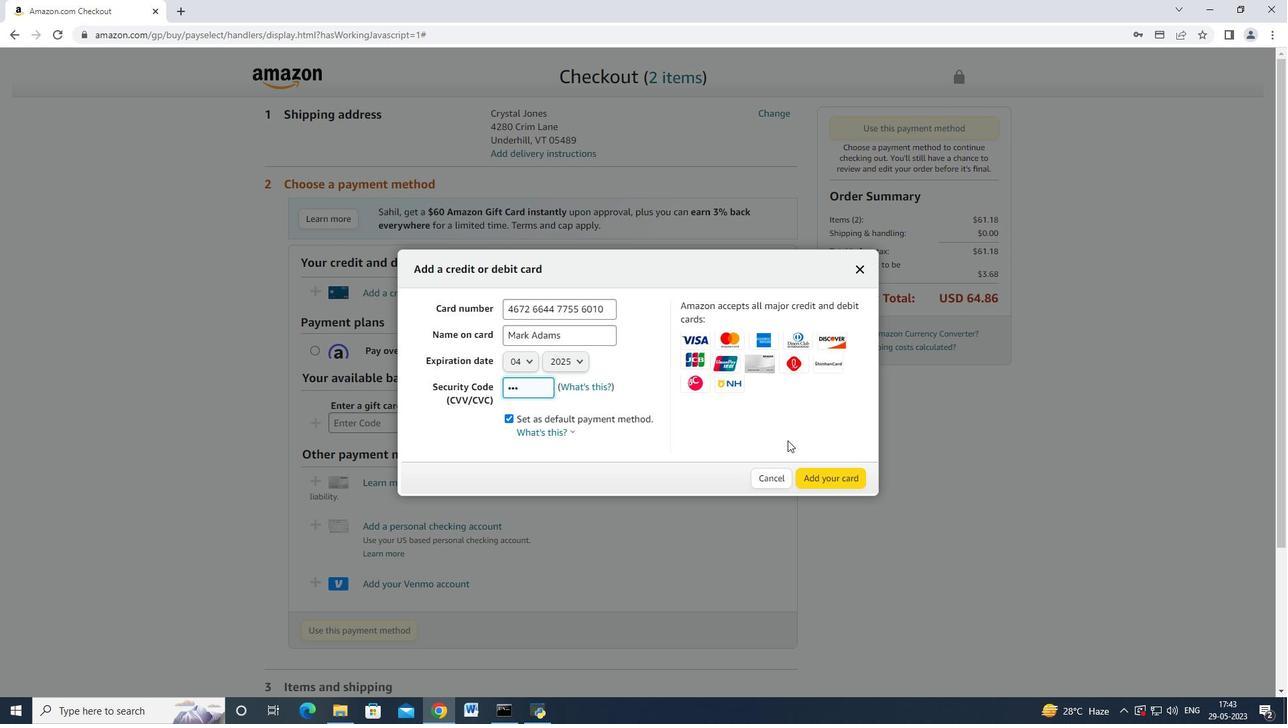 
